 Task: Look for Airbnb options in Enna, Italy from 2nd December, 2023 to 9th December, 2023 for 5 adults. Place can be shared room with 2 bedrooms having 5 beds and 2 bathrooms. Property type can be flat. Look for 4 properties as per requirement.
Action: Mouse moved to (446, 130)
Screenshot: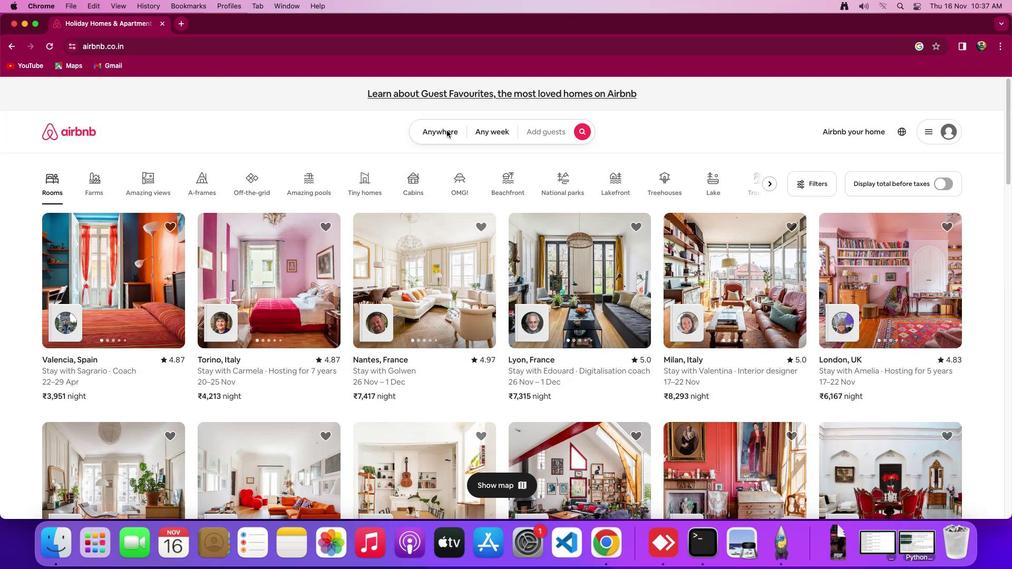 
Action: Mouse pressed left at (446, 130)
Screenshot: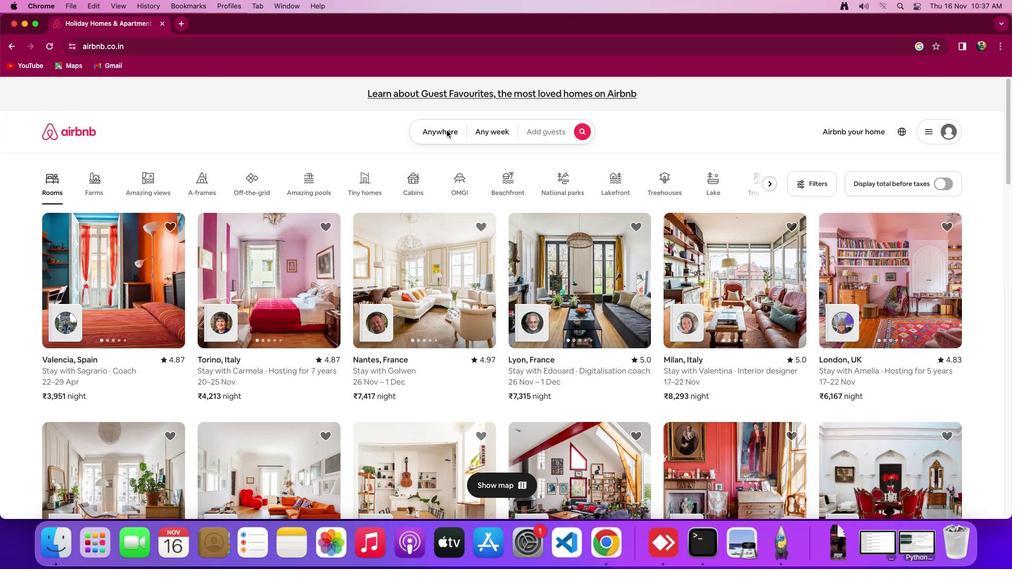 
Action: Mouse moved to (445, 131)
Screenshot: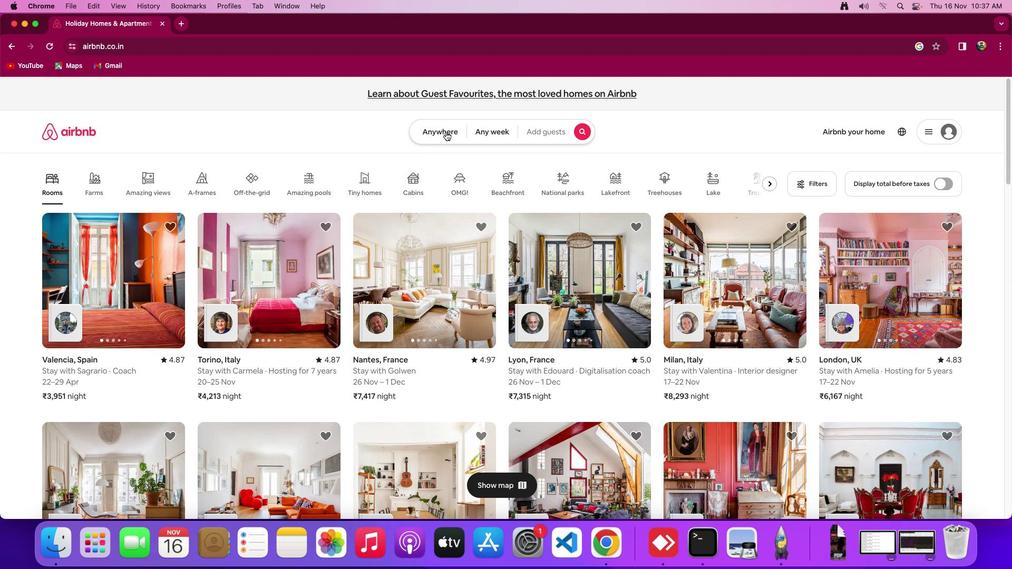 
Action: Mouse pressed left at (445, 131)
Screenshot: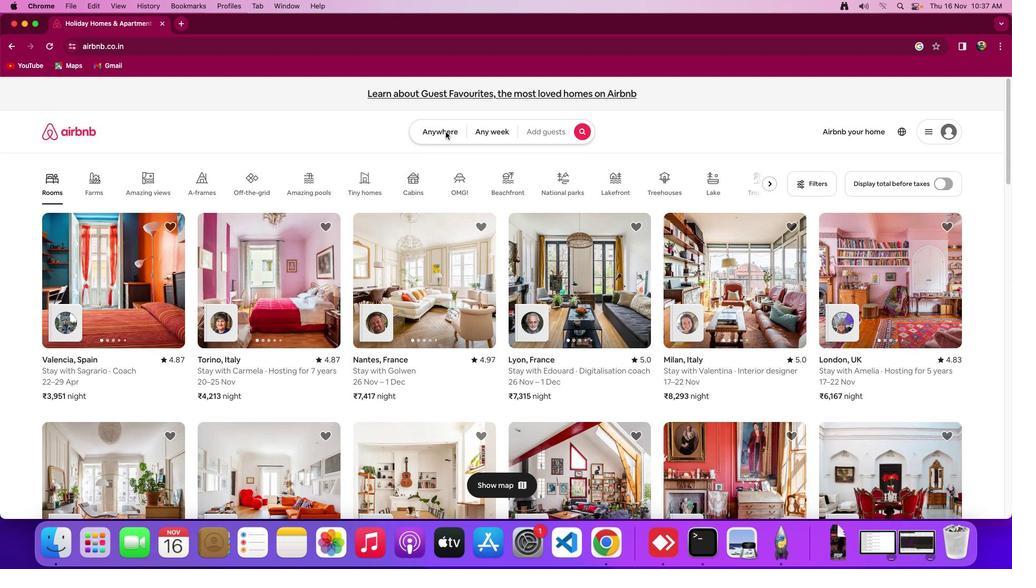 
Action: Mouse moved to (390, 179)
Screenshot: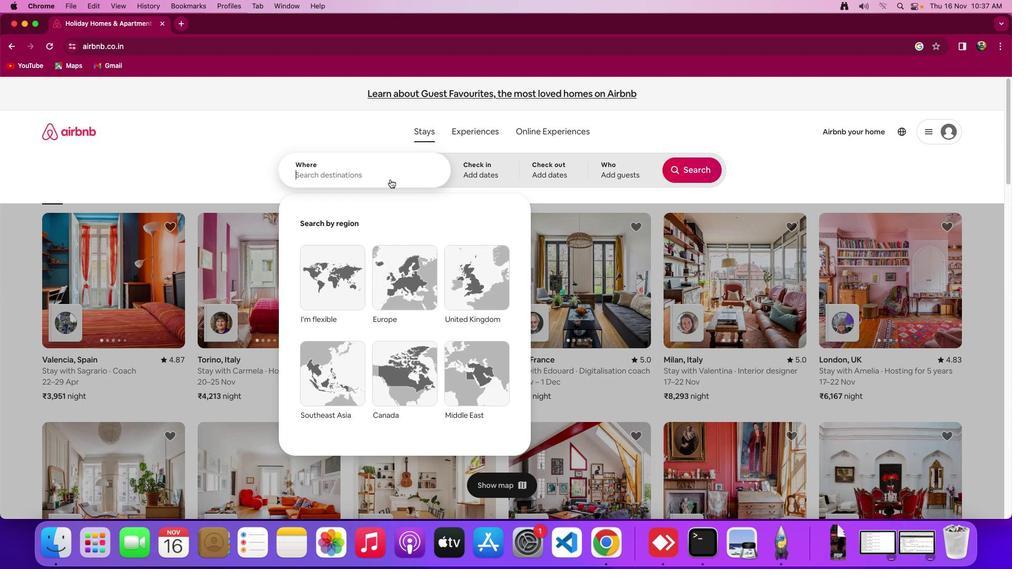 
Action: Mouse pressed left at (390, 179)
Screenshot: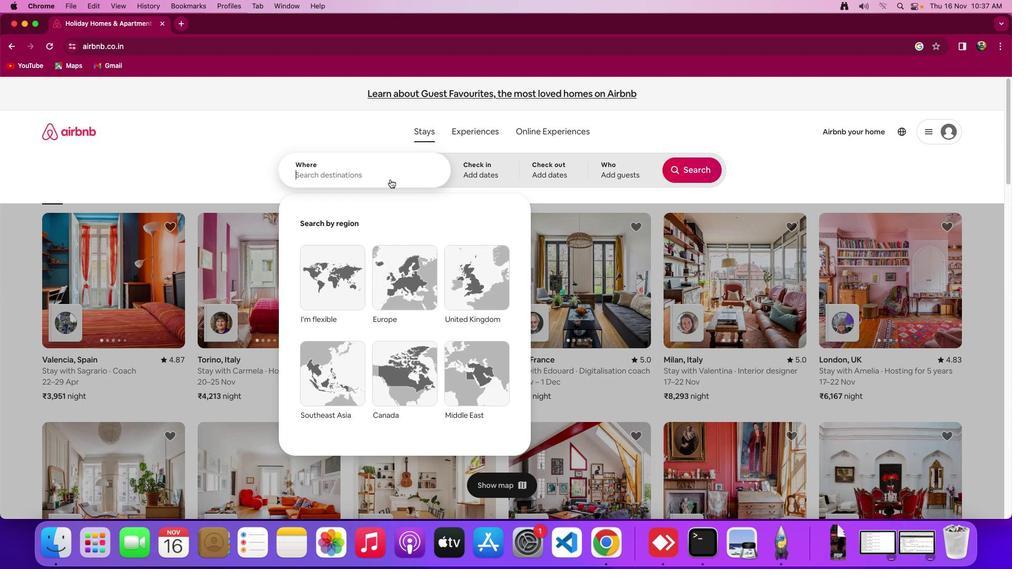 
Action: Mouse moved to (476, 300)
Screenshot: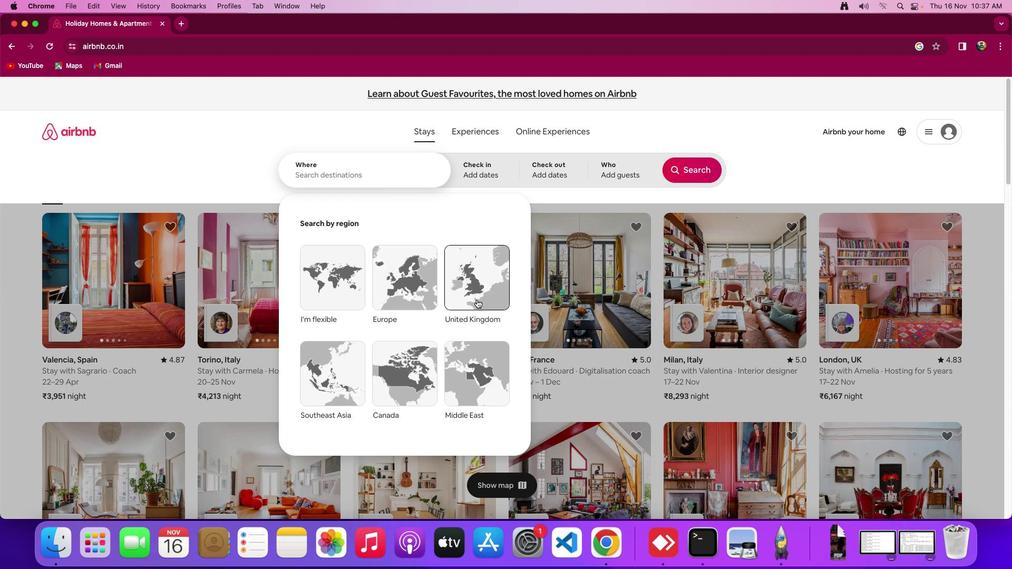 
Action: Key pressed Key.shift_r'E''n''n''a'
Screenshot: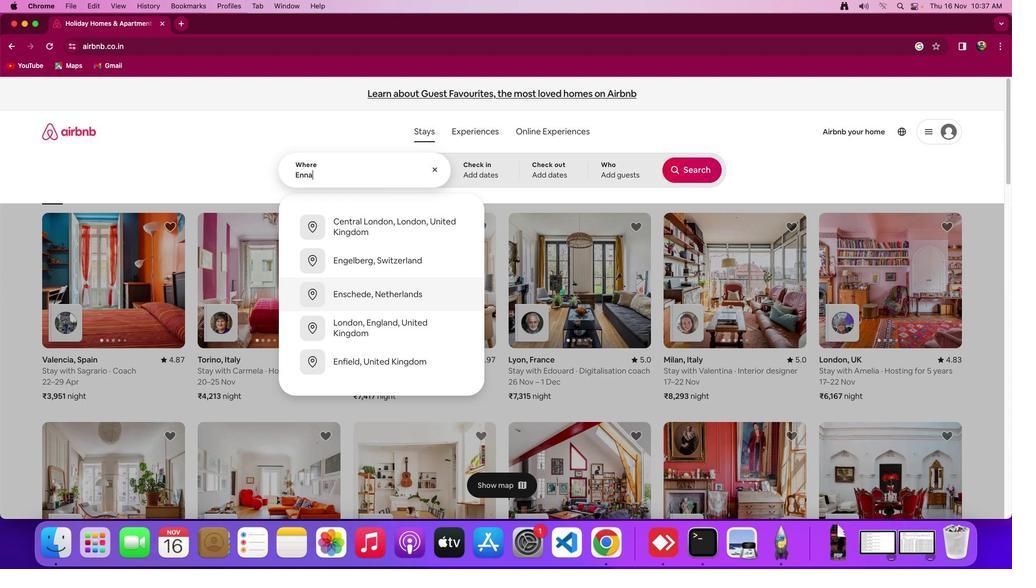 
Action: Mouse moved to (491, 300)
Screenshot: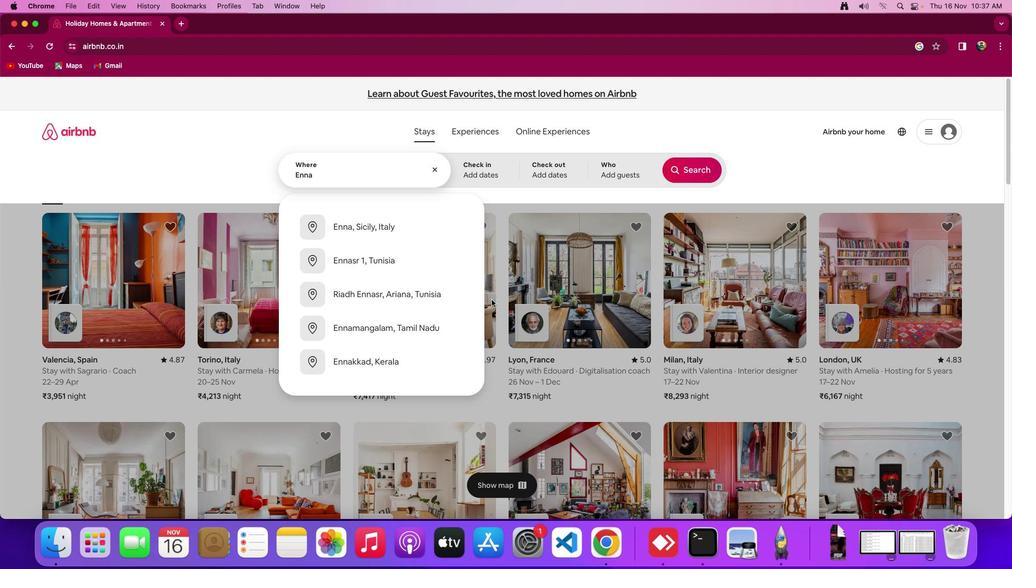 
Action: Key pressed ','Key.spaceKey.shift'I''t''a''l''y'
Screenshot: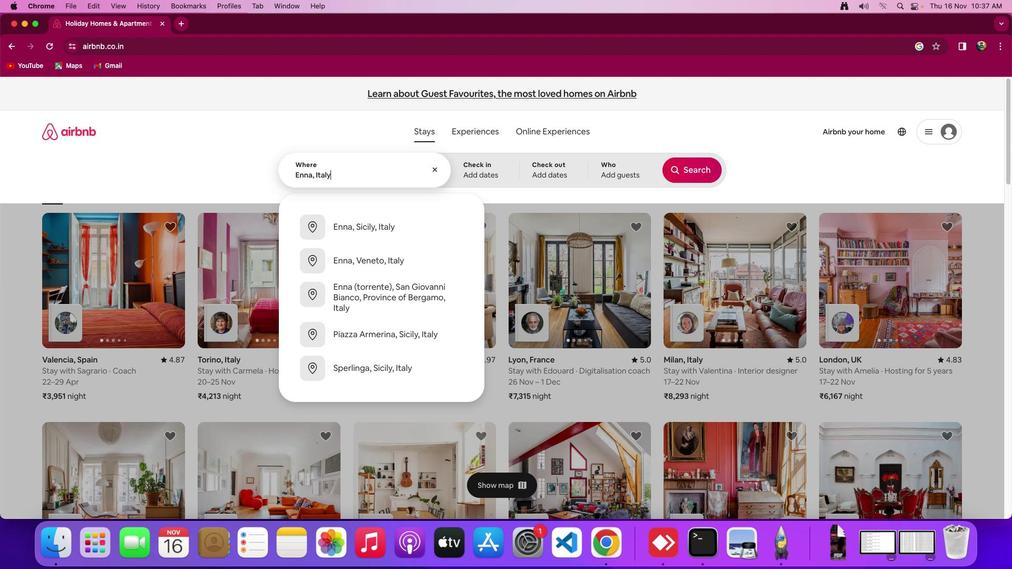 
Action: Mouse moved to (492, 170)
Screenshot: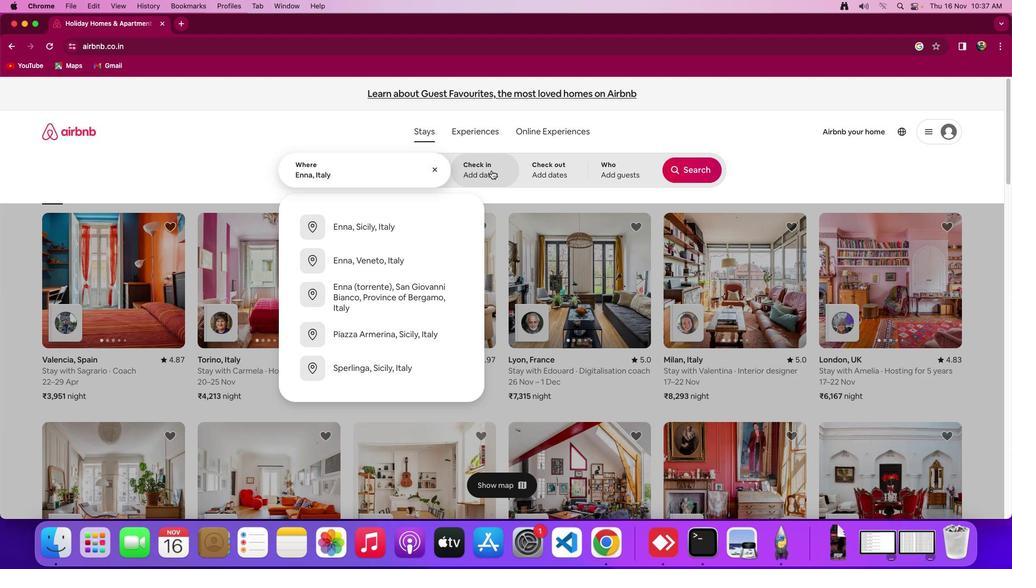 
Action: Mouse pressed left at (492, 170)
Screenshot: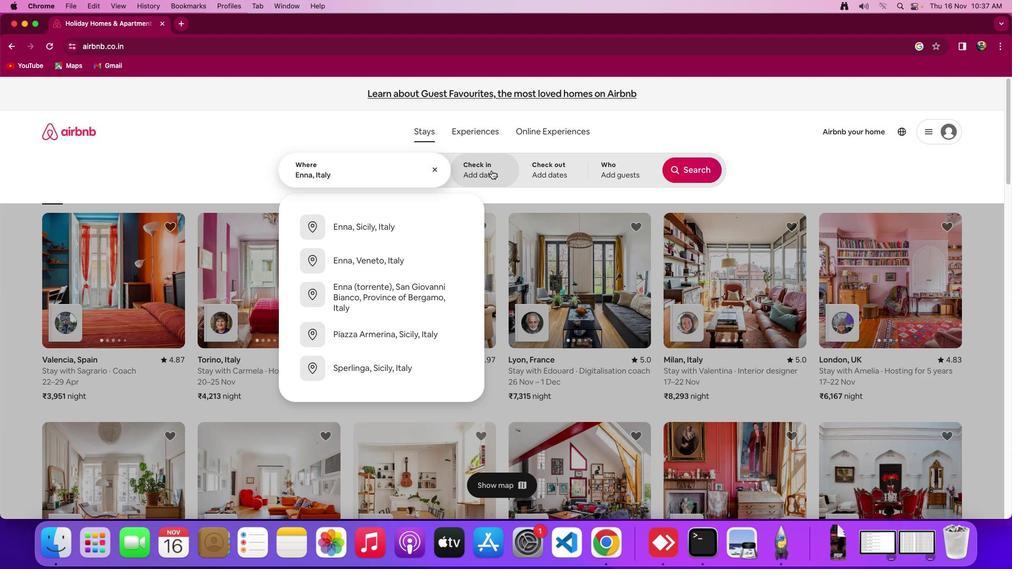
Action: Mouse moved to (674, 302)
Screenshot: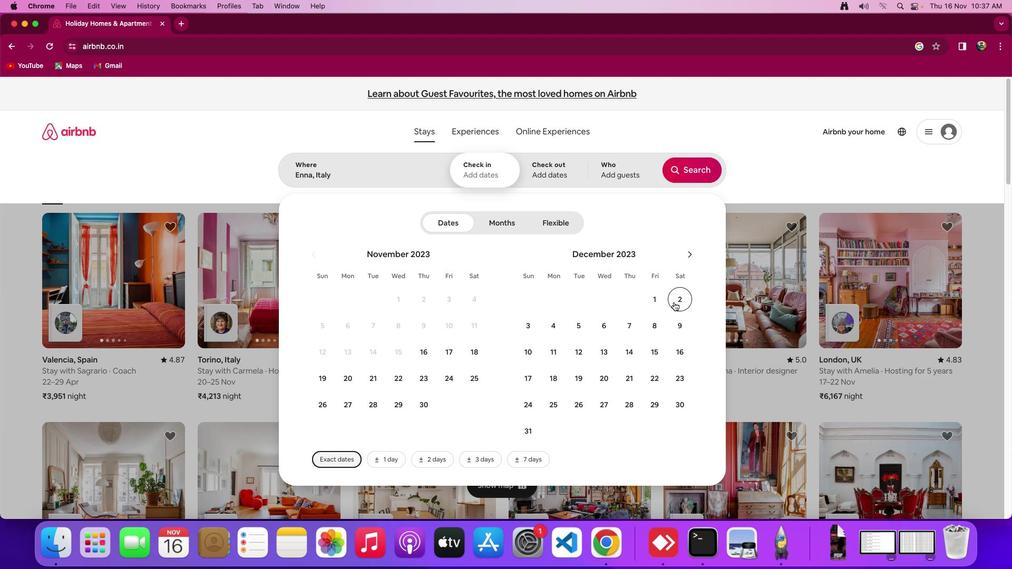 
Action: Mouse pressed left at (674, 302)
Screenshot: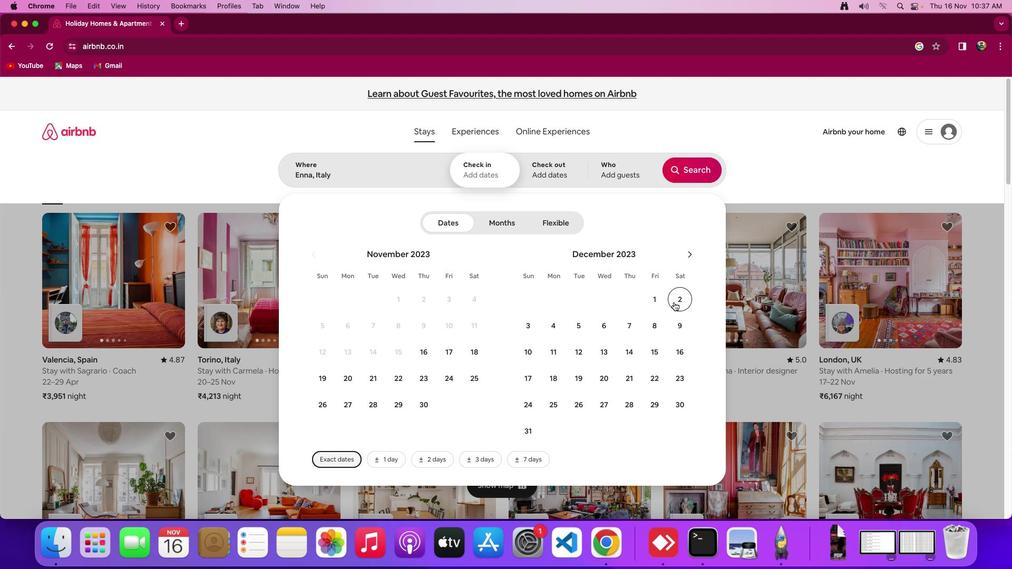
Action: Mouse moved to (675, 326)
Screenshot: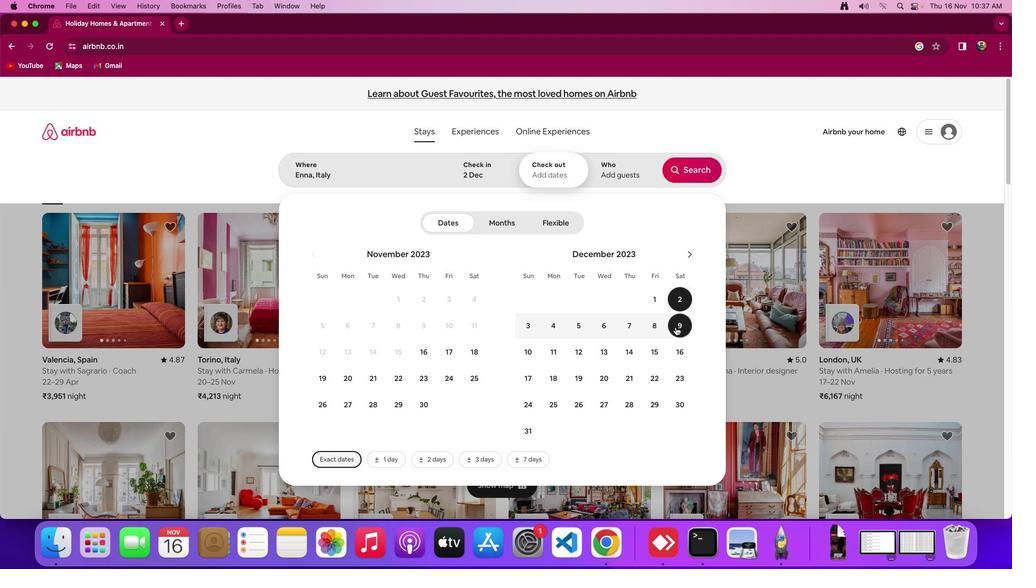 
Action: Mouse pressed left at (675, 326)
Screenshot: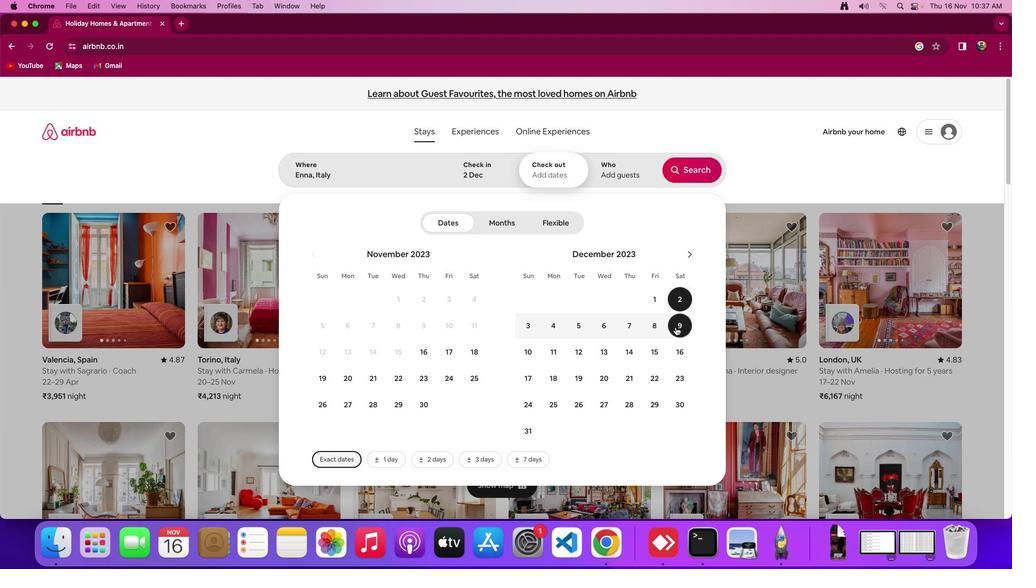 
Action: Mouse moved to (613, 167)
Screenshot: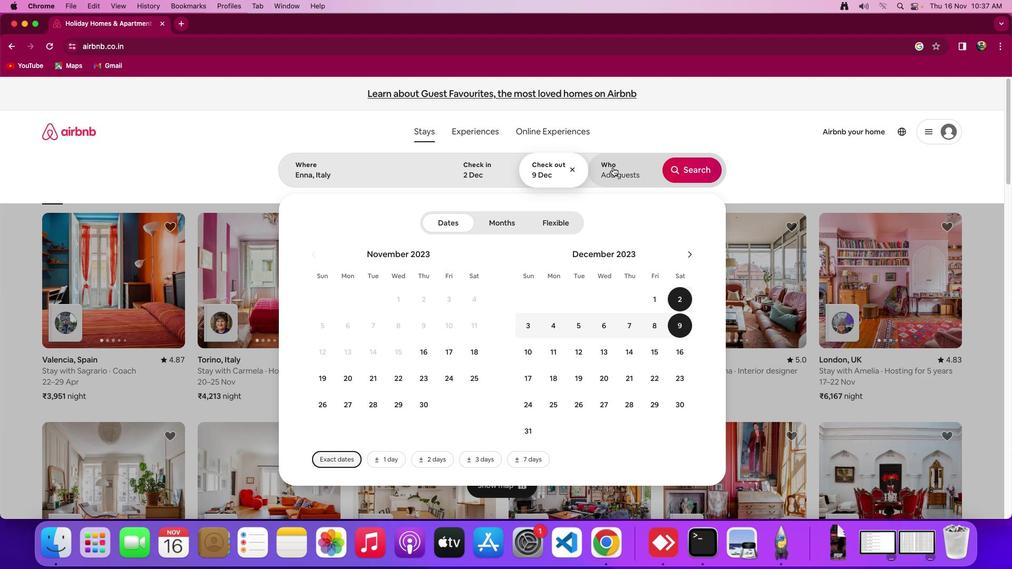 
Action: Mouse pressed left at (613, 167)
Screenshot: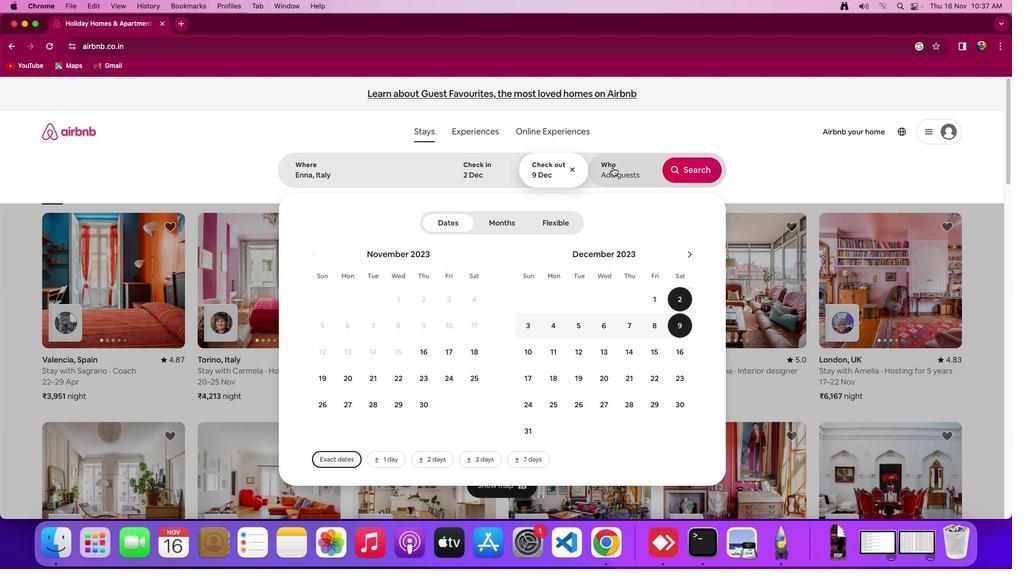 
Action: Mouse moved to (694, 228)
Screenshot: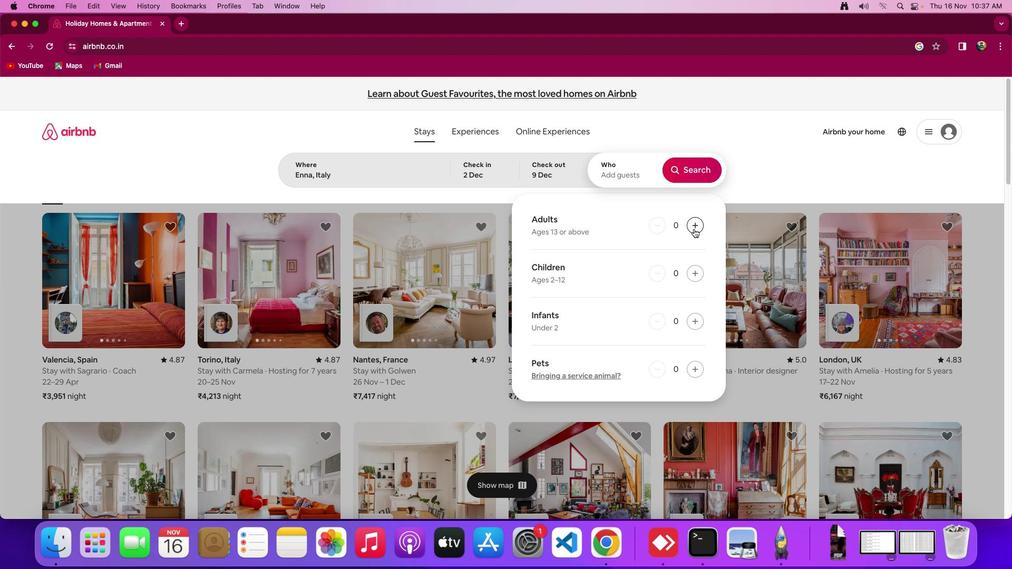 
Action: Mouse pressed left at (694, 228)
Screenshot: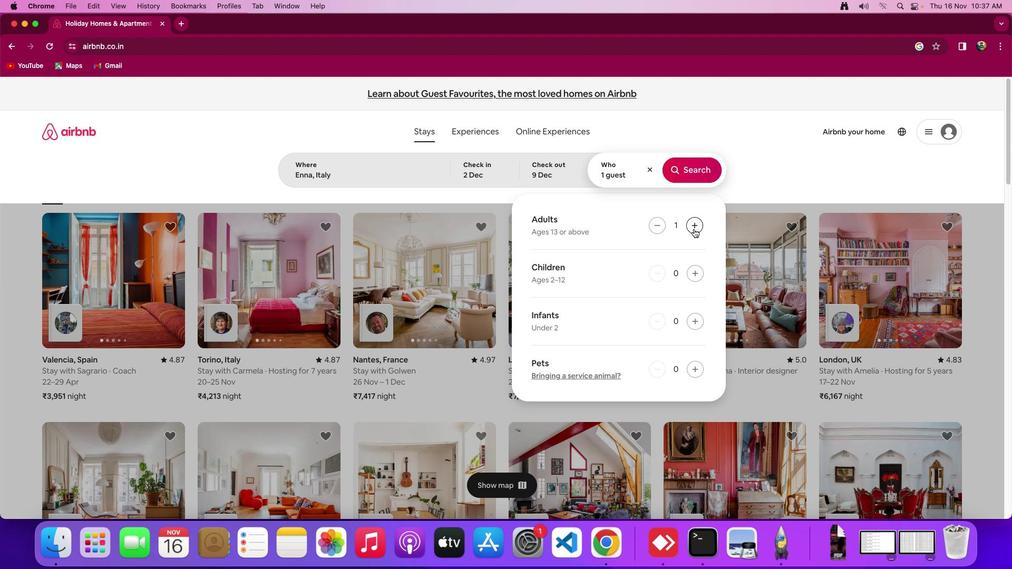
Action: Mouse pressed left at (694, 228)
Screenshot: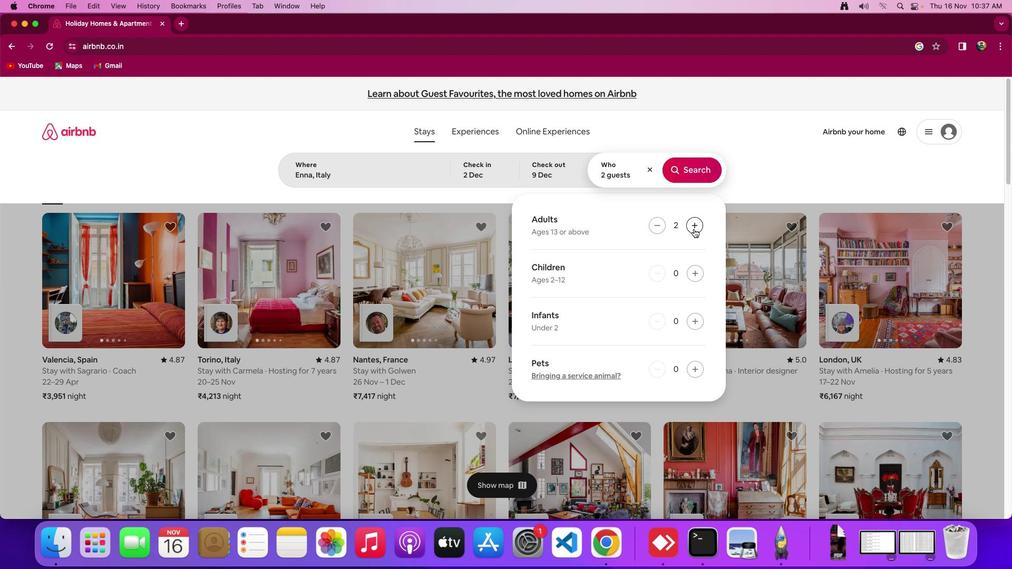 
Action: Mouse pressed left at (694, 228)
Screenshot: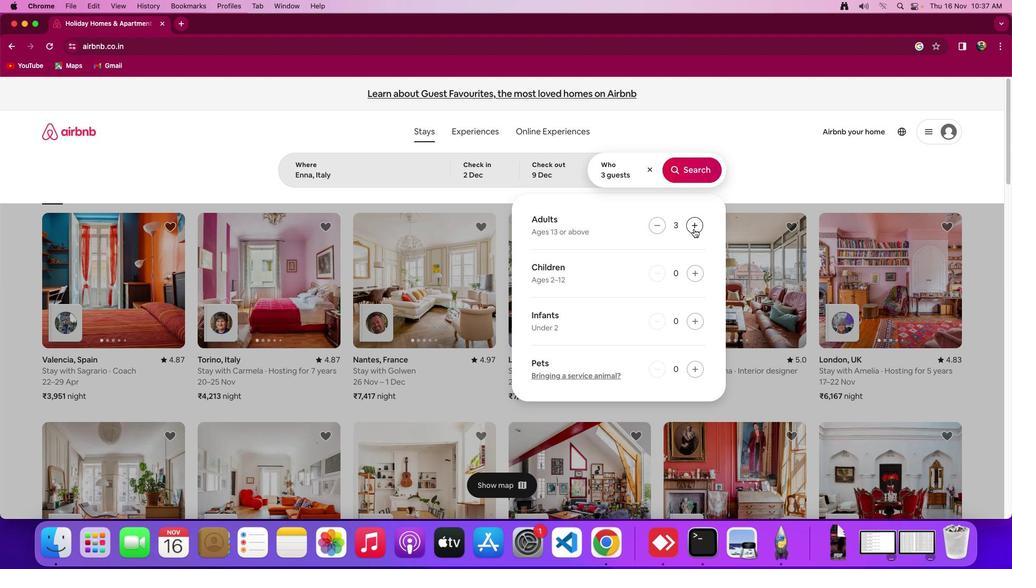 
Action: Mouse pressed left at (694, 228)
Screenshot: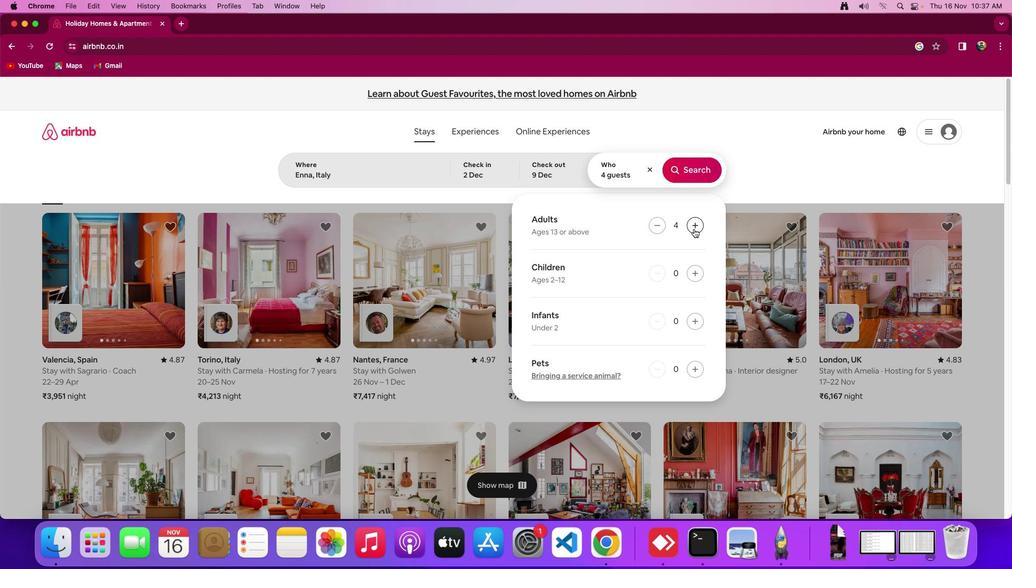 
Action: Mouse pressed left at (694, 228)
Screenshot: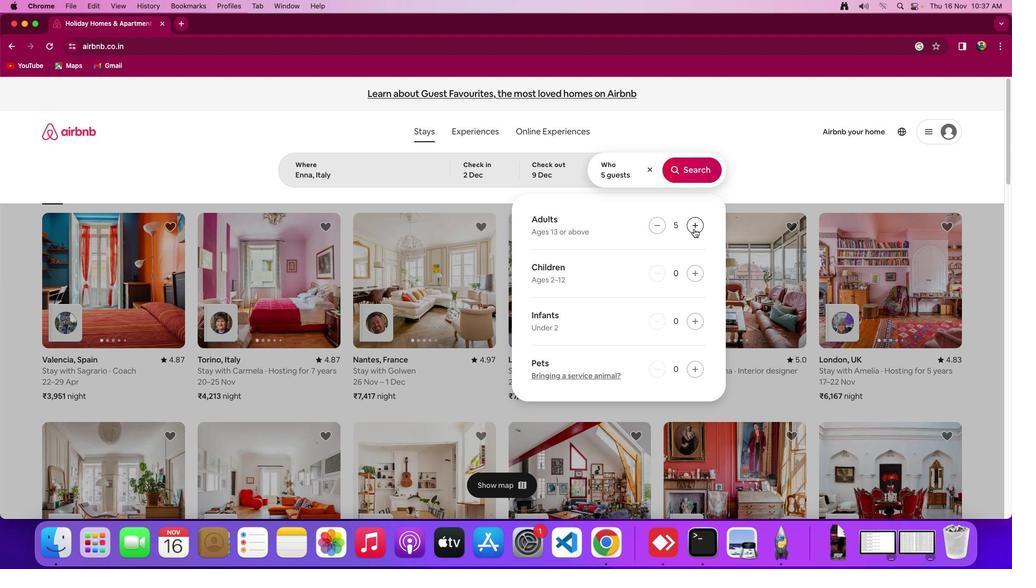 
Action: Mouse moved to (547, 315)
Screenshot: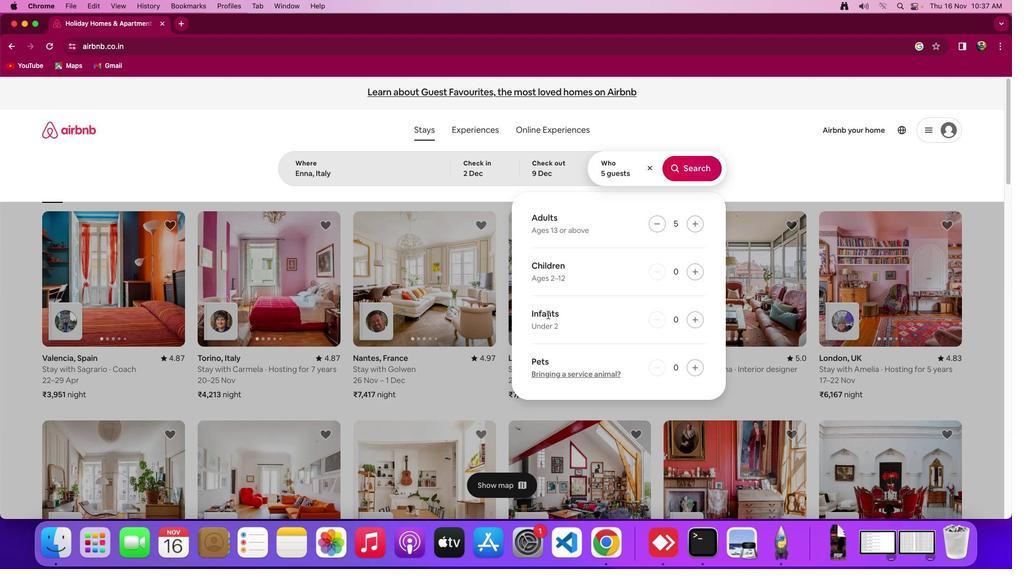 
Action: Mouse scrolled (547, 315) with delta (0, 0)
Screenshot: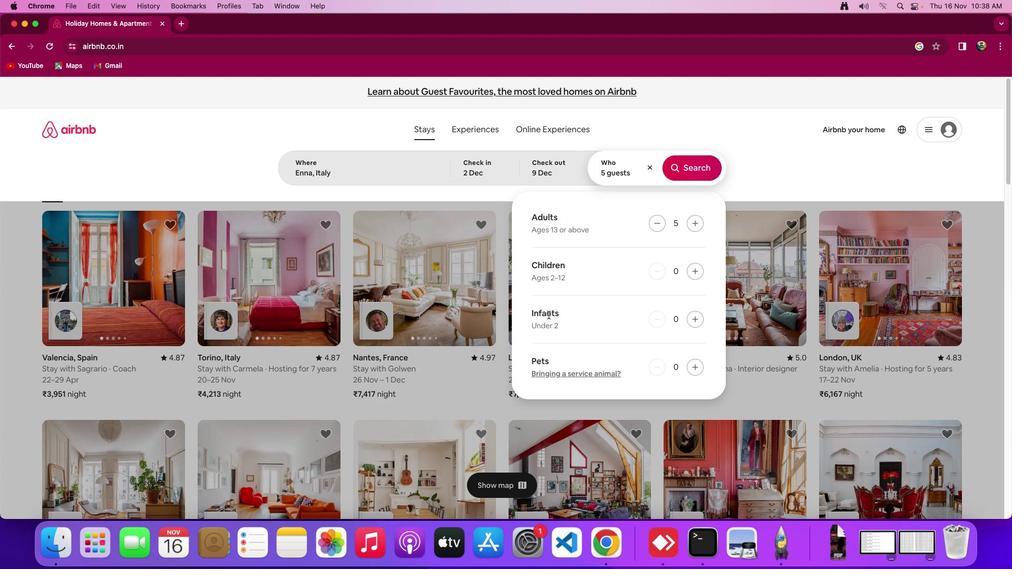 
Action: Mouse moved to (551, 314)
Screenshot: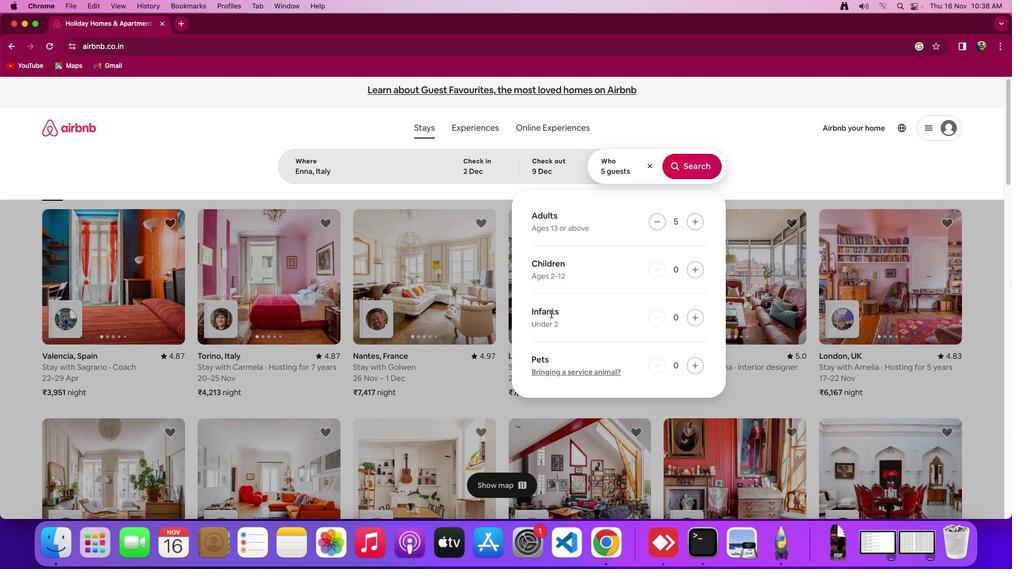 
Action: Mouse scrolled (551, 314) with delta (0, 0)
Screenshot: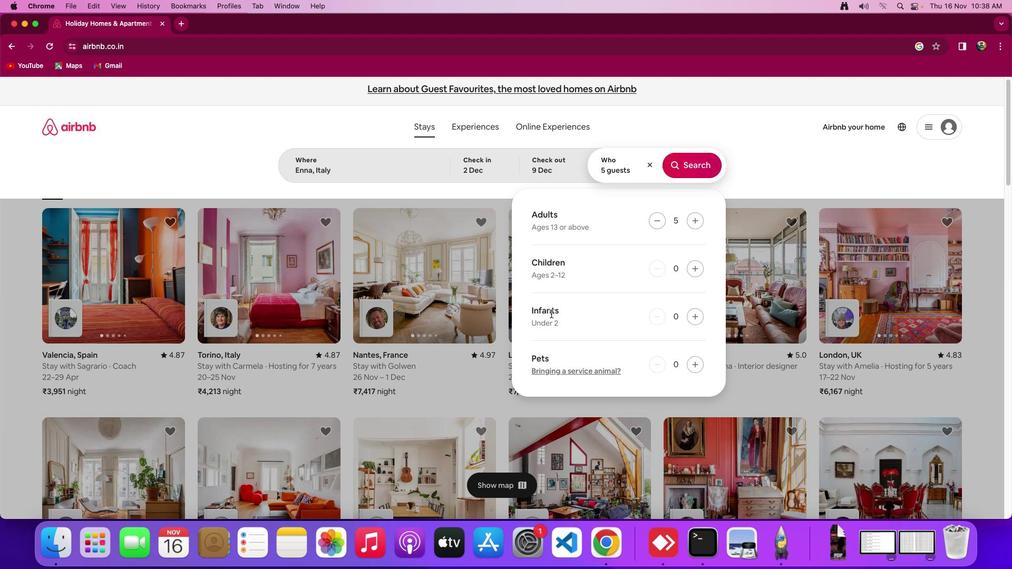 
Action: Mouse moved to (551, 314)
Screenshot: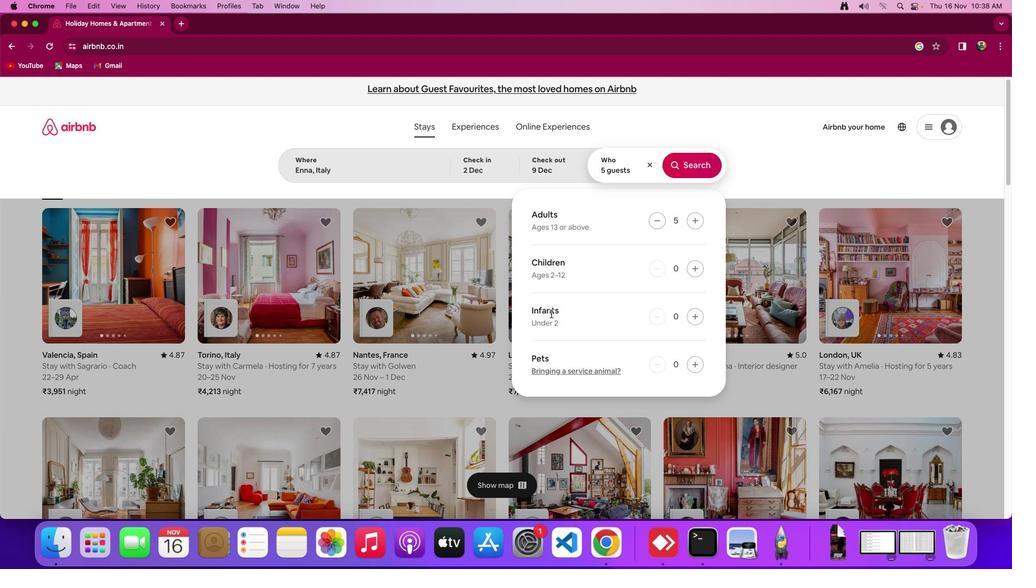 
Action: Mouse scrolled (551, 314) with delta (0, 0)
Screenshot: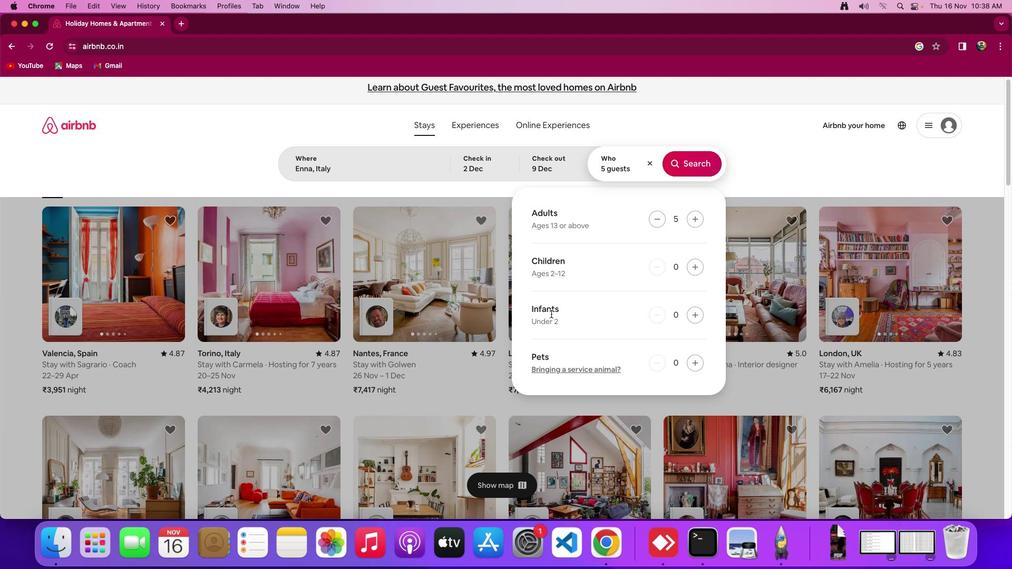 
Action: Mouse moved to (690, 167)
Screenshot: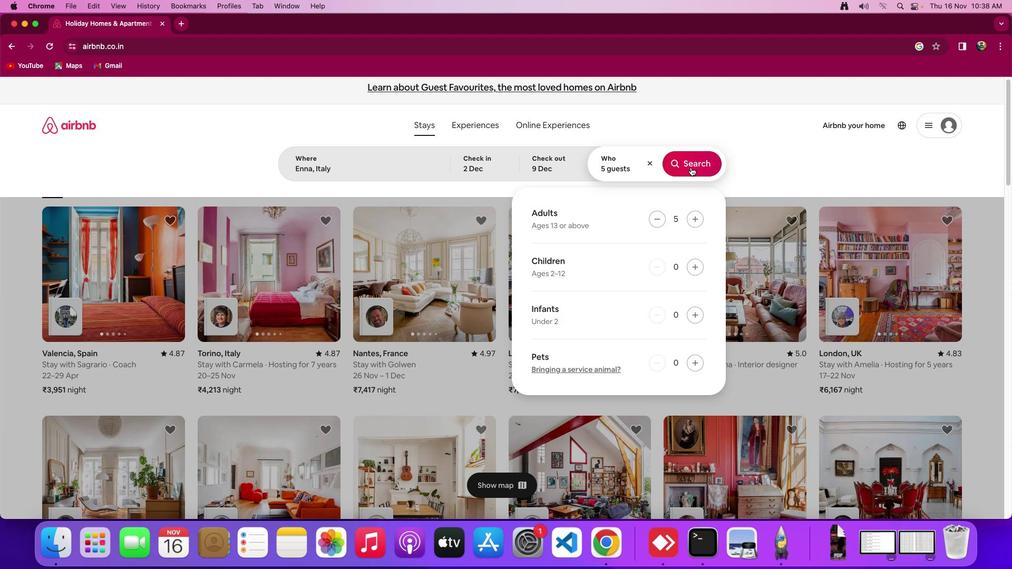 
Action: Mouse pressed left at (690, 167)
Screenshot: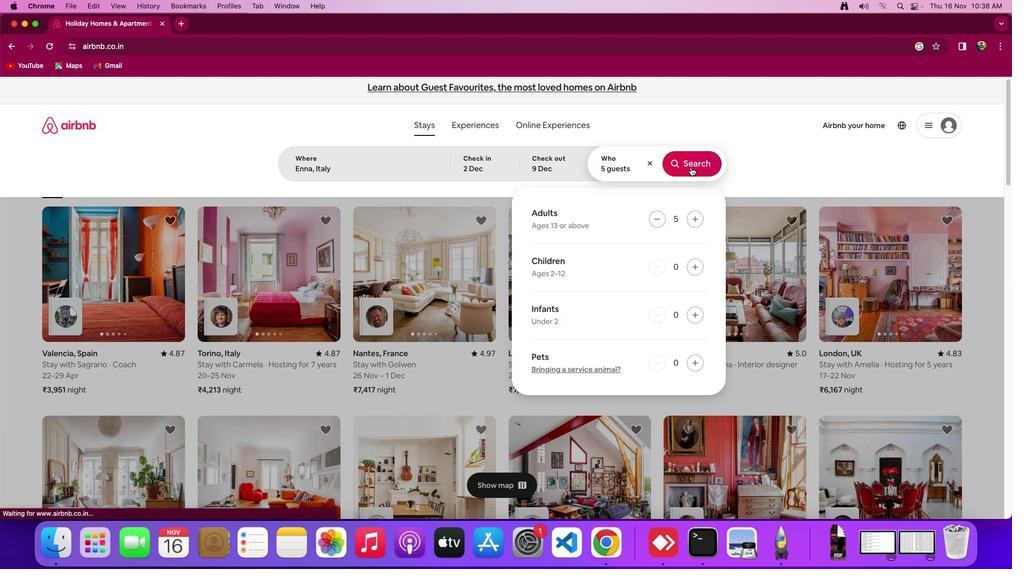 
Action: Mouse moved to (840, 143)
Screenshot: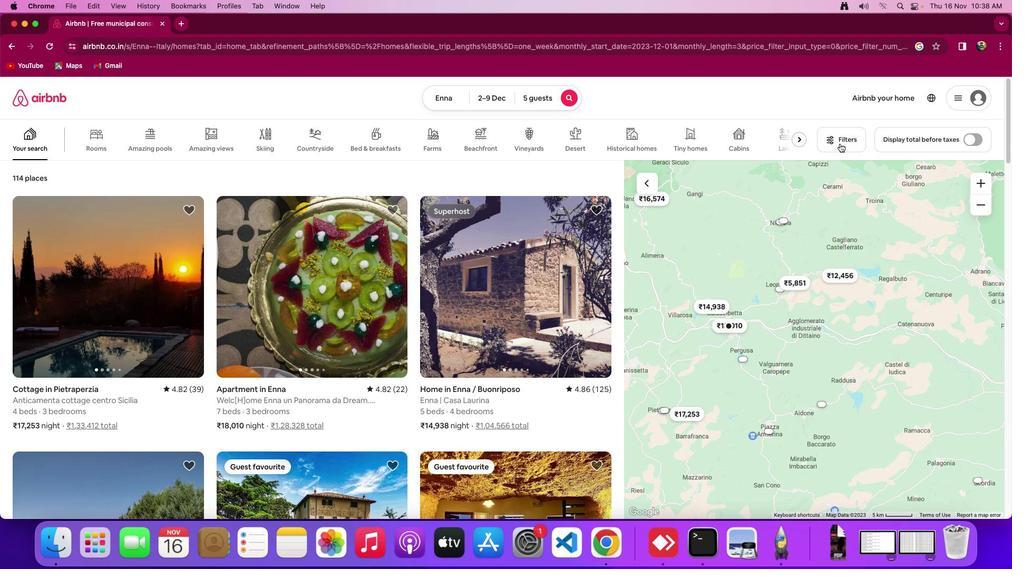 
Action: Mouse pressed left at (840, 143)
Screenshot: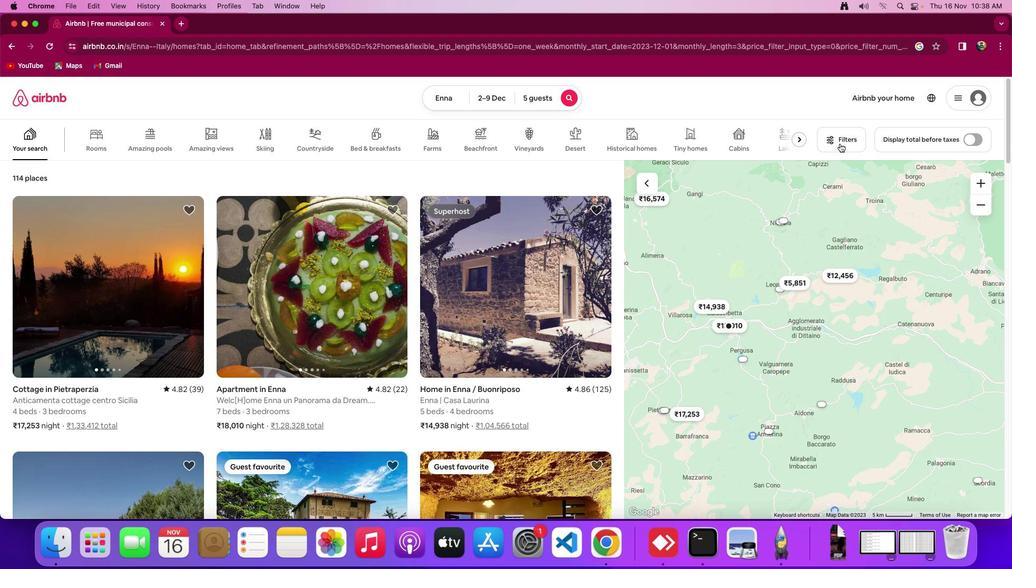 
Action: Mouse moved to (492, 325)
Screenshot: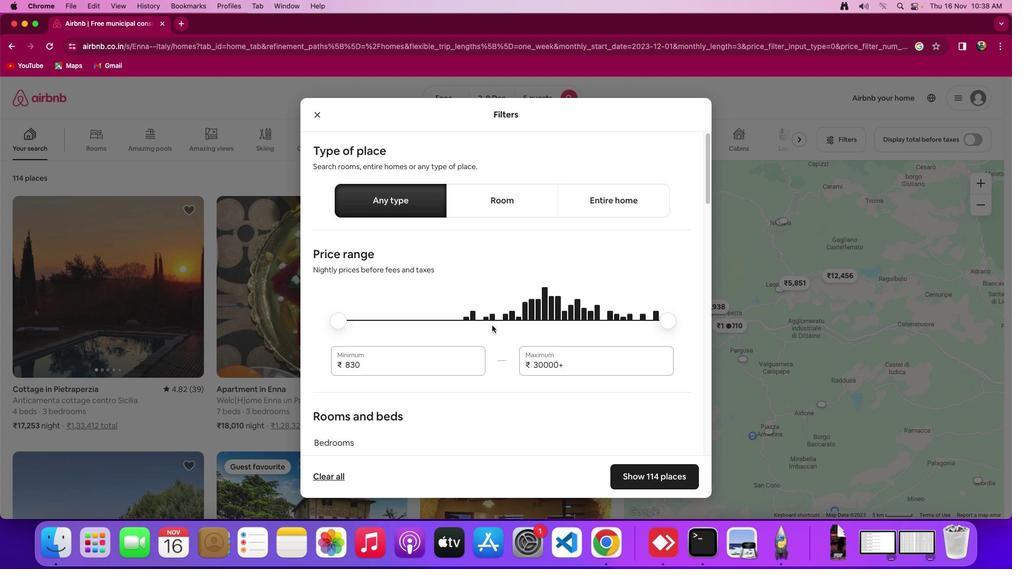
Action: Mouse scrolled (492, 325) with delta (0, 0)
Screenshot: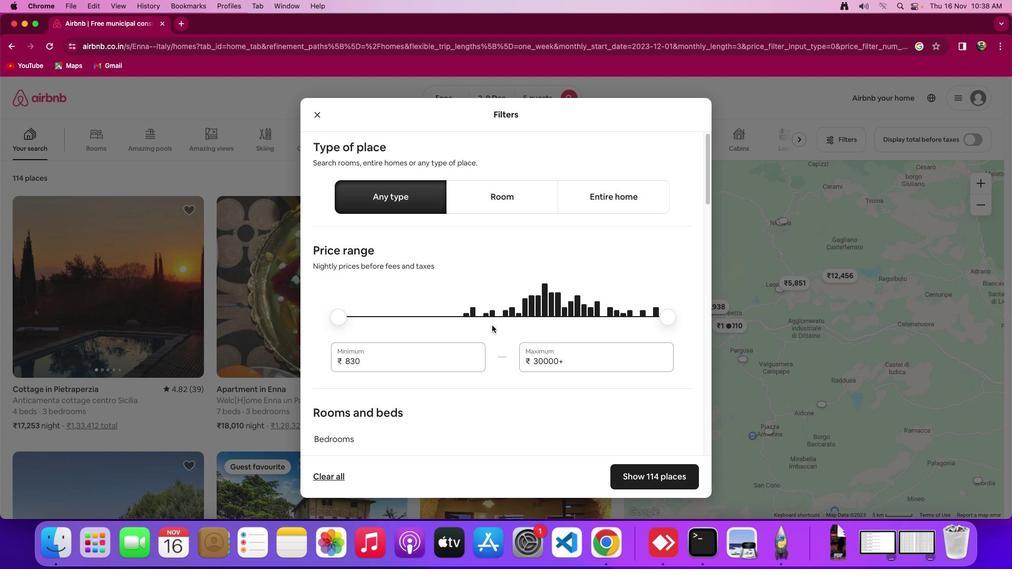 
Action: Mouse scrolled (492, 325) with delta (0, 0)
Screenshot: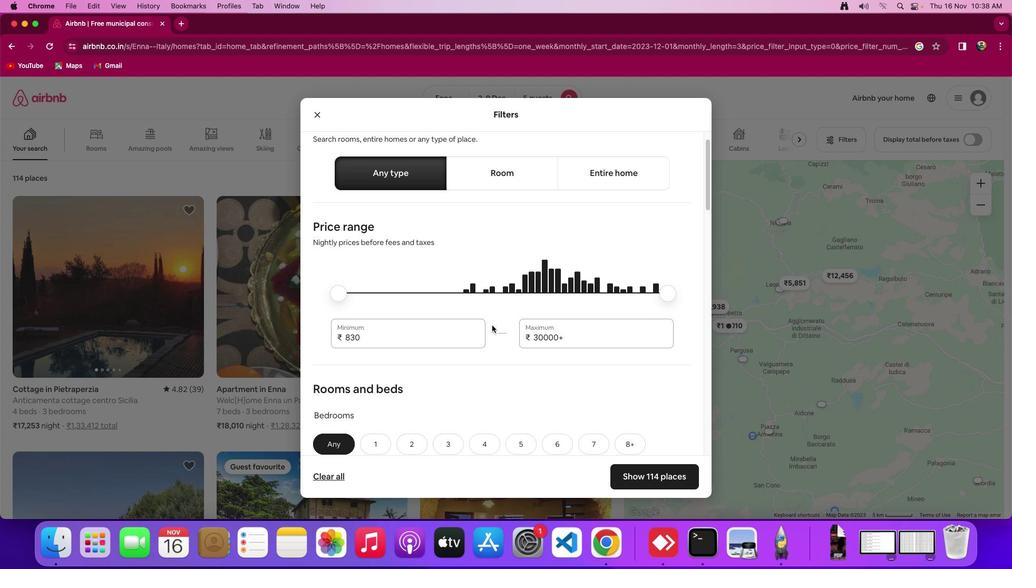 
Action: Mouse scrolled (492, 325) with delta (0, 0)
Screenshot: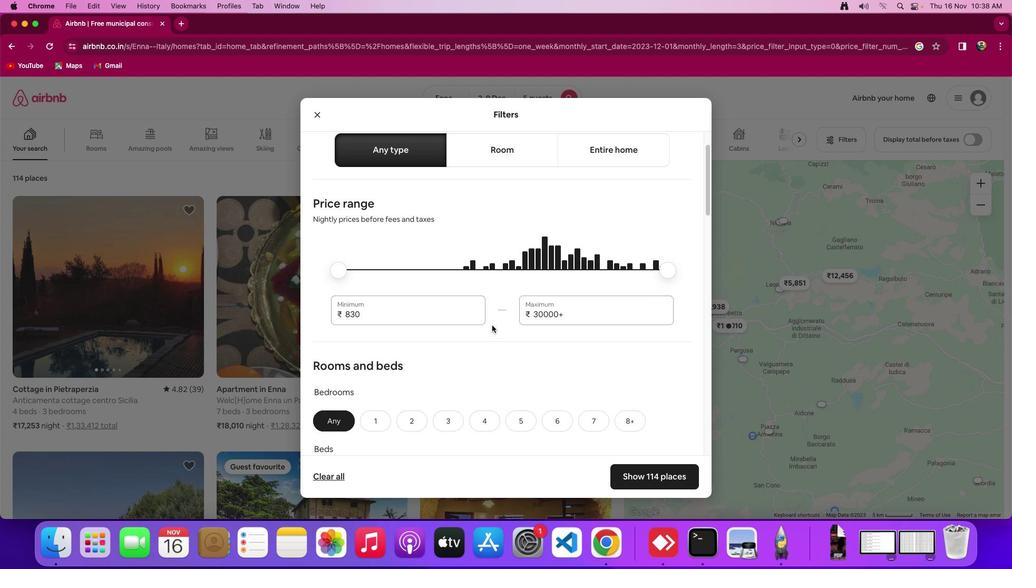
Action: Mouse scrolled (492, 325) with delta (0, -1)
Screenshot: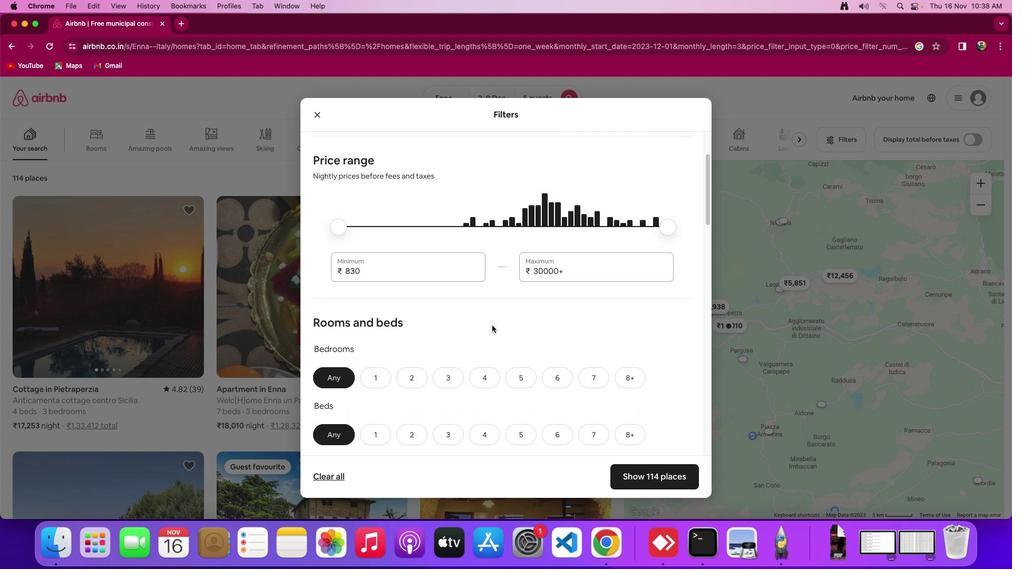 
Action: Mouse moved to (493, 326)
Screenshot: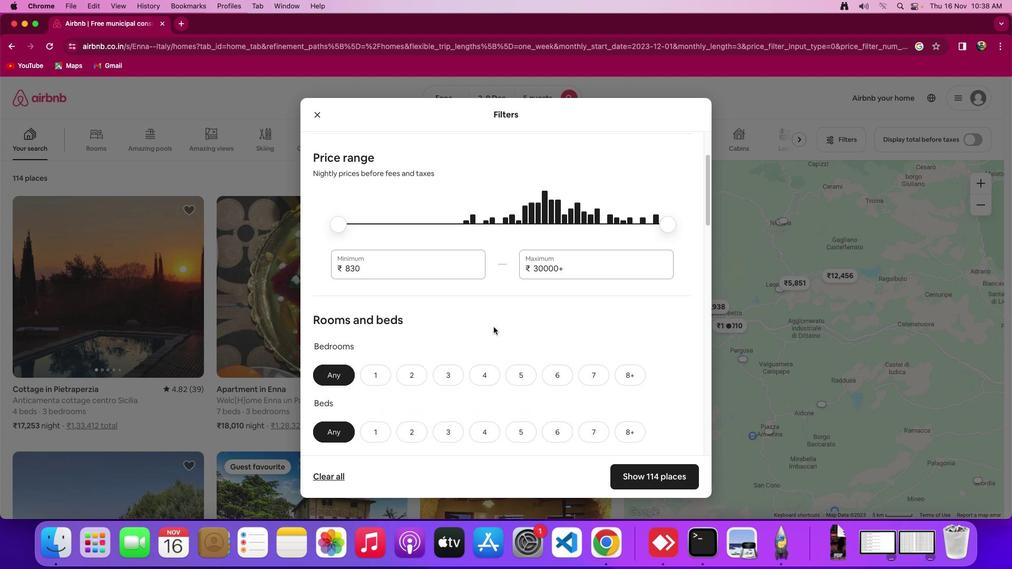 
Action: Mouse scrolled (493, 326) with delta (0, 0)
Screenshot: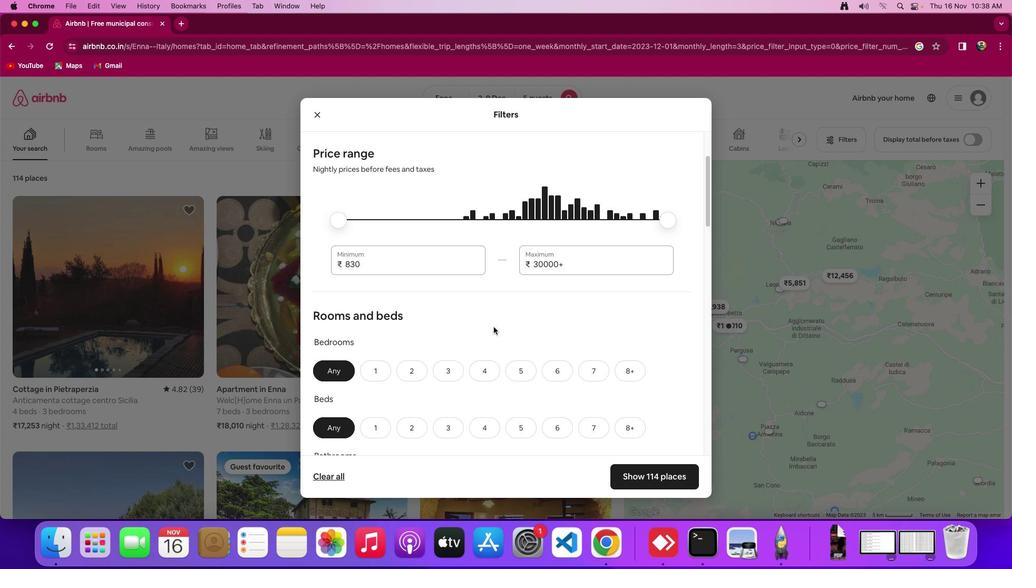 
Action: Mouse scrolled (493, 326) with delta (0, 0)
Screenshot: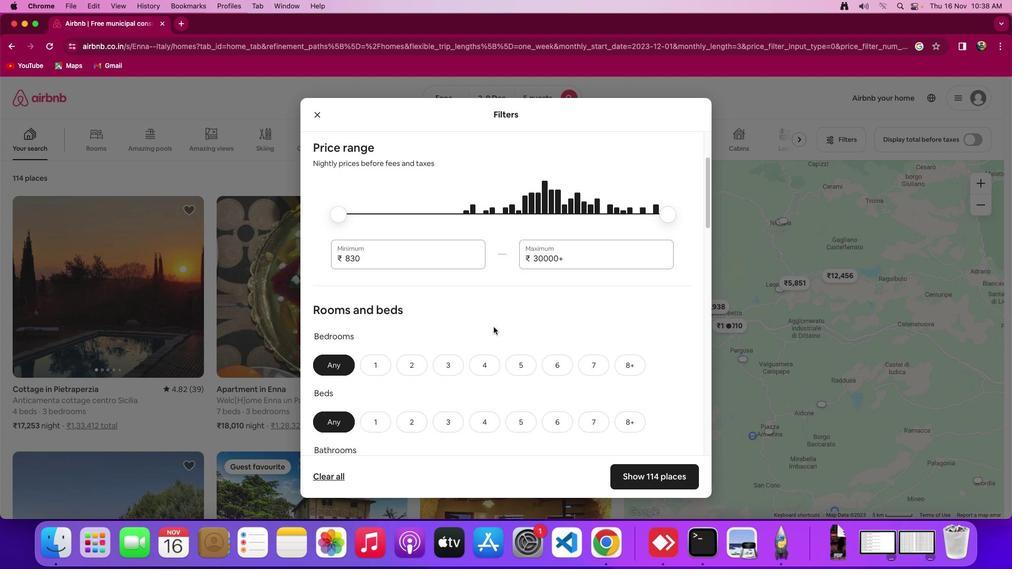 
Action: Mouse moved to (411, 367)
Screenshot: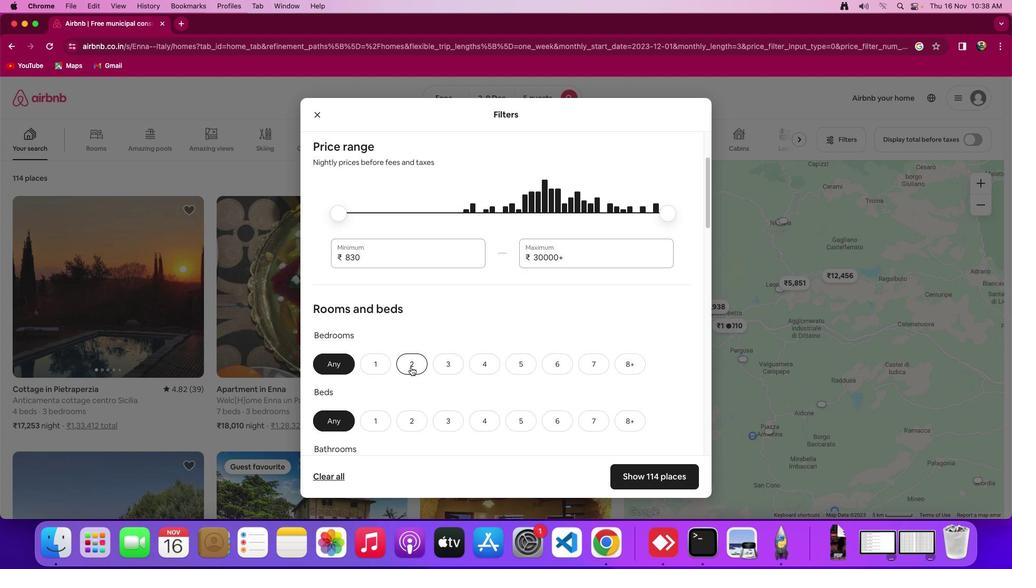 
Action: Mouse pressed left at (411, 367)
Screenshot: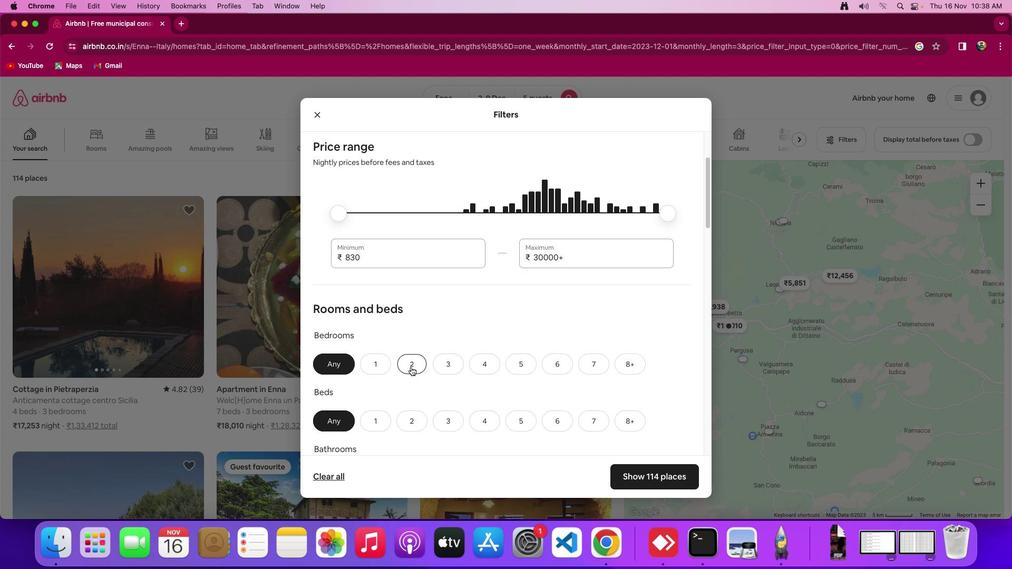 
Action: Mouse moved to (429, 379)
Screenshot: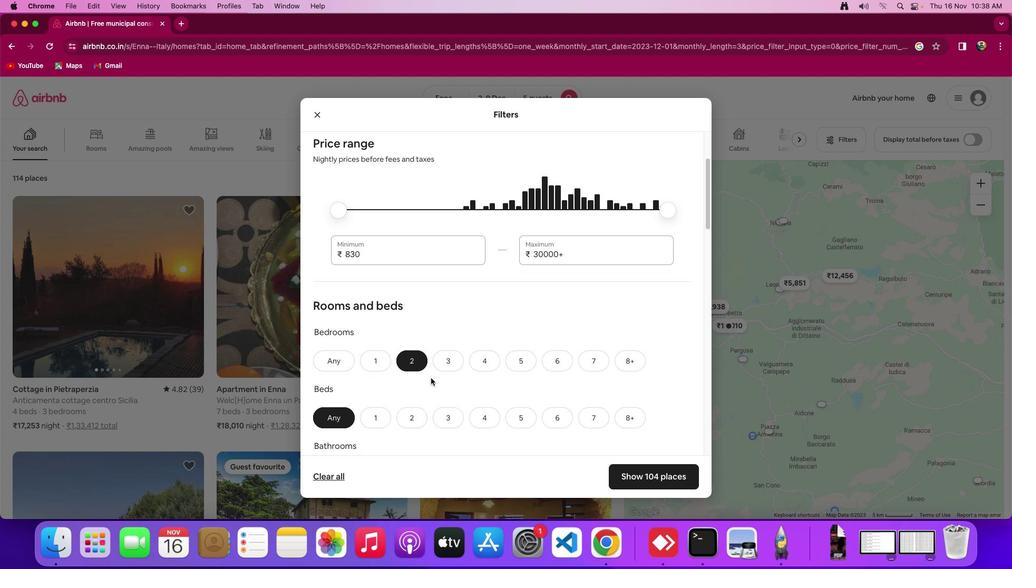 
Action: Mouse scrolled (429, 379) with delta (0, 0)
Screenshot: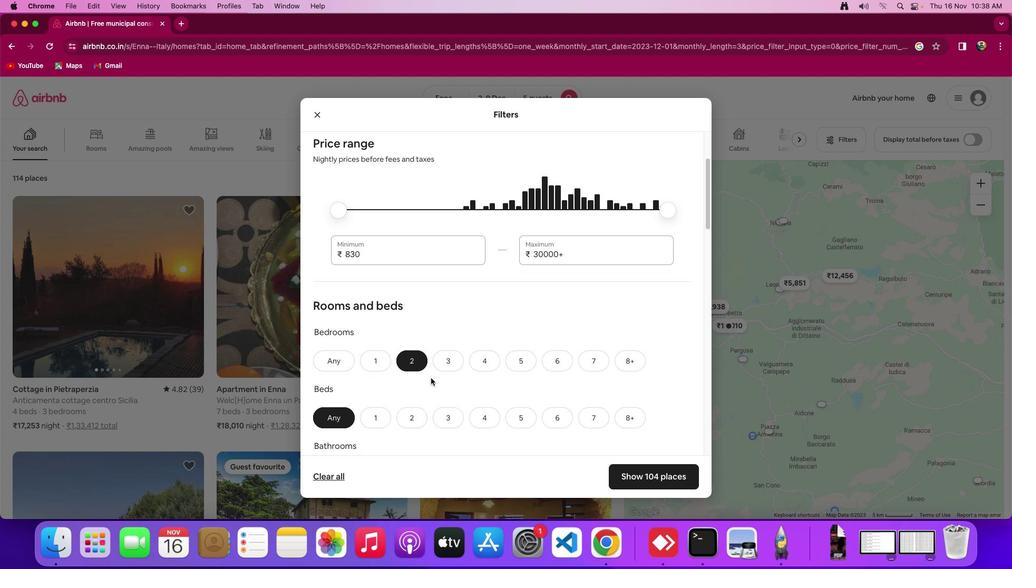 
Action: Mouse moved to (430, 378)
Screenshot: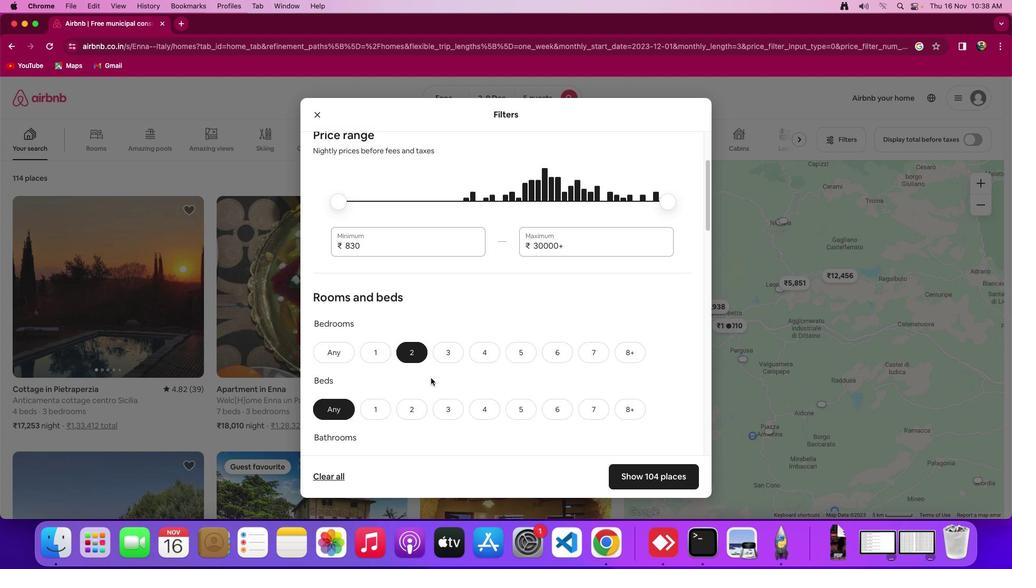 
Action: Mouse scrolled (430, 378) with delta (0, 0)
Screenshot: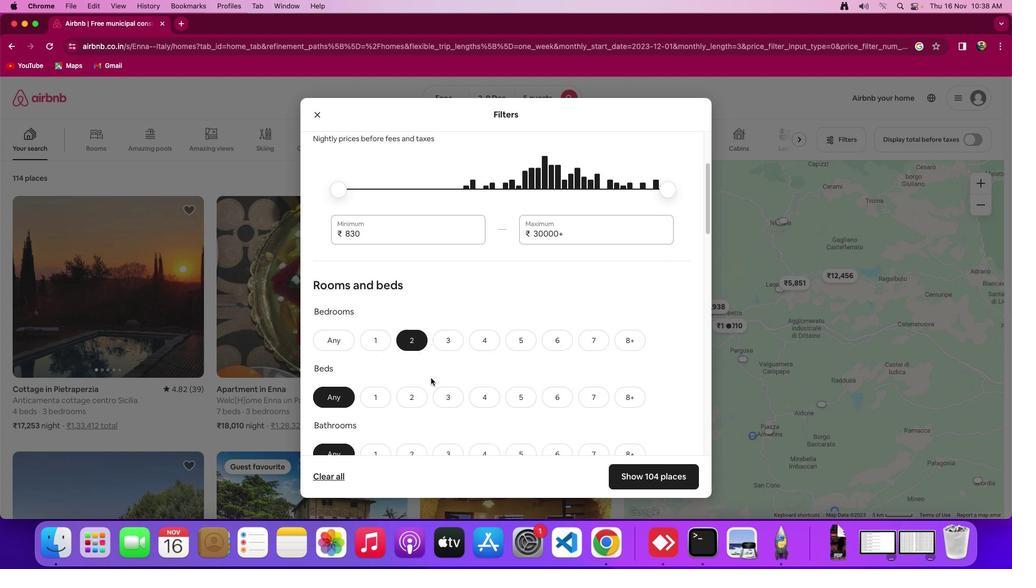 
Action: Mouse moved to (430, 378)
Screenshot: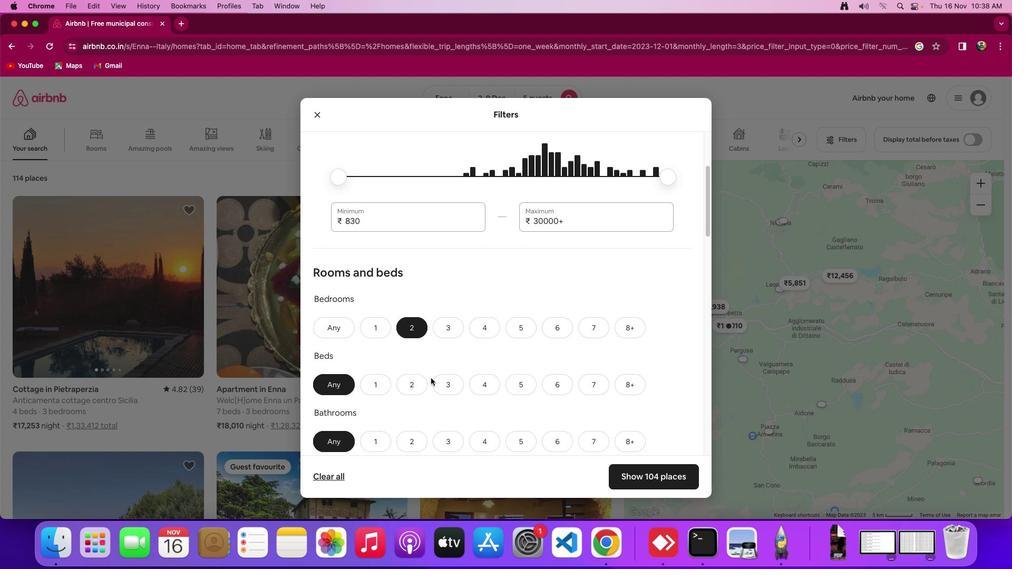 
Action: Mouse scrolled (430, 378) with delta (0, 0)
Screenshot: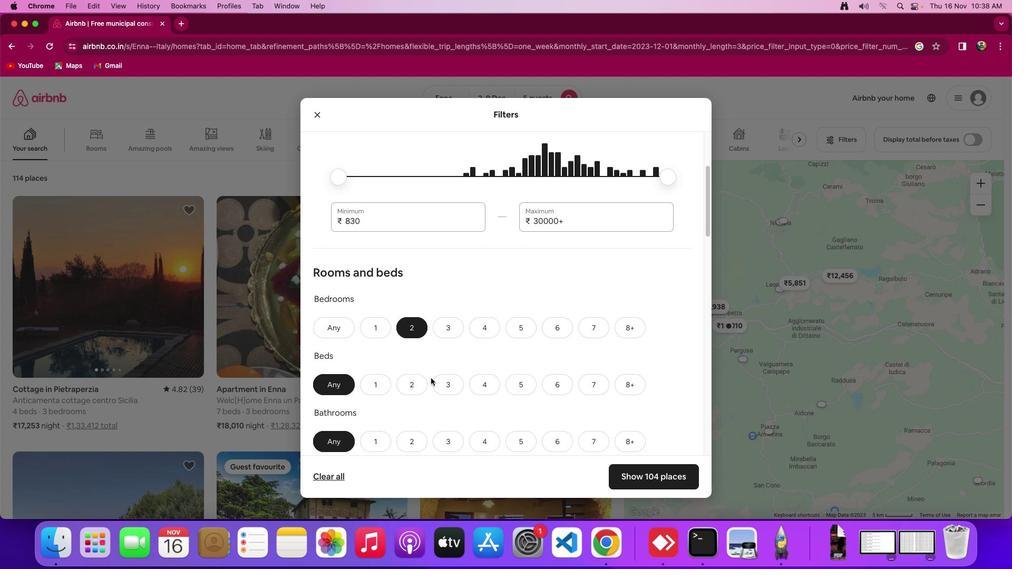 
Action: Mouse moved to (521, 384)
Screenshot: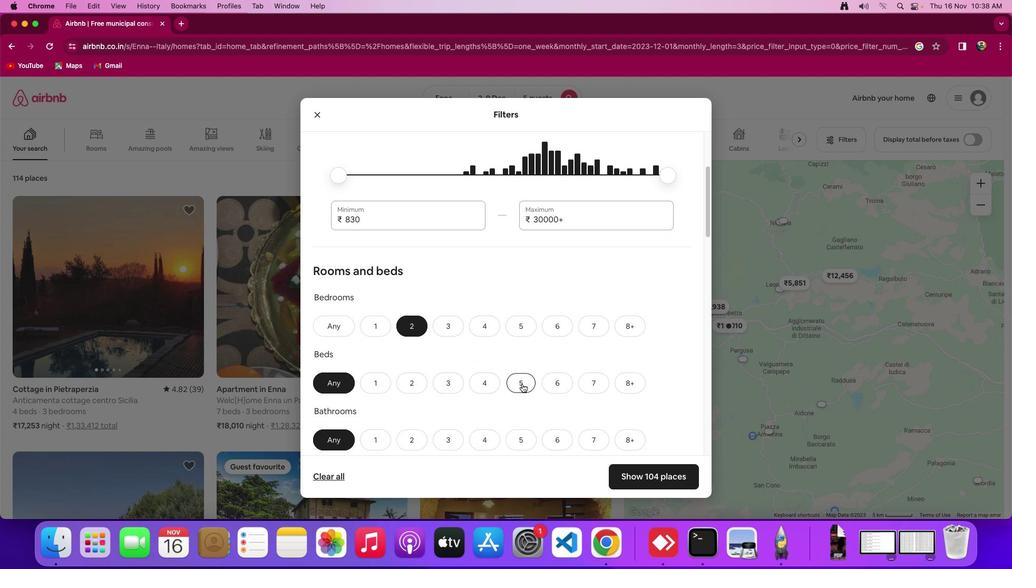 
Action: Mouse pressed left at (521, 384)
Screenshot: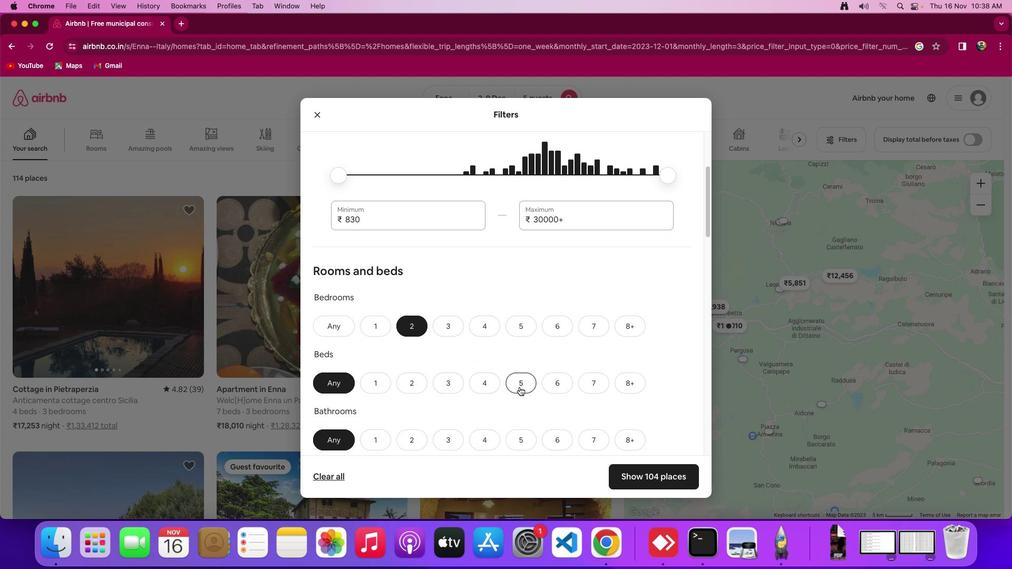 
Action: Mouse moved to (511, 392)
Screenshot: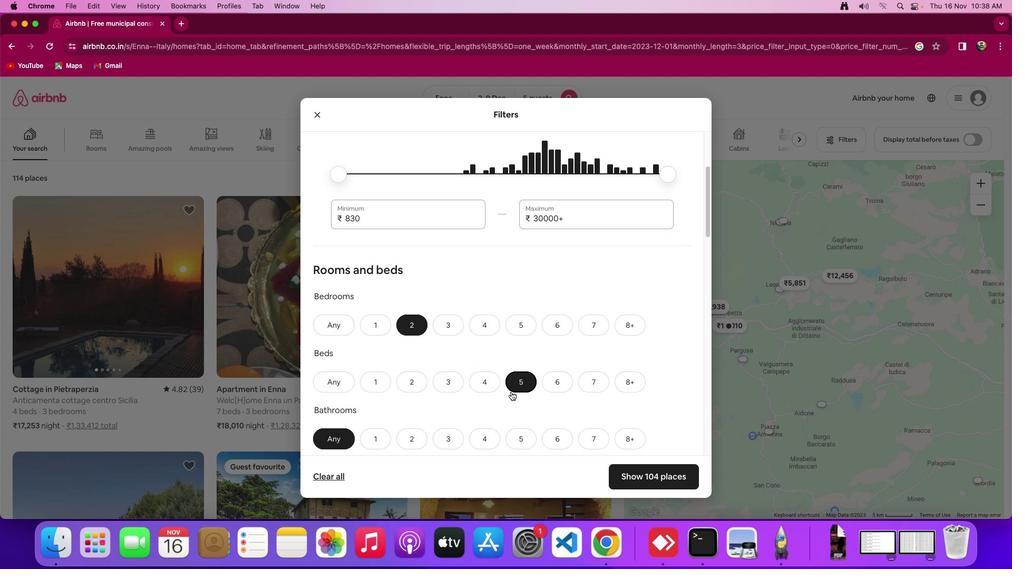 
Action: Mouse scrolled (511, 392) with delta (0, 0)
Screenshot: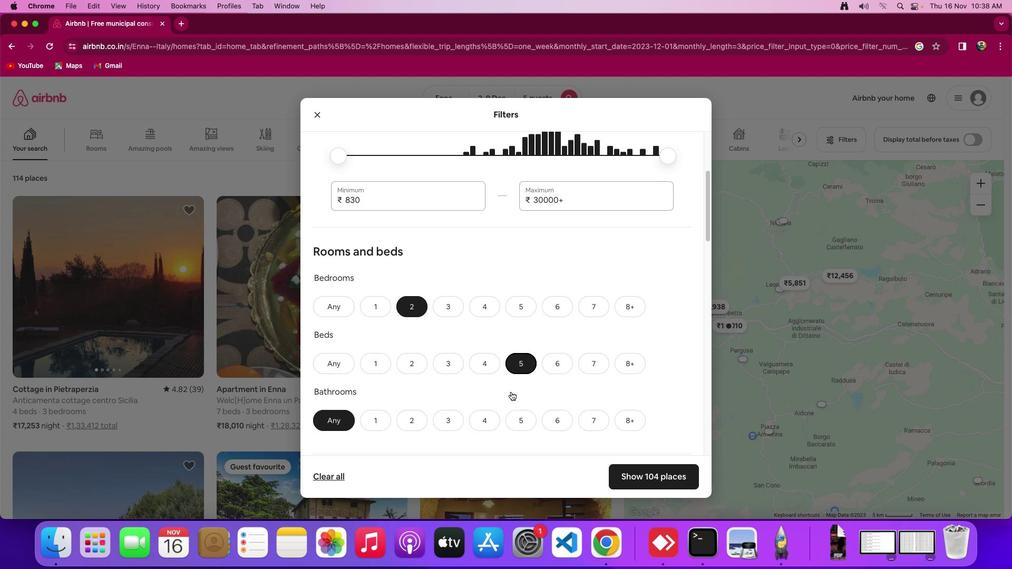 
Action: Mouse scrolled (511, 392) with delta (0, 0)
Screenshot: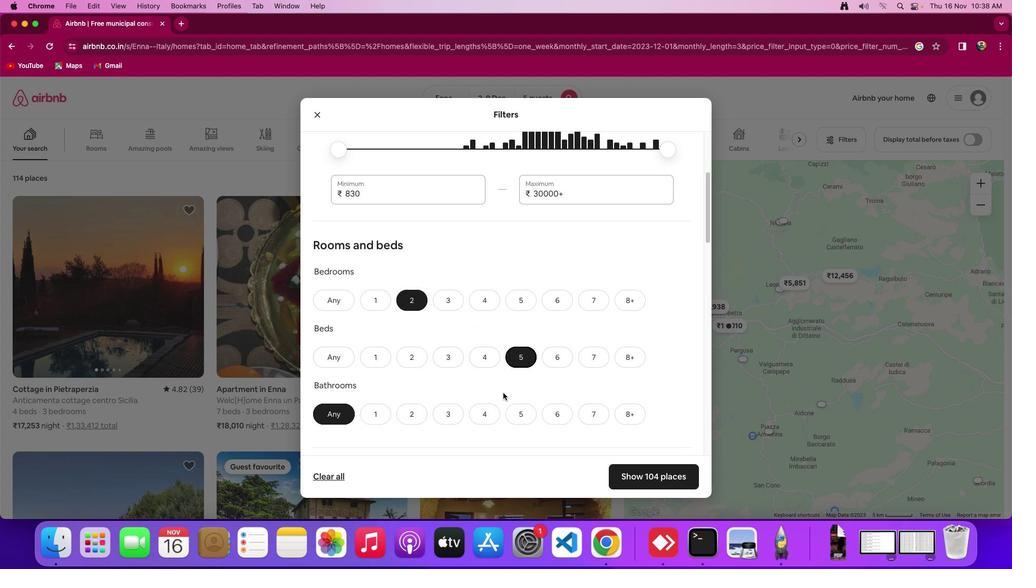 
Action: Mouse scrolled (511, 392) with delta (0, -1)
Screenshot: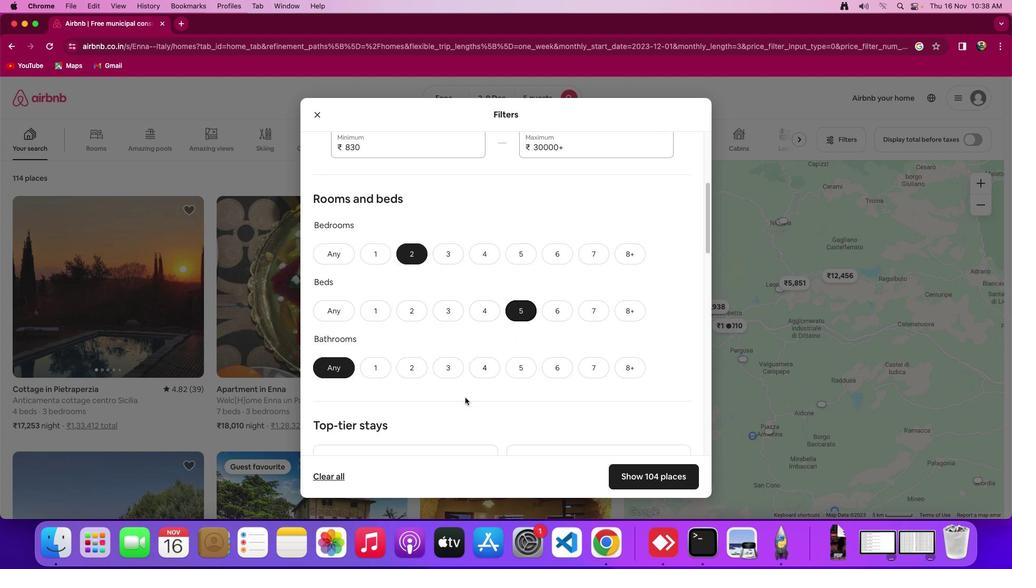 
Action: Mouse moved to (409, 364)
Screenshot: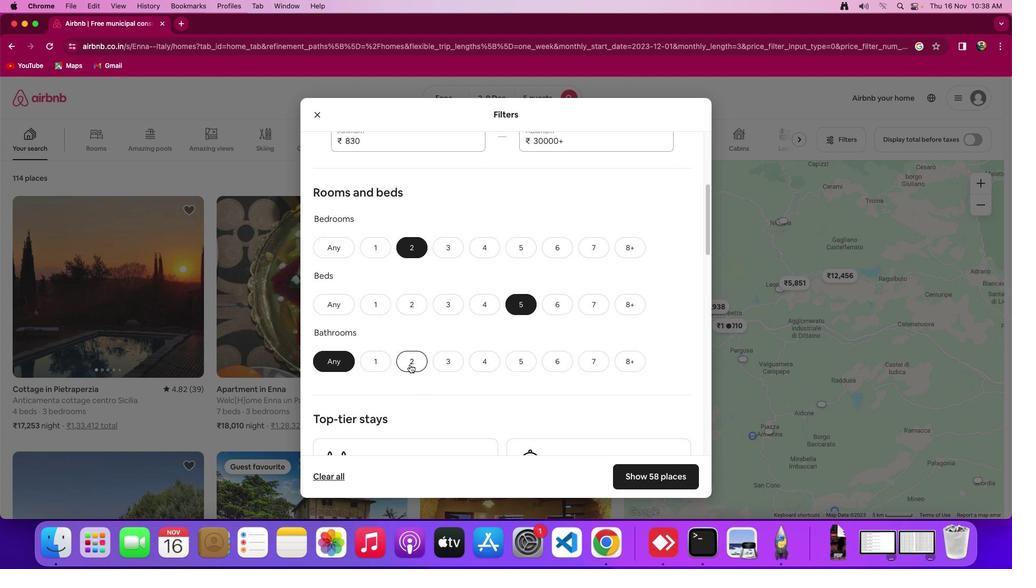 
Action: Mouse pressed left at (409, 364)
Screenshot: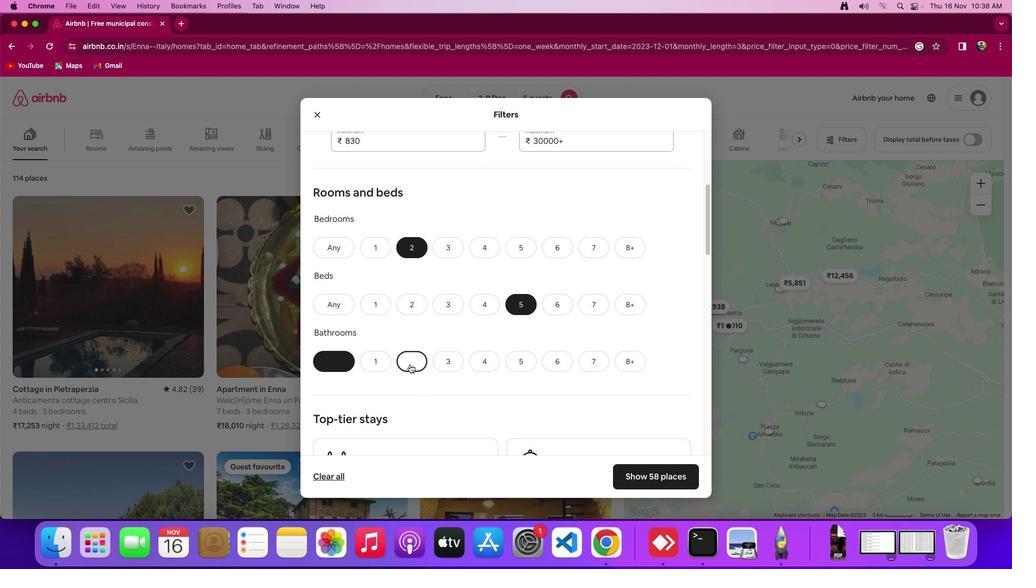 
Action: Mouse moved to (489, 417)
Screenshot: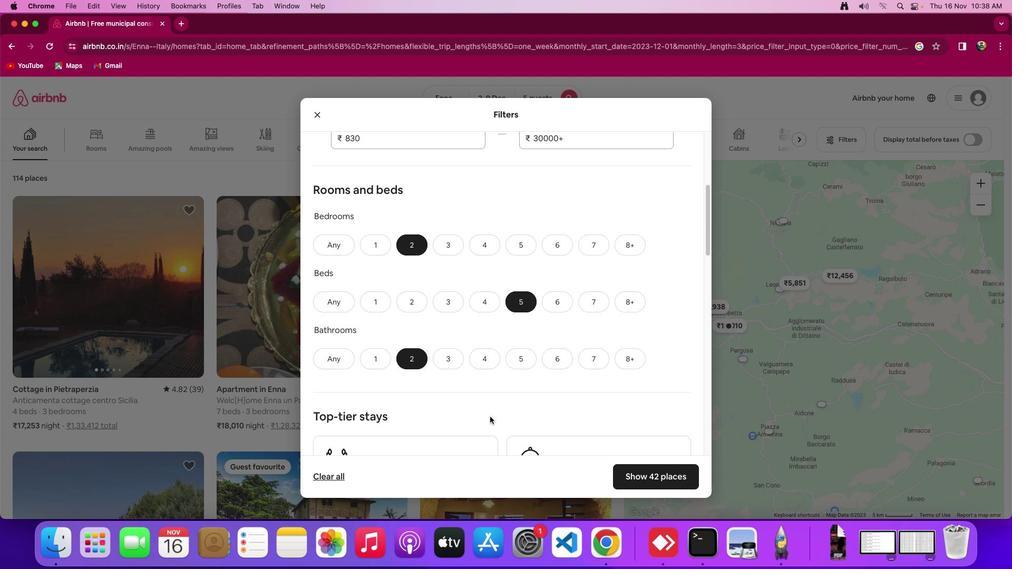 
Action: Mouse scrolled (489, 417) with delta (0, 0)
Screenshot: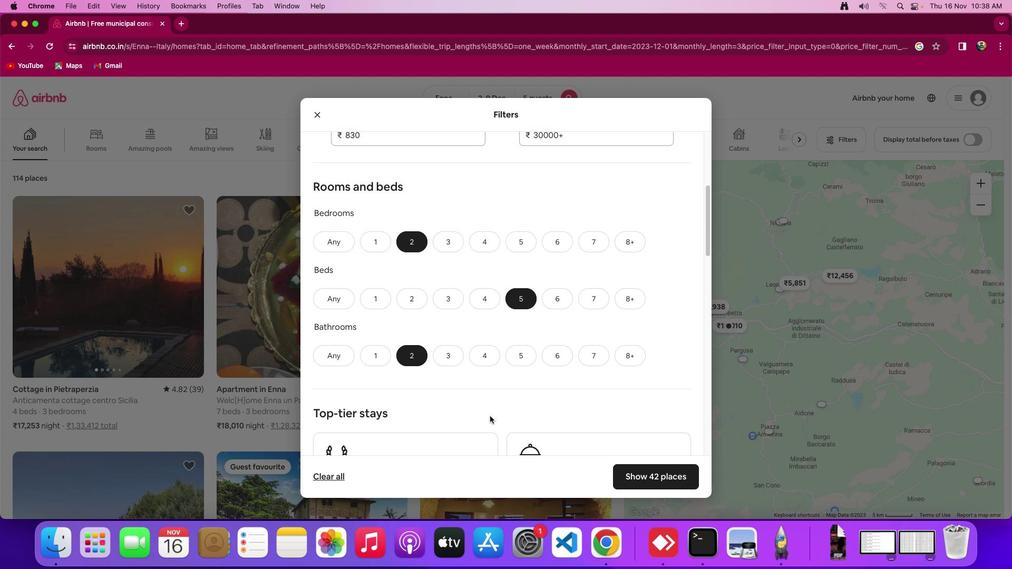 
Action: Mouse moved to (489, 417)
Screenshot: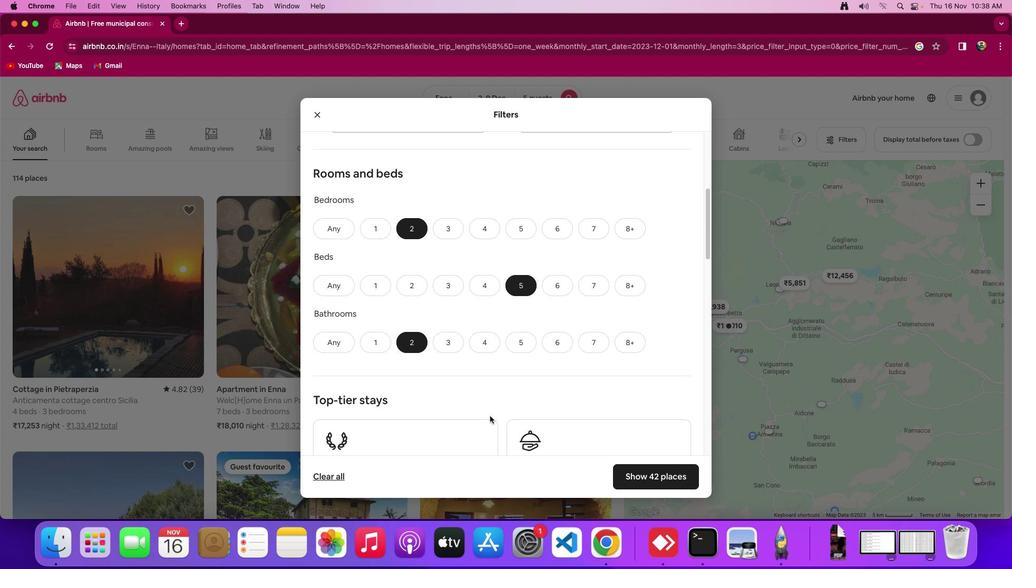 
Action: Mouse scrolled (489, 417) with delta (0, 0)
Screenshot: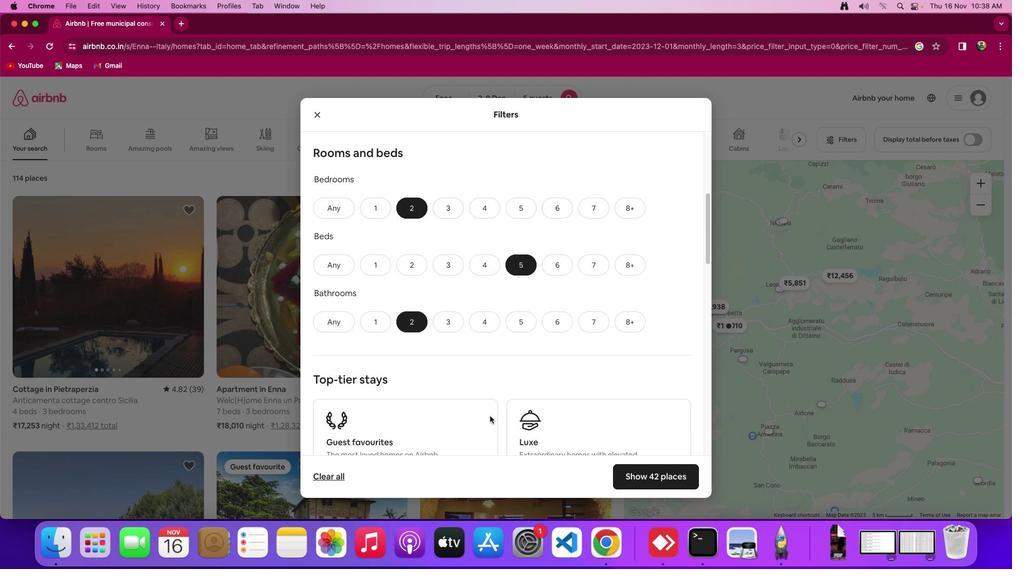 
Action: Mouse moved to (489, 416)
Screenshot: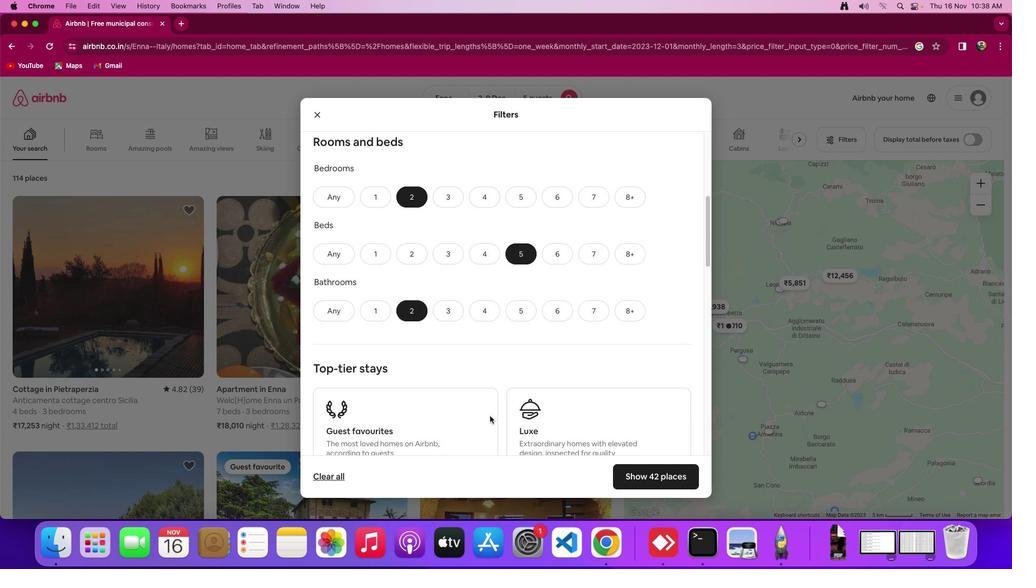 
Action: Mouse scrolled (489, 416) with delta (0, -1)
Screenshot: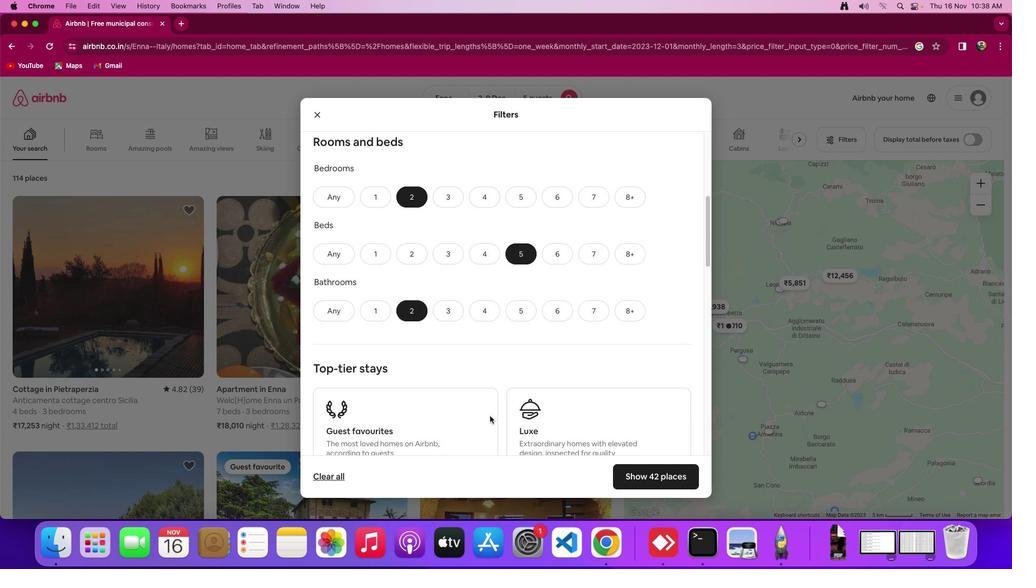 
Action: Mouse moved to (489, 416)
Screenshot: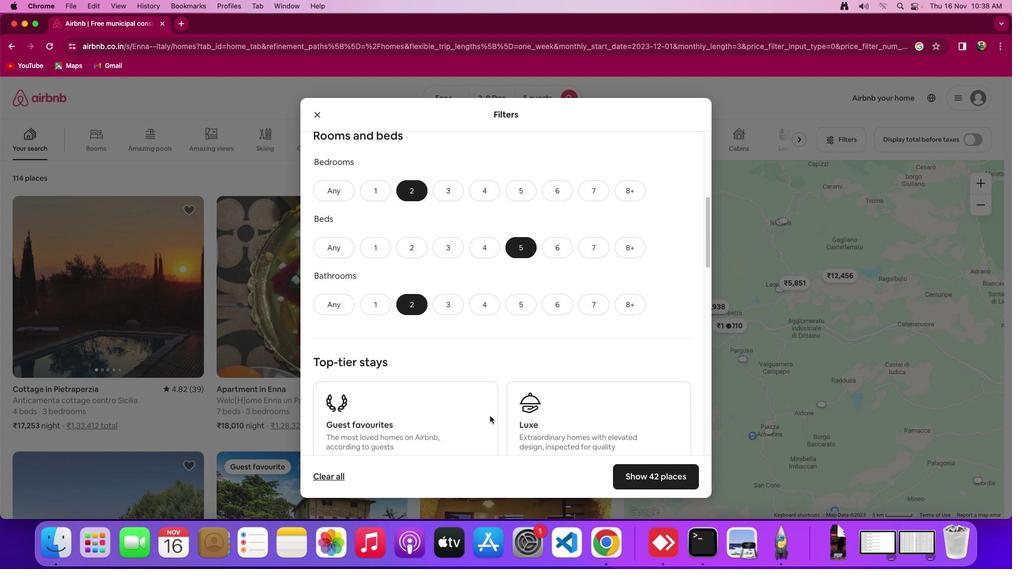 
Action: Mouse scrolled (489, 416) with delta (0, 0)
Screenshot: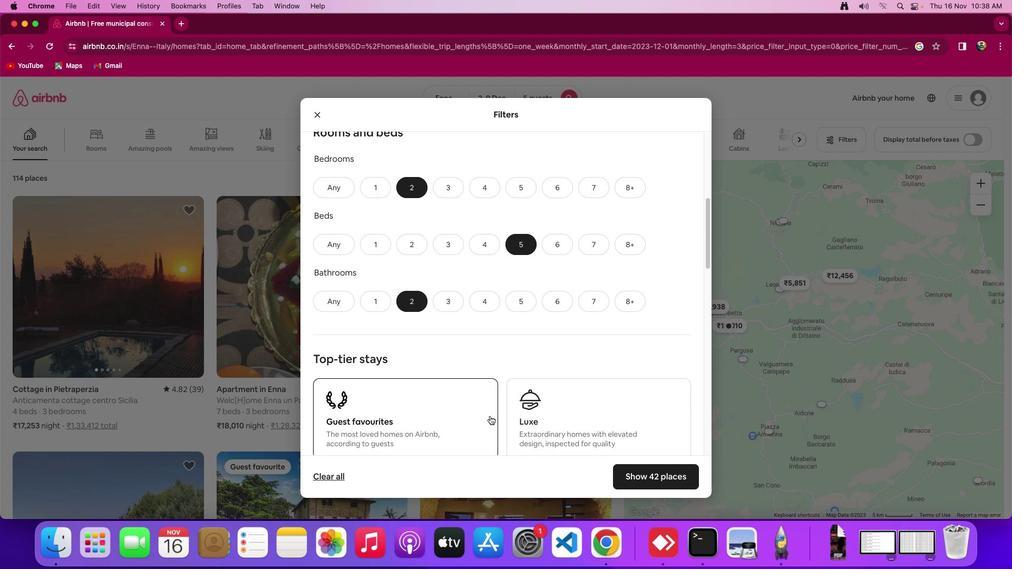 
Action: Mouse scrolled (489, 416) with delta (0, 0)
Screenshot: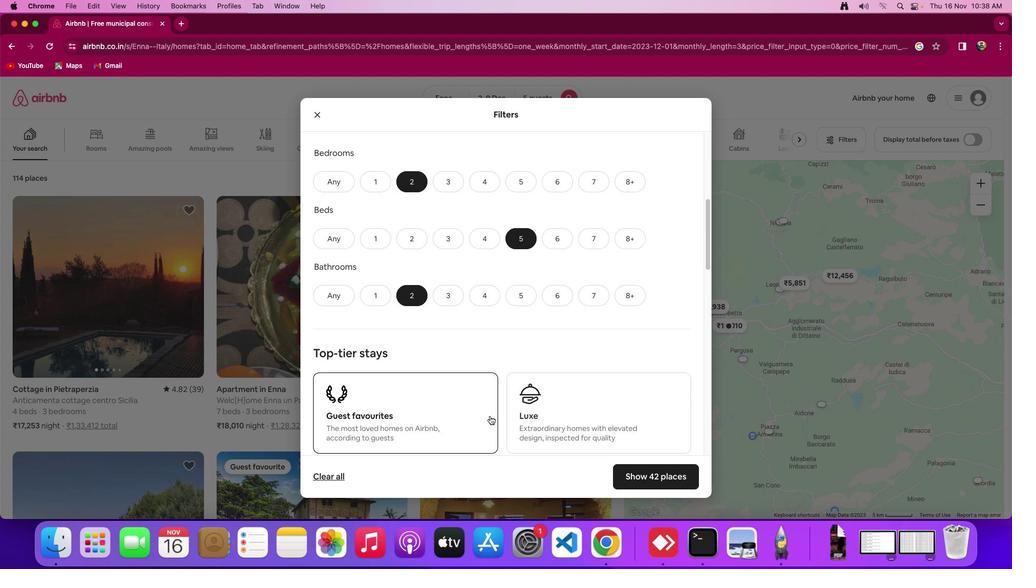 
Action: Mouse scrolled (489, 416) with delta (0, 0)
Screenshot: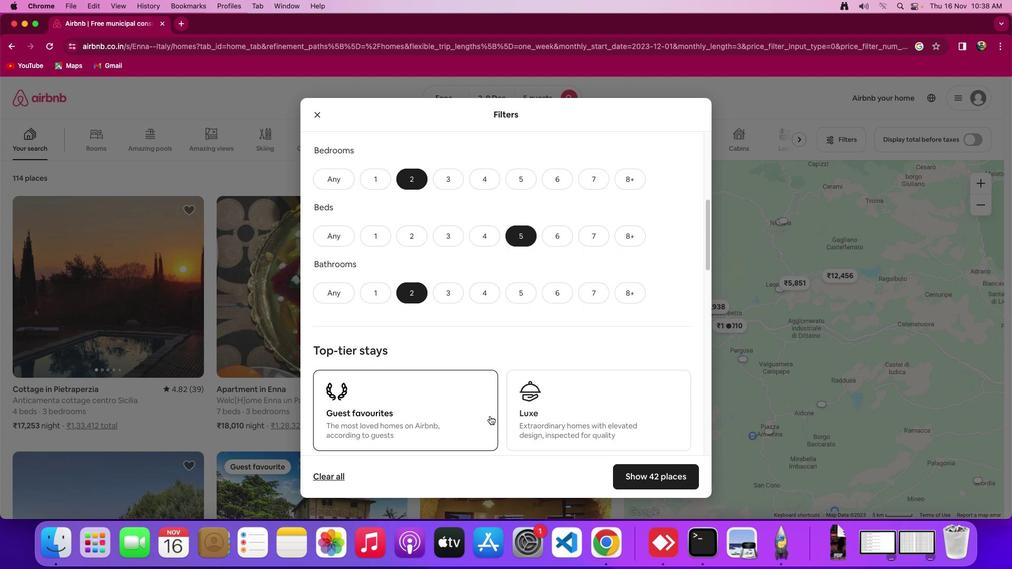 
Action: Mouse scrolled (489, 416) with delta (0, 0)
Screenshot: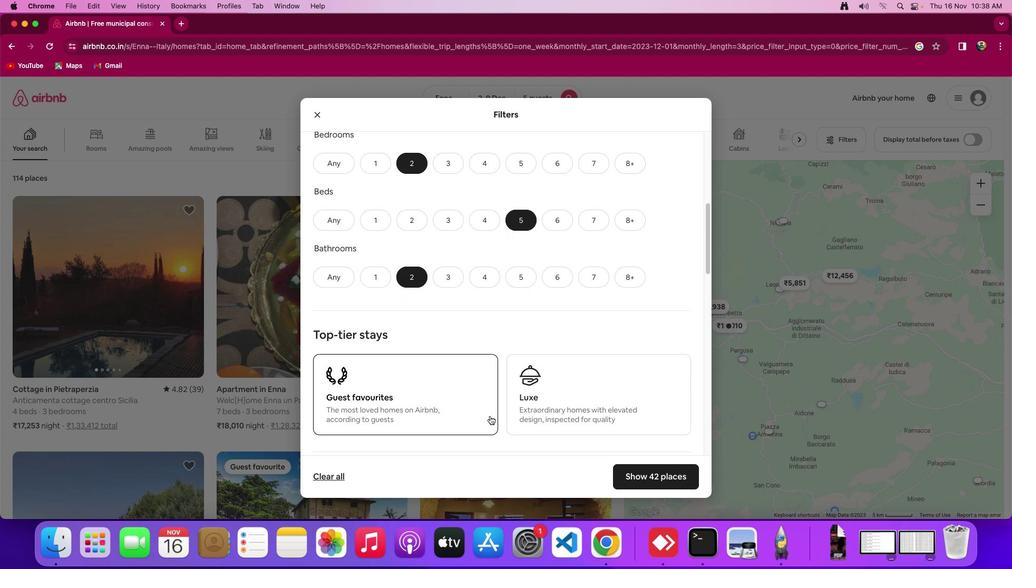 
Action: Mouse scrolled (489, 416) with delta (0, 0)
Screenshot: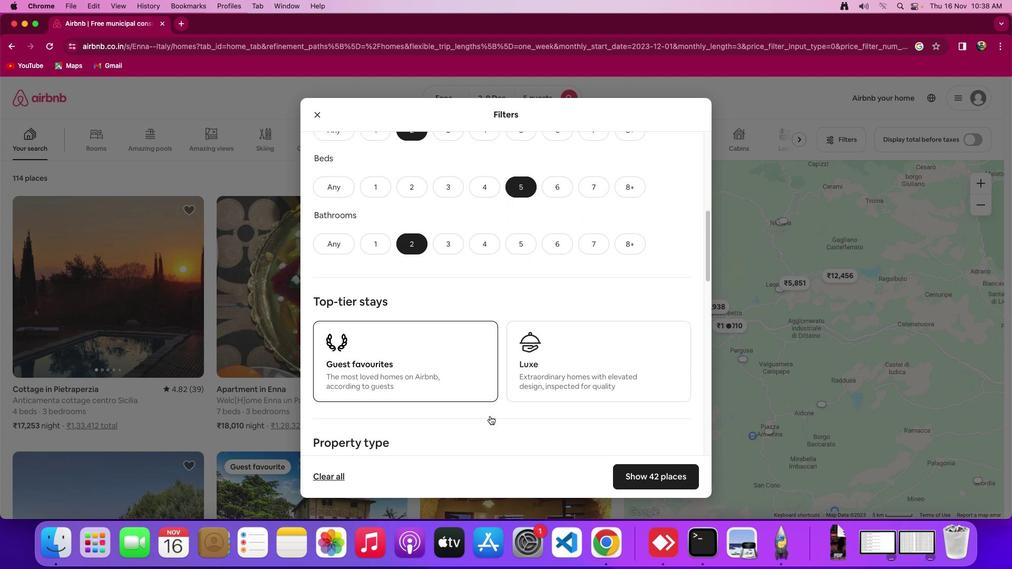 
Action: Mouse scrolled (489, 416) with delta (0, -1)
Screenshot: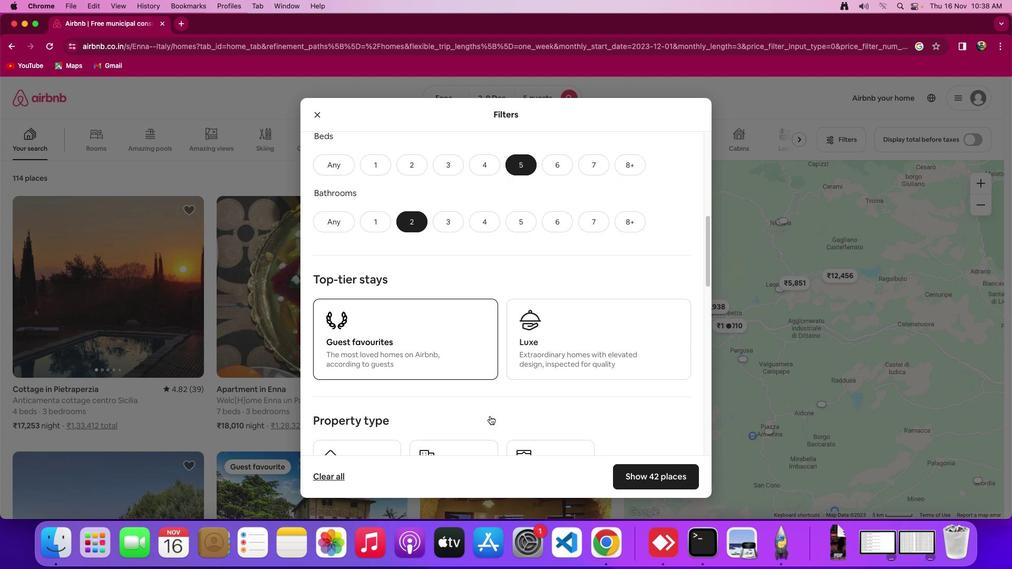 
Action: Mouse scrolled (489, 416) with delta (0, 0)
Screenshot: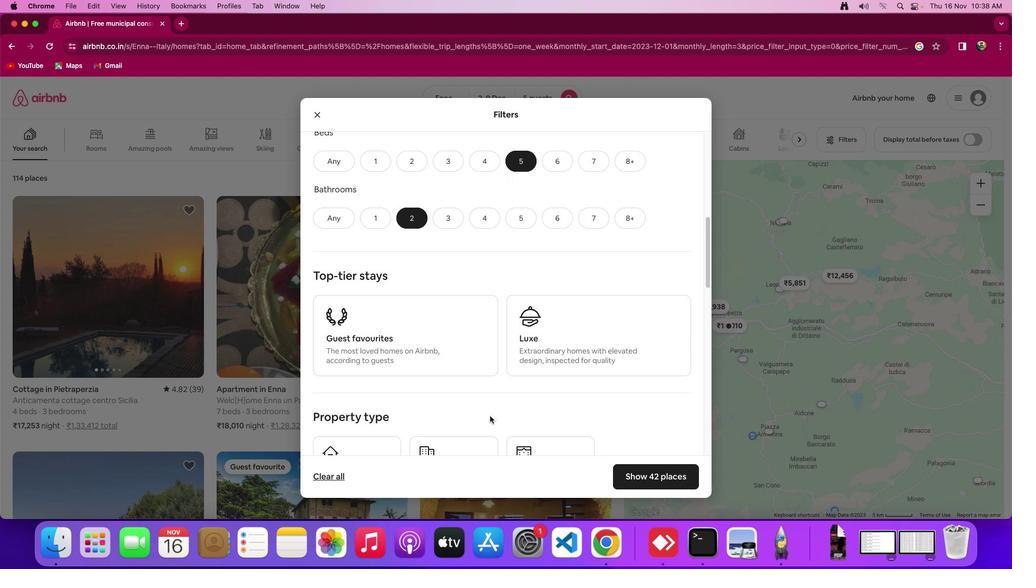 
Action: Mouse scrolled (489, 416) with delta (0, 0)
Screenshot: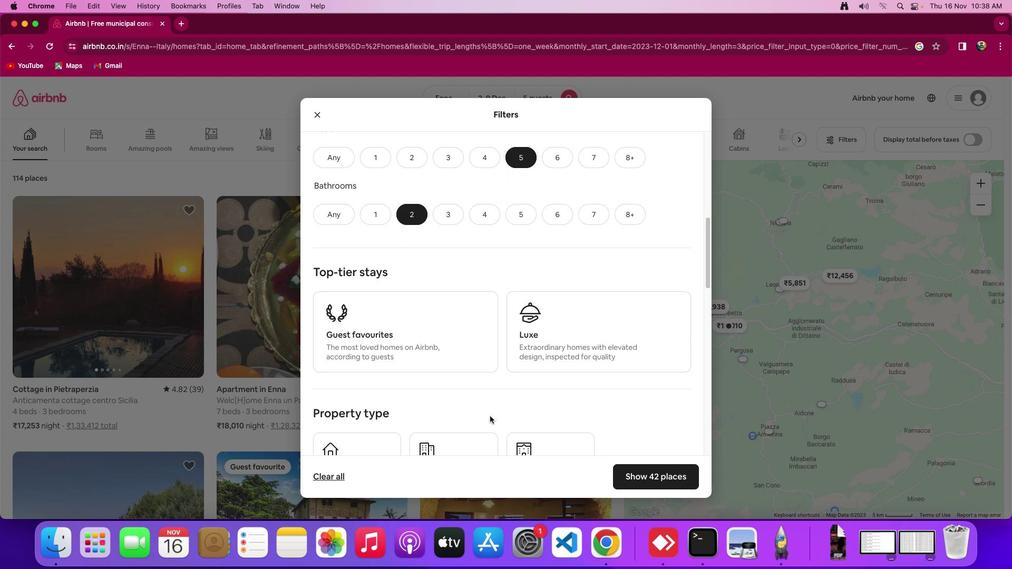 
Action: Mouse scrolled (489, 416) with delta (0, 0)
Screenshot: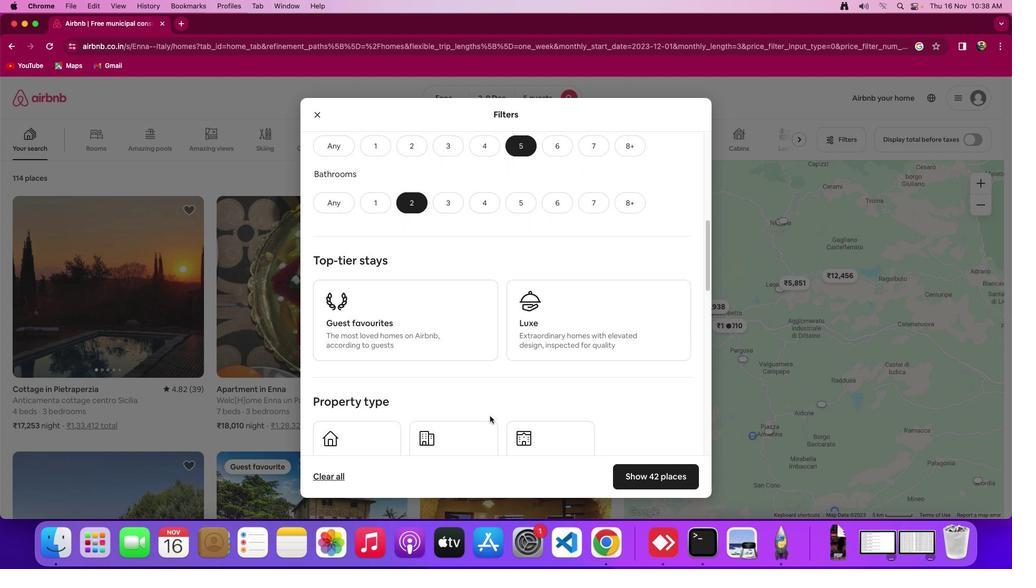 
Action: Mouse scrolled (489, 416) with delta (0, 0)
Screenshot: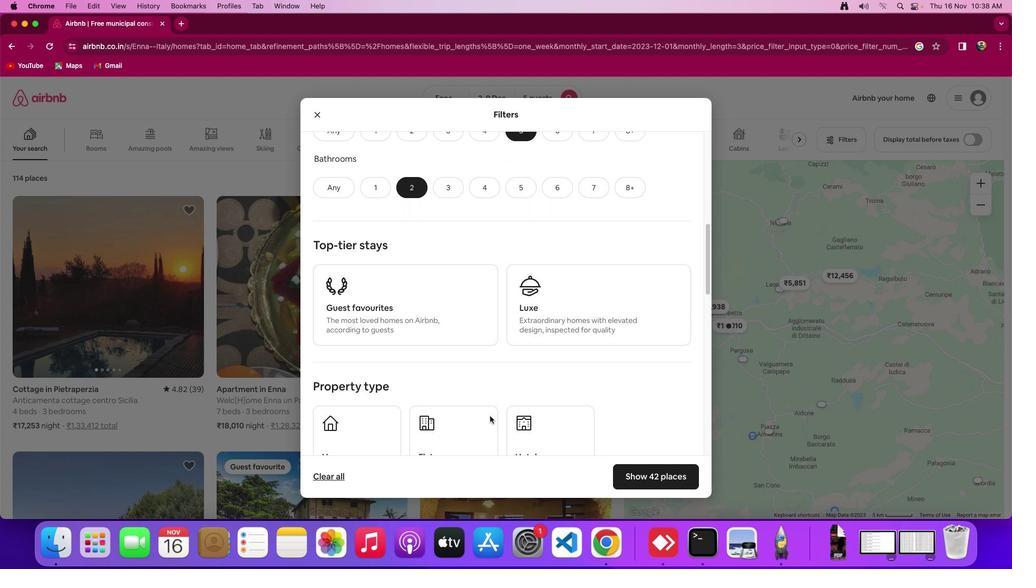 
Action: Mouse moved to (489, 415)
Screenshot: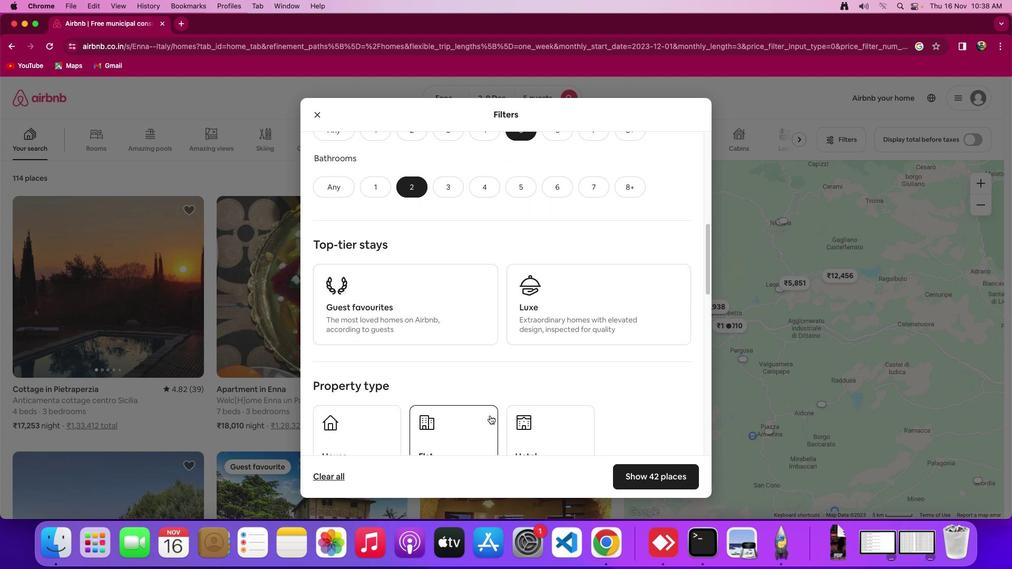 
Action: Mouse scrolled (489, 415) with delta (0, 0)
Screenshot: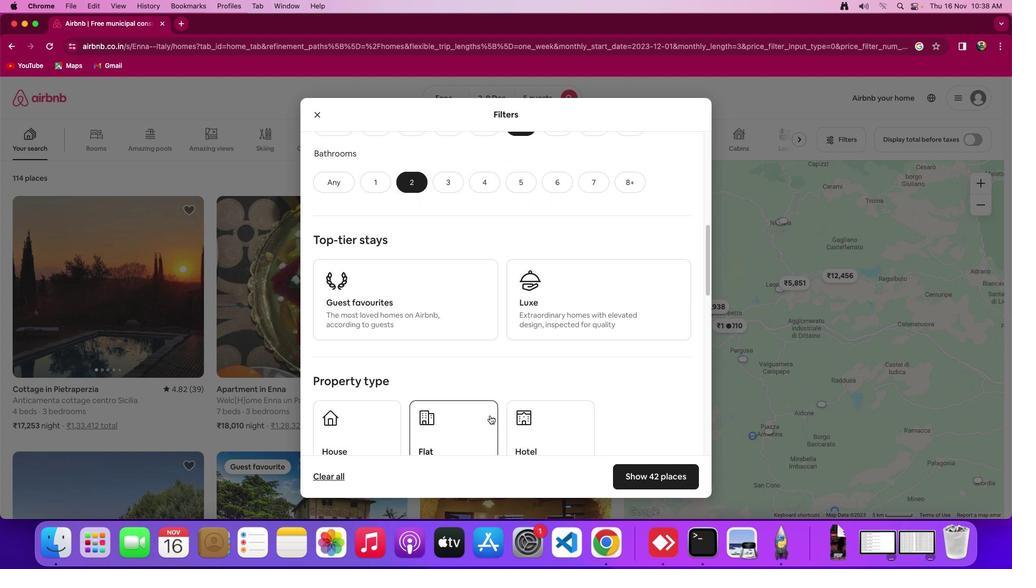 
Action: Mouse scrolled (489, 415) with delta (0, 0)
Screenshot: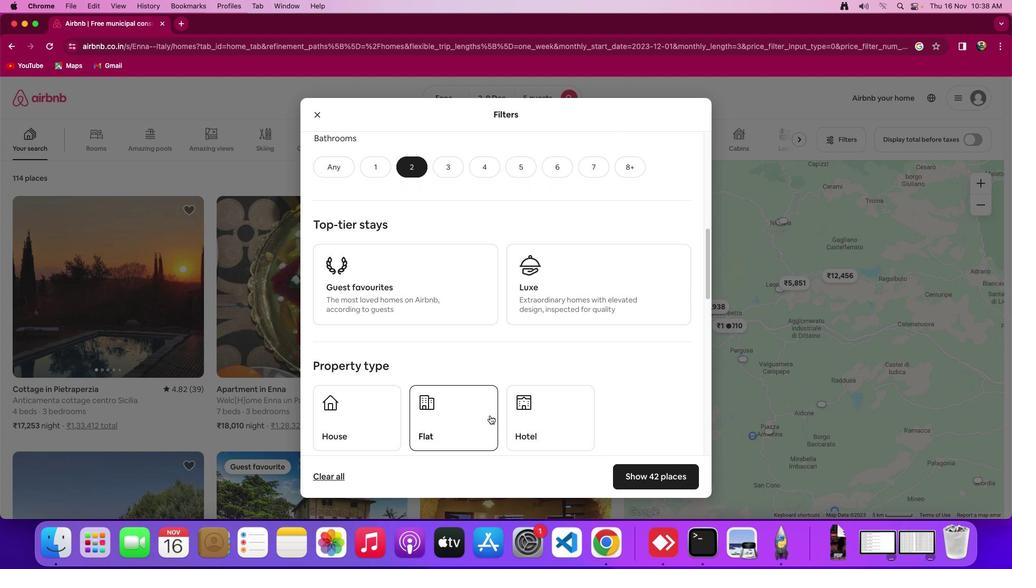 
Action: Mouse scrolled (489, 415) with delta (0, 0)
Screenshot: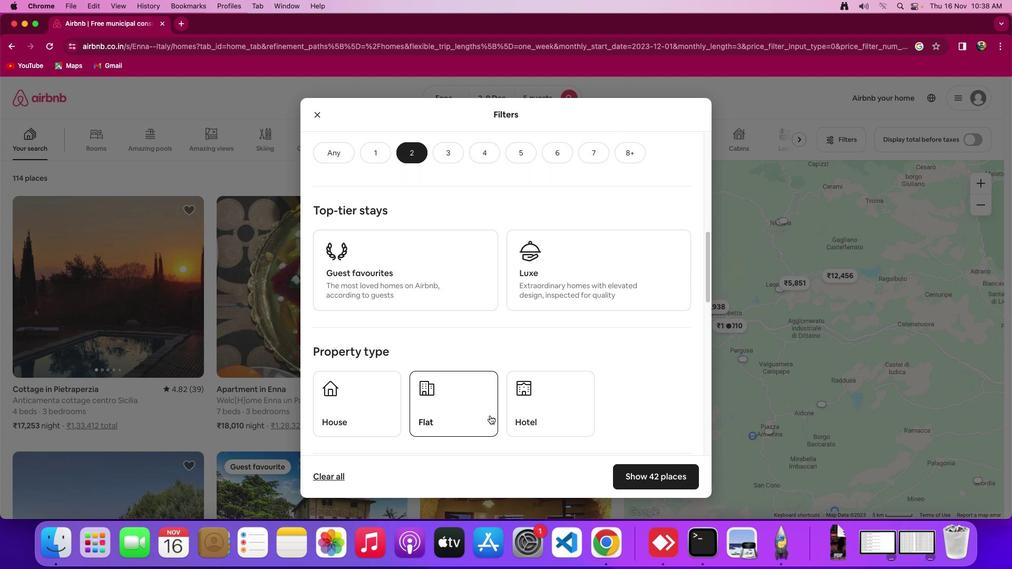 
Action: Mouse scrolled (489, 415) with delta (0, 0)
Screenshot: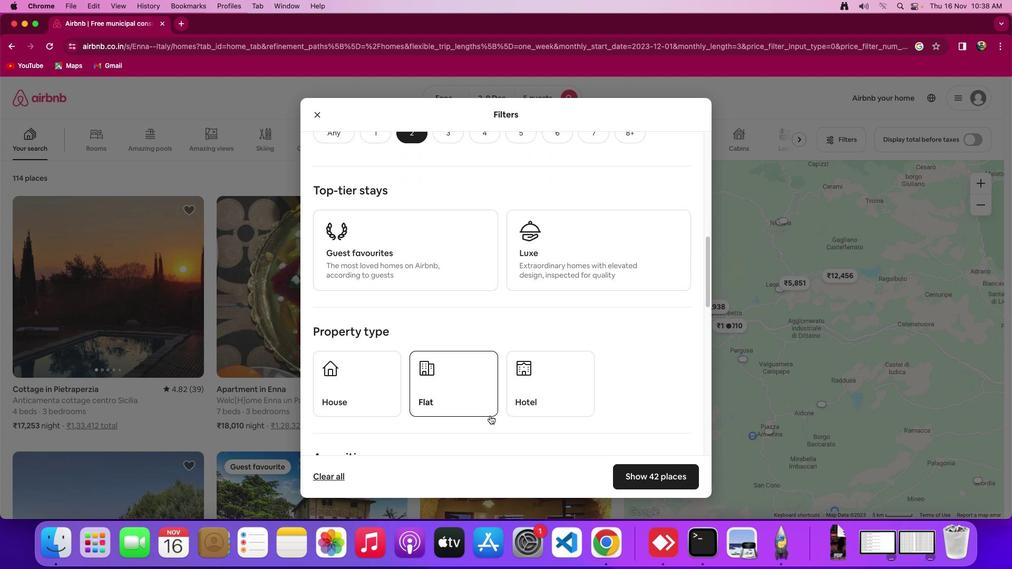 
Action: Mouse scrolled (489, 415) with delta (0, 0)
Screenshot: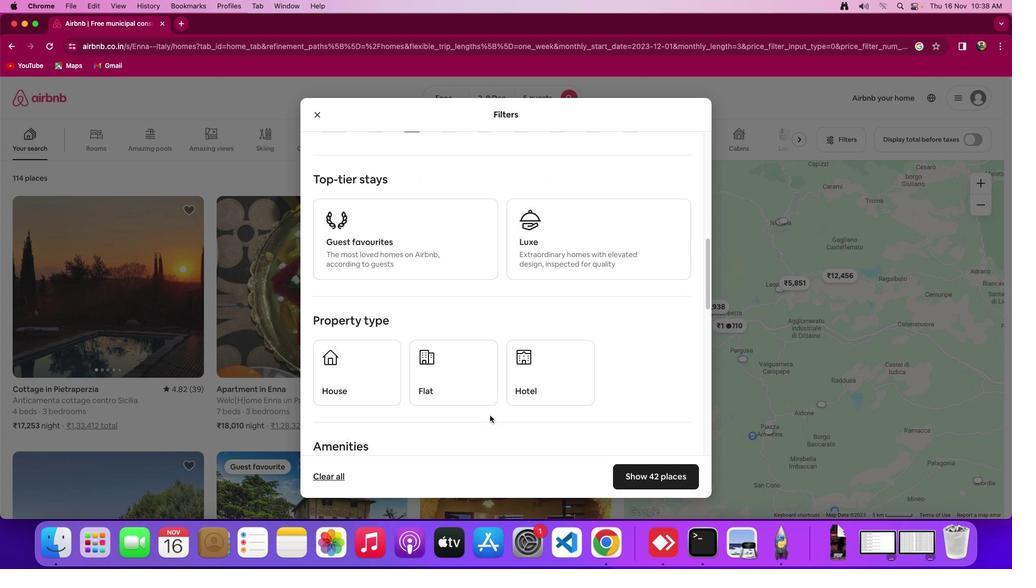 
Action: Mouse scrolled (489, 415) with delta (0, 0)
Screenshot: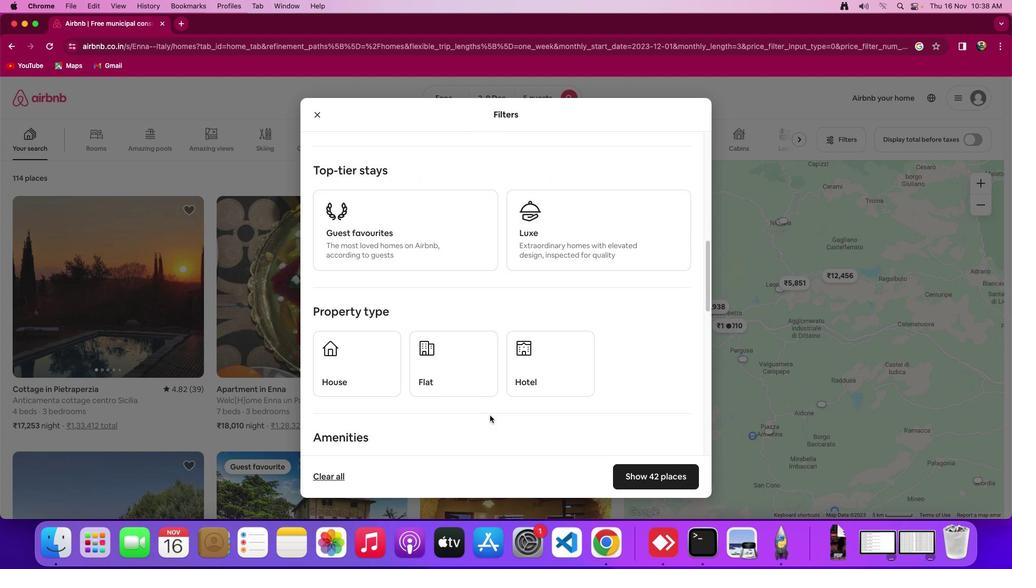 
Action: Mouse scrolled (489, 415) with delta (0, 0)
Screenshot: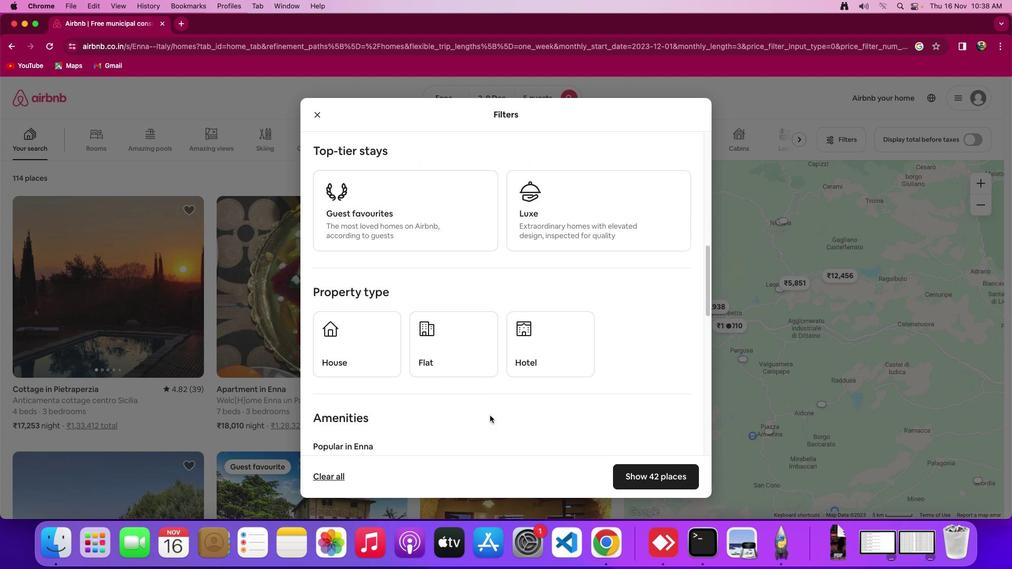 
Action: Mouse scrolled (489, 415) with delta (0, 0)
Screenshot: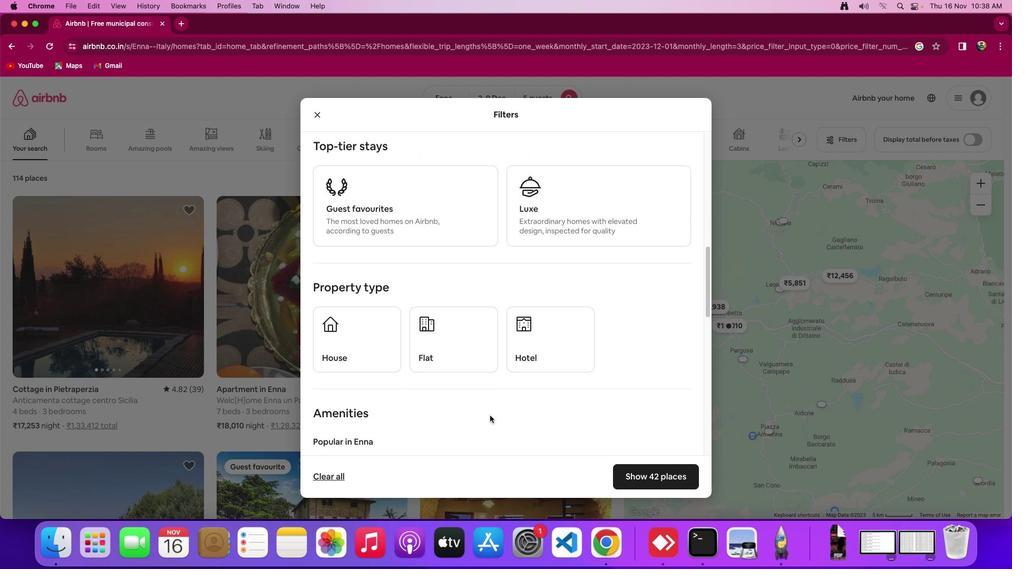 
Action: Mouse scrolled (489, 415) with delta (0, 0)
Screenshot: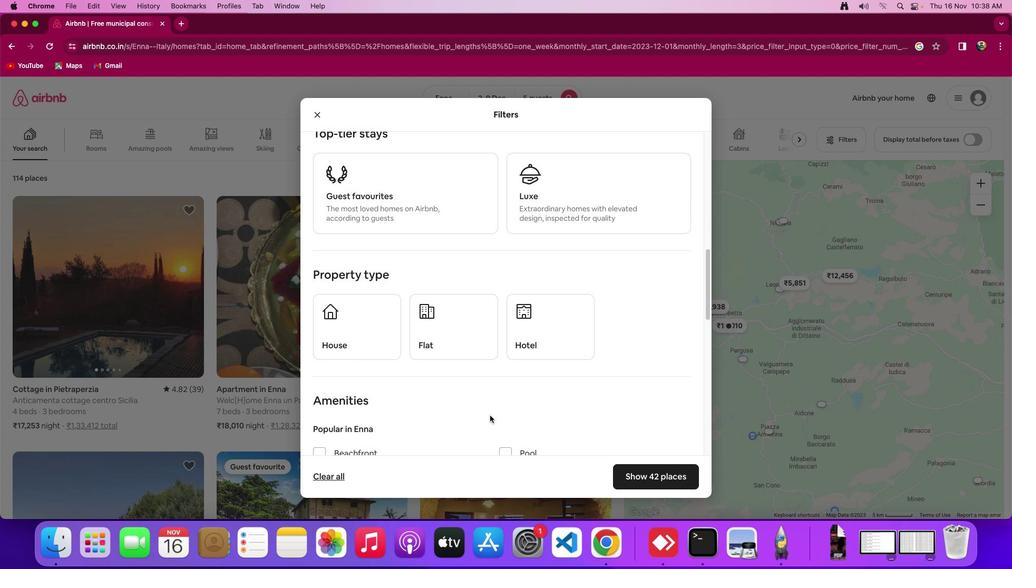
Action: Mouse scrolled (489, 415) with delta (0, 0)
Screenshot: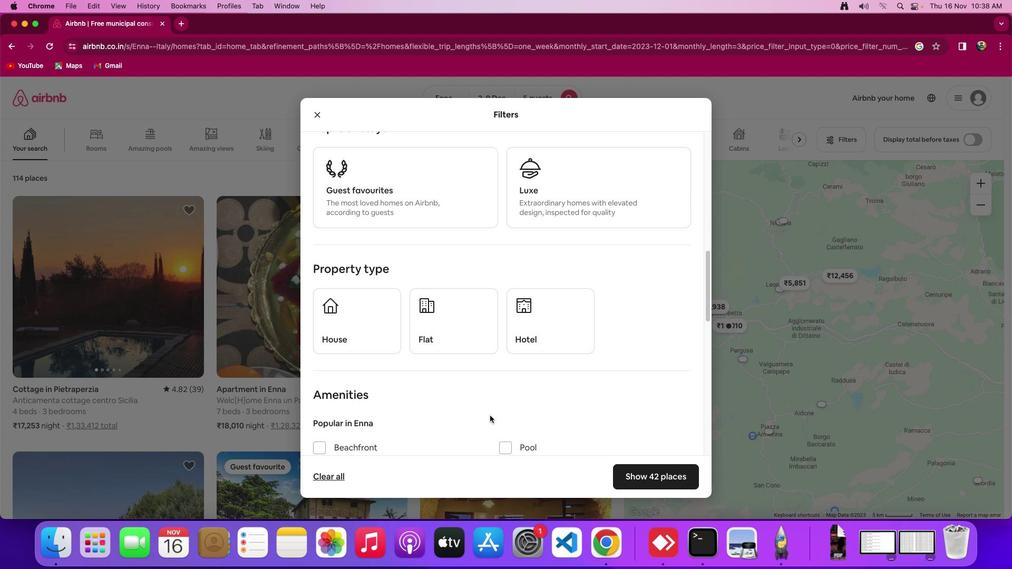 
Action: Mouse moved to (489, 415)
Screenshot: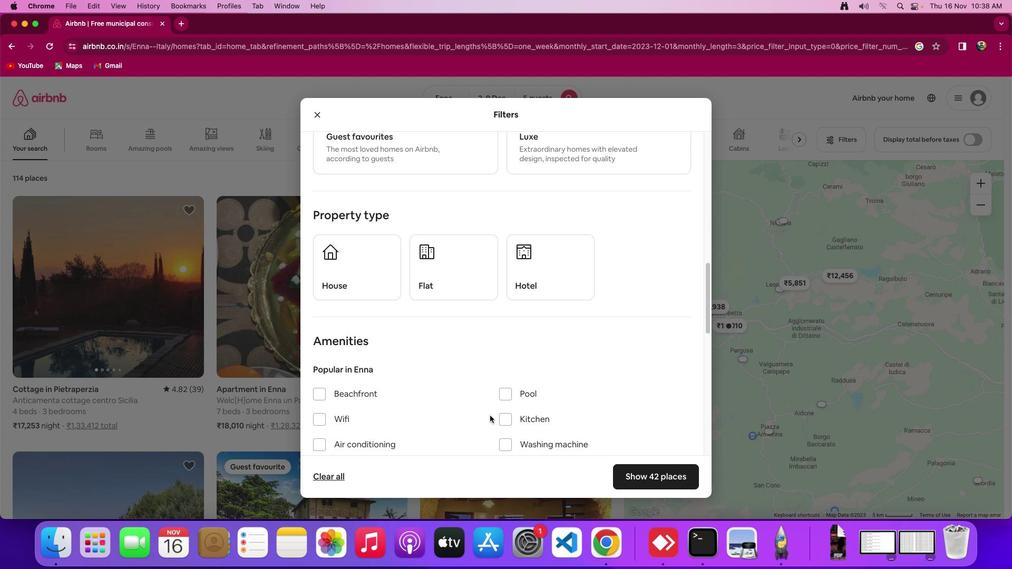
Action: Mouse scrolled (489, 415) with delta (0, 0)
Screenshot: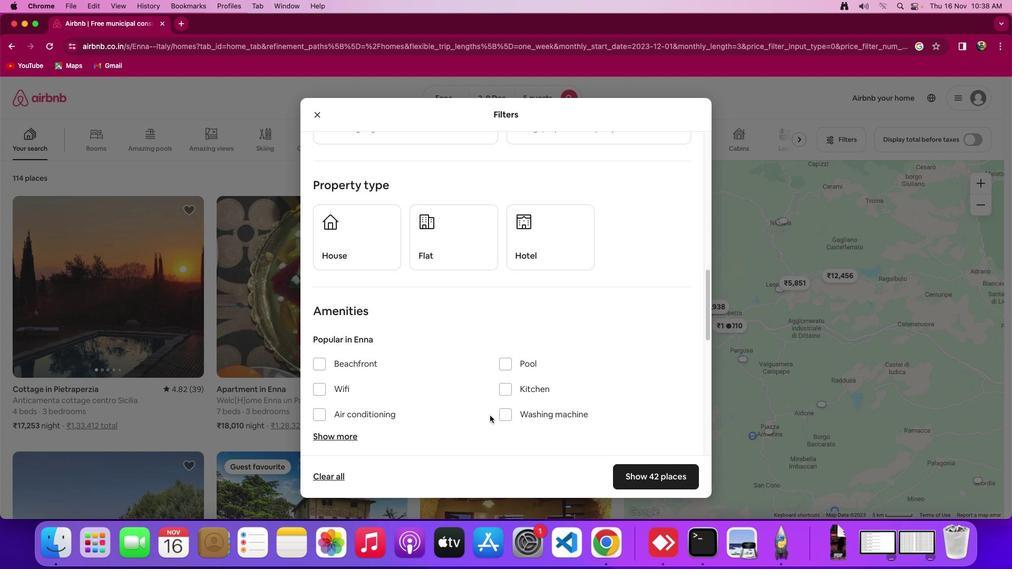 
Action: Mouse scrolled (489, 415) with delta (0, 0)
Screenshot: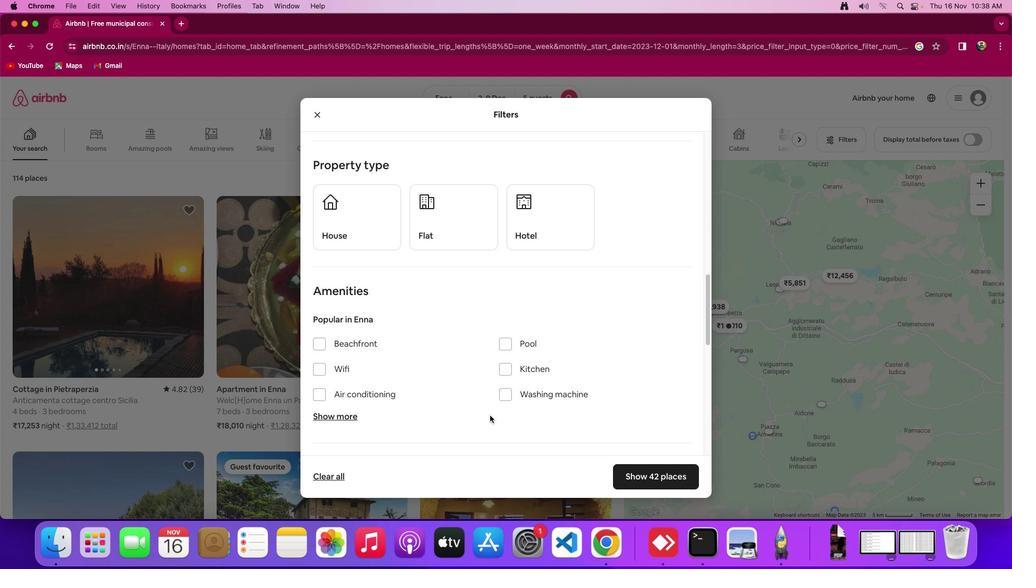 
Action: Mouse scrolled (489, 415) with delta (0, -1)
Screenshot: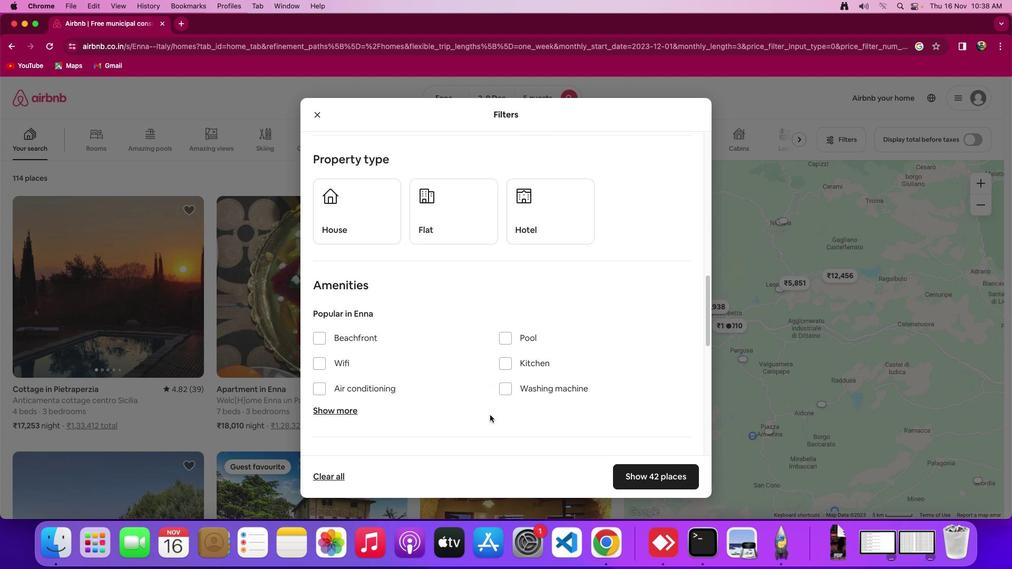
Action: Mouse moved to (460, 220)
Screenshot: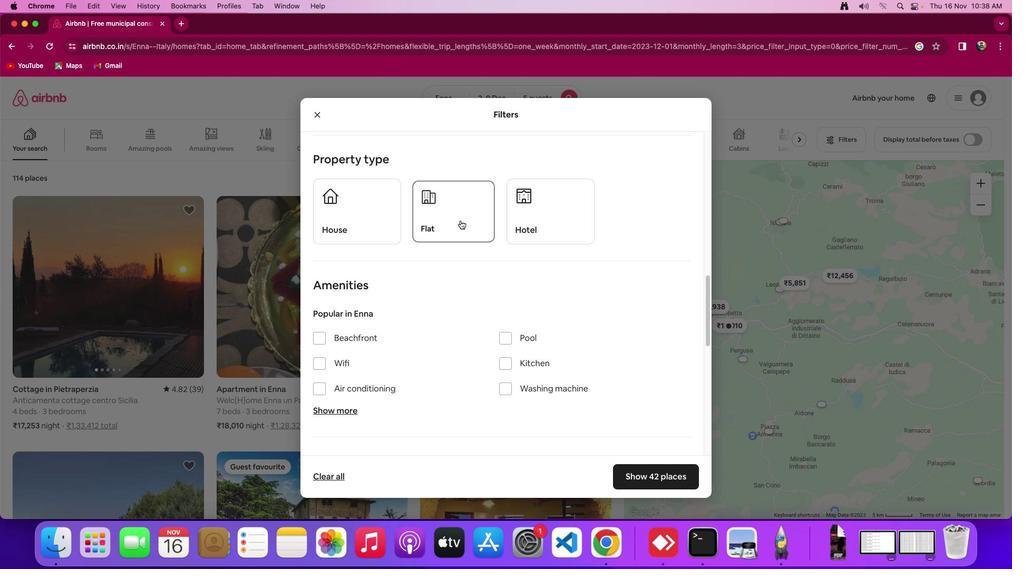
Action: Mouse pressed left at (460, 220)
Screenshot: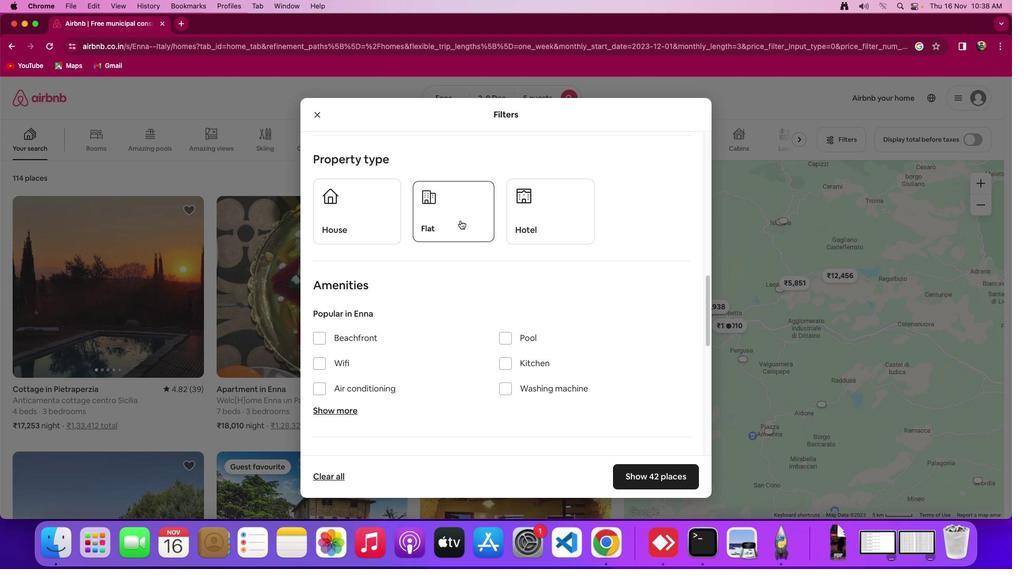 
Action: Mouse moved to (488, 313)
Screenshot: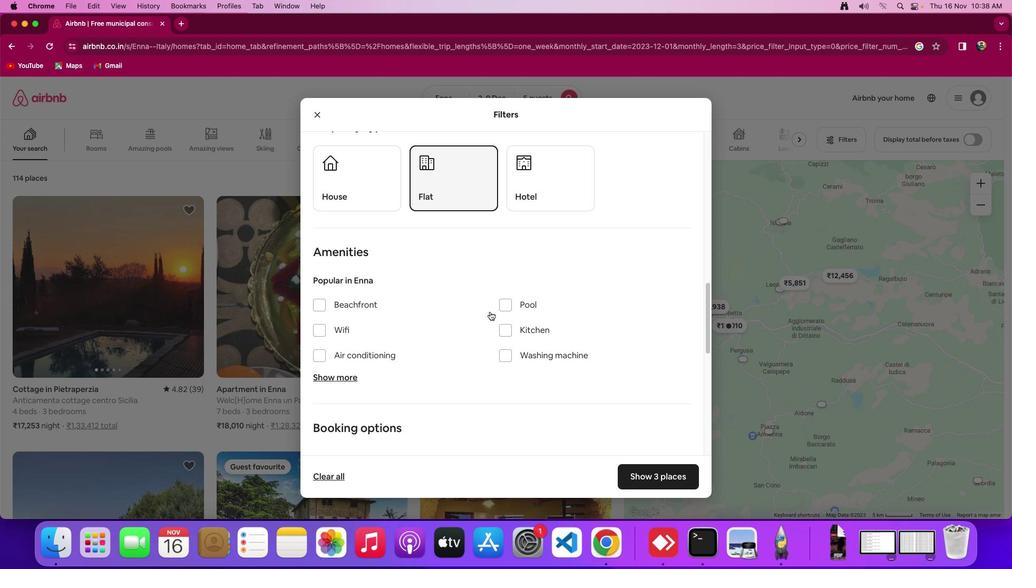 
Action: Mouse scrolled (488, 313) with delta (0, 0)
Screenshot: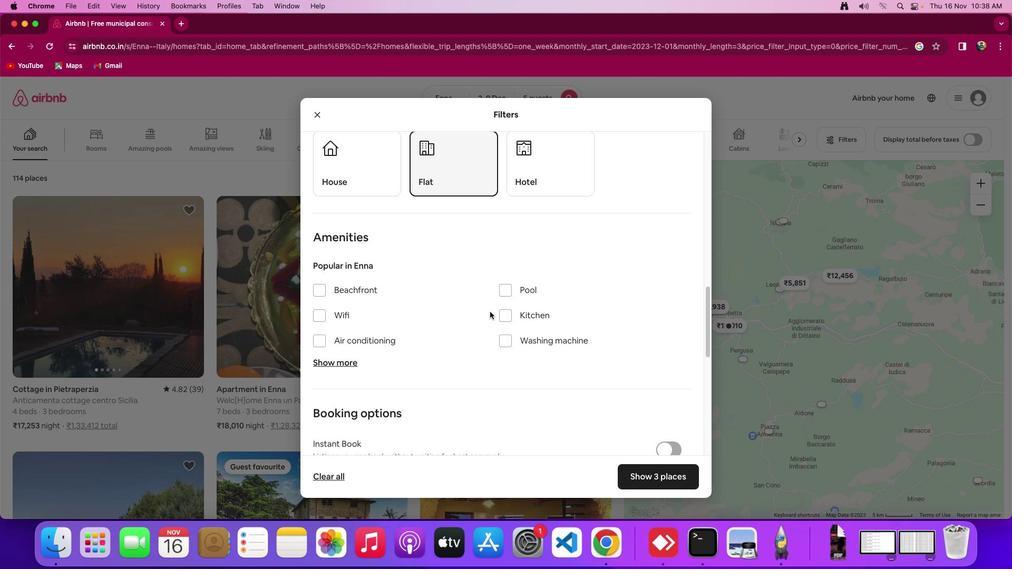 
Action: Mouse scrolled (488, 313) with delta (0, 0)
Screenshot: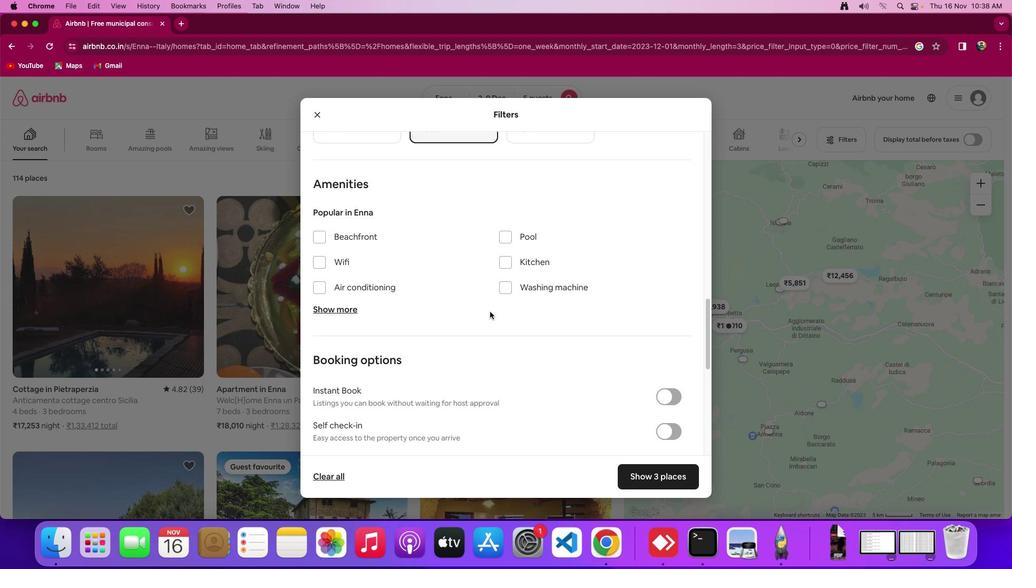 
Action: Mouse scrolled (488, 313) with delta (0, -1)
Screenshot: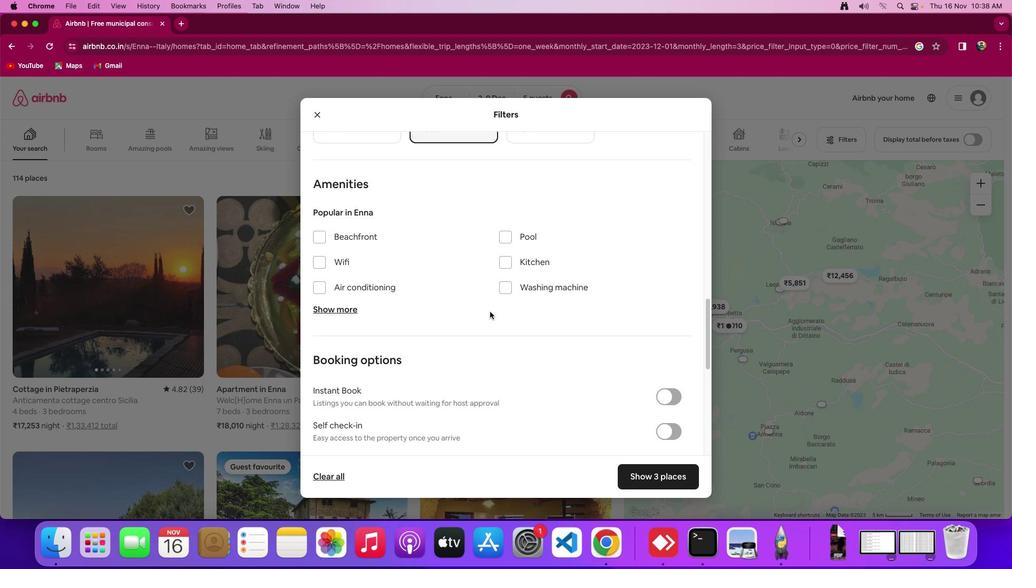 
Action: Mouse moved to (596, 354)
Screenshot: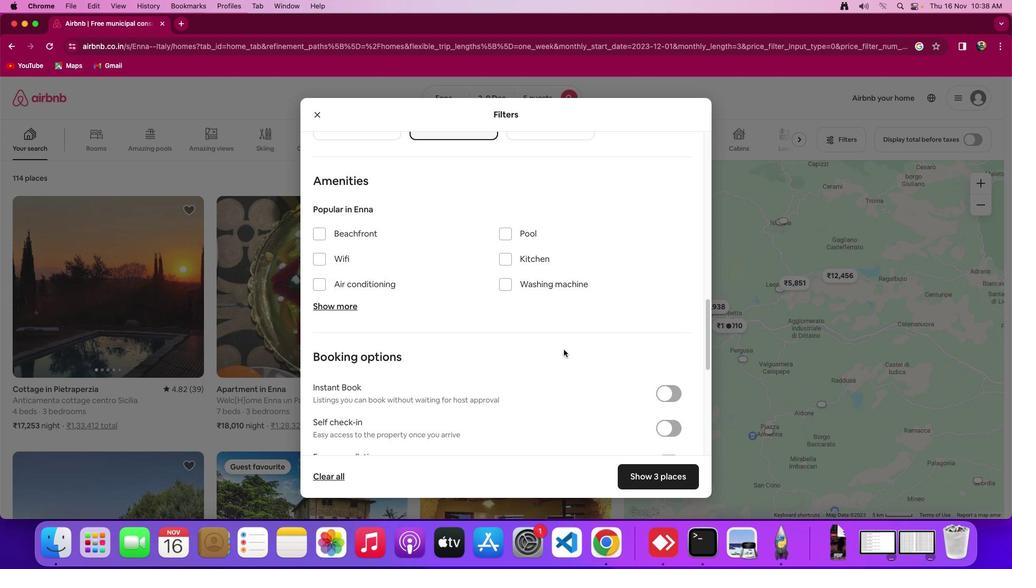 
Action: Mouse scrolled (596, 354) with delta (0, 0)
Screenshot: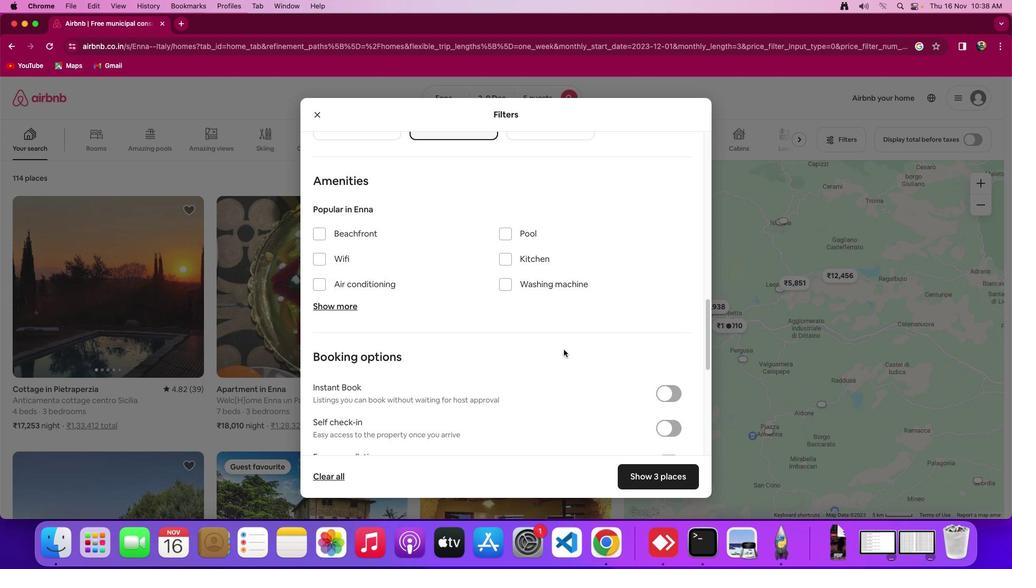 
Action: Mouse moved to (563, 349)
Screenshot: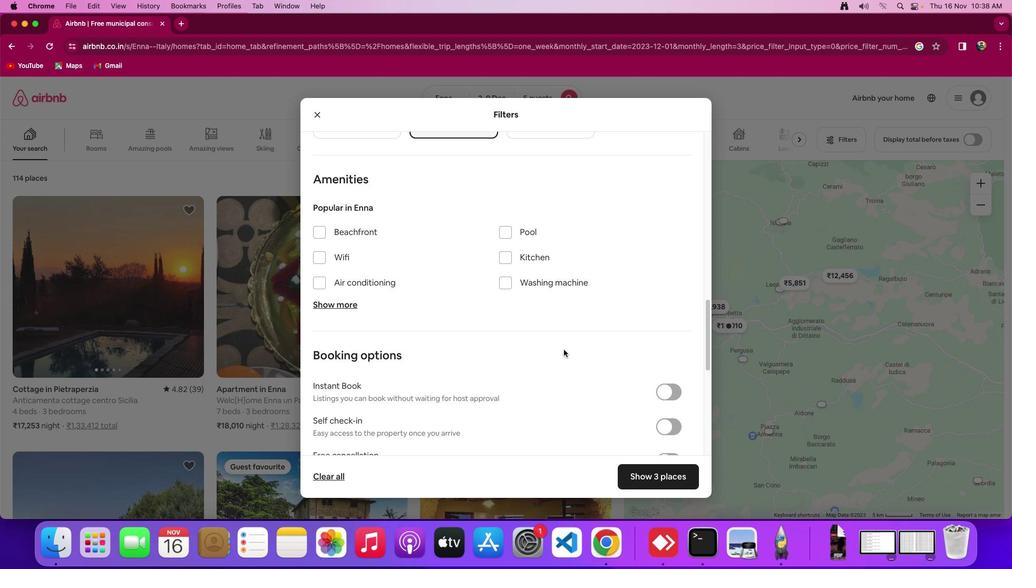 
Action: Mouse scrolled (563, 349) with delta (0, 0)
Screenshot: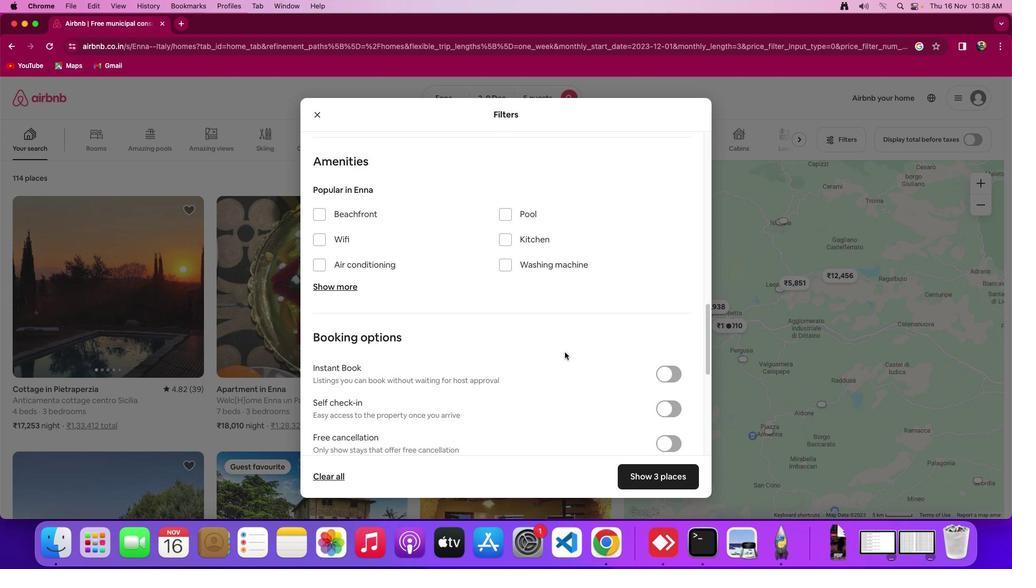 
Action: Mouse scrolled (563, 349) with delta (0, 0)
Screenshot: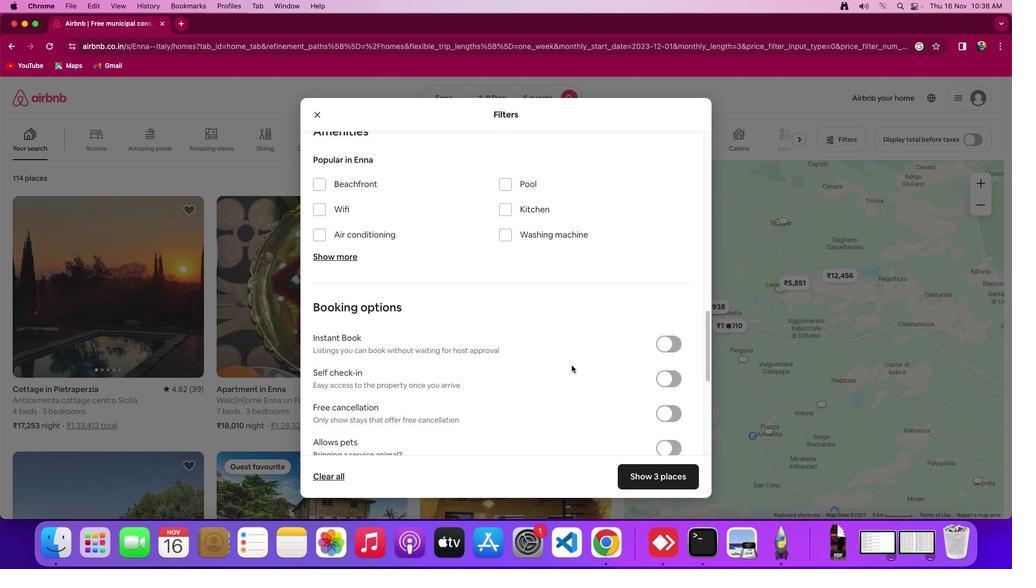 
Action: Mouse scrolled (563, 349) with delta (0, -1)
Screenshot: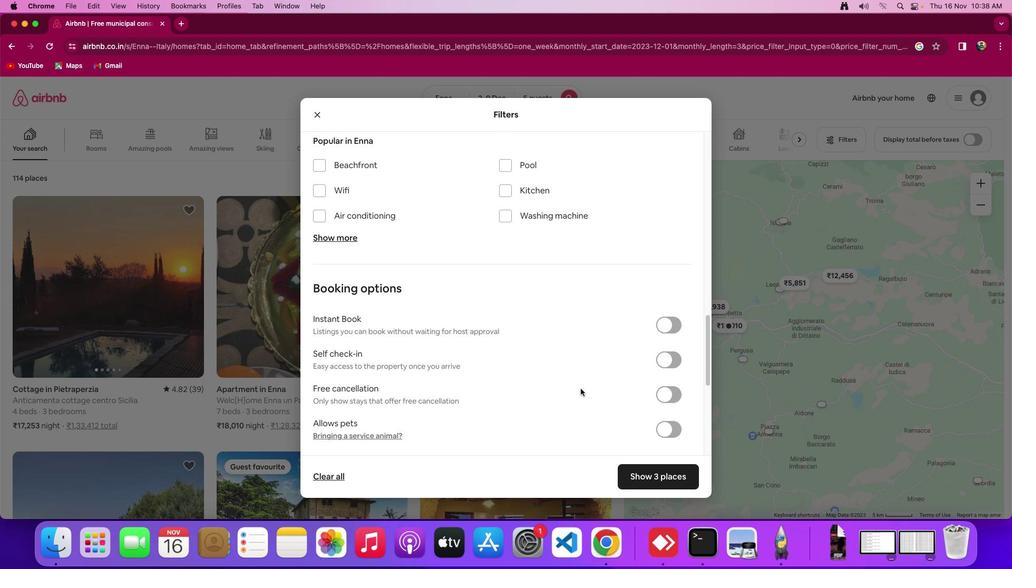 
Action: Mouse moved to (653, 474)
Screenshot: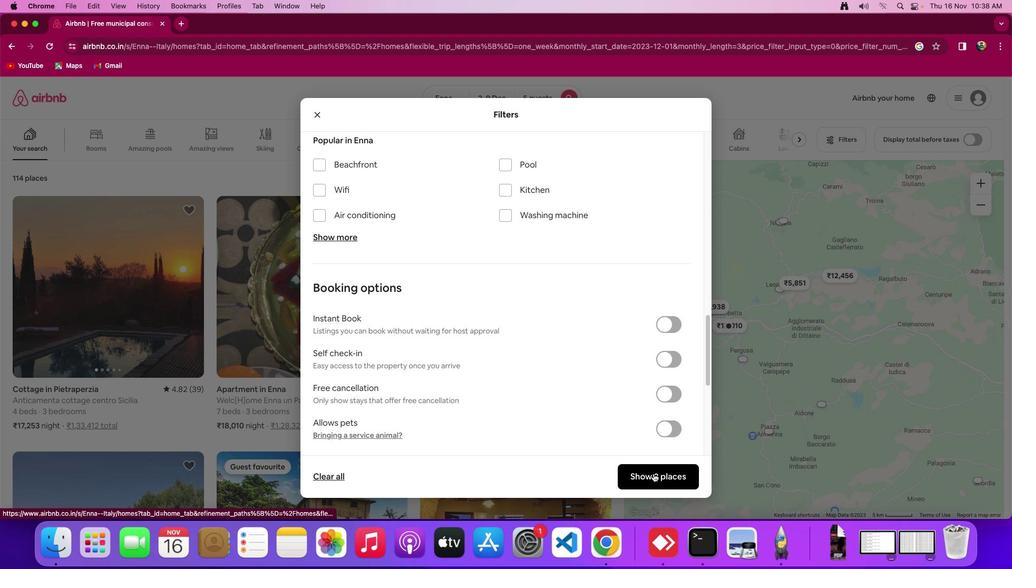 
Action: Mouse pressed left at (653, 474)
Screenshot: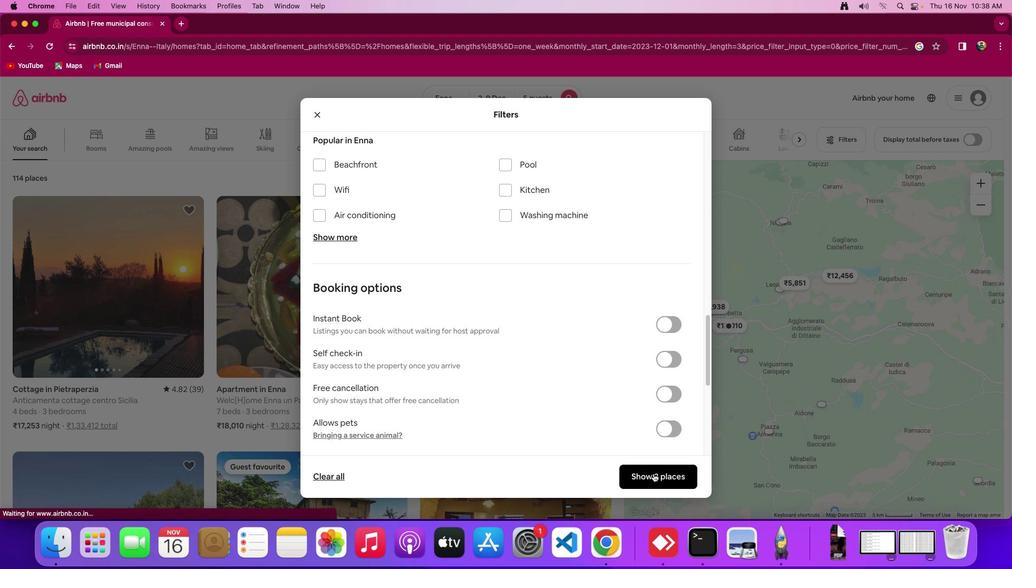 
Action: Mouse moved to (84, 300)
Screenshot: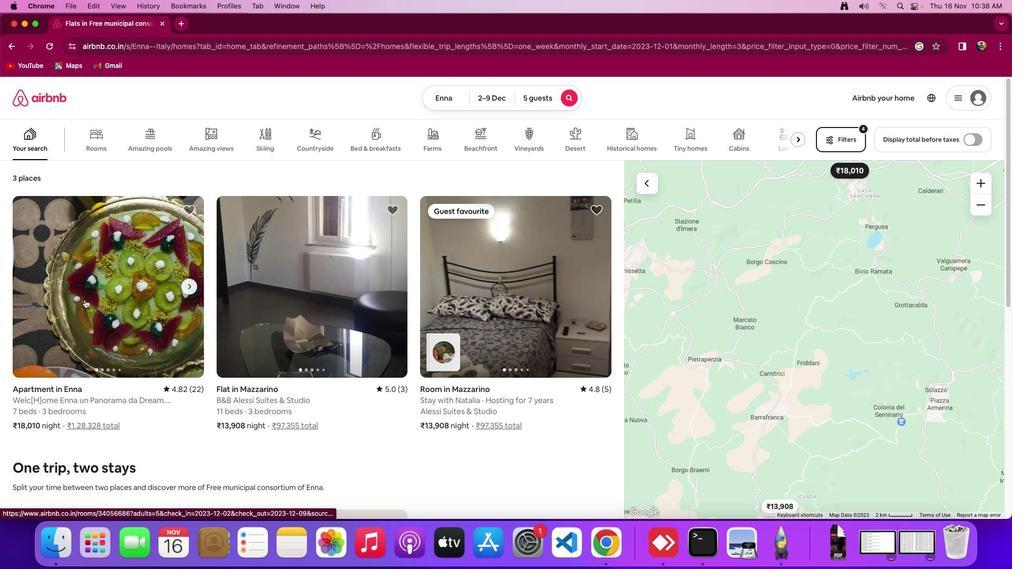 
Action: Mouse pressed left at (84, 300)
Screenshot: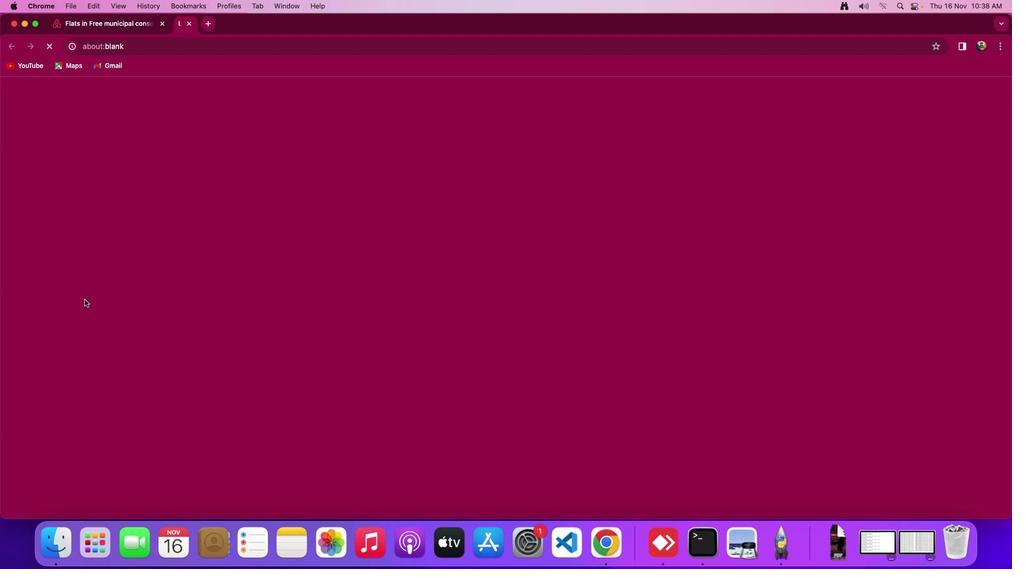 
Action: Mouse moved to (744, 371)
Screenshot: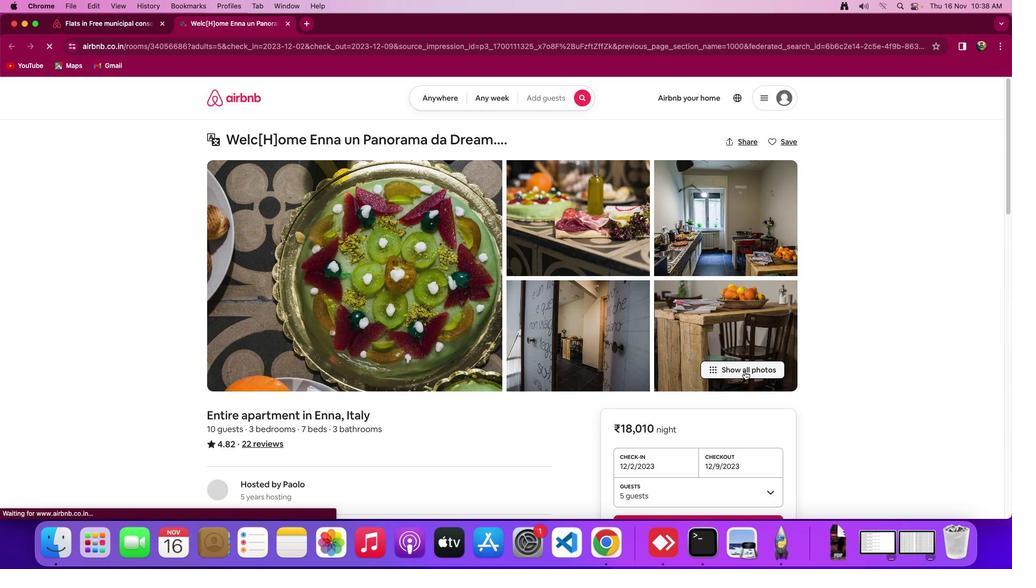 
Action: Mouse pressed left at (744, 371)
Screenshot: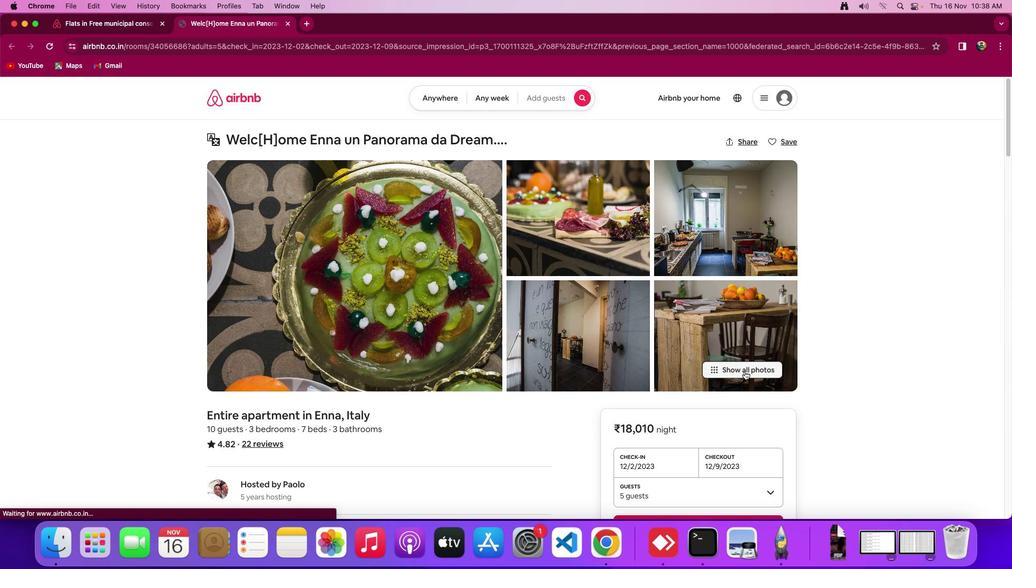 
Action: Mouse moved to (499, 297)
Screenshot: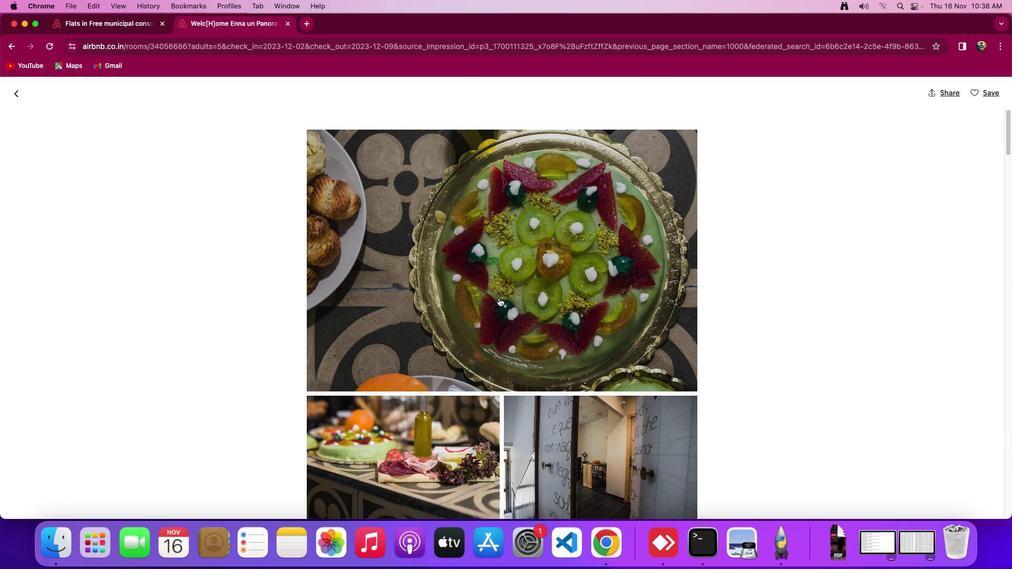 
Action: Mouse pressed left at (499, 297)
Screenshot: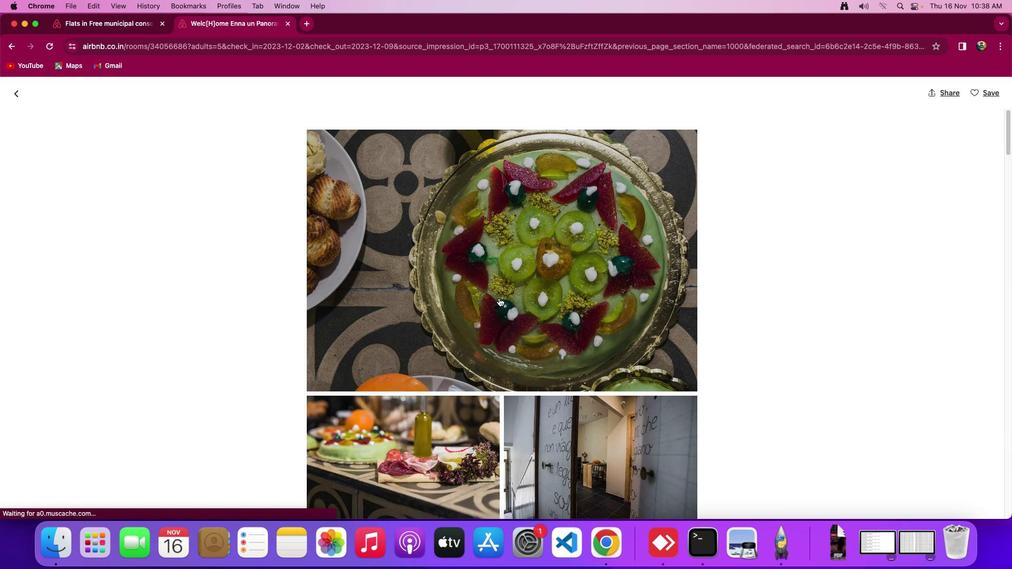
Action: Mouse moved to (639, 272)
Screenshot: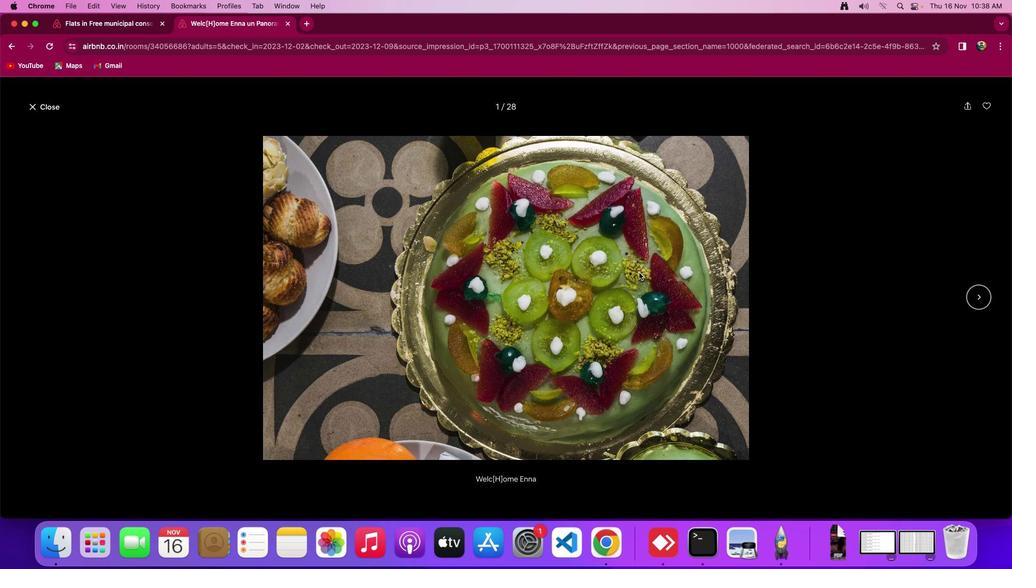 
Action: Key pressed Key.right
Screenshot: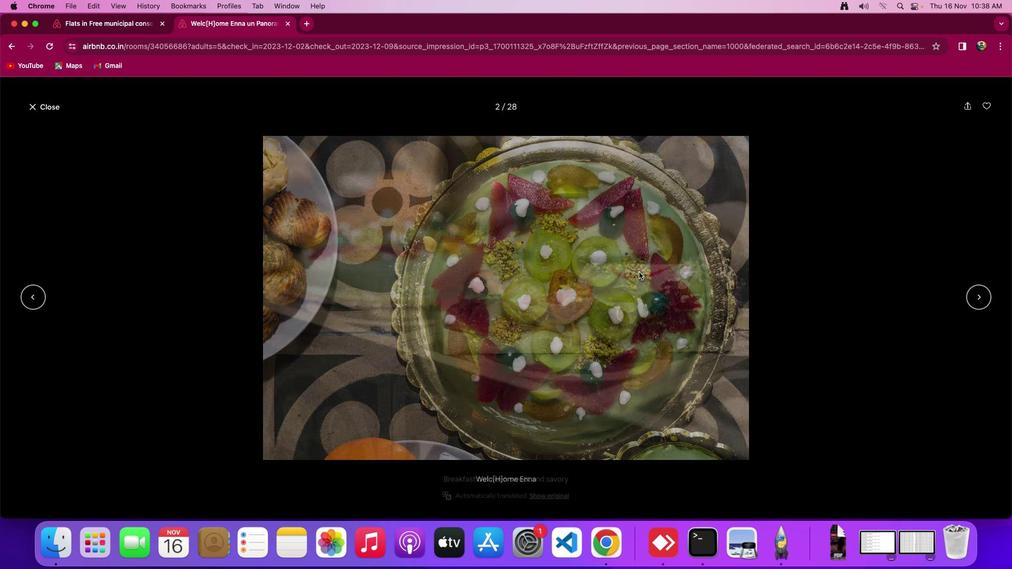 
Action: Mouse moved to (665, 248)
Screenshot: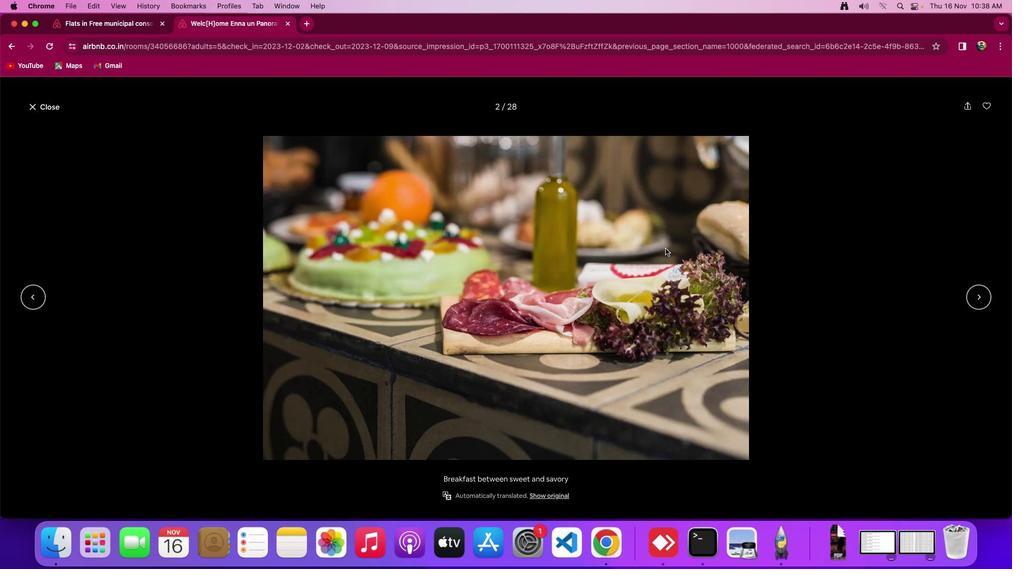 
Action: Key pressed Key.right
Screenshot: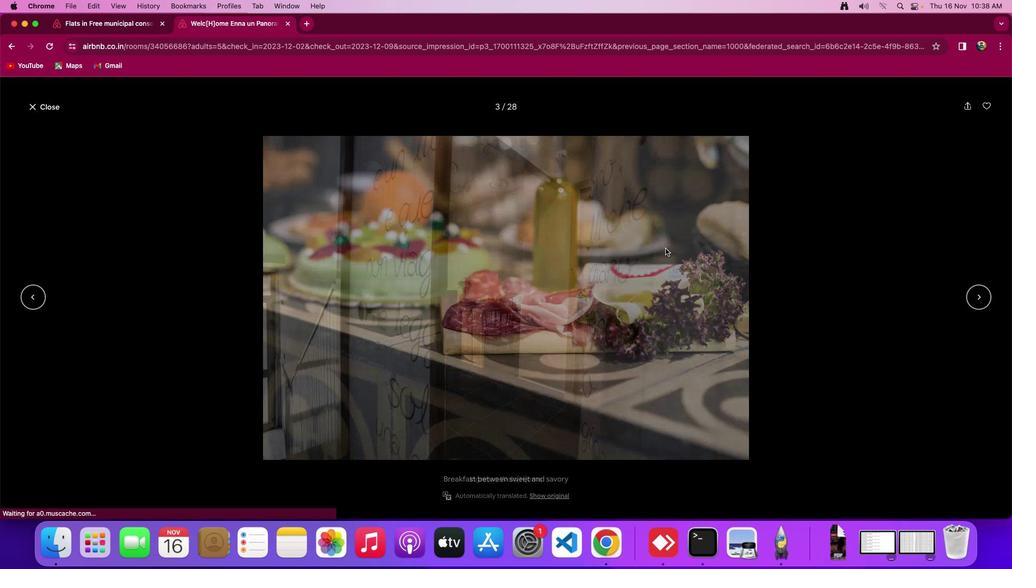 
Action: Mouse moved to (661, 311)
Screenshot: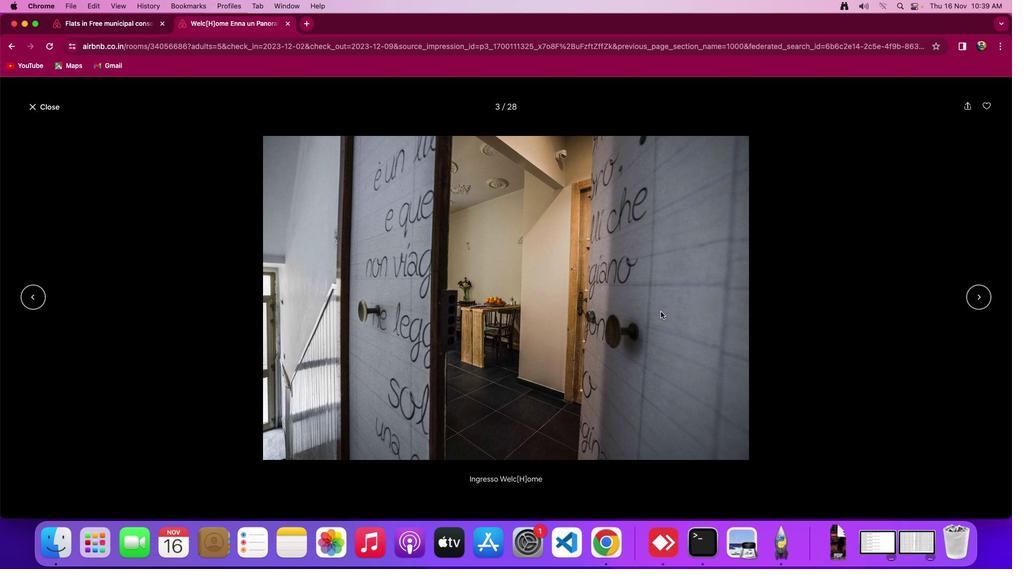 
Action: Key pressed Key.right
Screenshot: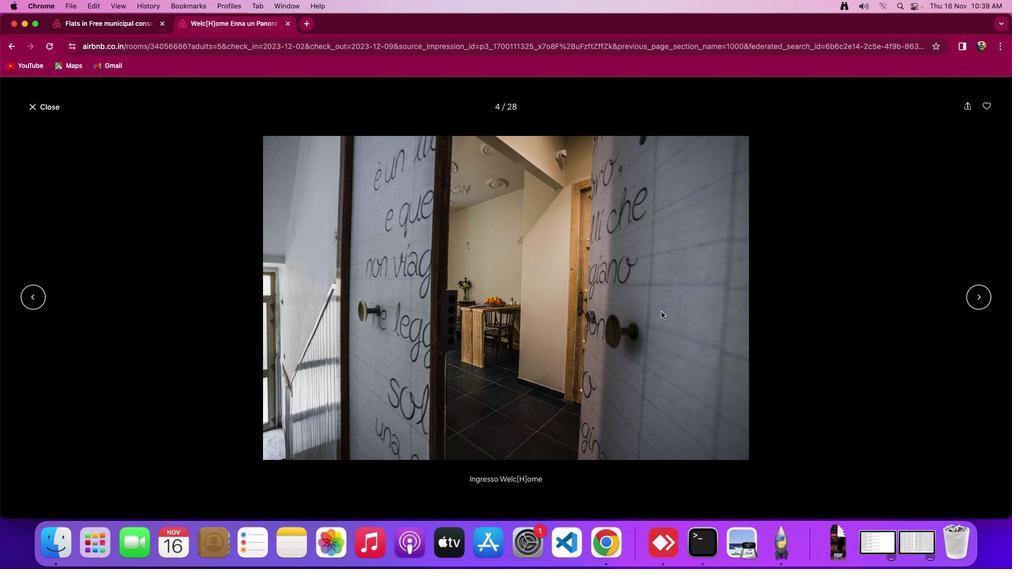 
Action: Mouse moved to (662, 311)
Screenshot: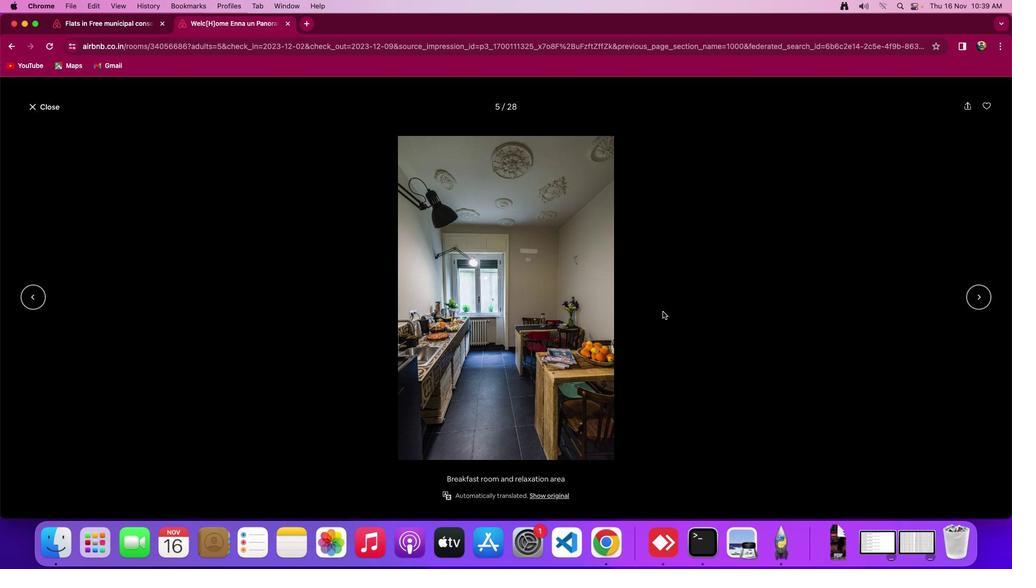 
Action: Key pressed Key.right
Screenshot: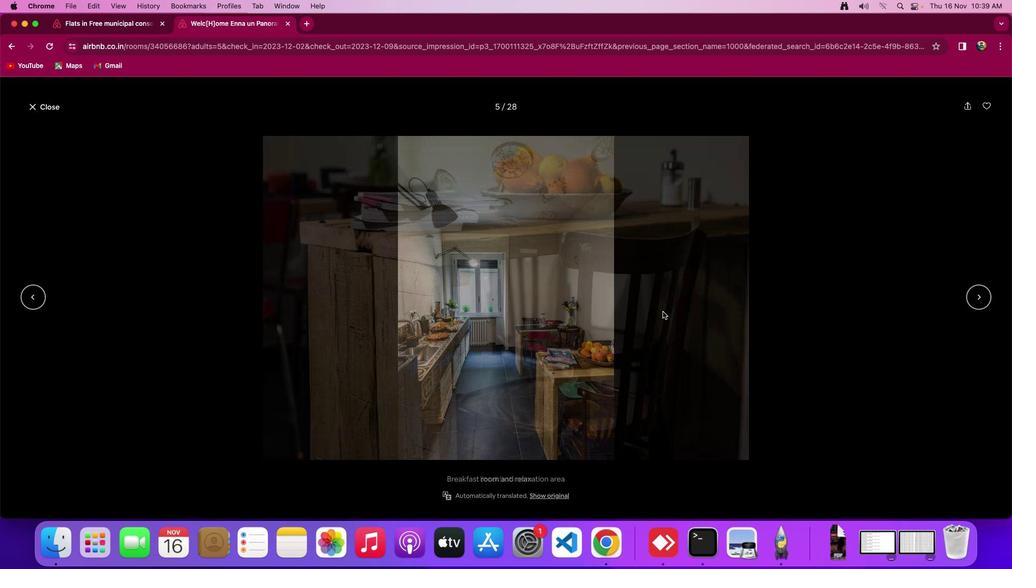 
Action: Mouse moved to (662, 311)
Screenshot: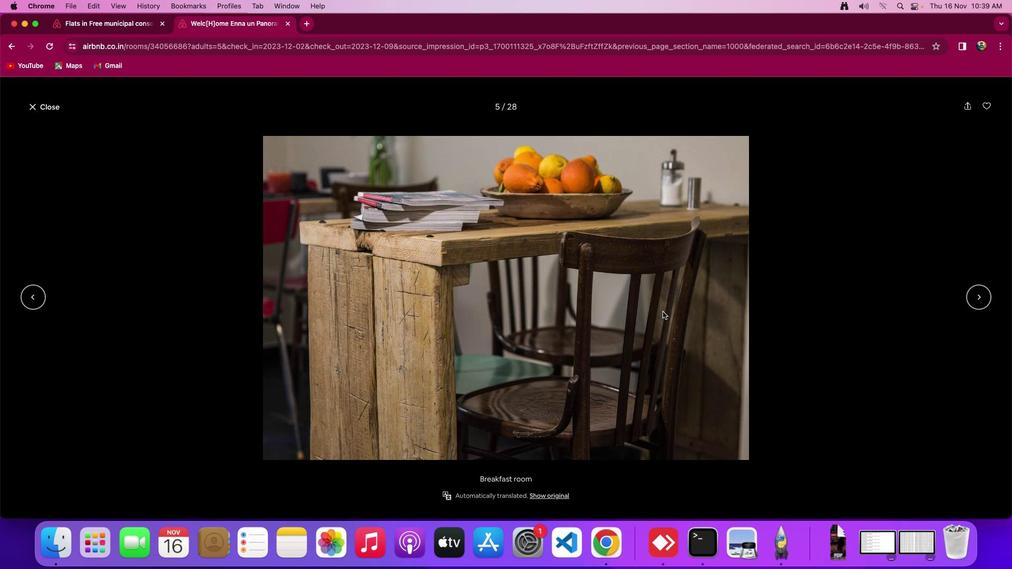 
Action: Key pressed Key.rightKey.right
Screenshot: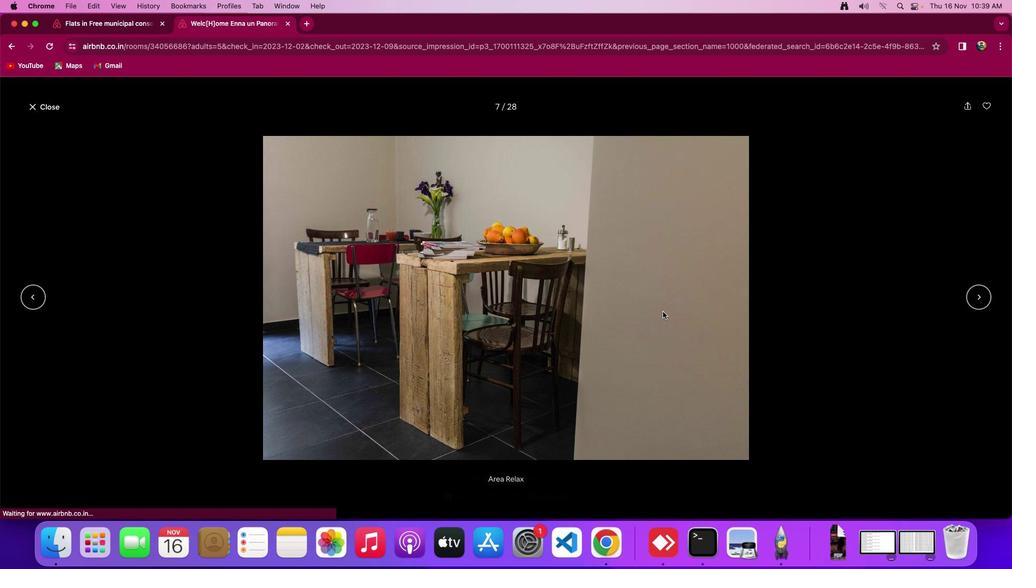 
Action: Mouse moved to (663, 311)
Screenshot: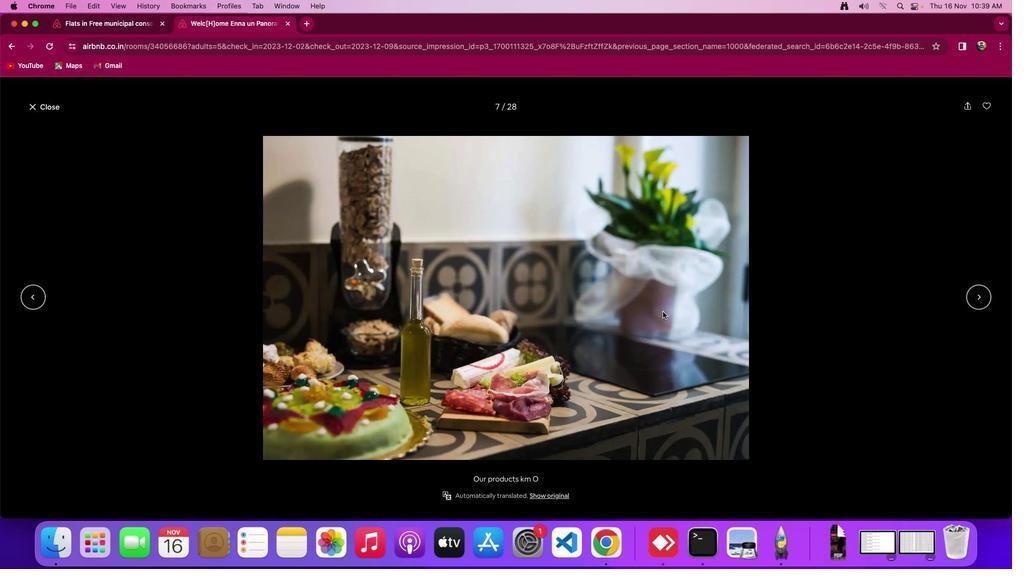 
Action: Key pressed Key.rightKey.rightKey.rightKey.rightKey.rightKey.rightKey.rightKey.rightKey.rightKey.rightKey.rightKey.rightKey.rightKey.rightKey.right
Screenshot: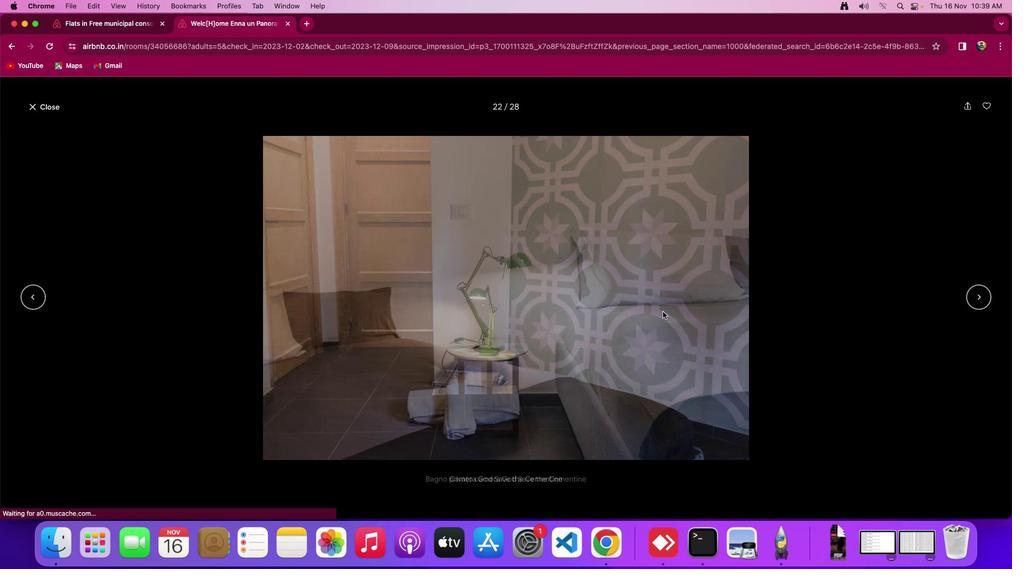 
Action: Mouse moved to (663, 311)
Screenshot: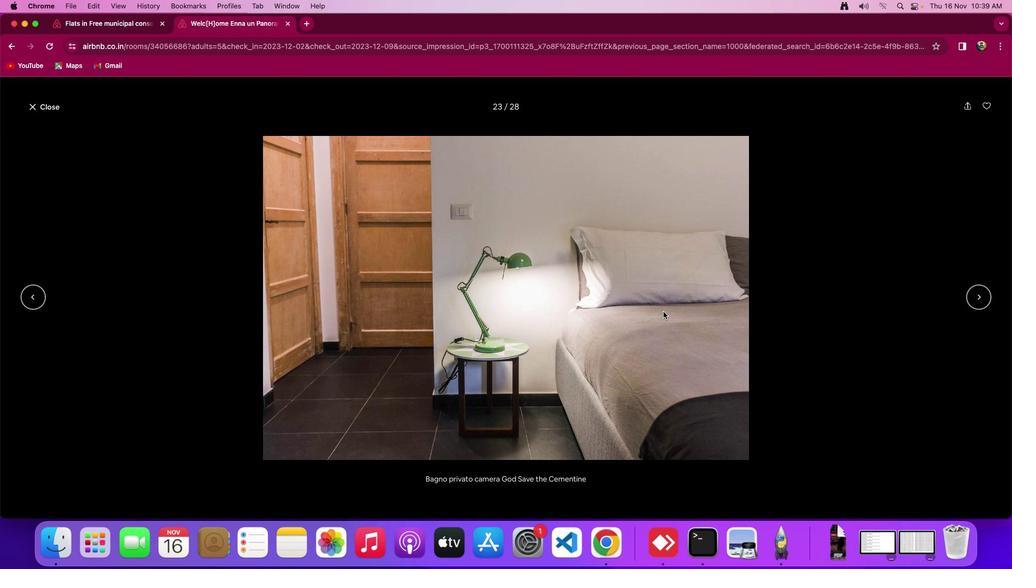 
Action: Key pressed Key.right
Screenshot: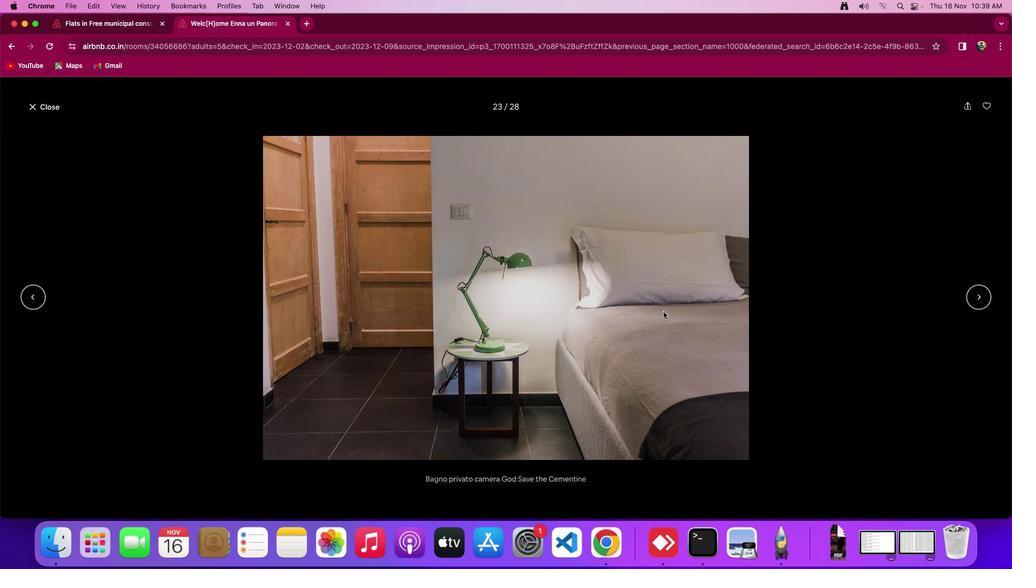 
Action: Mouse moved to (665, 311)
Screenshot: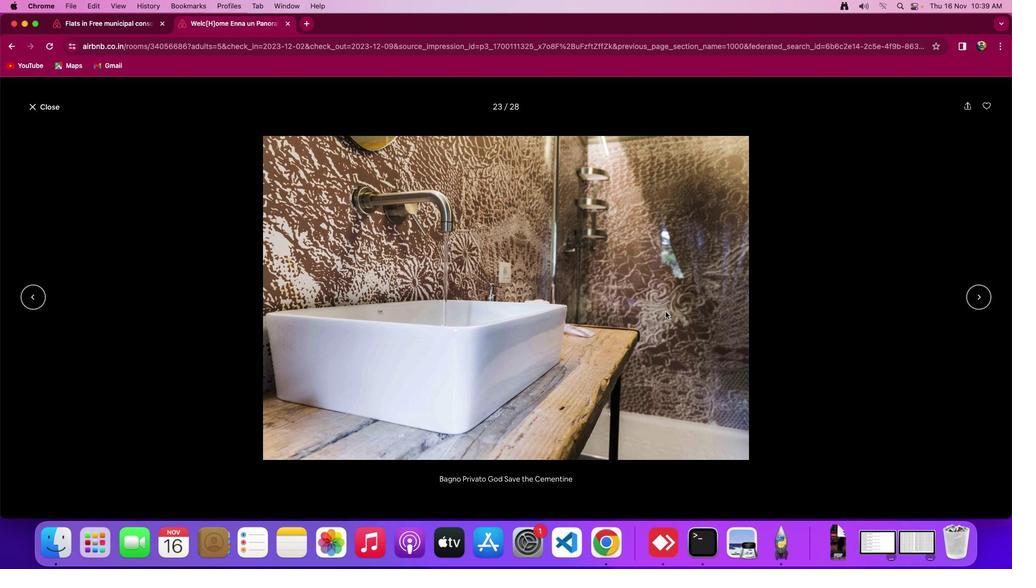 
Action: Key pressed Key.right
Screenshot: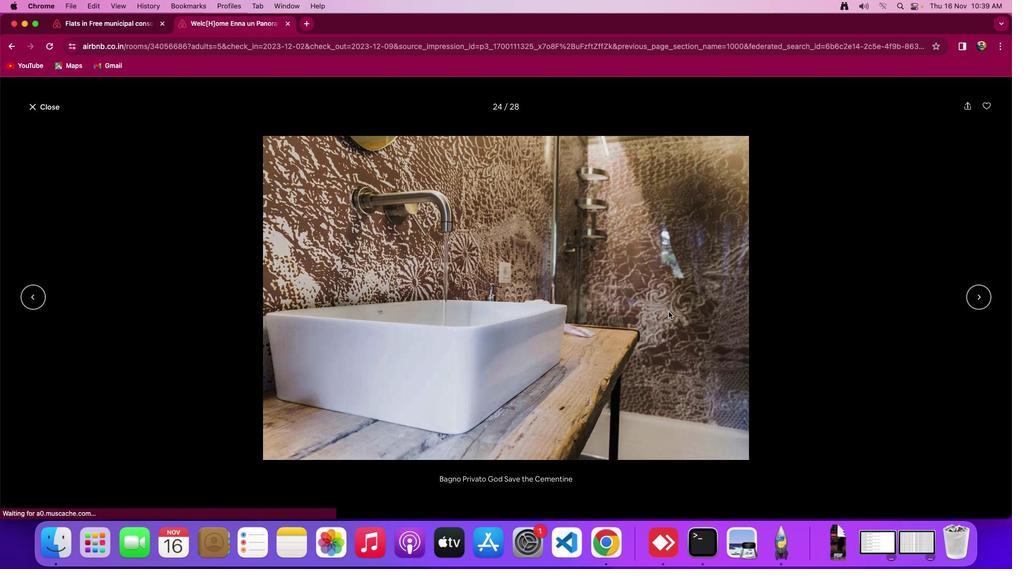
Action: Mouse moved to (669, 311)
Screenshot: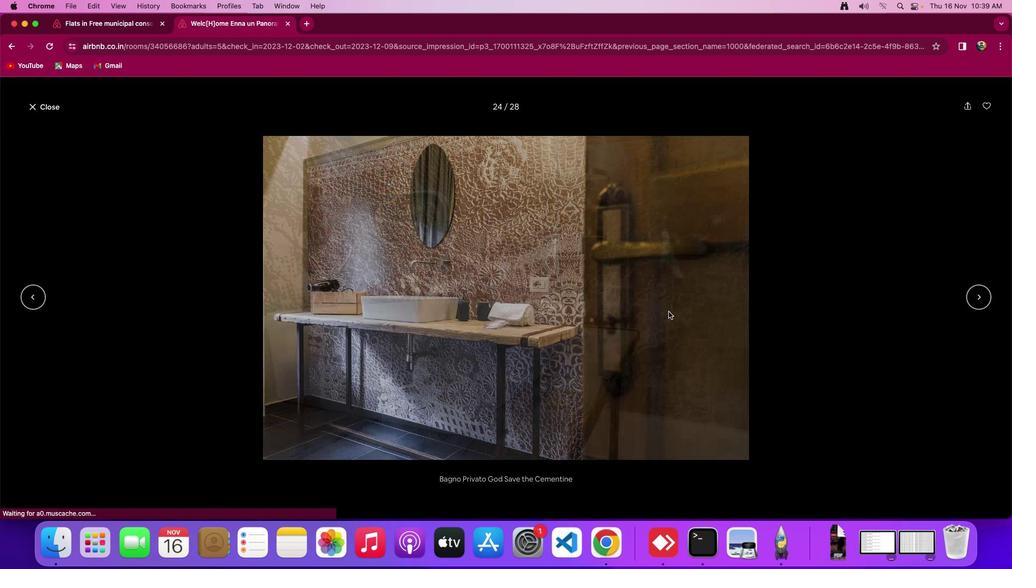 
Action: Key pressed Key.right
Screenshot: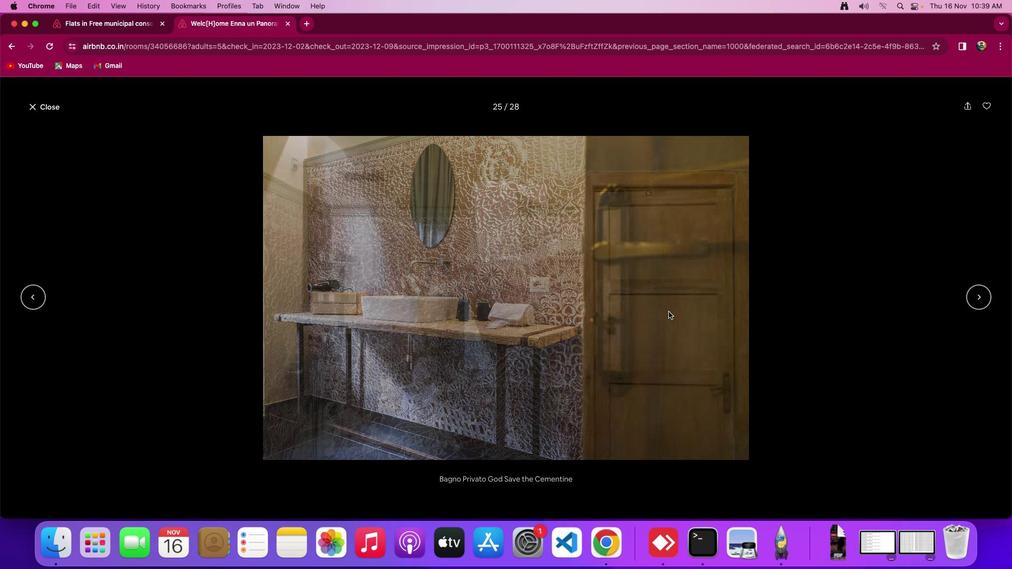
Action: Mouse moved to (669, 311)
Screenshot: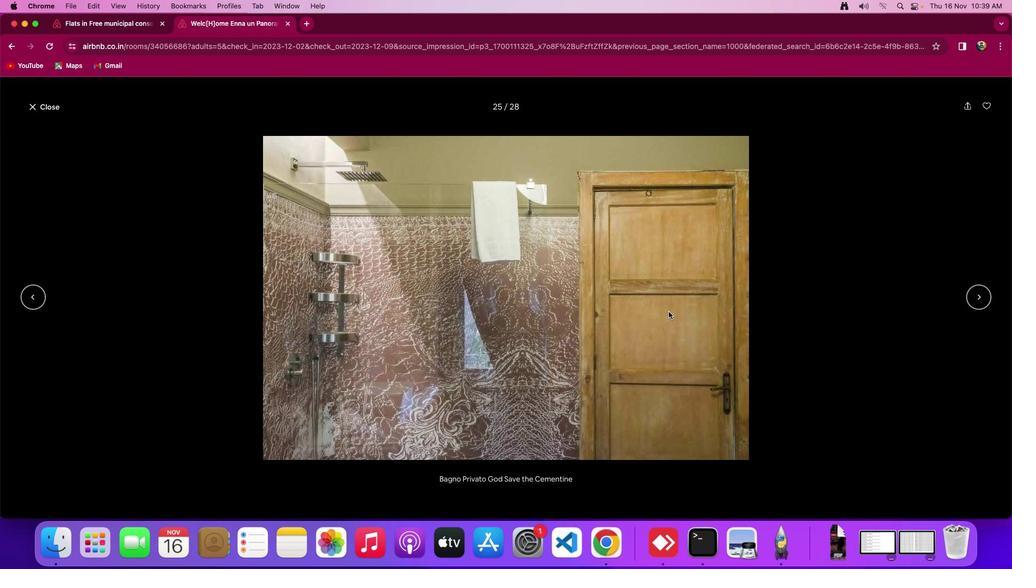 
Action: Key pressed Key.rightKey.rightKey.rightKey.rightKey.rightKey.rightKey.rightKey.rightKey.rightKey.rightKey.rightKey.rightKey.right
Screenshot: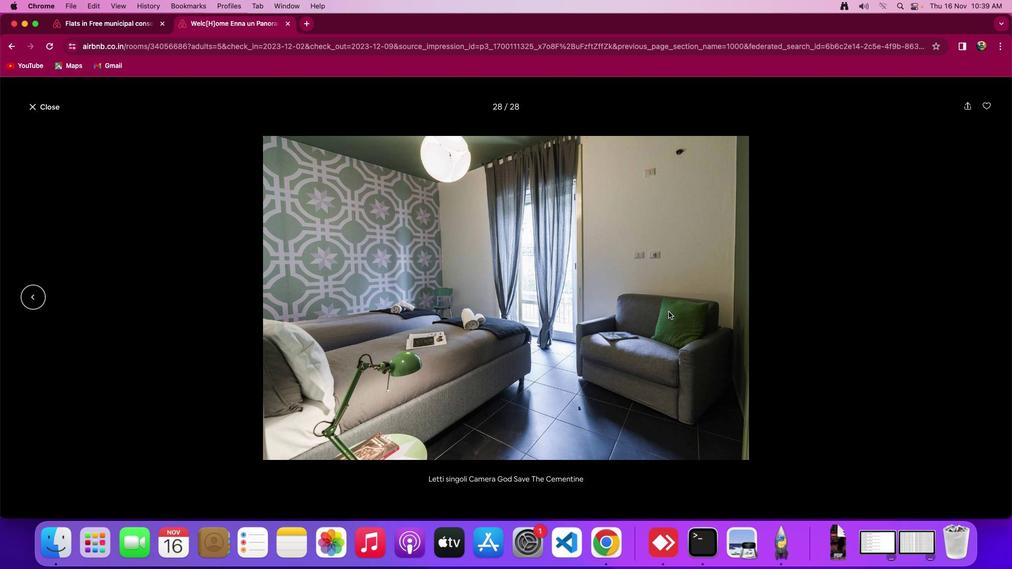 
Action: Mouse moved to (47, 105)
Screenshot: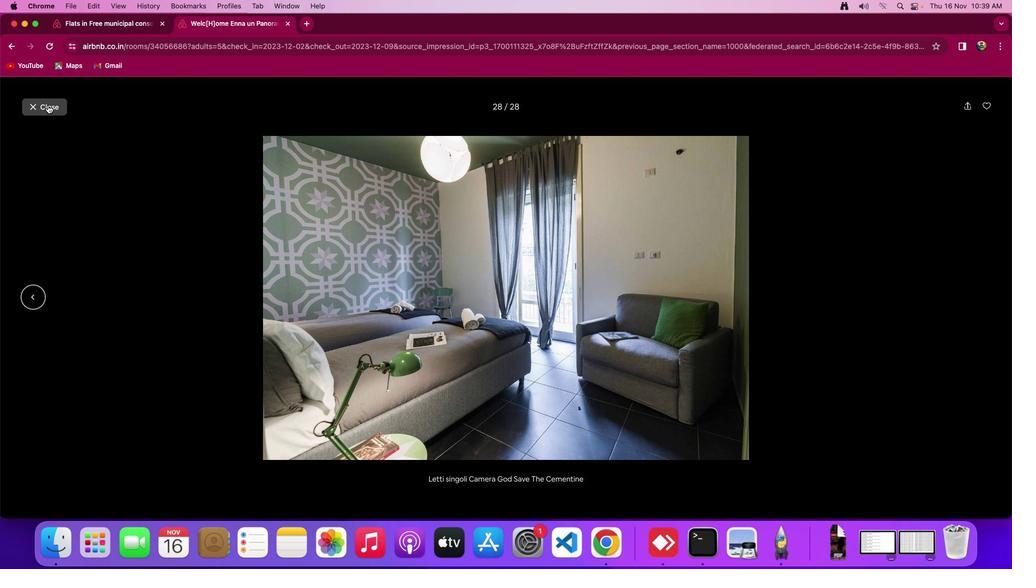 
Action: Mouse pressed left at (47, 105)
Screenshot: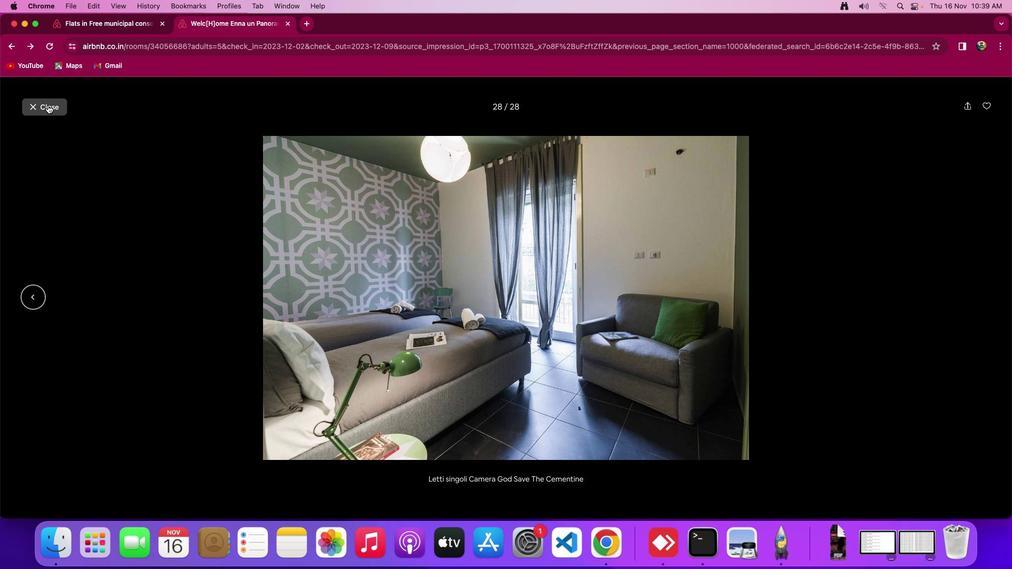 
Action: Mouse moved to (11, 95)
Screenshot: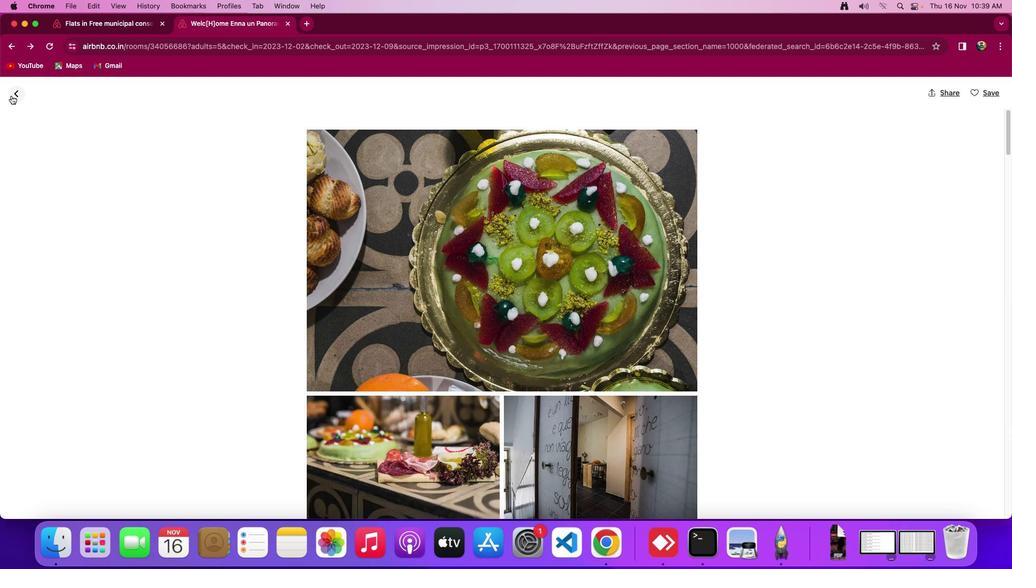 
Action: Mouse pressed left at (11, 95)
Screenshot: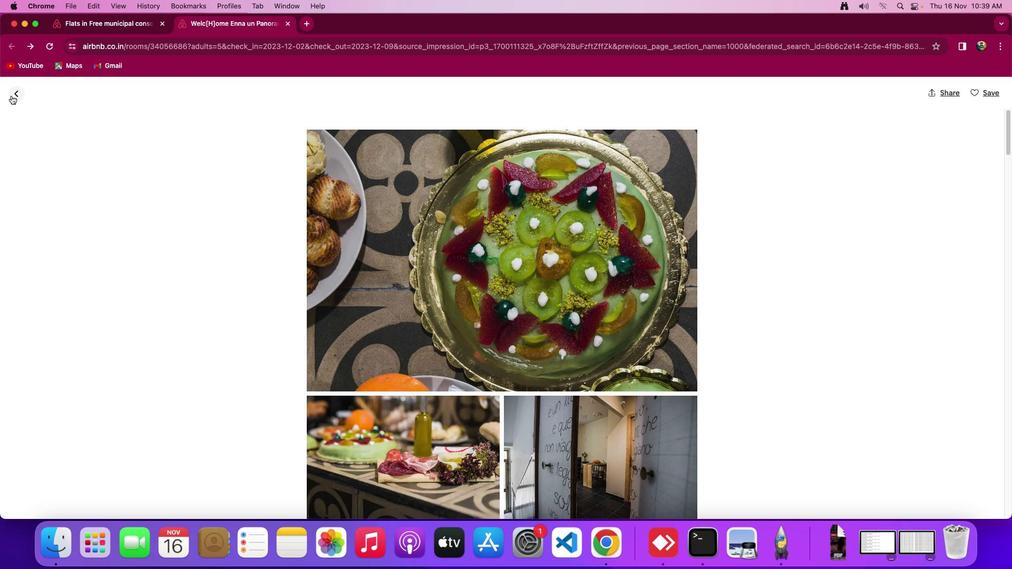 
Action: Mouse moved to (384, 250)
Screenshot: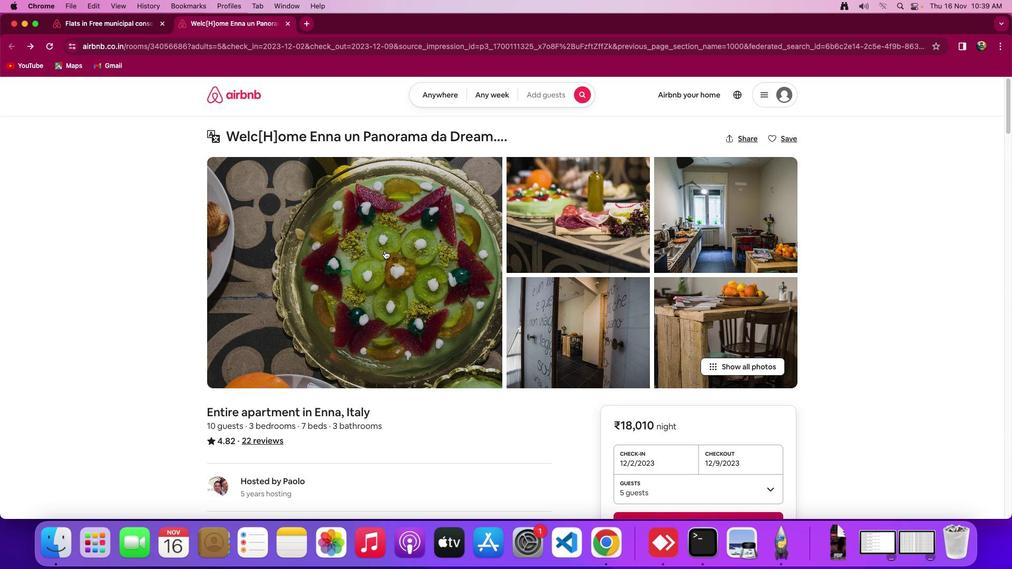 
Action: Mouse scrolled (384, 250) with delta (0, 0)
Screenshot: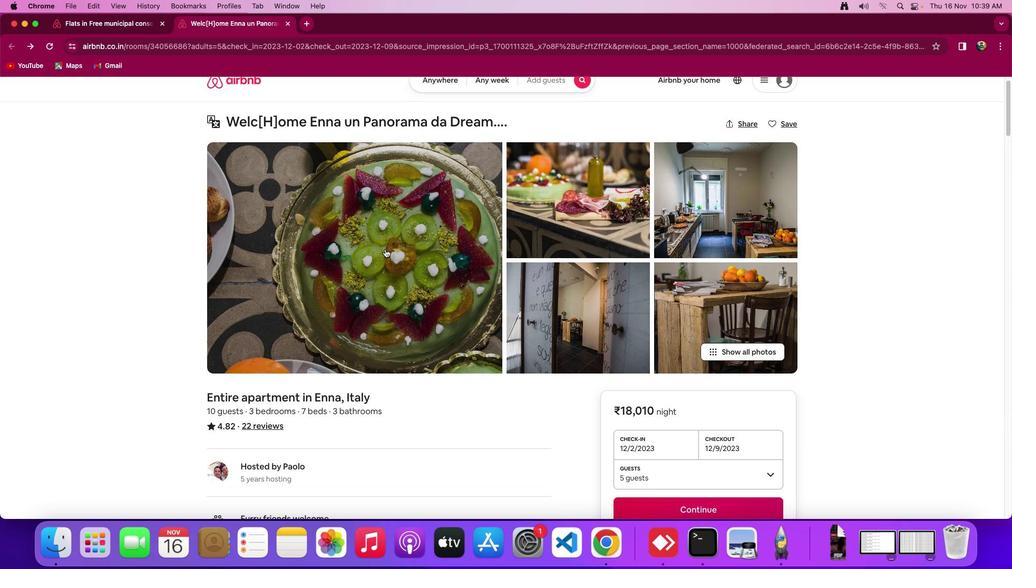 
Action: Mouse scrolled (384, 250) with delta (0, 0)
Screenshot: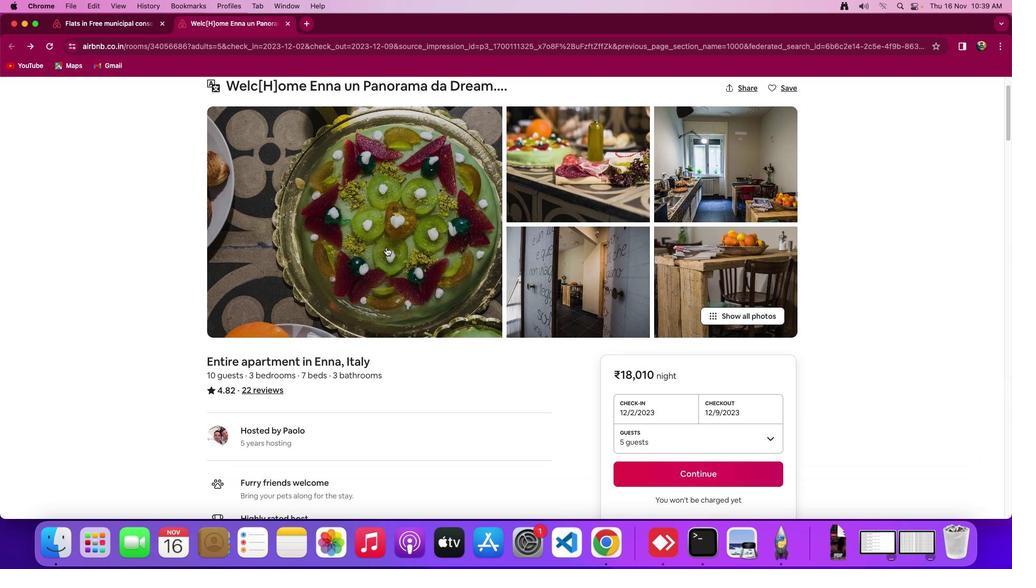 
Action: Mouse scrolled (384, 250) with delta (0, -1)
Screenshot: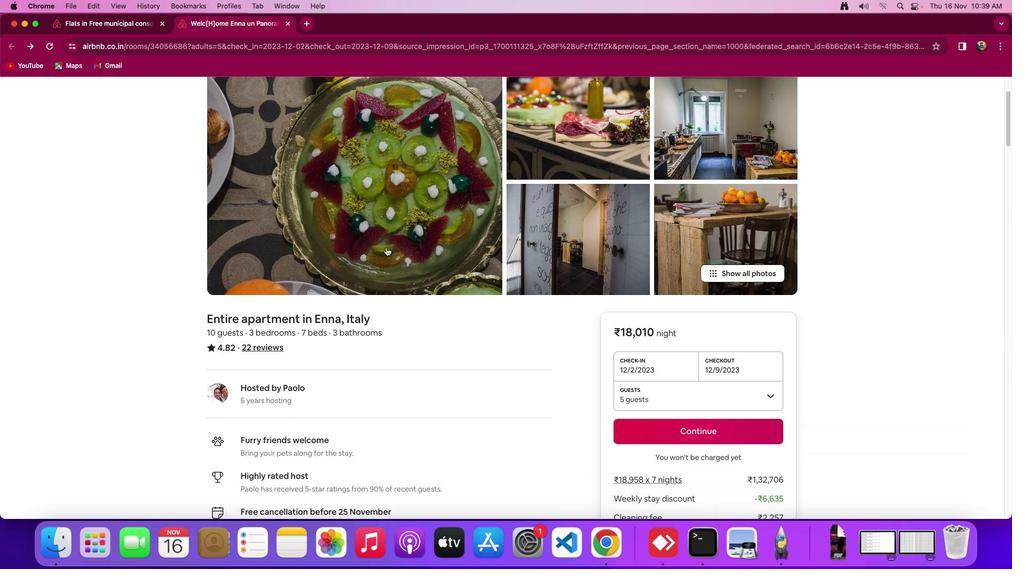 
Action: Mouse moved to (385, 248)
Screenshot: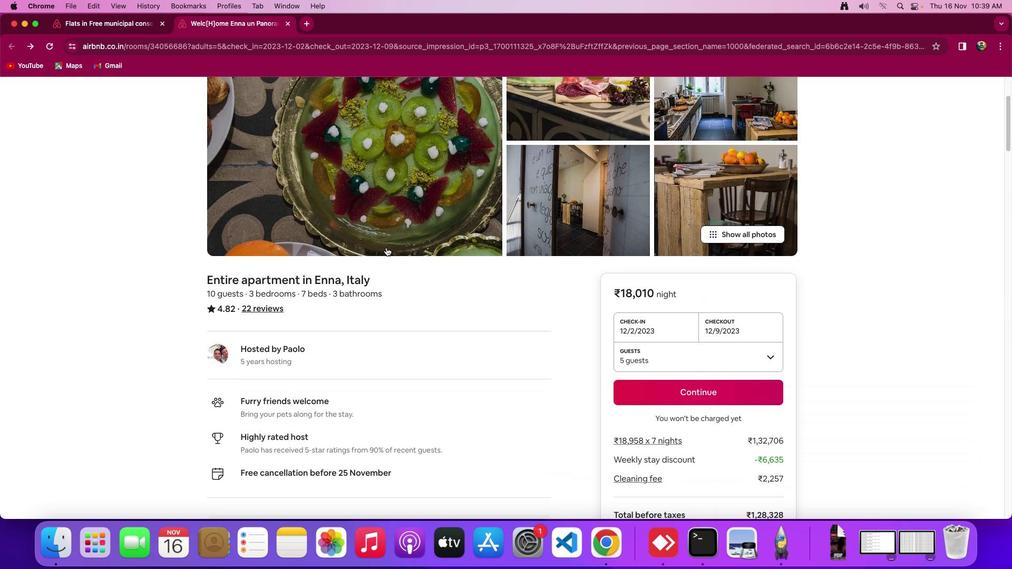 
Action: Mouse scrolled (385, 248) with delta (0, -1)
Screenshot: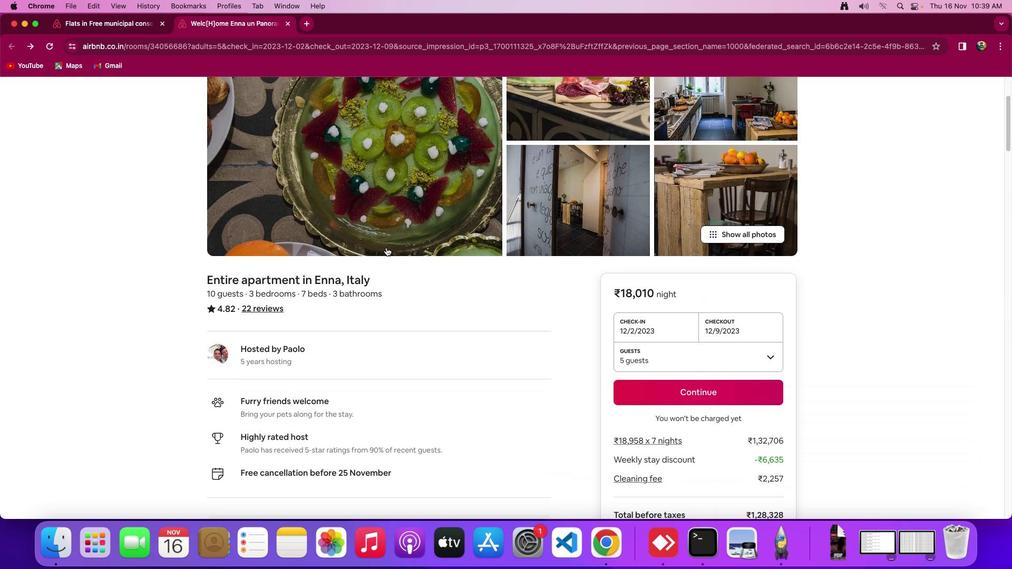 
Action: Mouse moved to (387, 247)
Screenshot: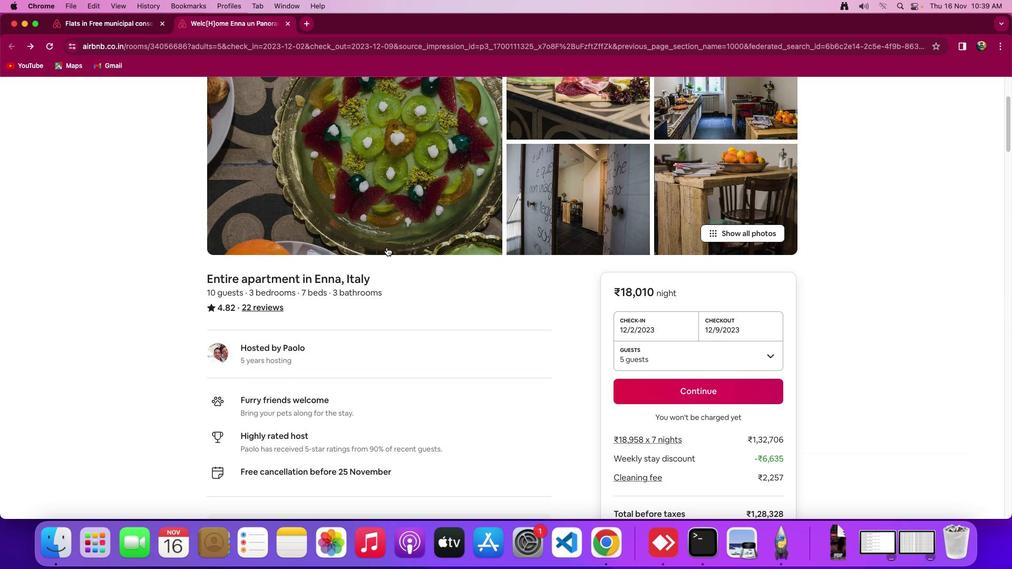 
Action: Mouse scrolled (387, 247) with delta (0, 0)
Screenshot: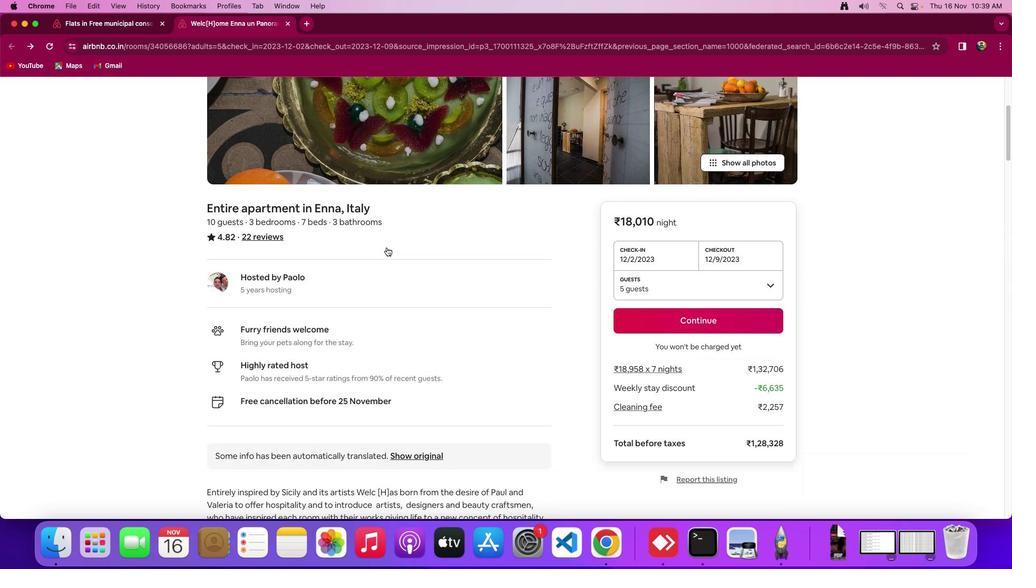 
Action: Mouse scrolled (387, 247) with delta (0, 0)
Screenshot: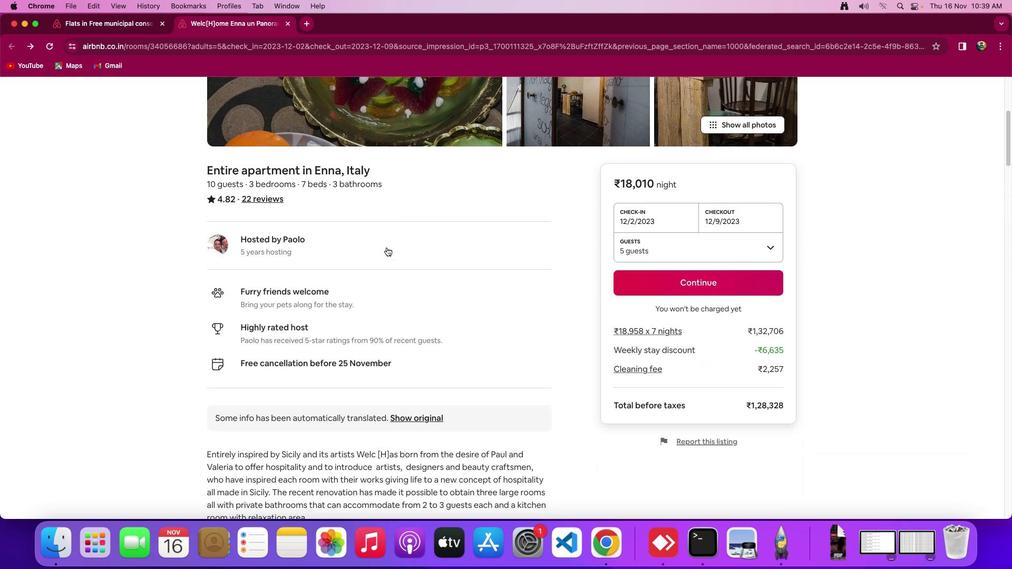 
Action: Mouse scrolled (387, 247) with delta (0, -1)
Screenshot: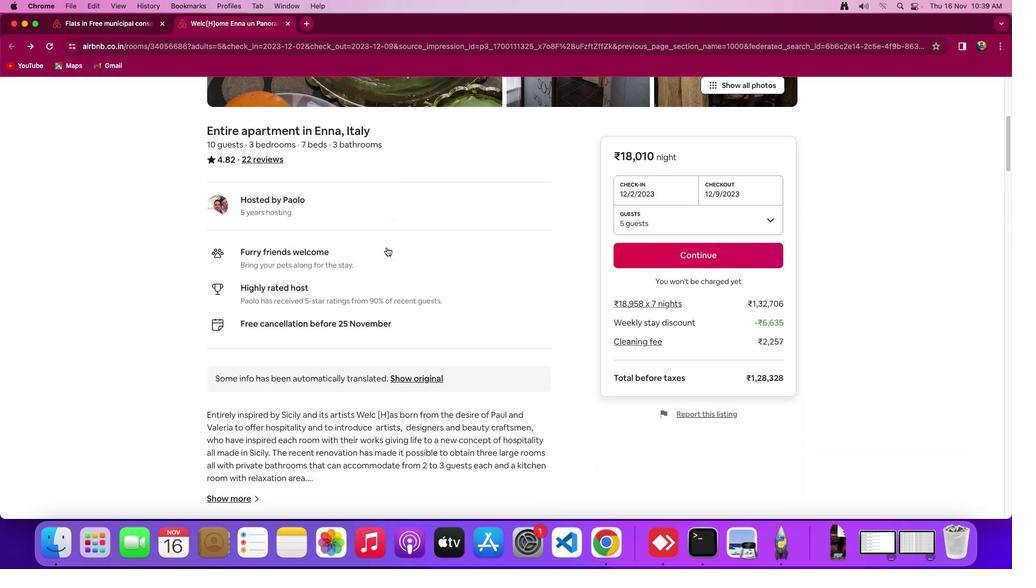 
Action: Mouse scrolled (387, 247) with delta (0, -2)
Screenshot: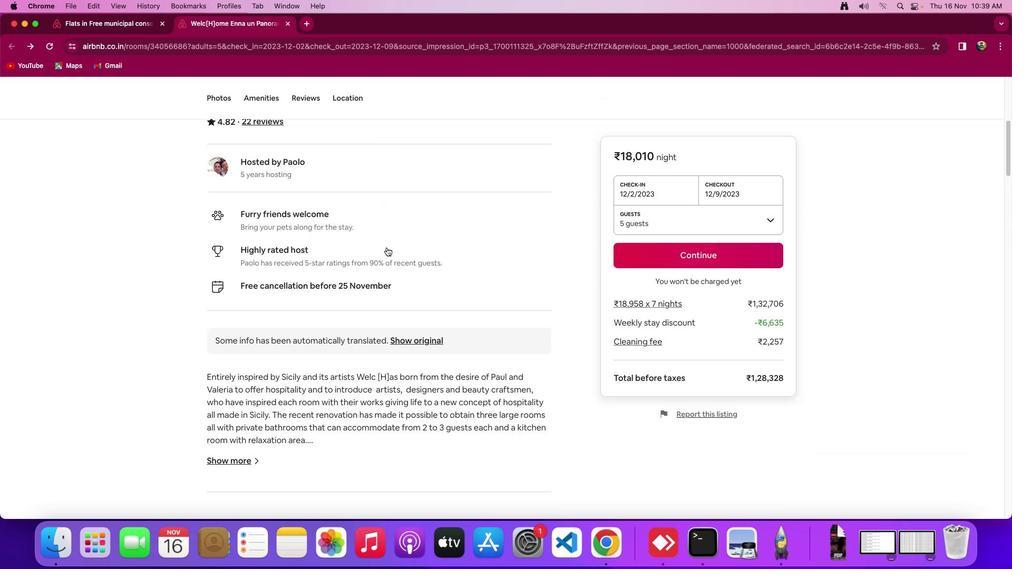 
Action: Mouse moved to (387, 247)
Screenshot: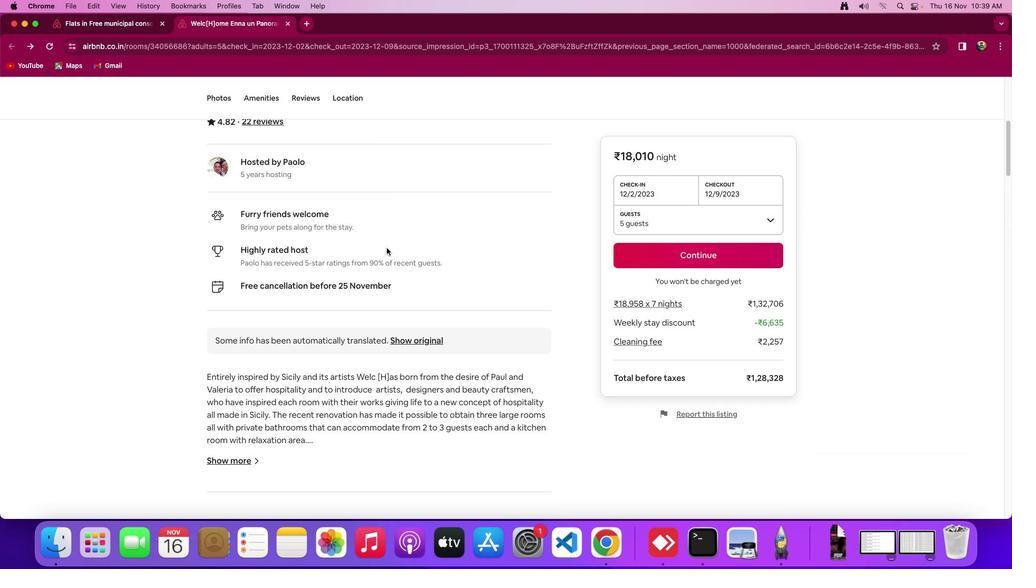 
Action: Mouse scrolled (387, 247) with delta (0, 0)
Screenshot: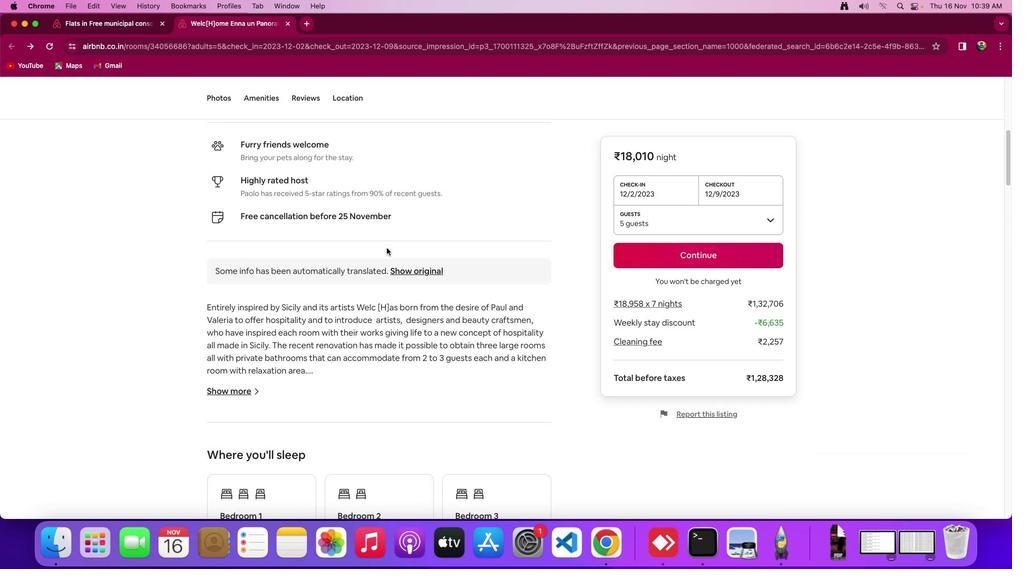 
Action: Mouse scrolled (387, 247) with delta (0, 0)
Screenshot: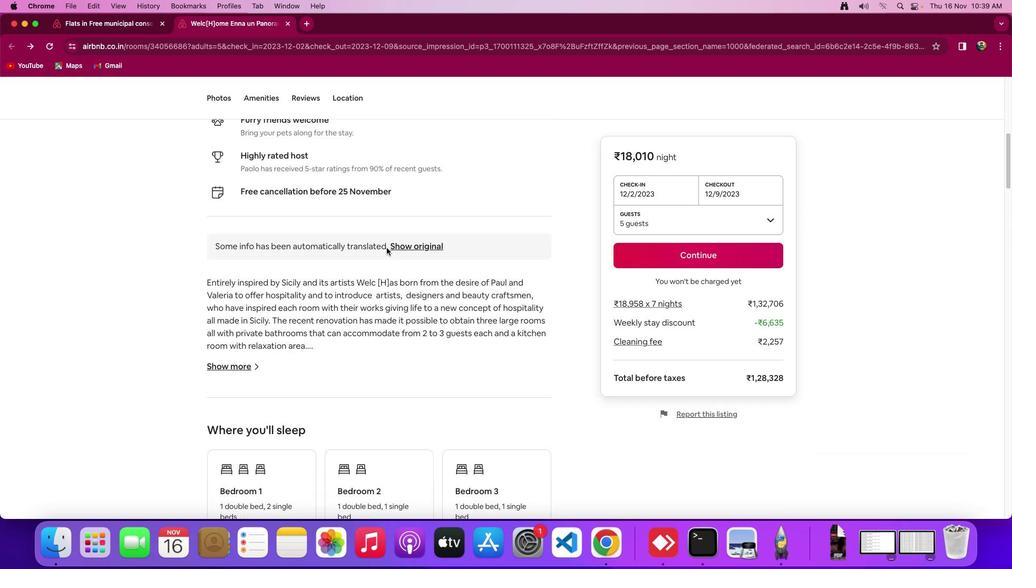 
Action: Mouse scrolled (387, 247) with delta (0, -1)
Screenshot: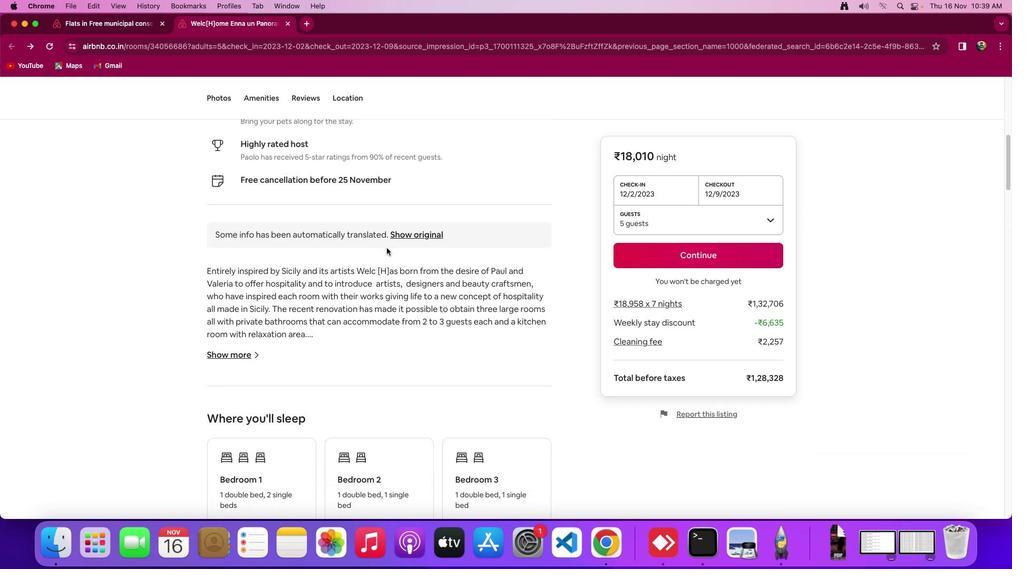
Action: Mouse moved to (378, 252)
Screenshot: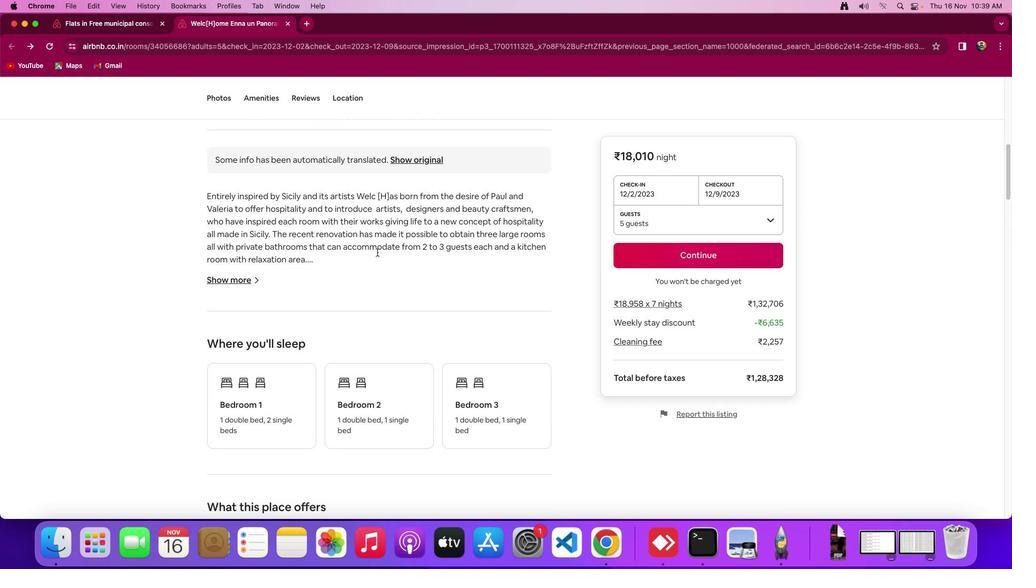 
Action: Mouse scrolled (378, 252) with delta (0, 0)
Screenshot: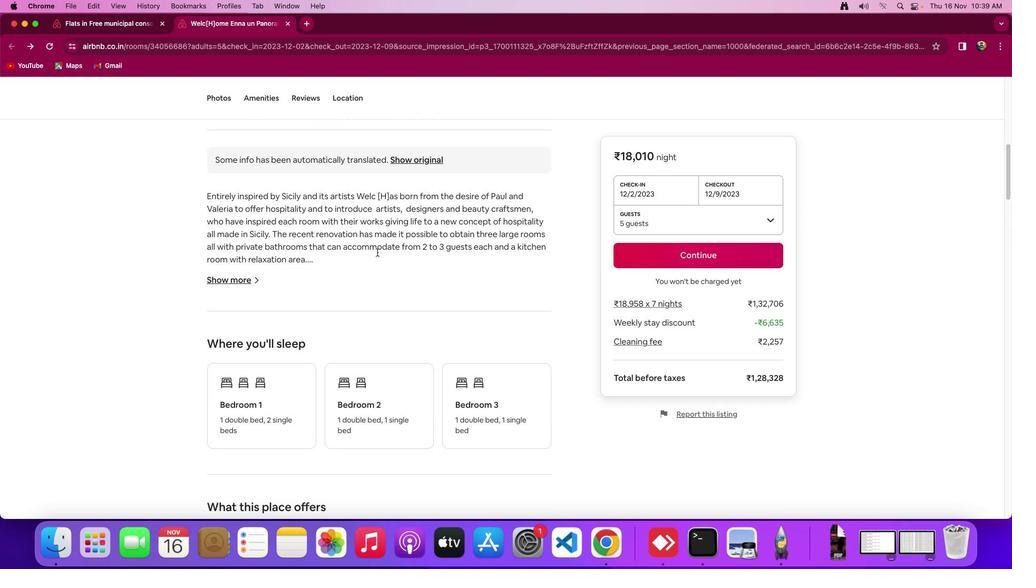 
Action: Mouse scrolled (378, 252) with delta (0, 0)
Screenshot: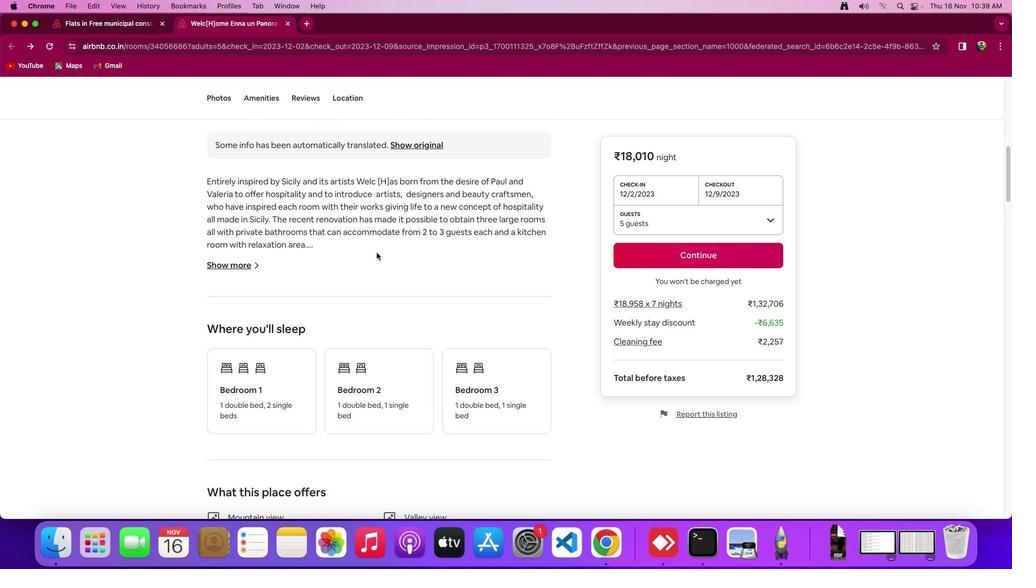 
Action: Mouse moved to (377, 252)
Screenshot: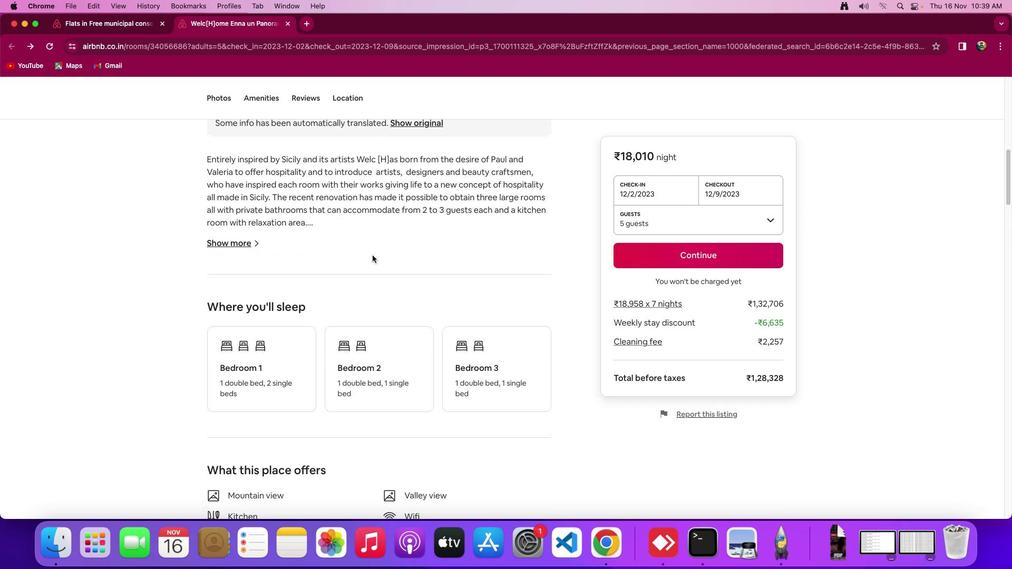 
Action: Mouse scrolled (377, 252) with delta (0, -2)
Screenshot: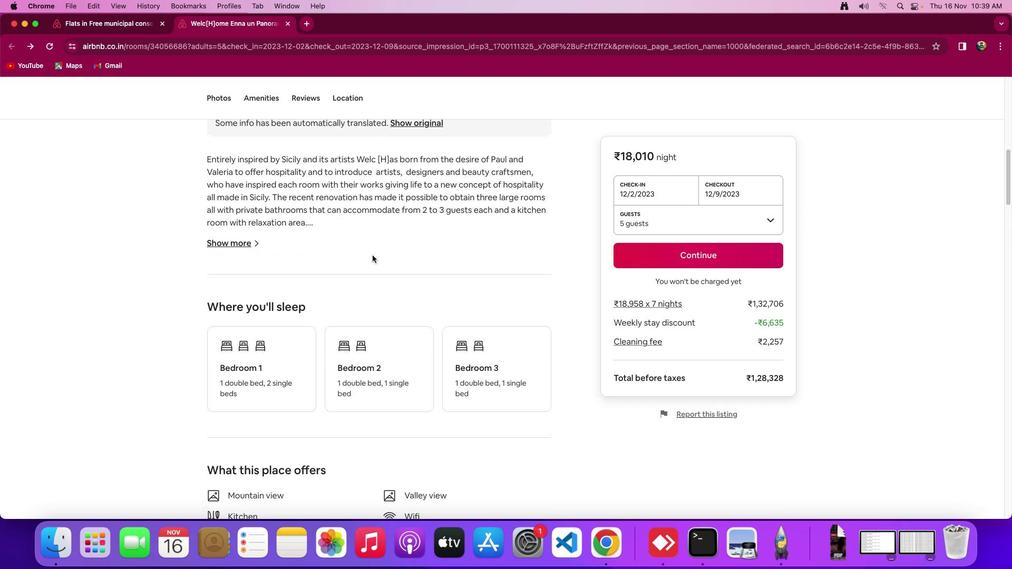 
Action: Mouse moved to (312, 261)
Screenshot: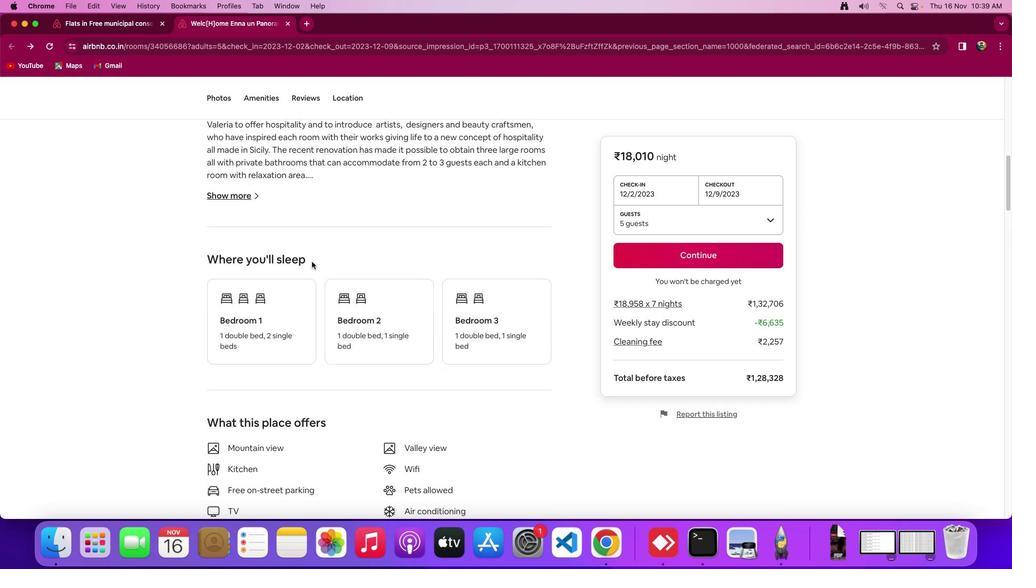 
Action: Mouse scrolled (312, 261) with delta (0, 0)
Screenshot: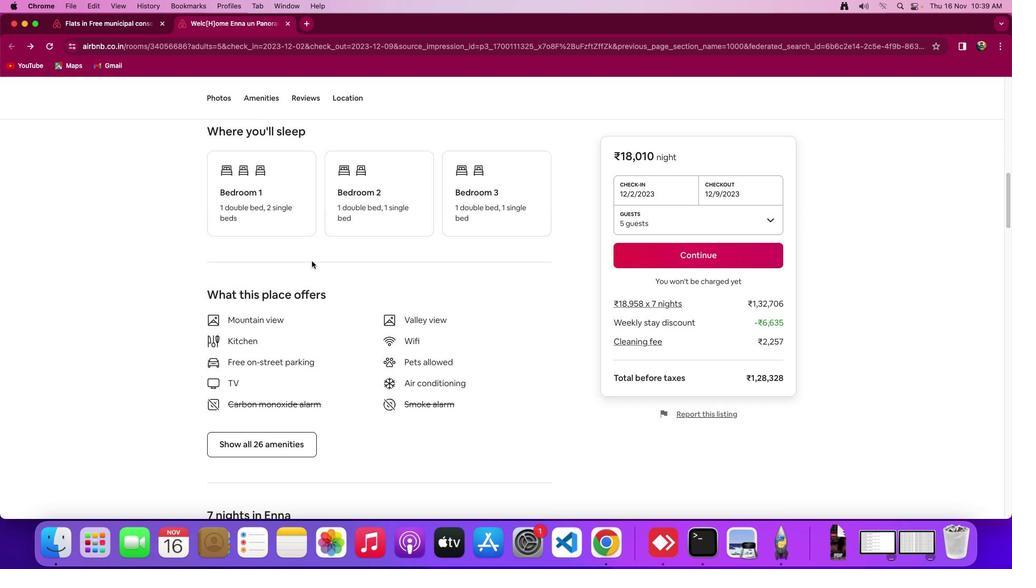 
Action: Mouse scrolled (312, 261) with delta (0, 0)
Screenshot: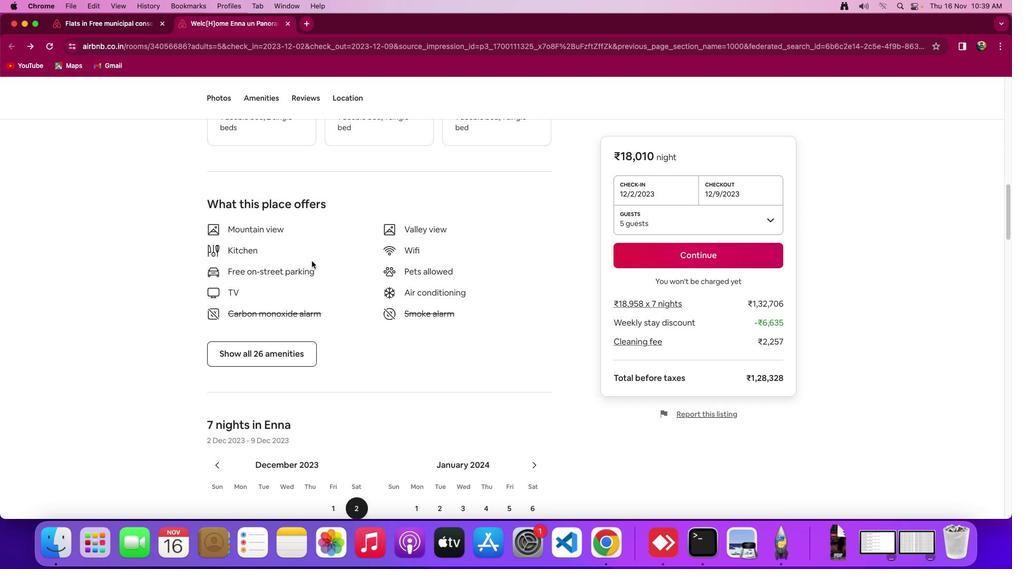 
Action: Mouse scrolled (312, 261) with delta (0, -2)
Screenshot: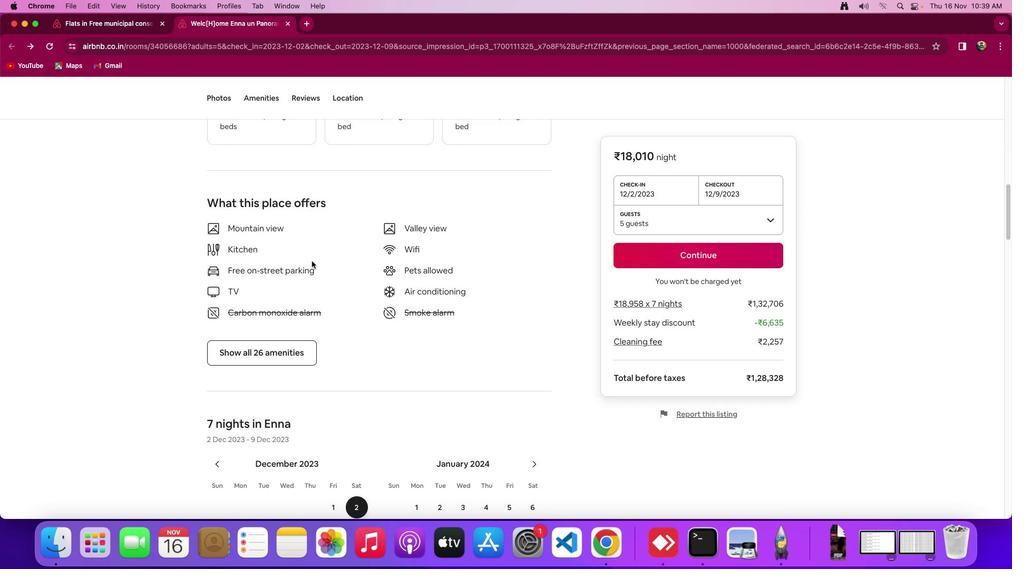 
Action: Mouse scrolled (312, 261) with delta (0, -3)
Screenshot: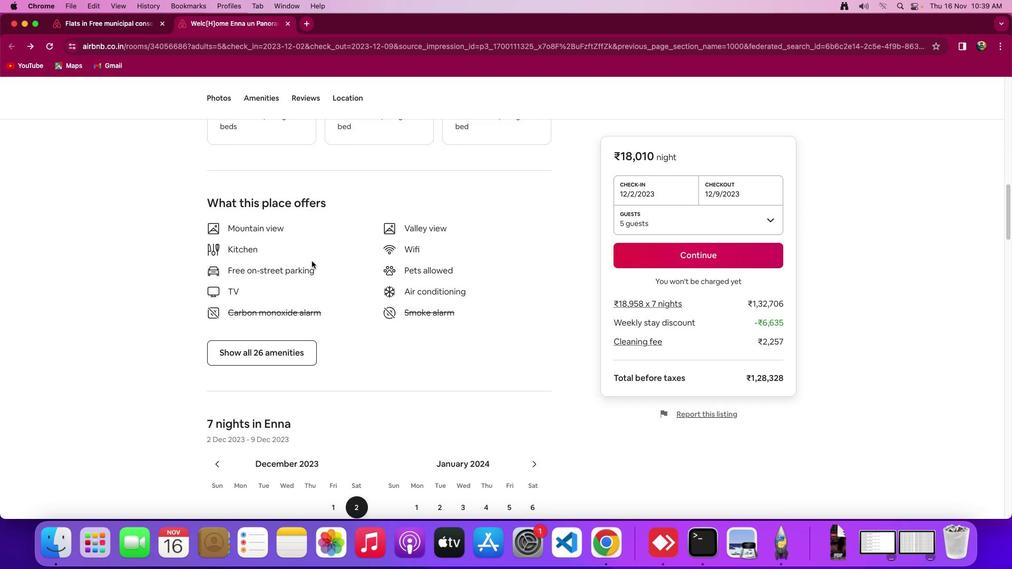 
Action: Mouse moved to (263, 357)
Screenshot: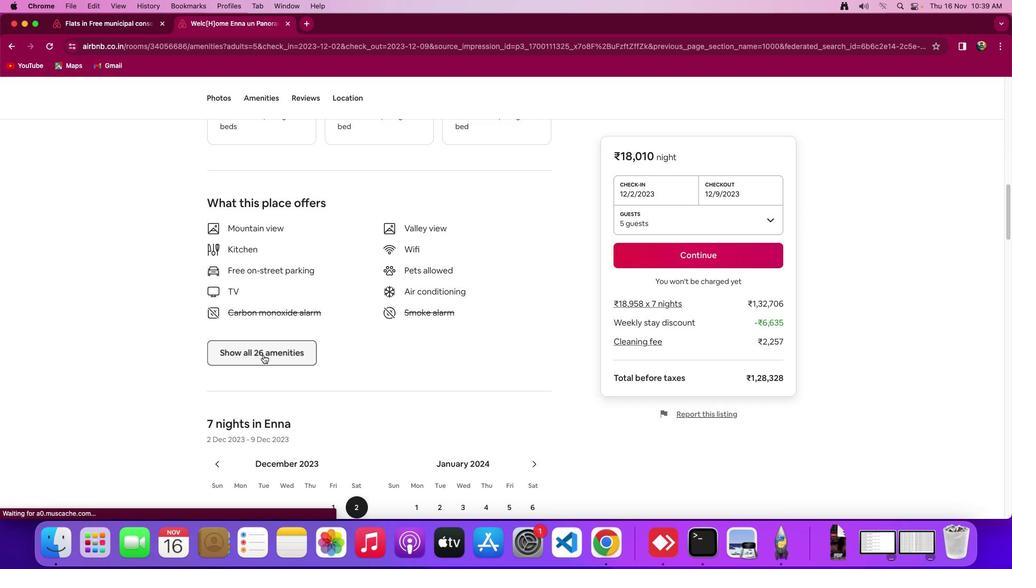 
Action: Mouse pressed left at (263, 357)
Screenshot: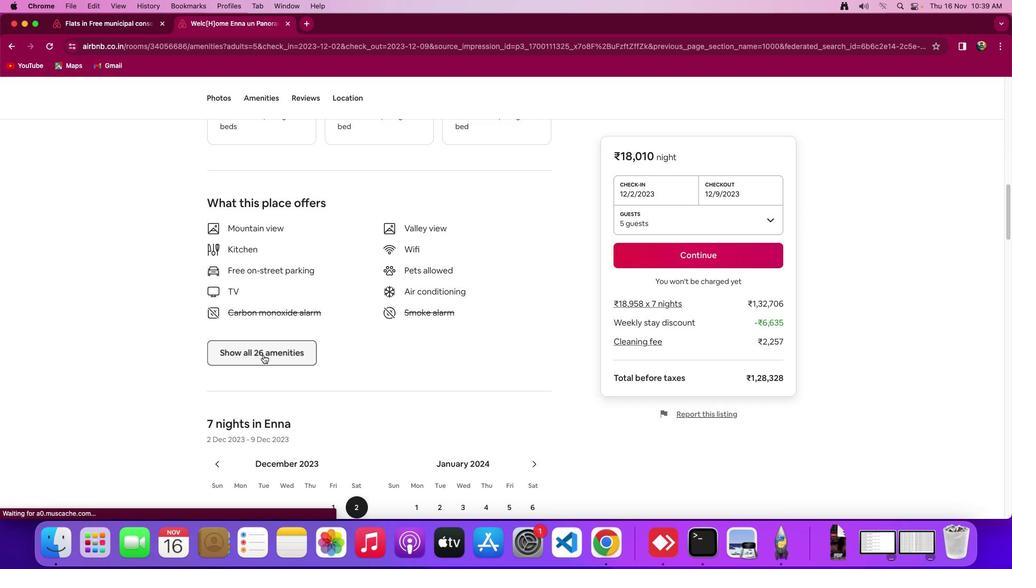 
Action: Mouse moved to (418, 321)
Screenshot: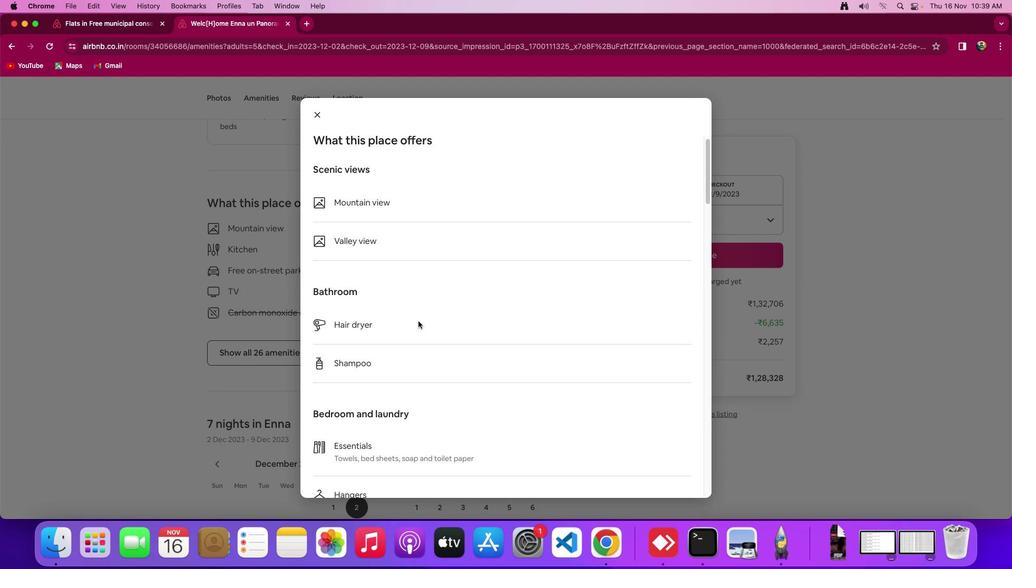 
Action: Mouse scrolled (418, 321) with delta (0, 0)
Screenshot: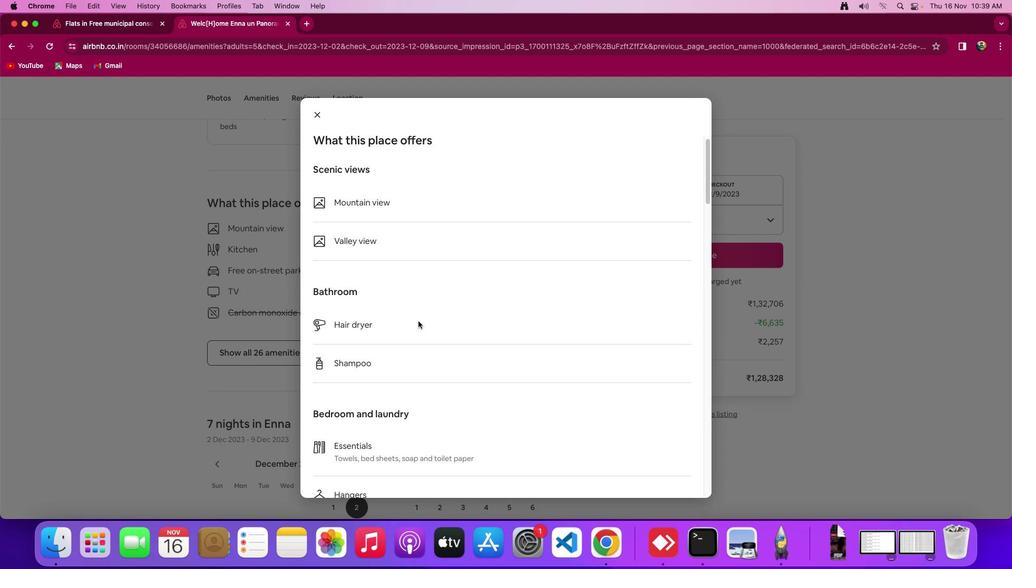 
Action: Mouse moved to (418, 321)
Screenshot: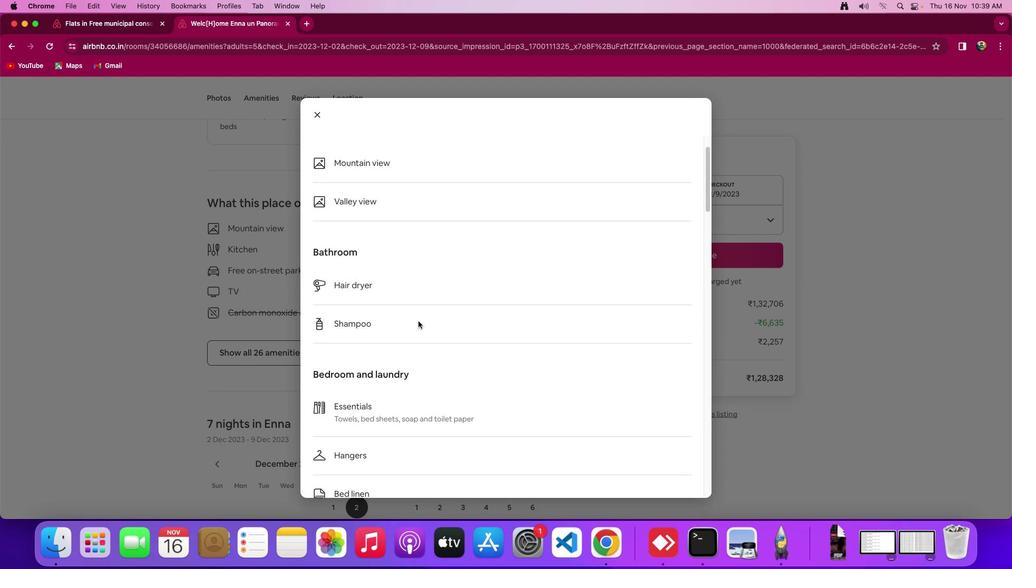 
Action: Mouse scrolled (418, 321) with delta (0, 0)
Screenshot: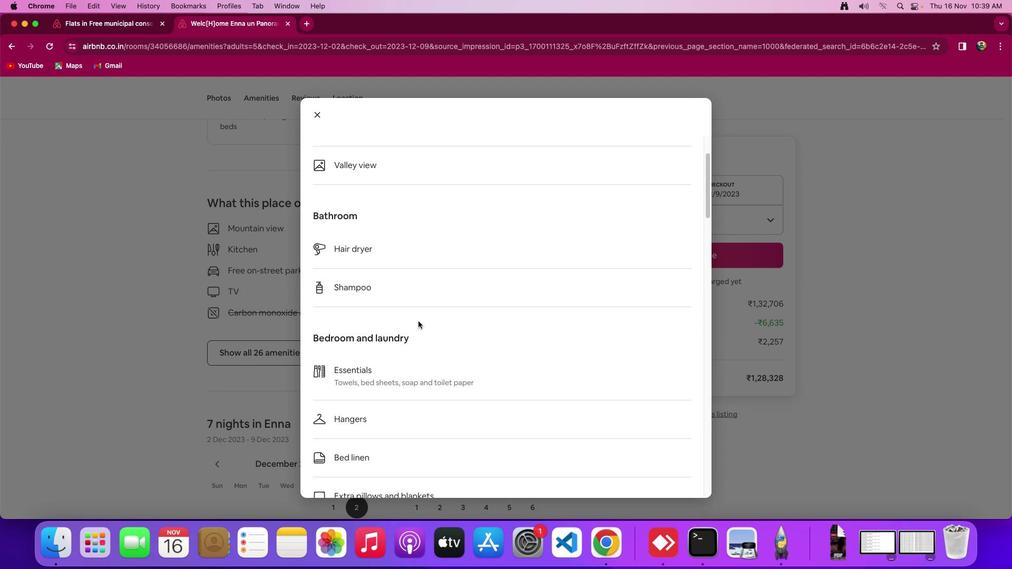 
Action: Mouse moved to (418, 321)
Screenshot: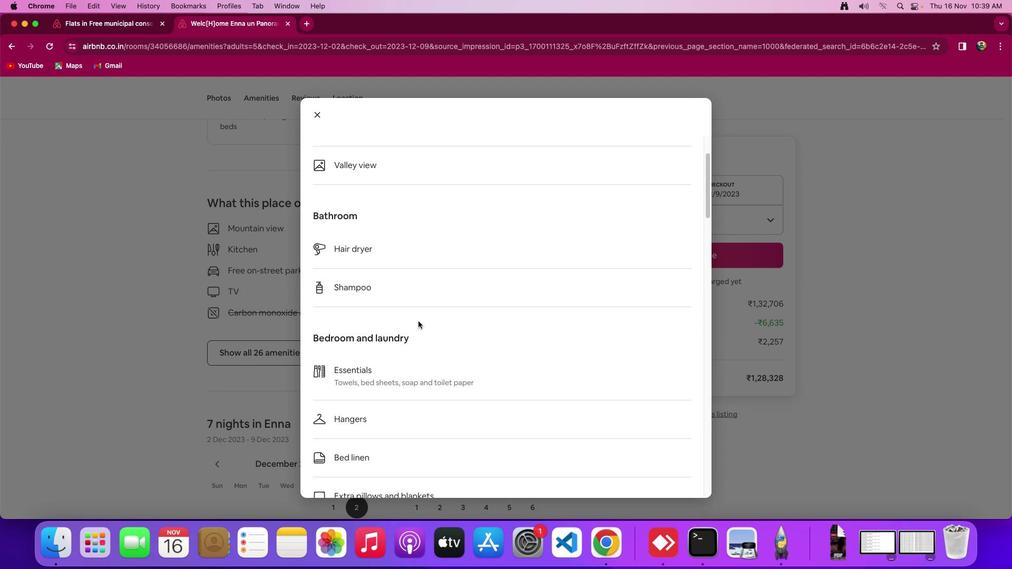 
Action: Mouse scrolled (418, 321) with delta (0, -1)
Screenshot: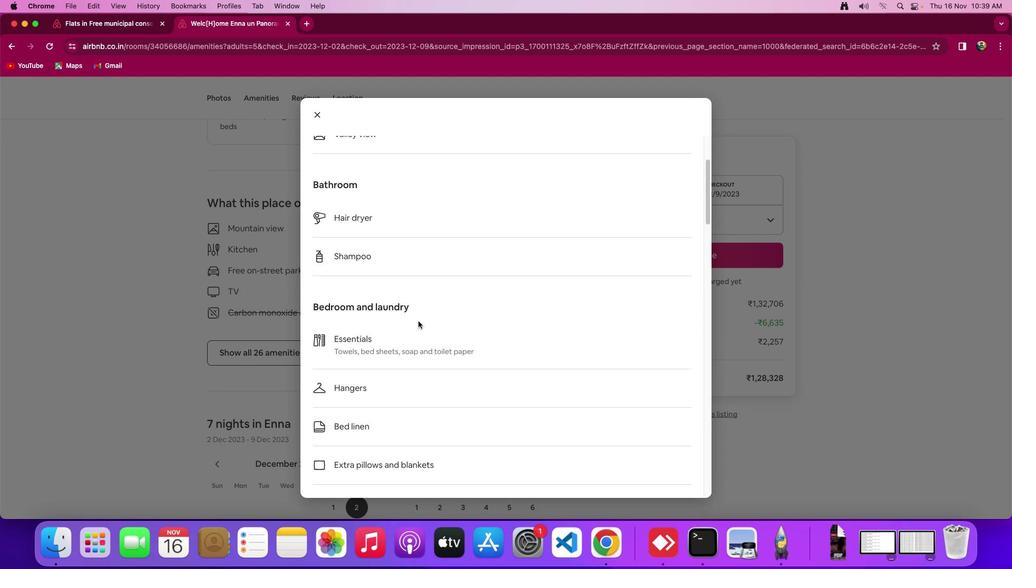 
Action: Mouse moved to (418, 321)
Screenshot: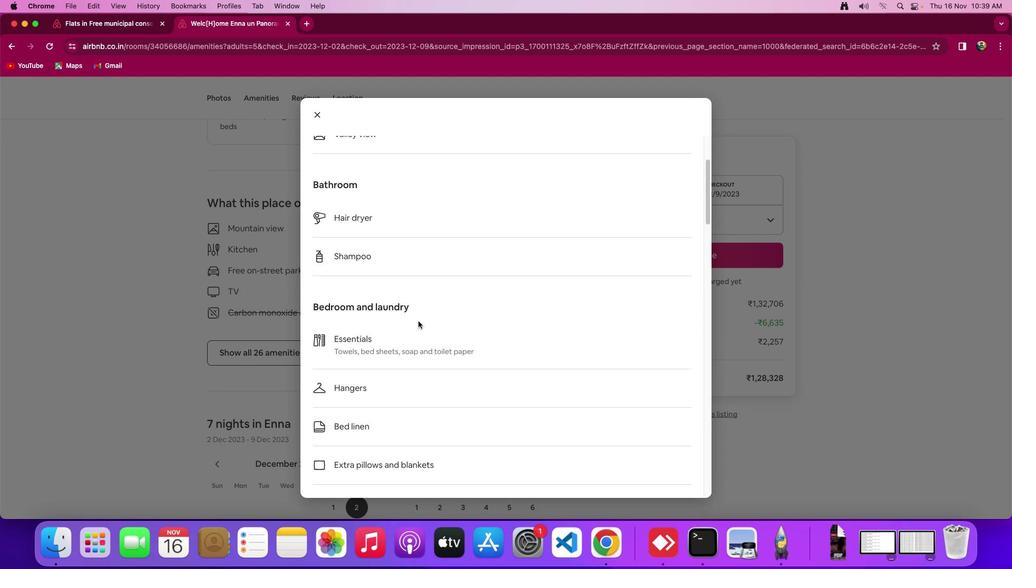 
Action: Mouse scrolled (418, 321) with delta (0, -1)
Screenshot: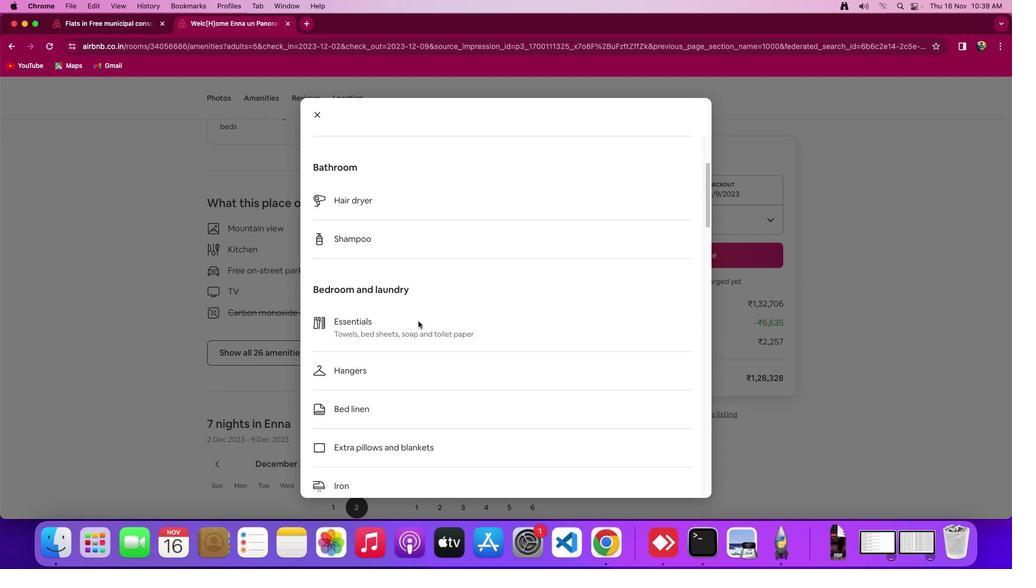 
Action: Mouse scrolled (418, 321) with delta (0, 0)
Screenshot: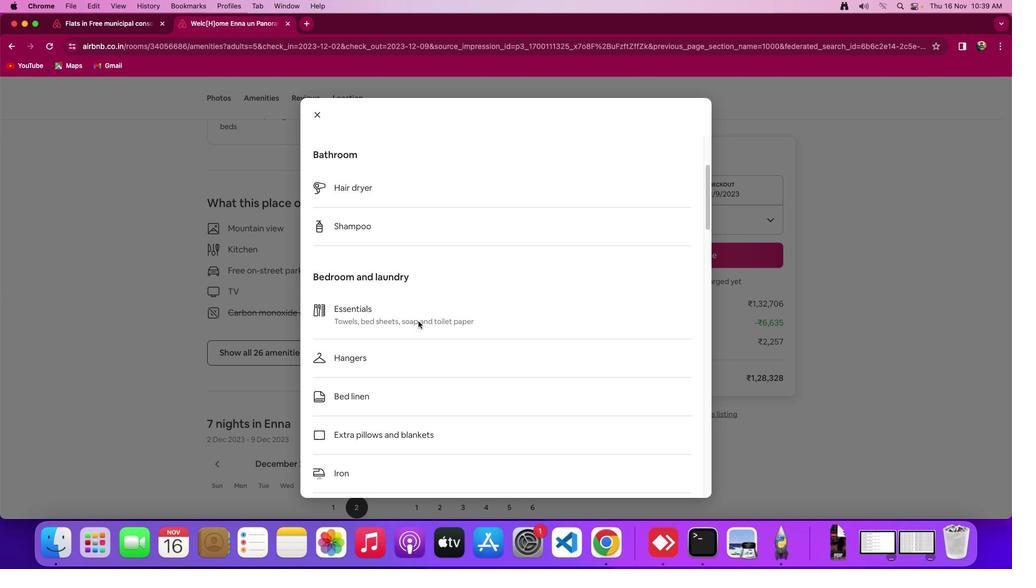 
Action: Mouse scrolled (418, 321) with delta (0, 0)
Screenshot: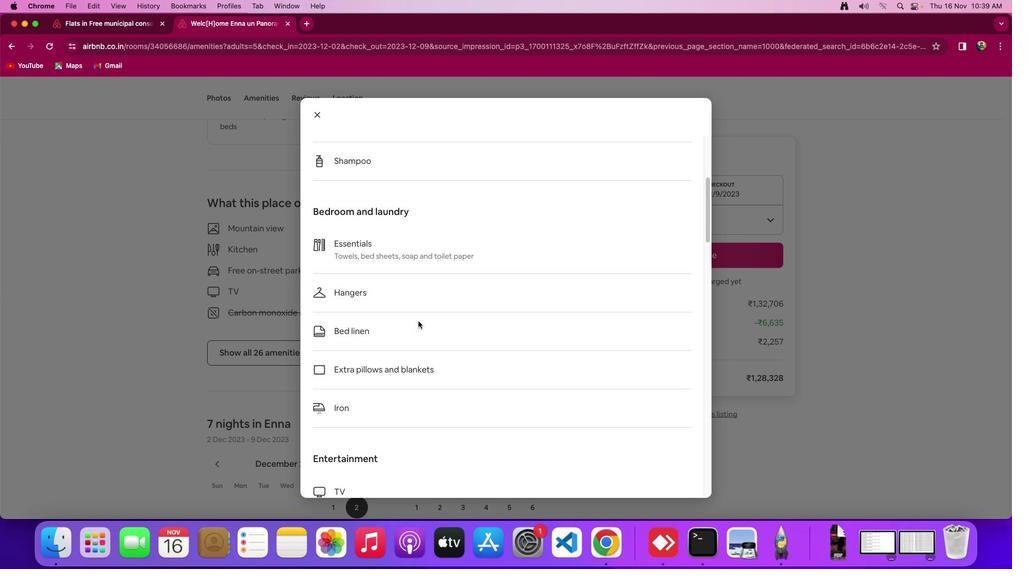 
Action: Mouse scrolled (418, 321) with delta (0, -1)
Screenshot: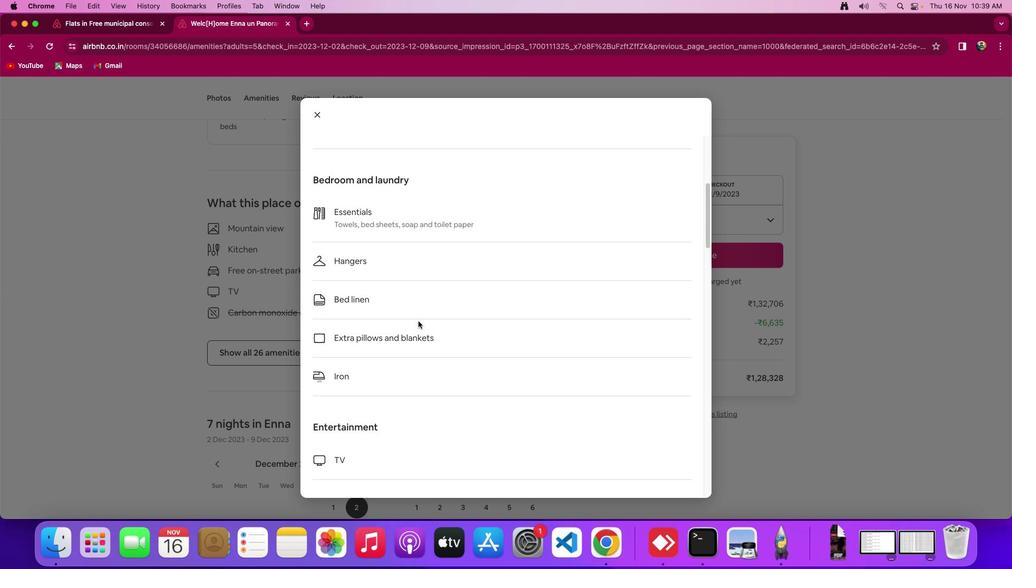 
Action: Mouse scrolled (418, 321) with delta (0, -1)
Screenshot: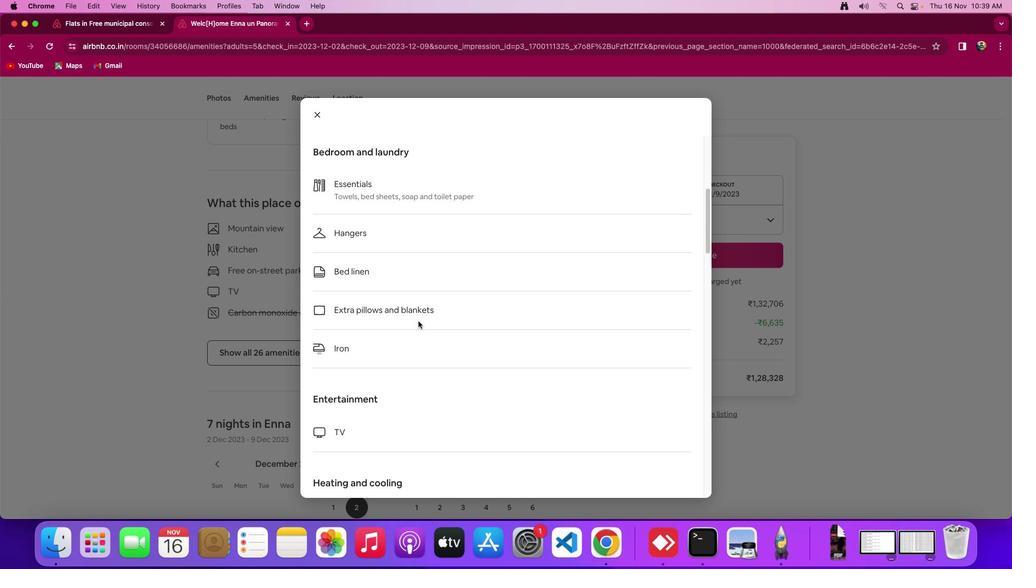 
Action: Mouse scrolled (418, 321) with delta (0, 0)
Screenshot: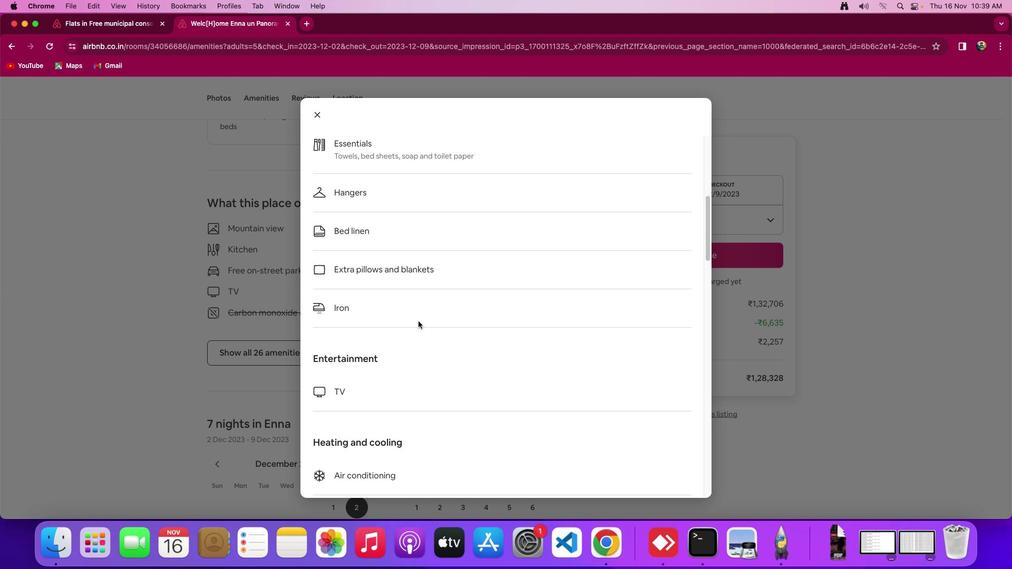 
Action: Mouse scrolled (418, 321) with delta (0, 0)
Screenshot: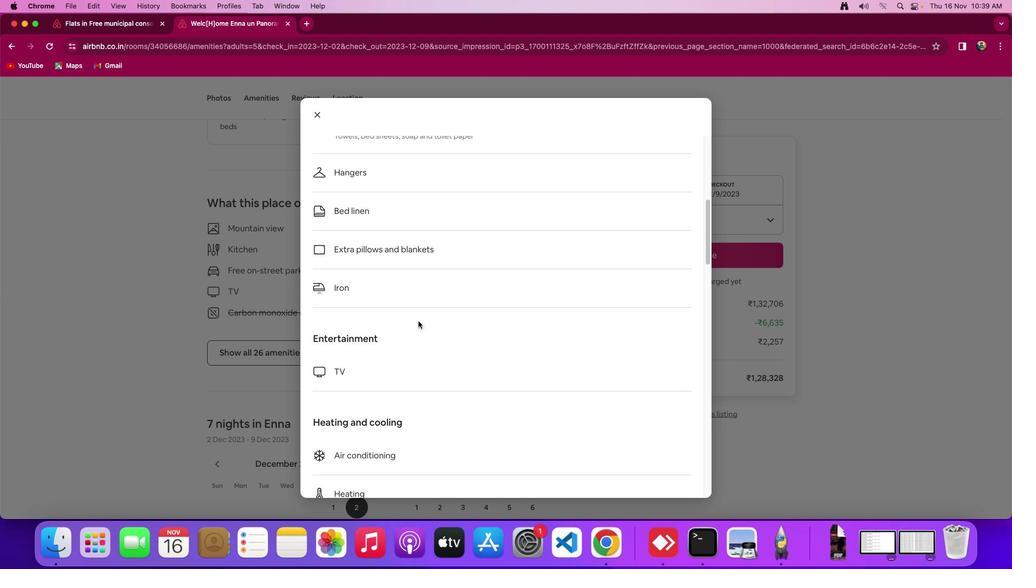 
Action: Mouse scrolled (418, 321) with delta (0, -1)
Screenshot: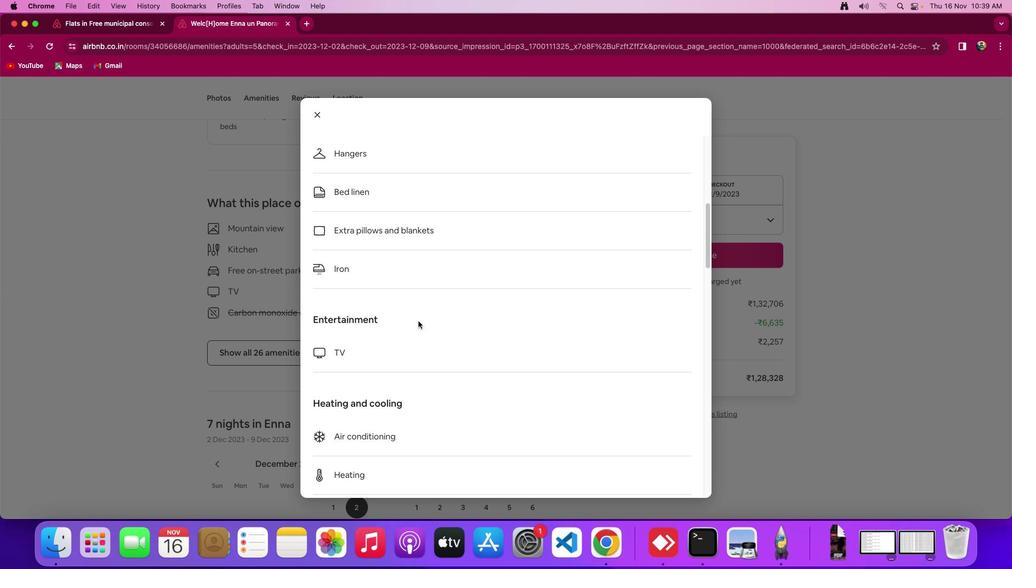 
Action: Mouse scrolled (418, 321) with delta (0, 0)
Screenshot: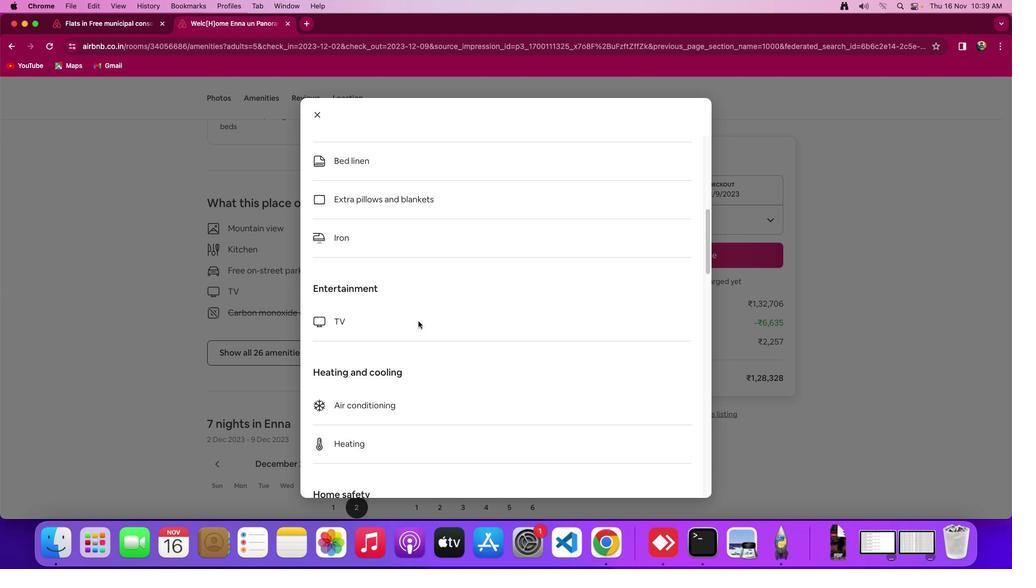 
Action: Mouse scrolled (418, 321) with delta (0, 0)
Screenshot: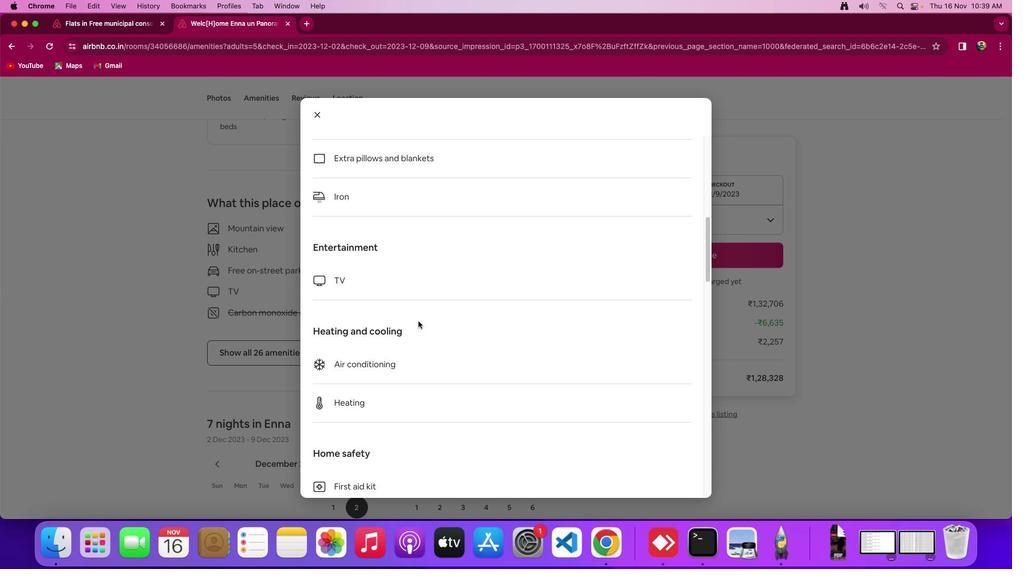 
Action: Mouse scrolled (418, 321) with delta (0, -1)
Screenshot: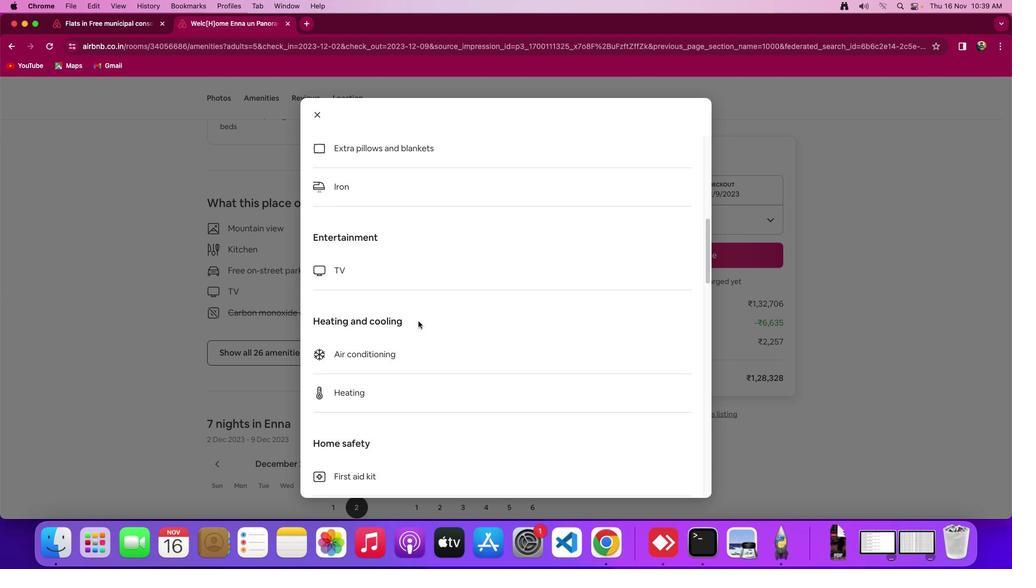 
Action: Mouse scrolled (418, 321) with delta (0, 0)
Screenshot: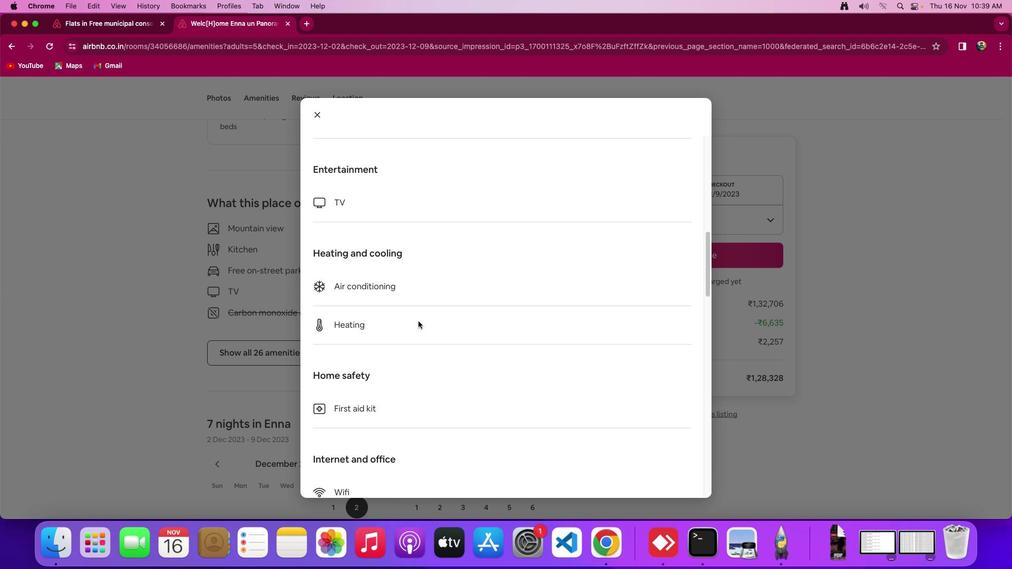 
Action: Mouse scrolled (418, 321) with delta (0, 0)
Screenshot: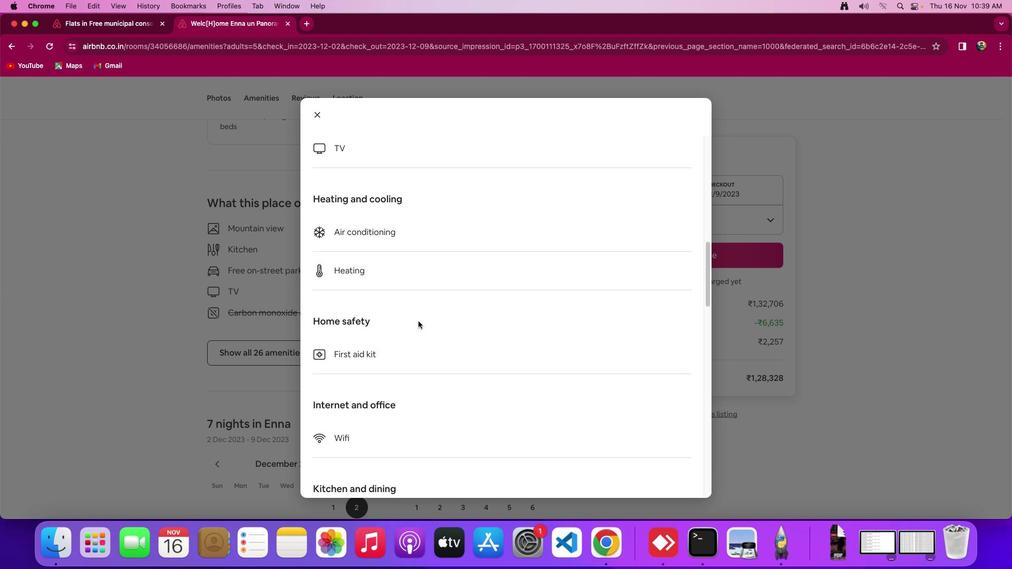 
Action: Mouse scrolled (418, 321) with delta (0, -1)
Screenshot: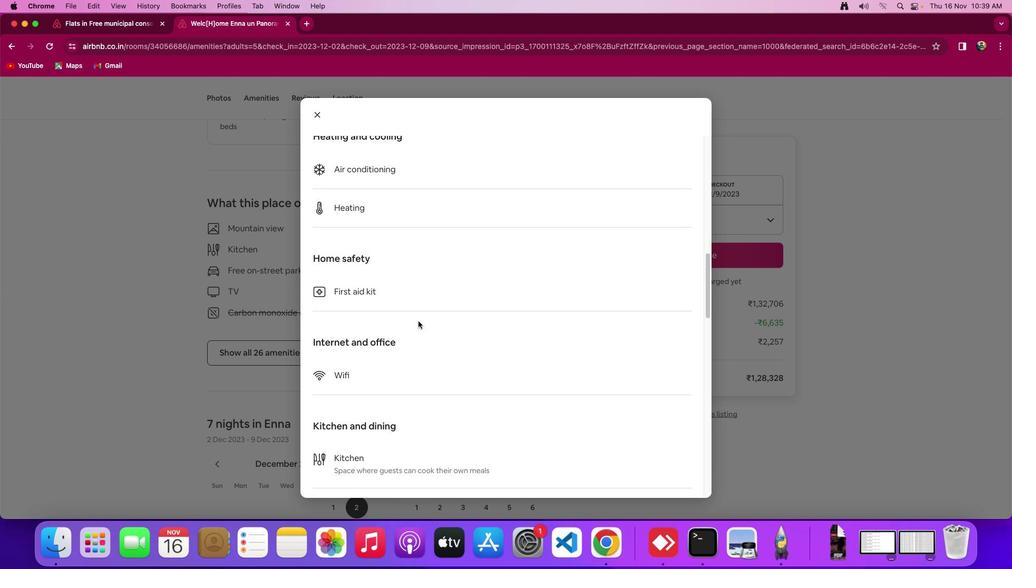 
Action: Mouse scrolled (418, 321) with delta (0, -2)
Screenshot: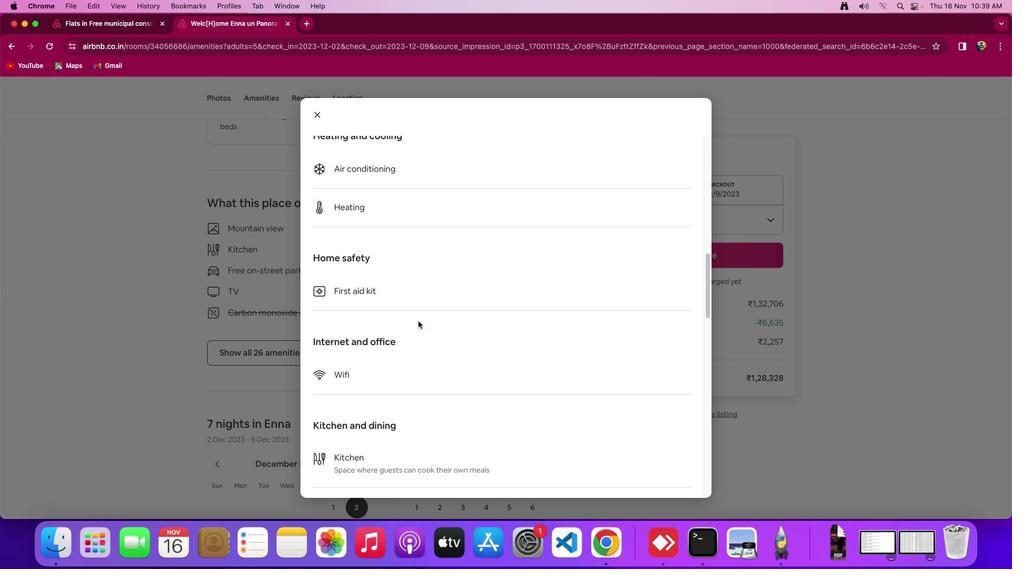 
Action: Mouse moved to (418, 320)
Screenshot: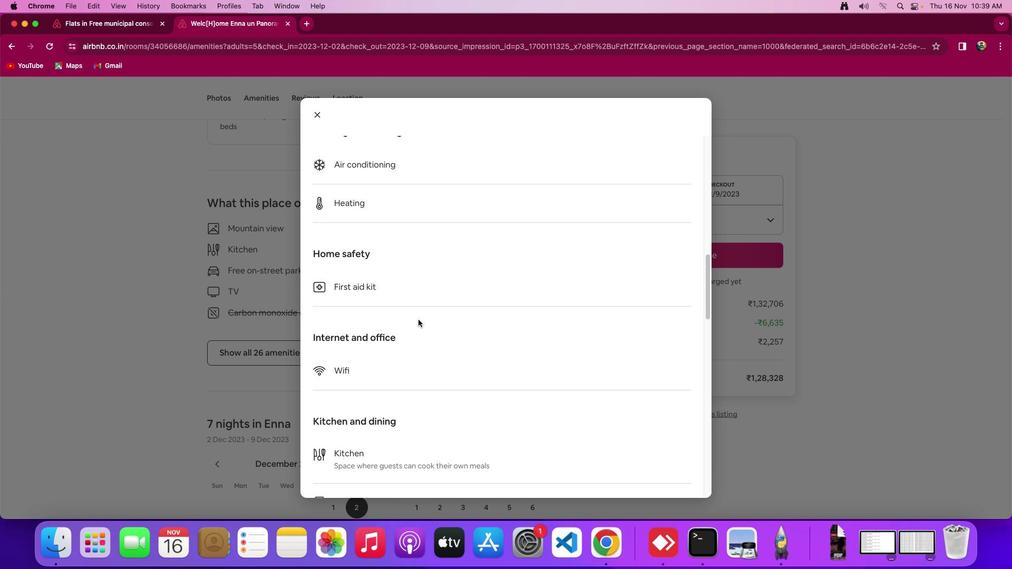 
Action: Mouse scrolled (418, 320) with delta (0, 0)
Screenshot: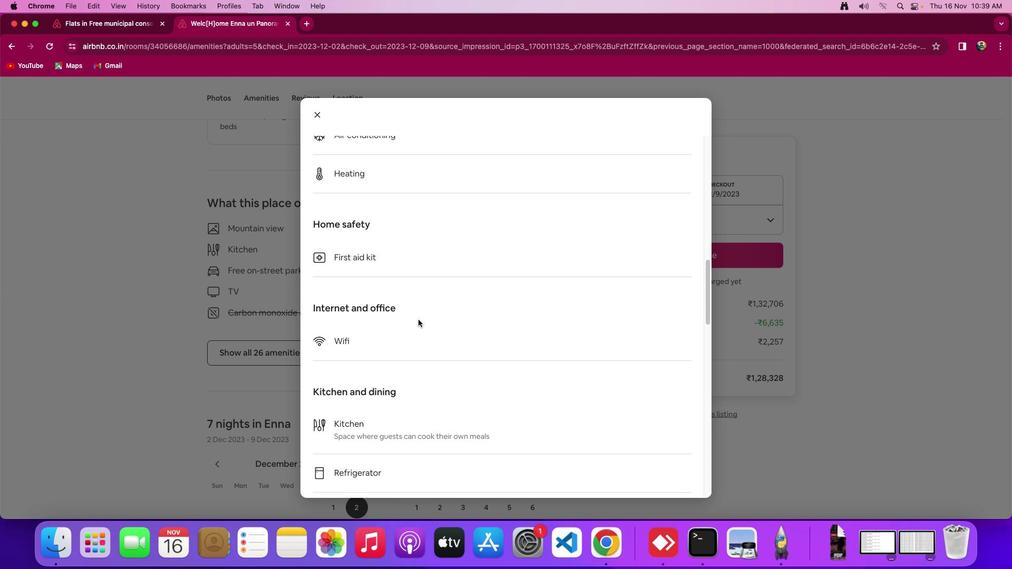 
Action: Mouse scrolled (418, 320) with delta (0, 0)
Screenshot: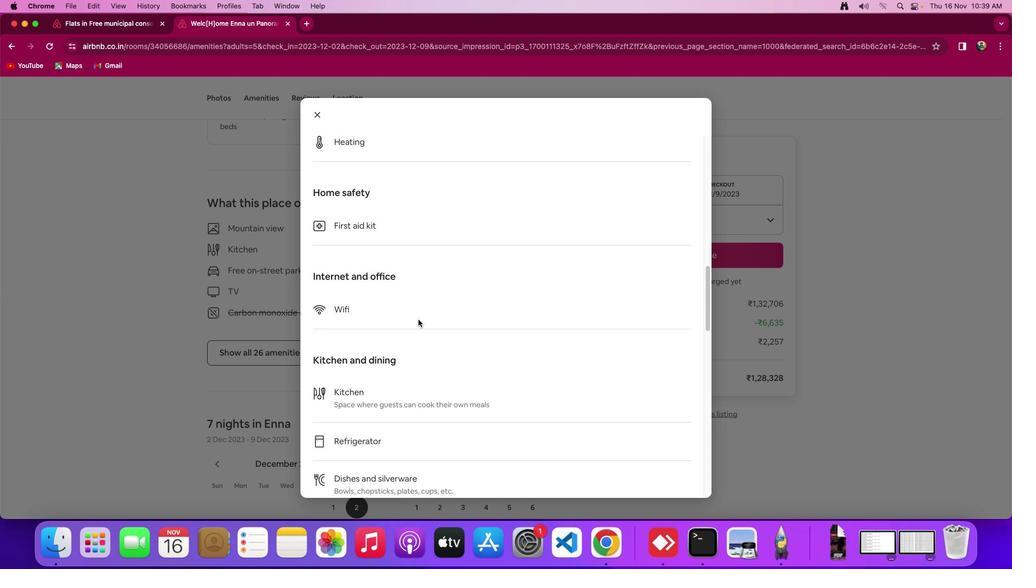 
Action: Mouse scrolled (418, 320) with delta (0, -1)
Screenshot: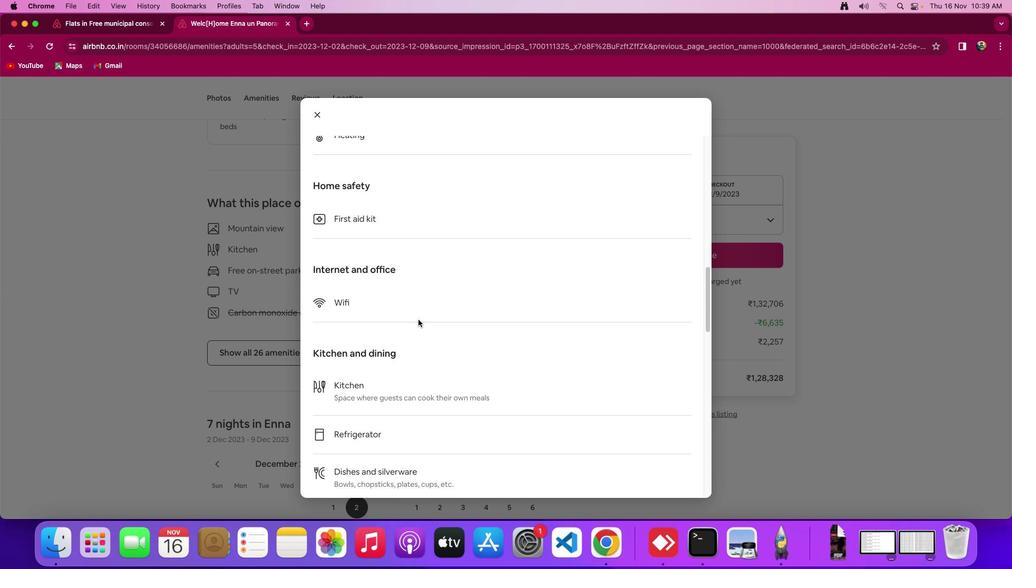 
Action: Mouse moved to (418, 319)
Screenshot: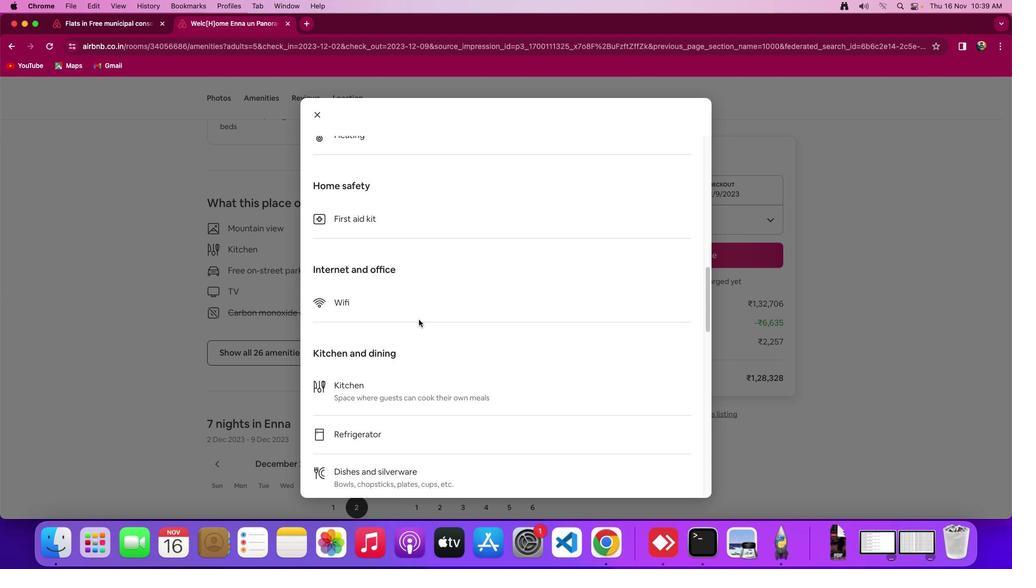 
Action: Mouse scrolled (418, 319) with delta (0, 0)
Screenshot: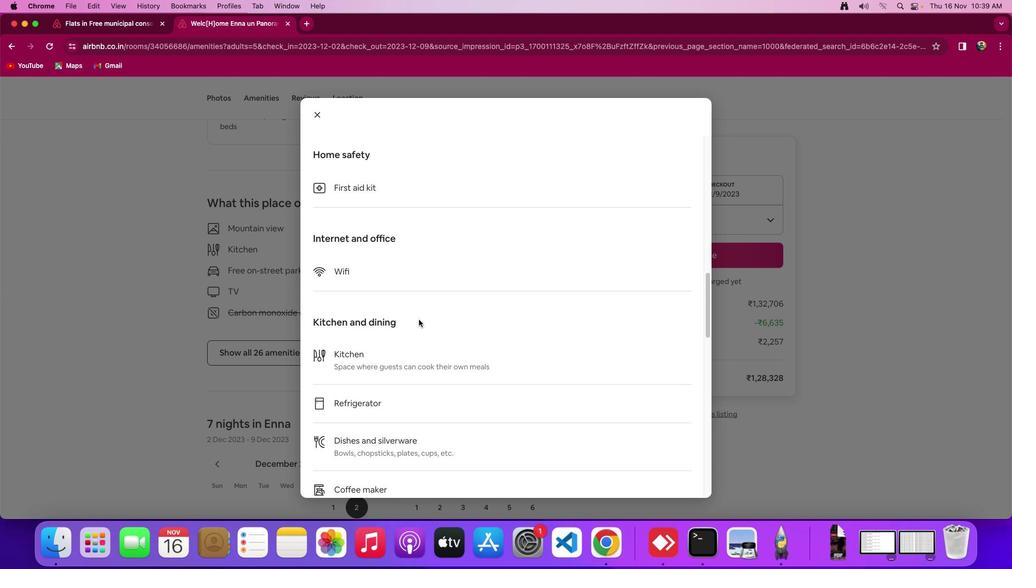 
Action: Mouse scrolled (418, 319) with delta (0, 0)
Screenshot: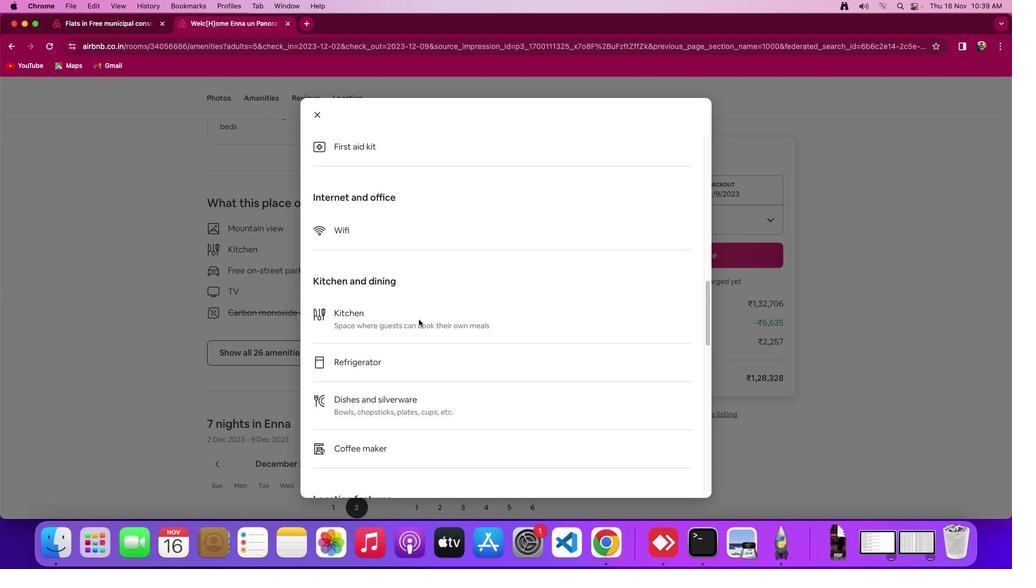 
Action: Mouse scrolled (418, 319) with delta (0, -1)
Screenshot: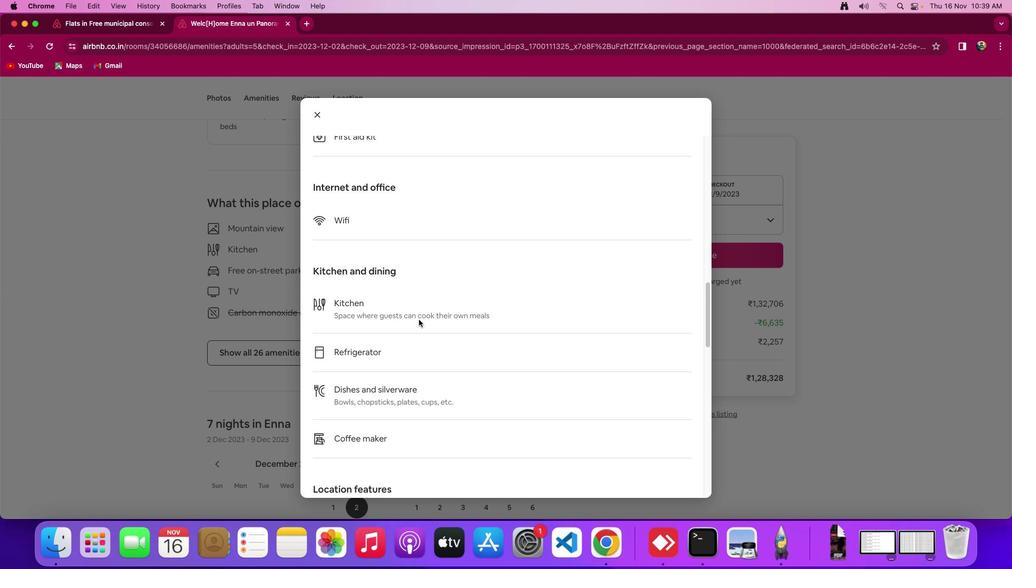
Action: Mouse scrolled (418, 319) with delta (0, 0)
Screenshot: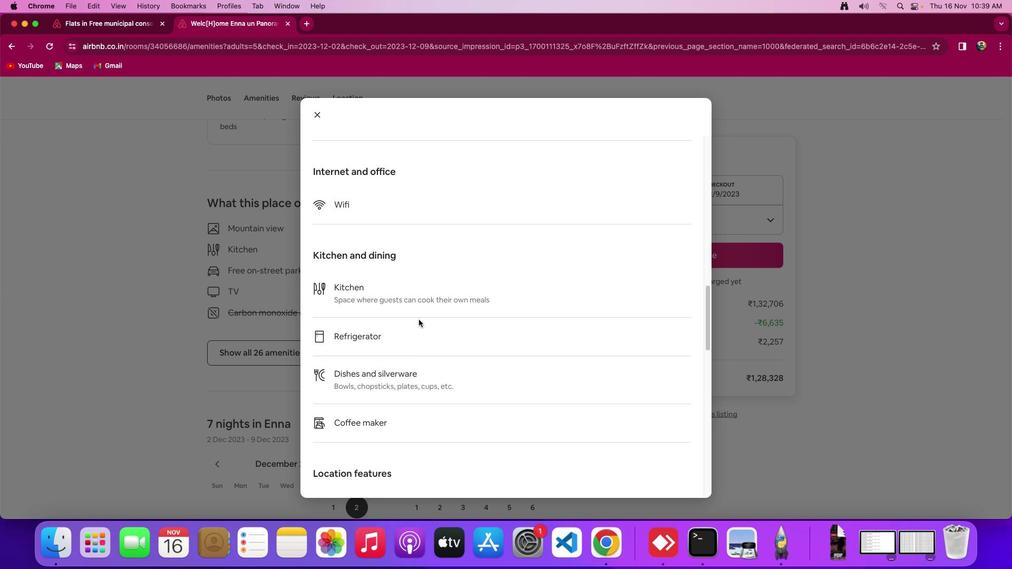 
Action: Mouse scrolled (418, 319) with delta (0, 0)
Screenshot: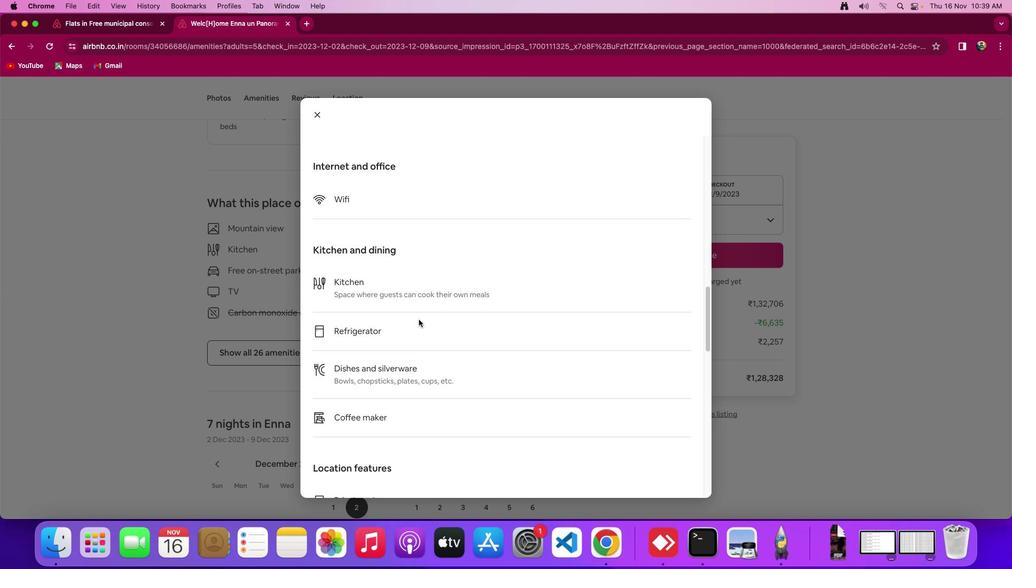 
Action: Mouse scrolled (418, 319) with delta (0, 0)
Screenshot: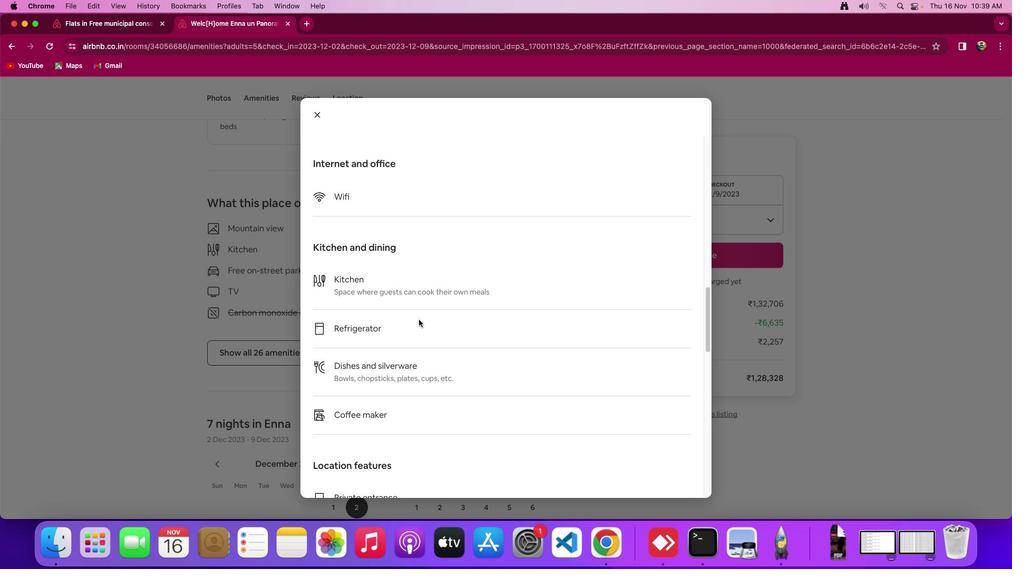 
Action: Mouse moved to (418, 319)
Screenshot: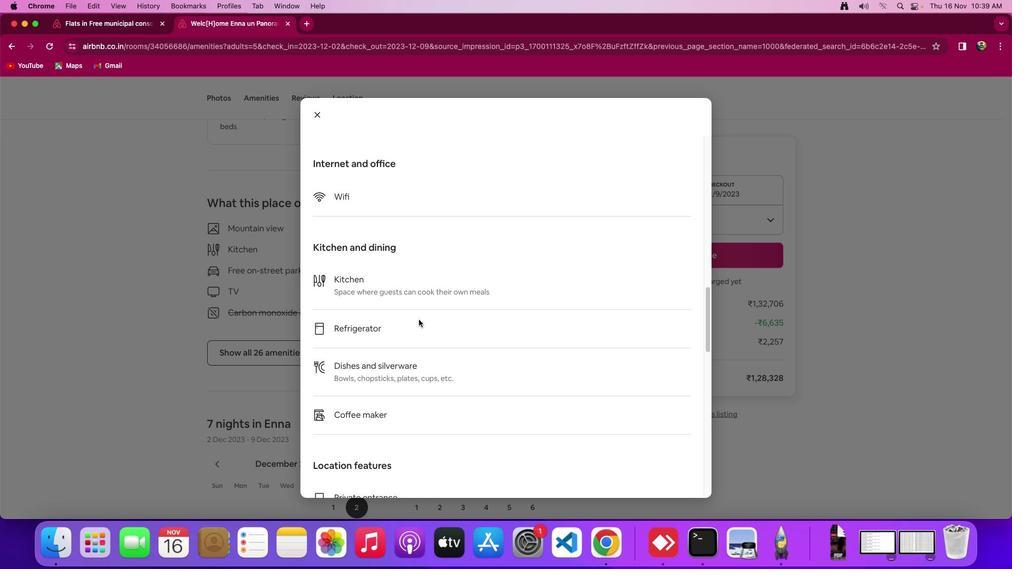 
Action: Mouse scrolled (418, 319) with delta (0, 0)
Screenshot: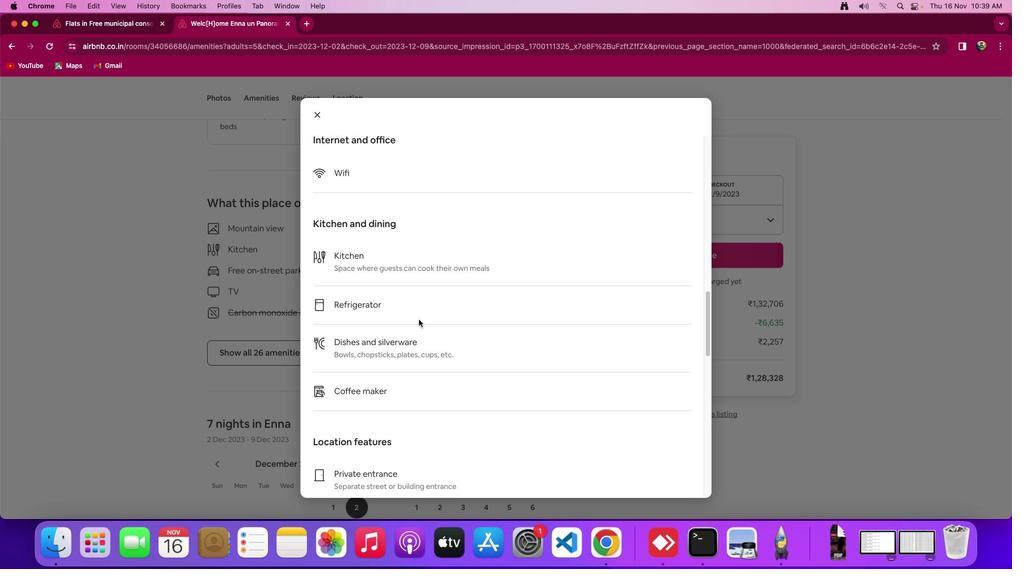 
Action: Mouse scrolled (418, 319) with delta (0, 0)
Screenshot: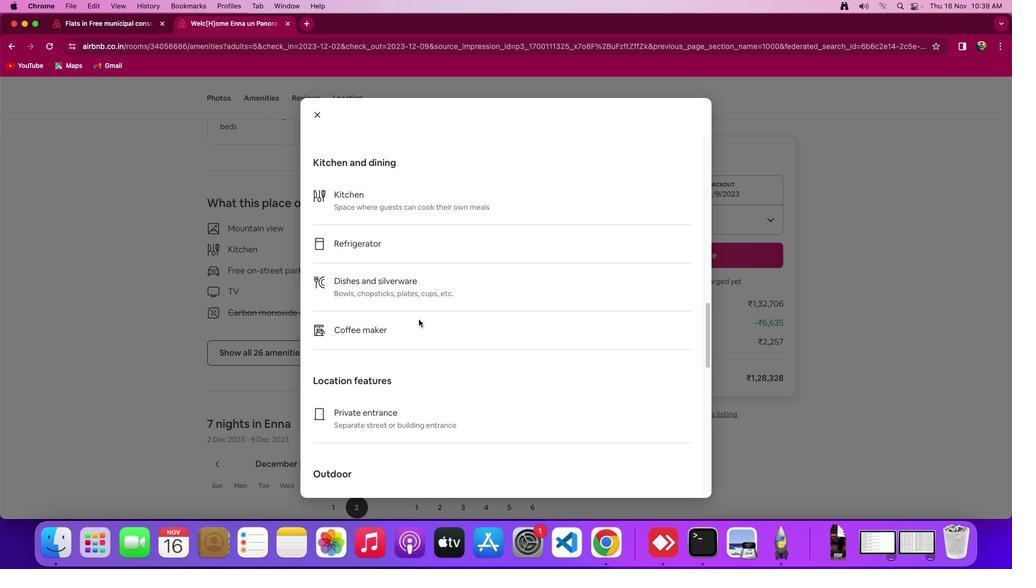 
Action: Mouse scrolled (418, 319) with delta (0, -1)
Screenshot: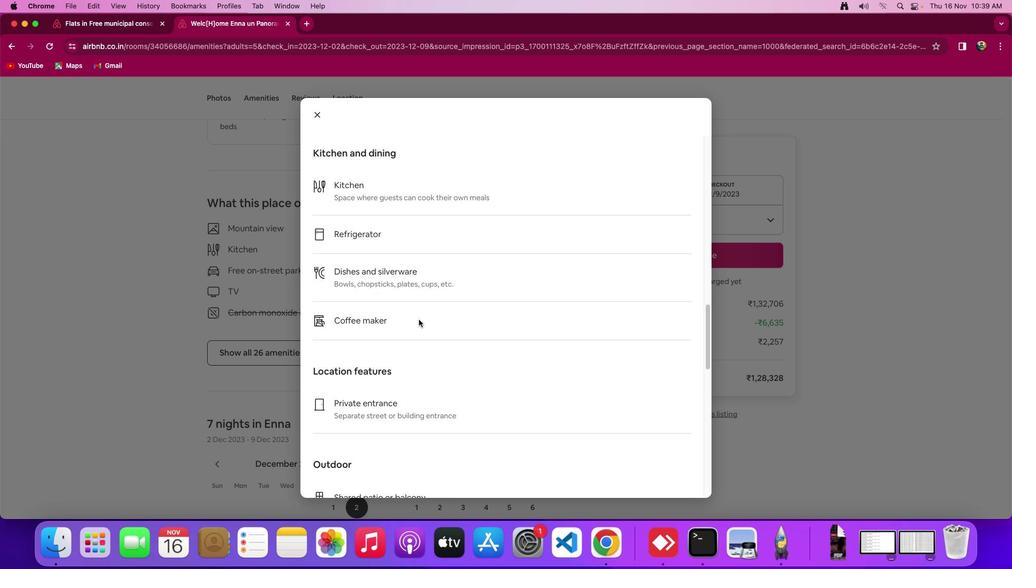 
Action: Mouse scrolled (418, 319) with delta (0, 0)
Screenshot: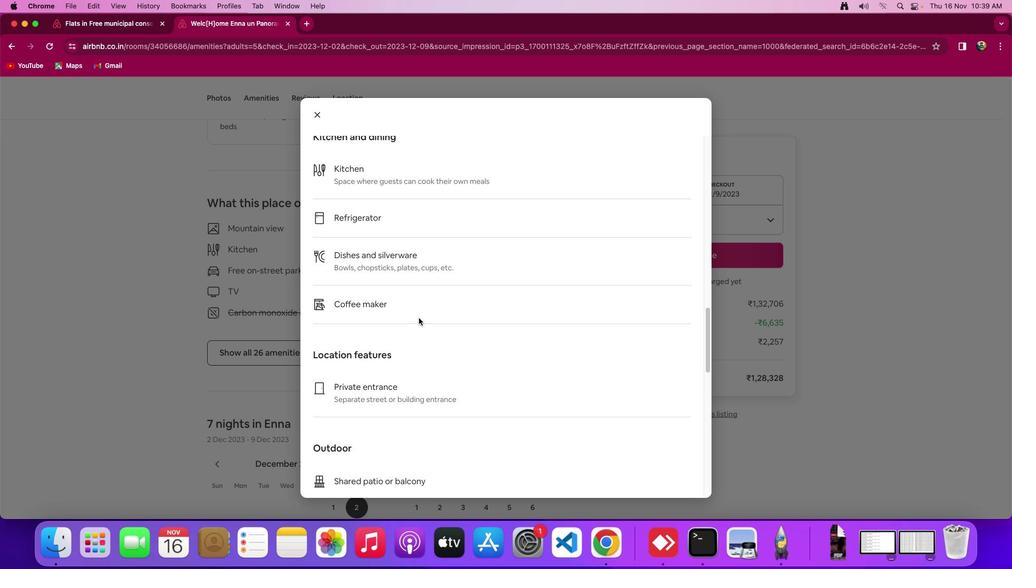 
Action: Mouse scrolled (418, 319) with delta (0, 0)
Screenshot: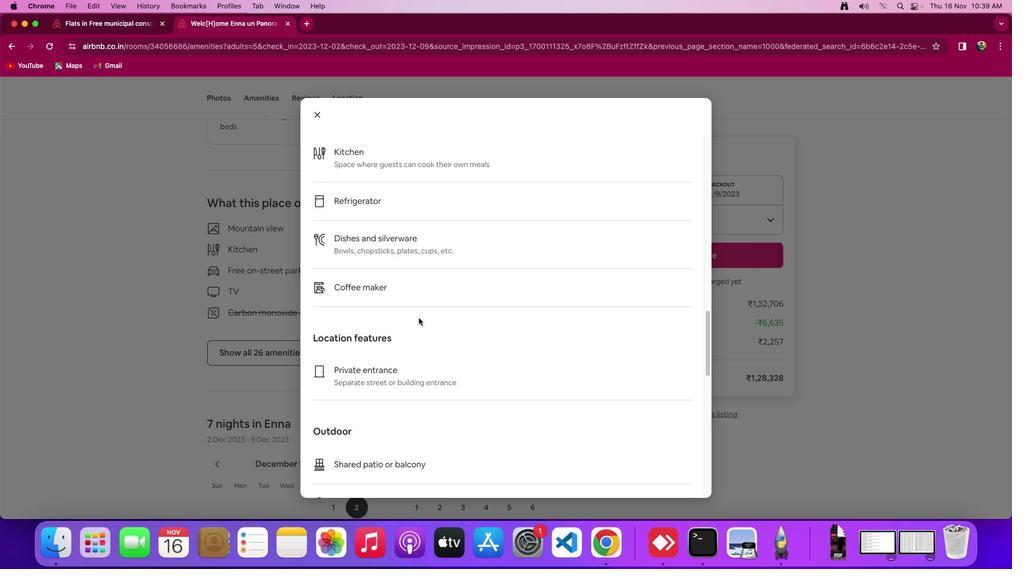 
Action: Mouse scrolled (418, 319) with delta (0, -1)
Screenshot: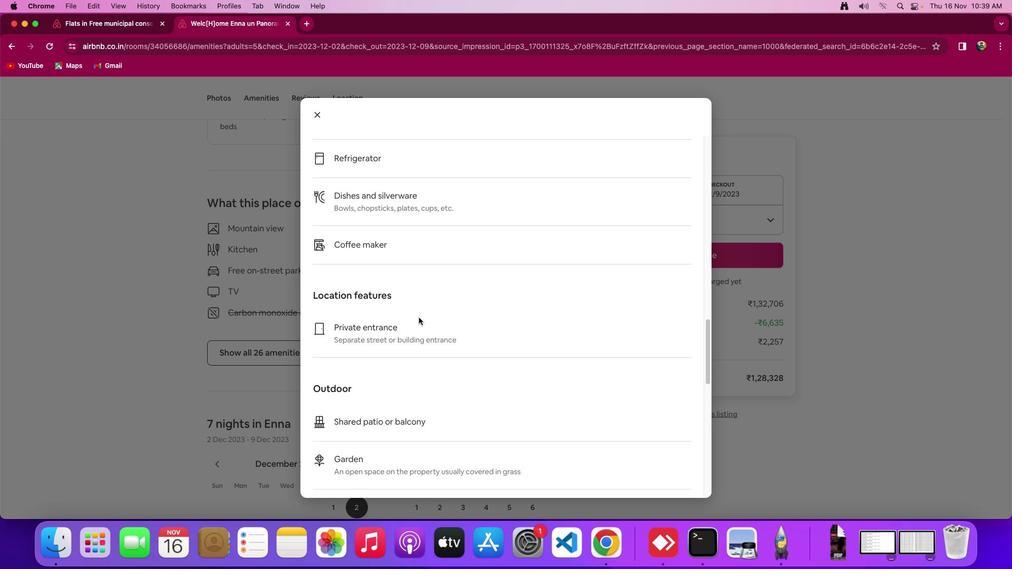 
Action: Mouse moved to (419, 317)
Screenshot: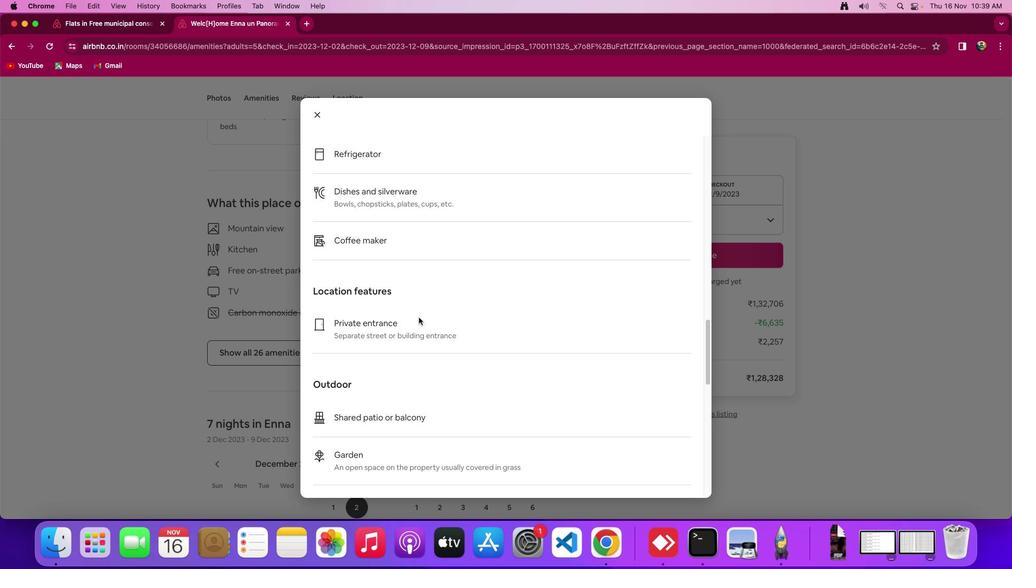 
Action: Mouse scrolled (419, 317) with delta (0, 0)
Screenshot: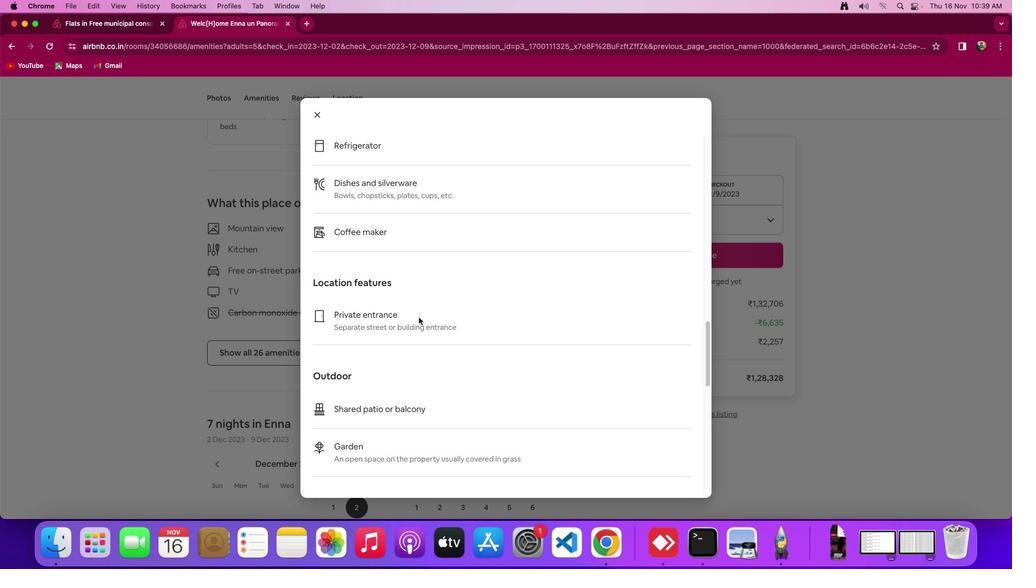 
Action: Mouse scrolled (419, 317) with delta (0, 0)
Screenshot: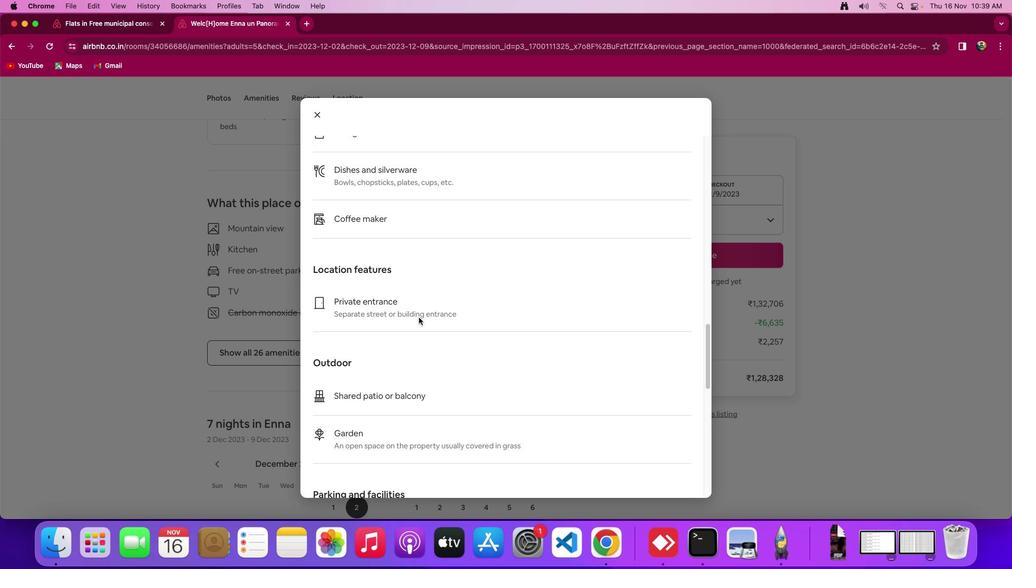 
Action: Mouse scrolled (419, 317) with delta (0, 0)
Screenshot: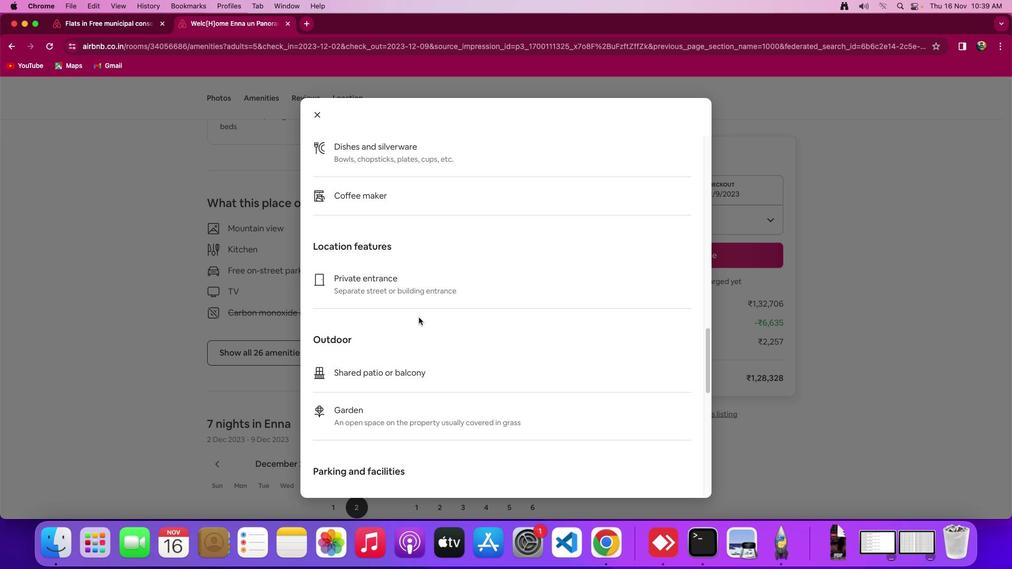 
Action: Mouse scrolled (419, 317) with delta (0, 0)
Screenshot: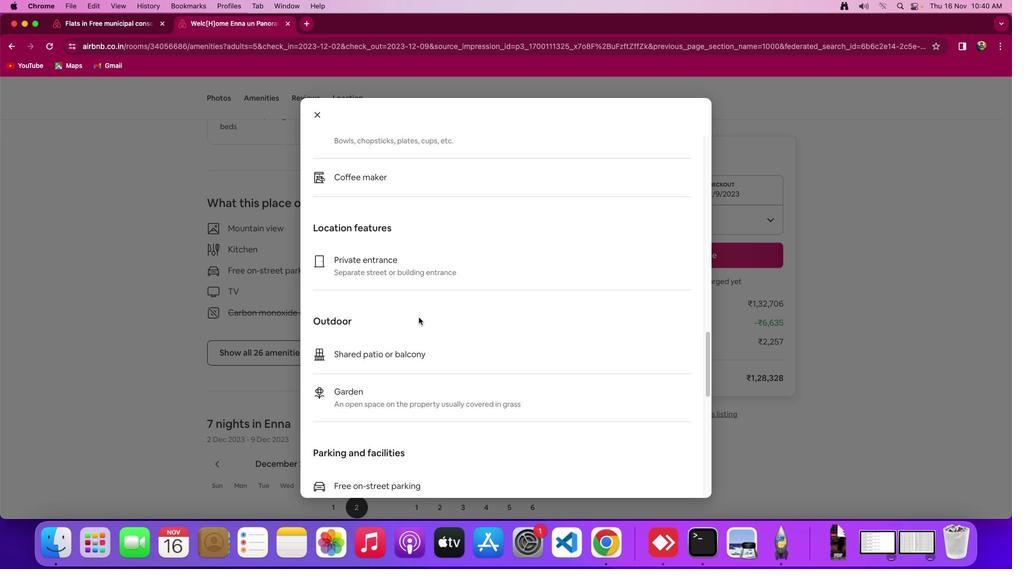 
Action: Mouse scrolled (419, 317) with delta (0, 0)
Screenshot: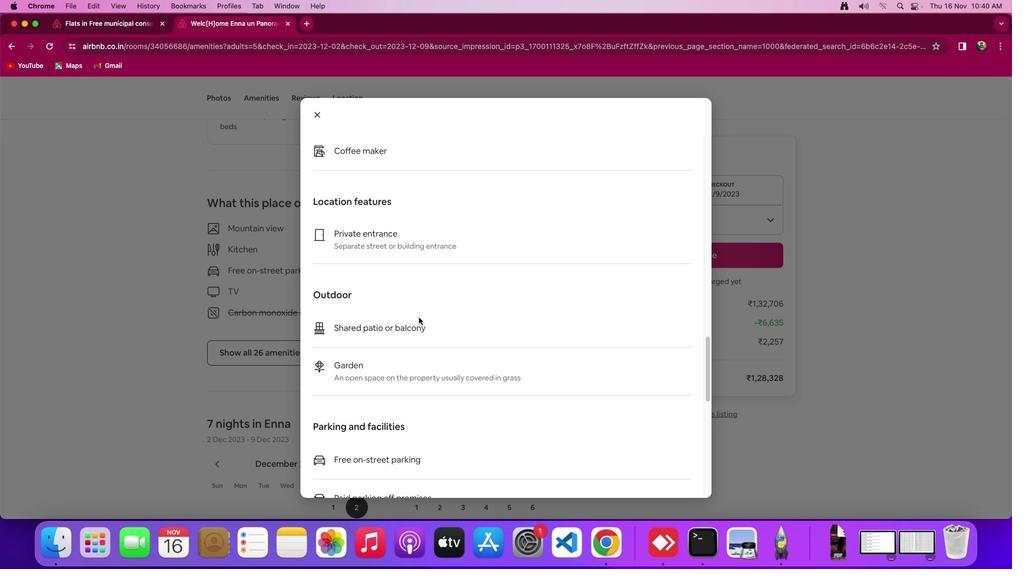 
Action: Mouse scrolled (419, 317) with delta (0, -1)
Screenshot: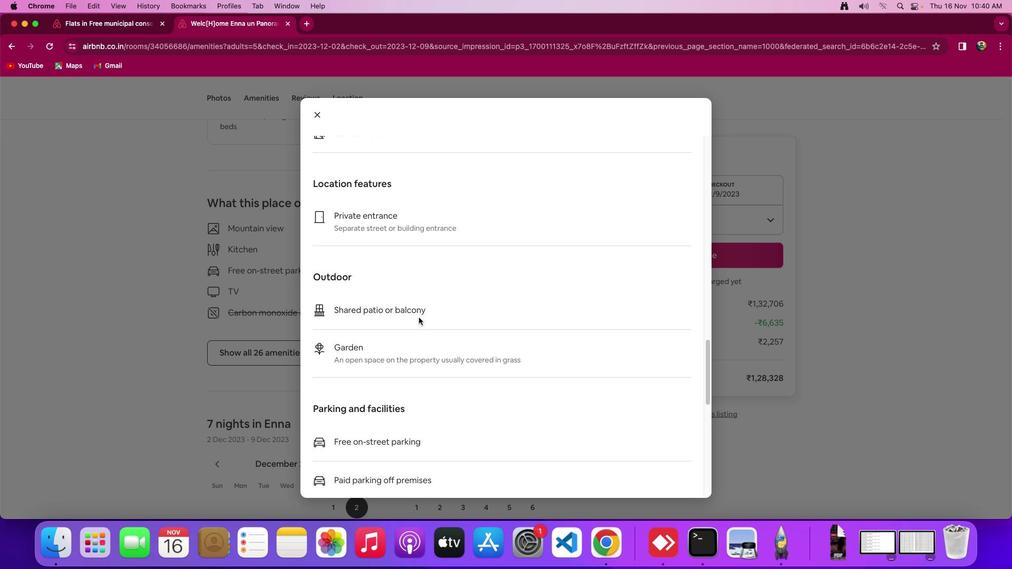 
Action: Mouse scrolled (419, 317) with delta (0, 0)
Screenshot: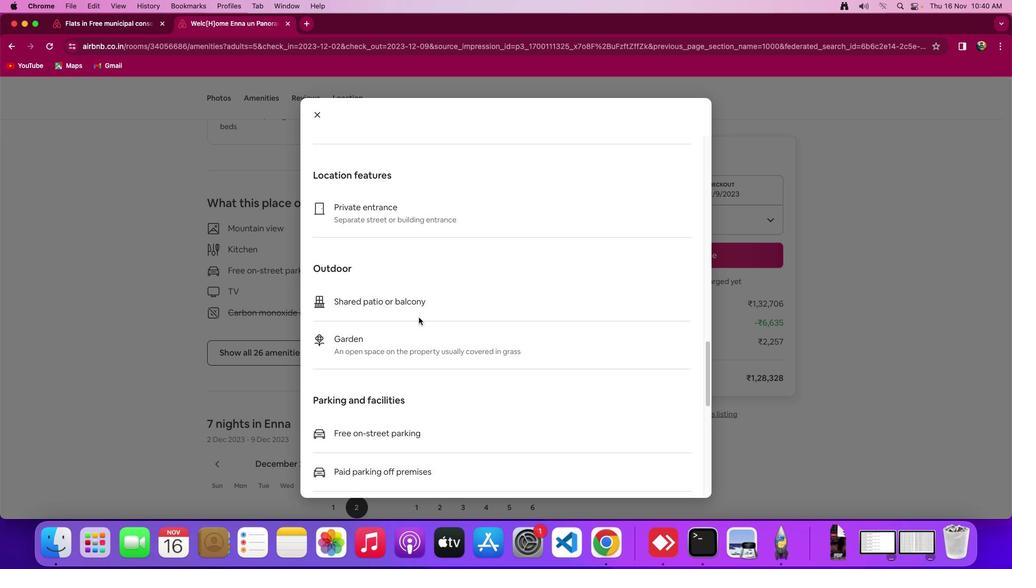 
Action: Mouse scrolled (419, 317) with delta (0, 0)
Screenshot: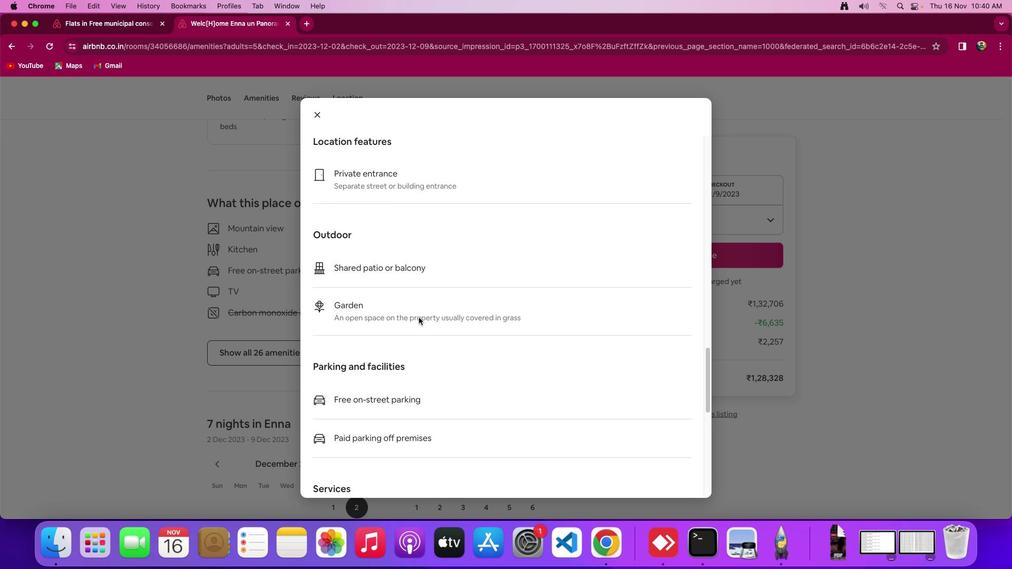 
Action: Mouse scrolled (419, 317) with delta (0, 0)
Screenshot: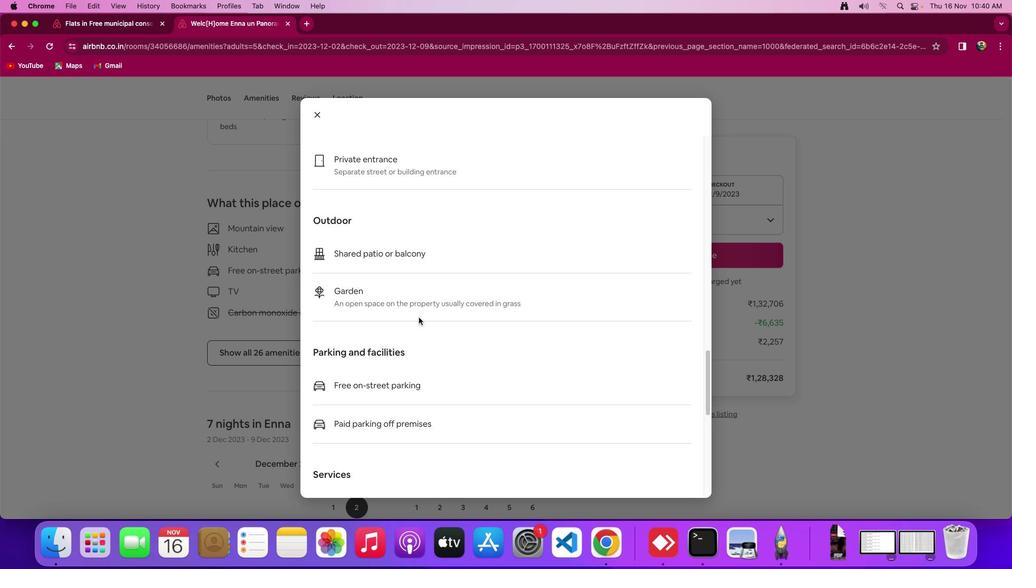 
Action: Mouse scrolled (419, 317) with delta (0, -1)
Screenshot: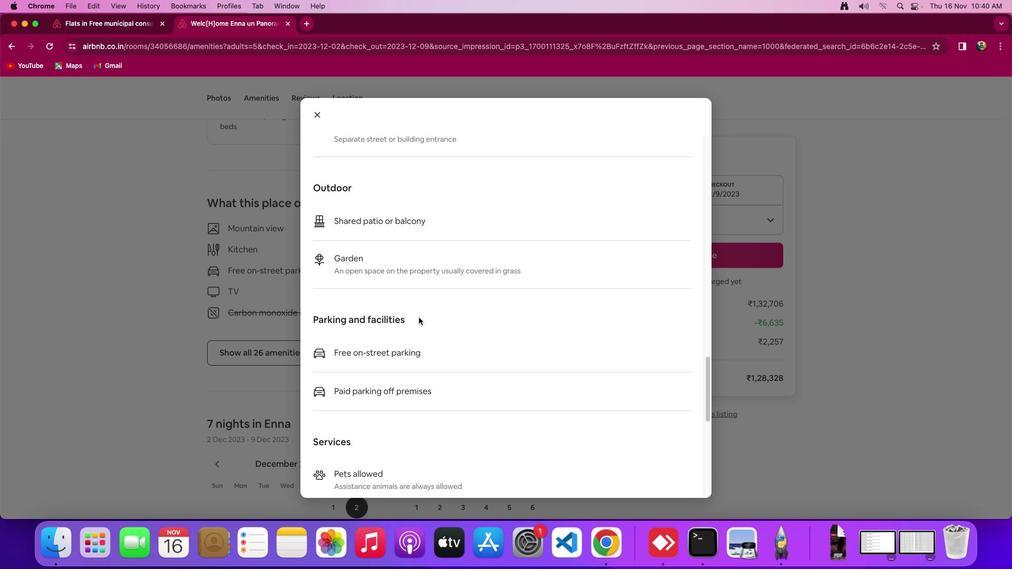 
Action: Mouse scrolled (419, 317) with delta (0, 0)
Screenshot: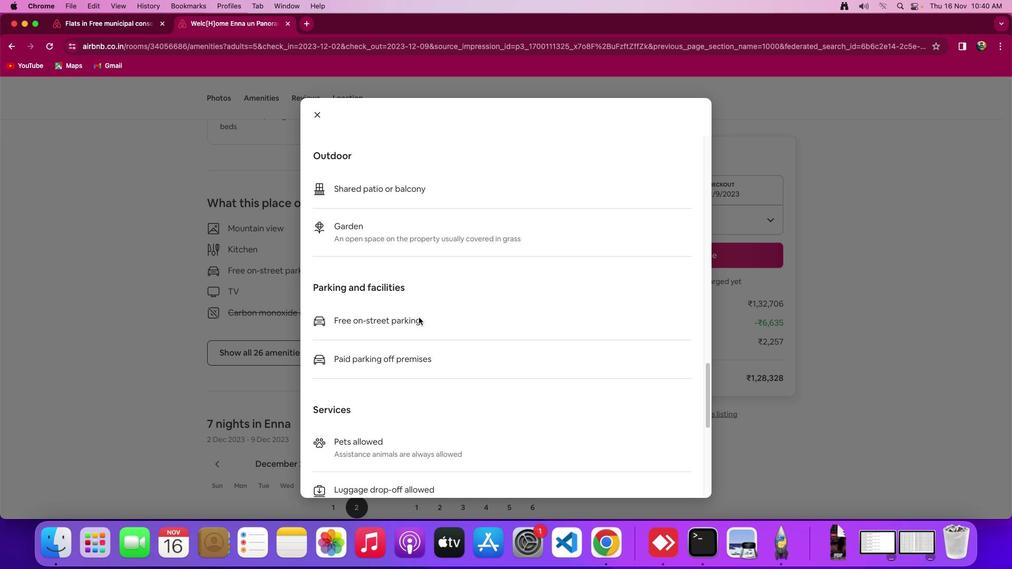 
Action: Mouse scrolled (419, 317) with delta (0, 0)
Screenshot: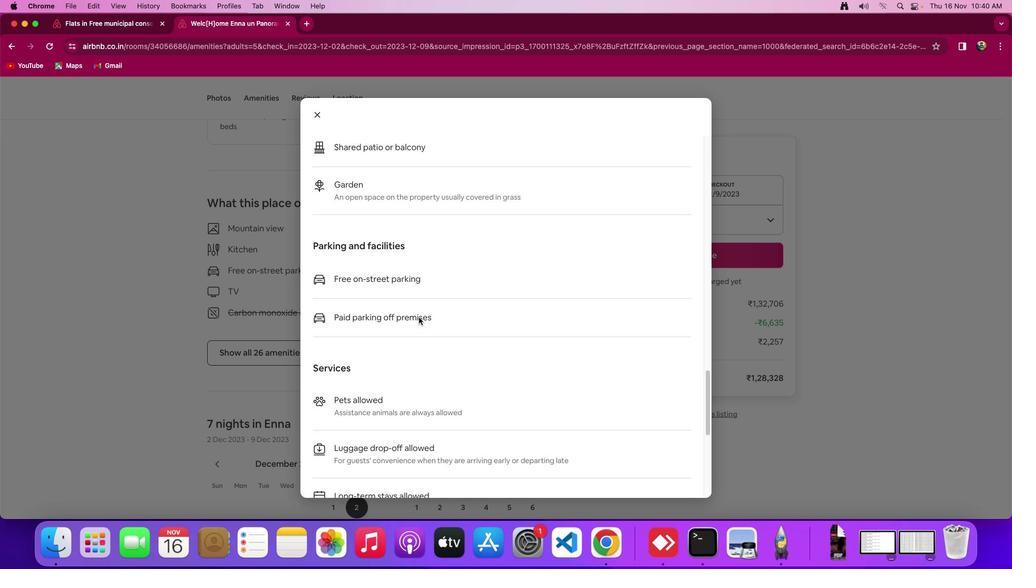 
Action: Mouse scrolled (419, 317) with delta (0, -1)
Screenshot: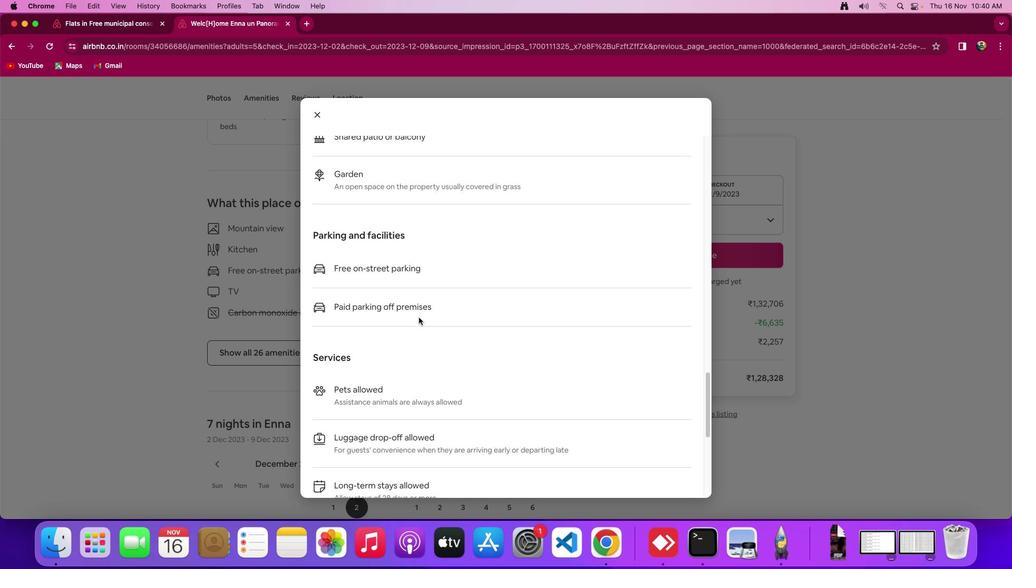 
Action: Mouse scrolled (419, 317) with delta (0, 0)
Screenshot: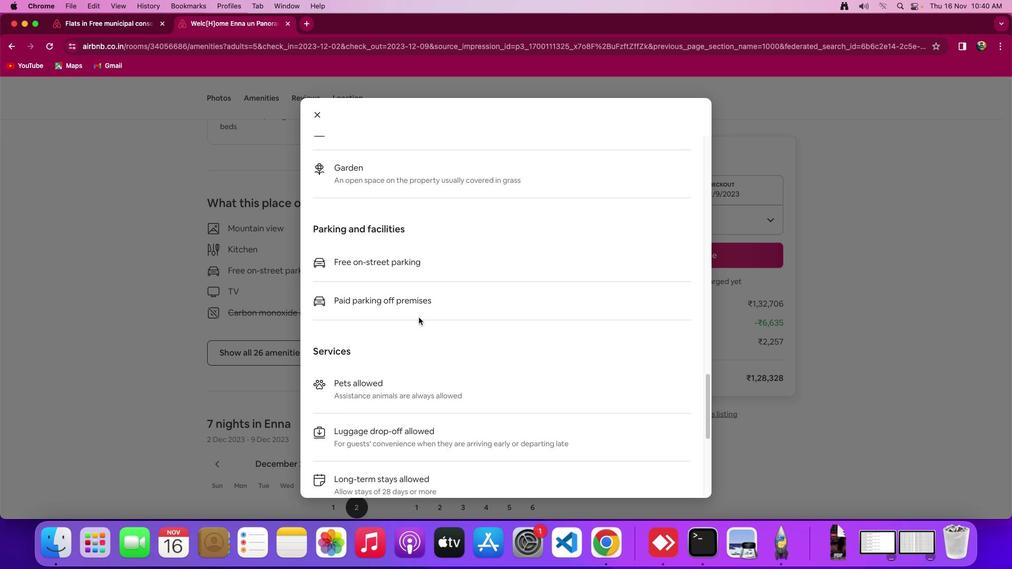 
Action: Mouse scrolled (419, 317) with delta (0, 0)
Screenshot: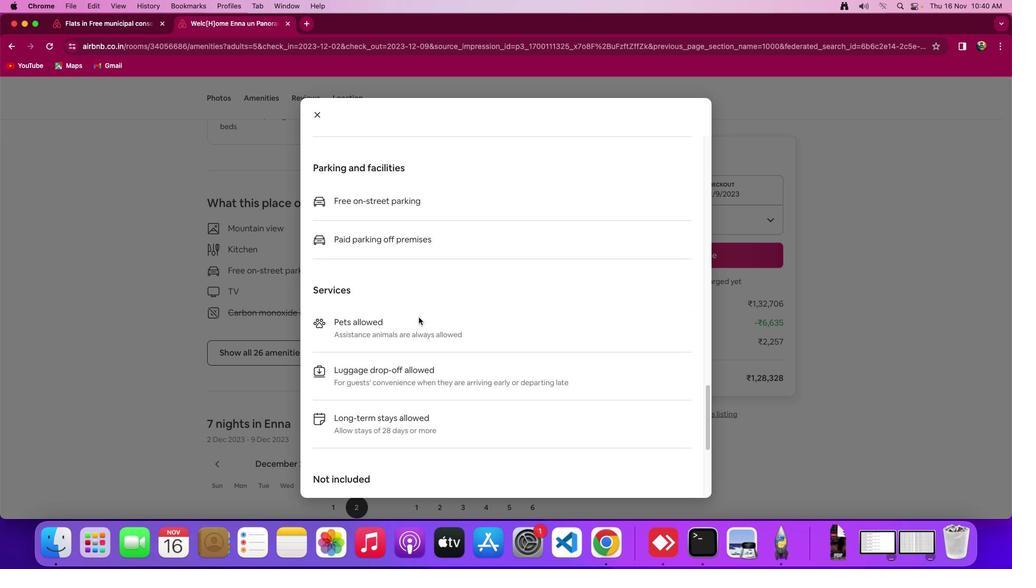 
Action: Mouse scrolled (419, 317) with delta (0, 0)
Screenshot: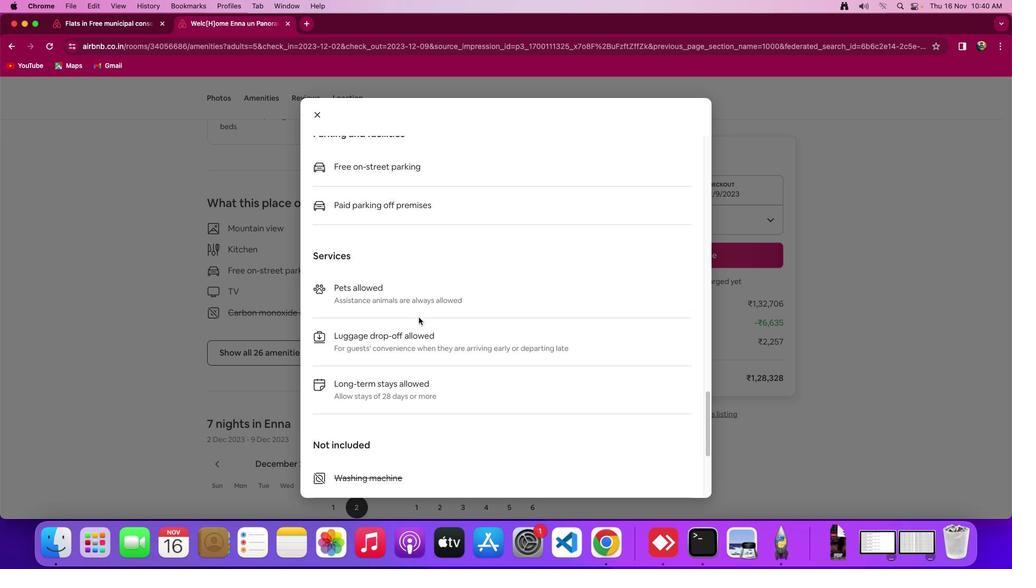 
Action: Mouse scrolled (419, 317) with delta (0, -1)
Screenshot: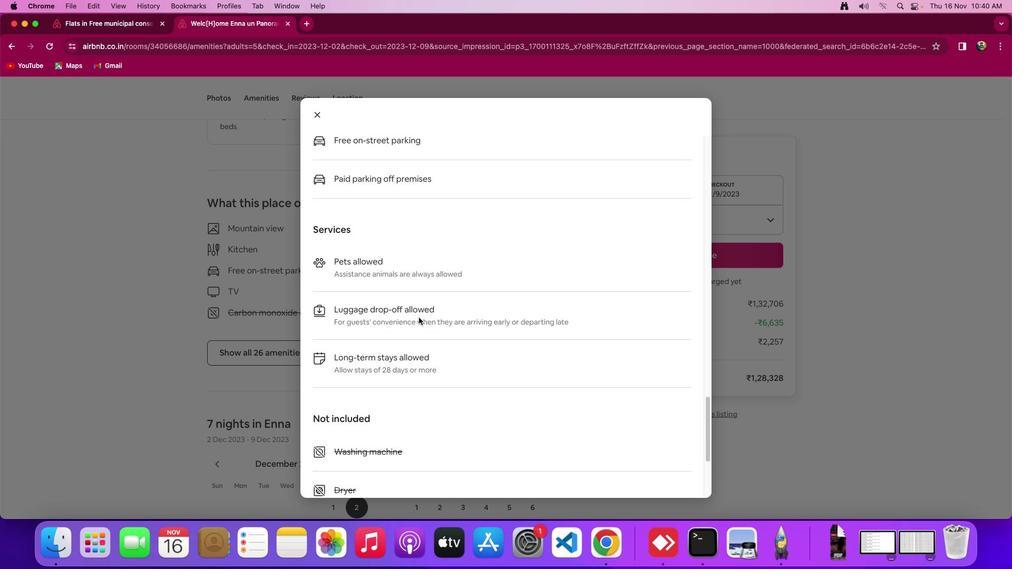 
Action: Mouse scrolled (419, 317) with delta (0, 0)
Screenshot: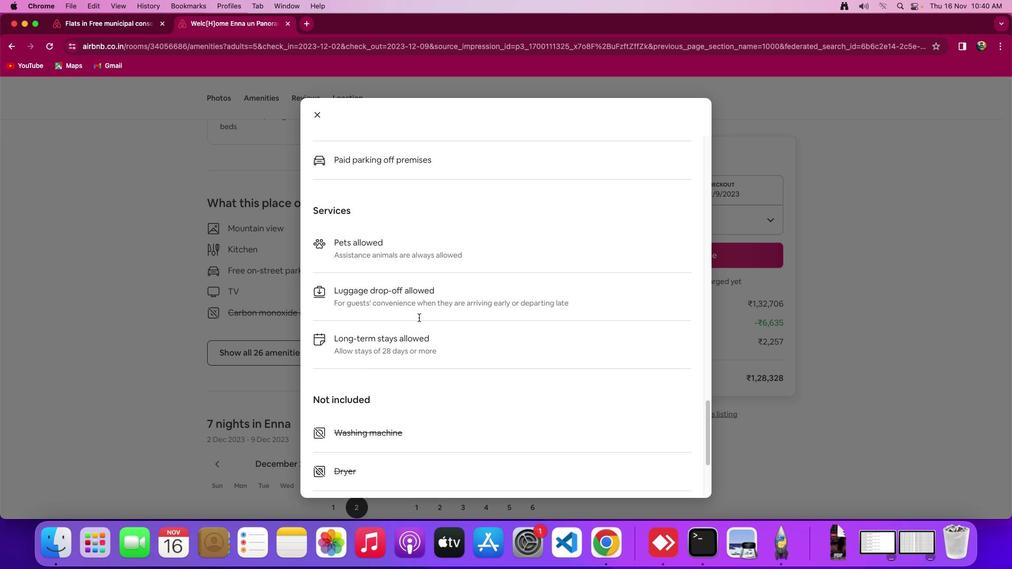 
Action: Mouse scrolled (419, 317) with delta (0, 0)
Screenshot: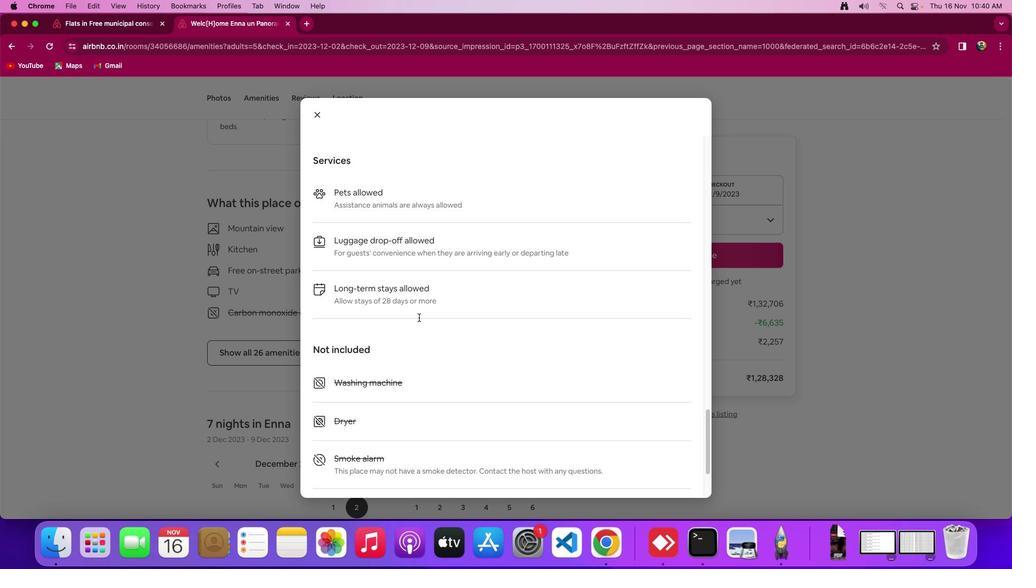 
Action: Mouse scrolled (419, 317) with delta (0, -1)
Screenshot: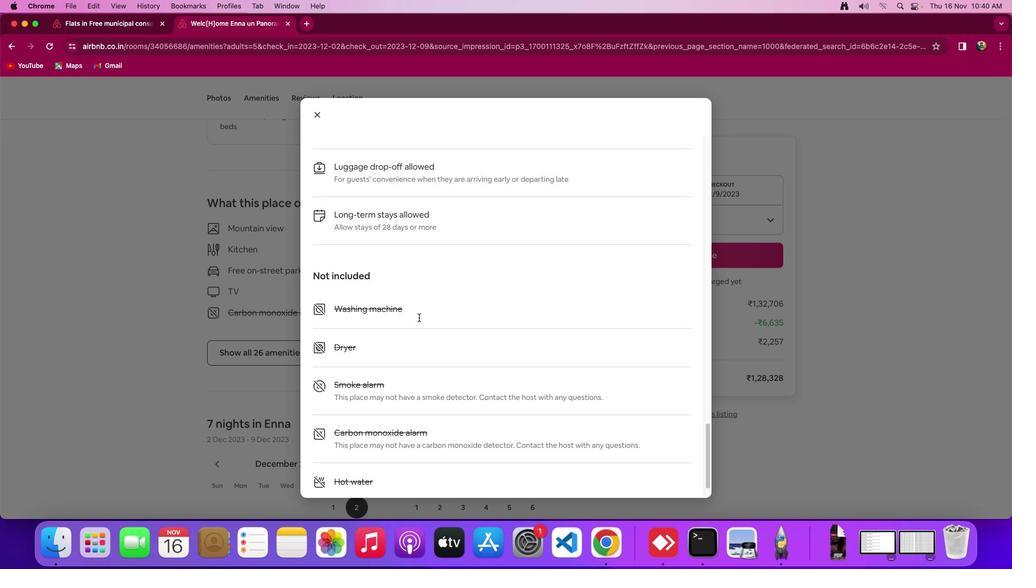 
Action: Mouse scrolled (419, 317) with delta (0, -1)
Screenshot: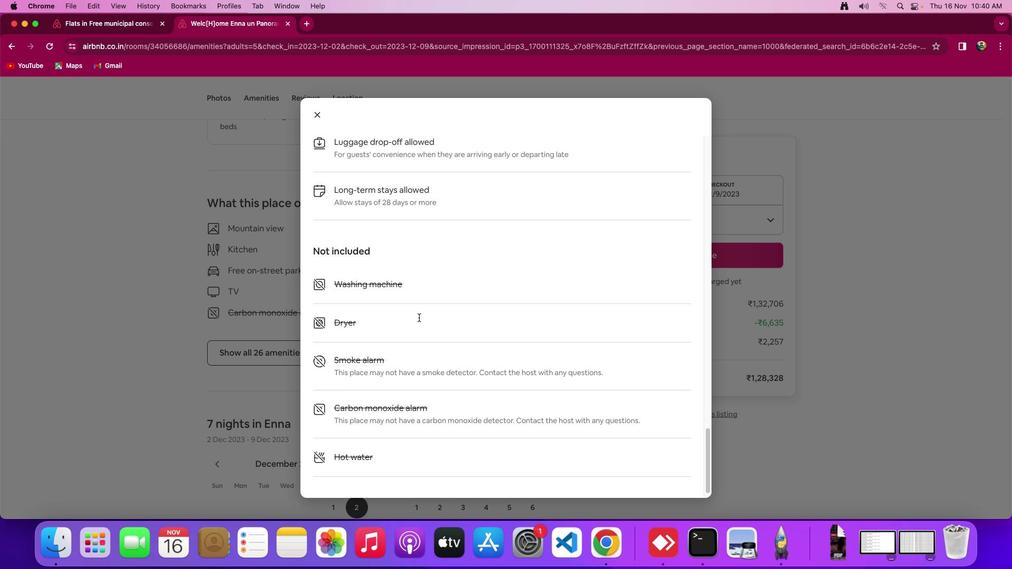 
Action: Mouse scrolled (419, 317) with delta (0, 0)
Screenshot: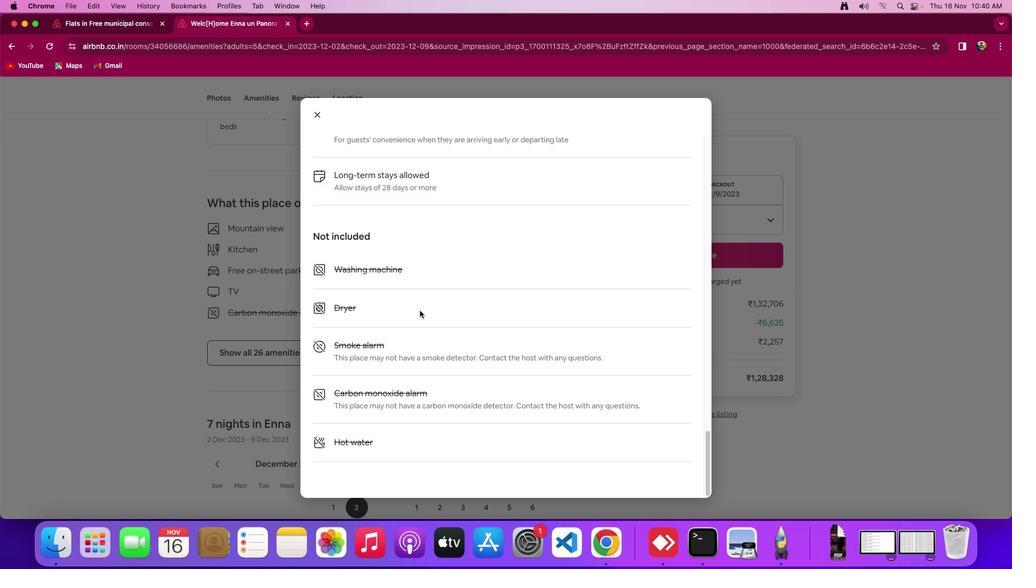 
Action: Mouse scrolled (419, 317) with delta (0, 0)
Screenshot: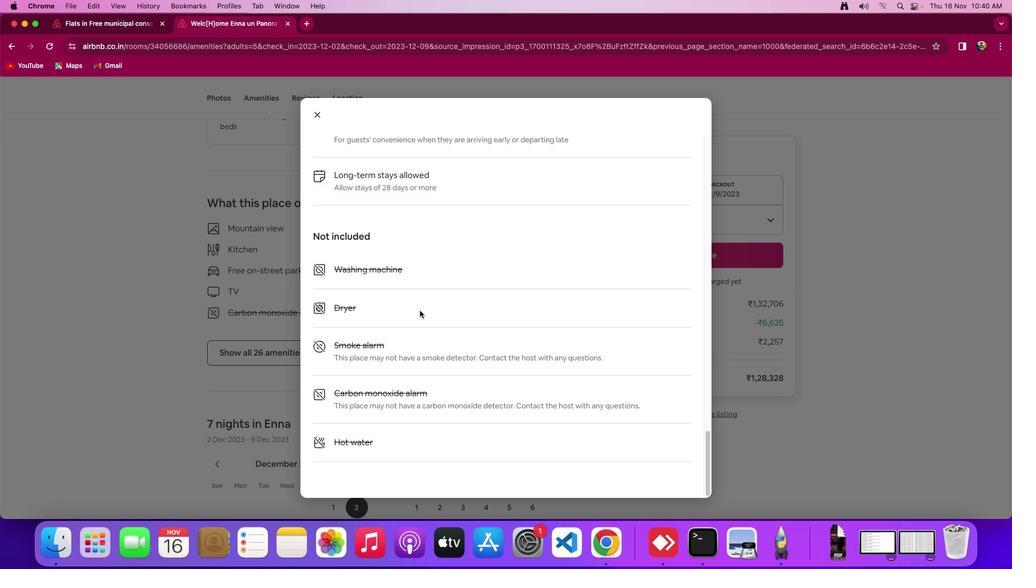 
Action: Mouse scrolled (419, 317) with delta (0, -2)
Screenshot: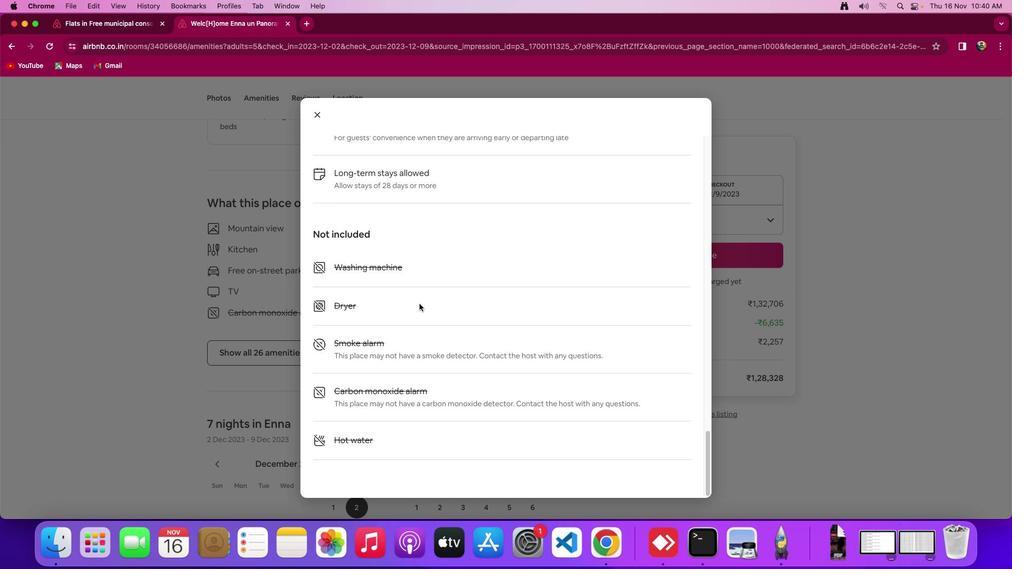 
Action: Mouse scrolled (419, 317) with delta (0, -3)
Screenshot: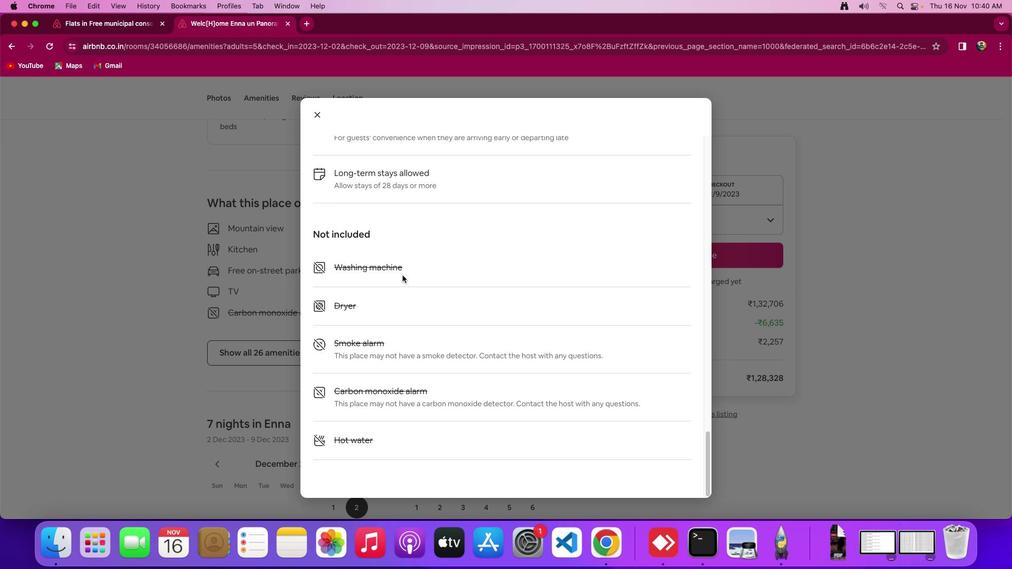 
Action: Mouse moved to (314, 111)
Screenshot: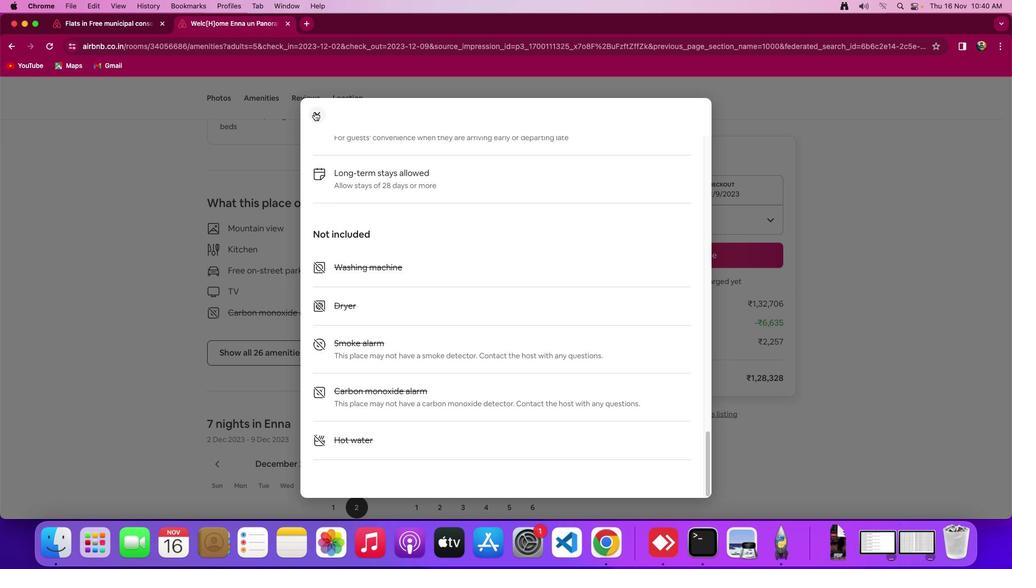 
Action: Mouse pressed left at (314, 111)
Screenshot: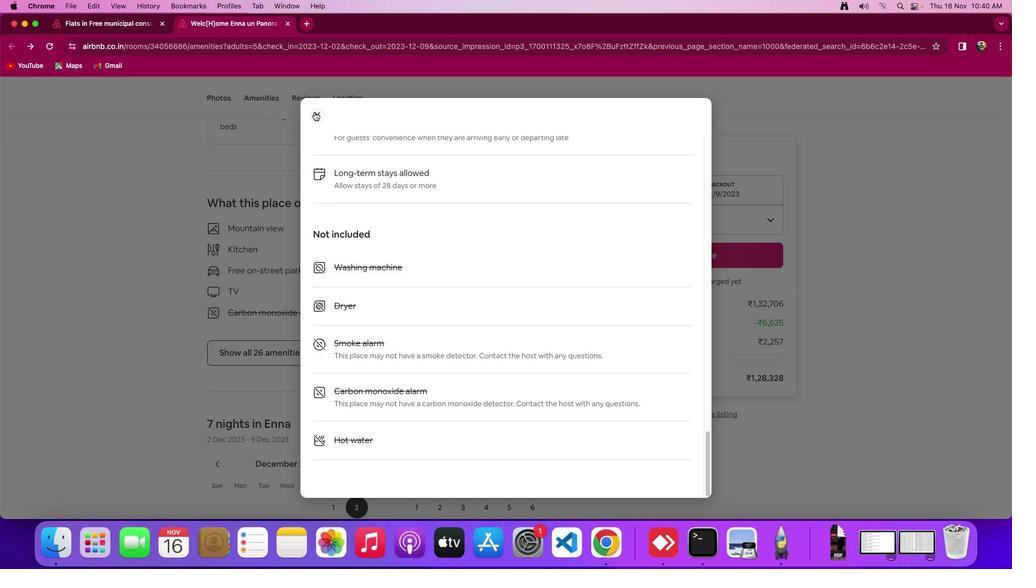 
Action: Mouse moved to (402, 297)
Screenshot: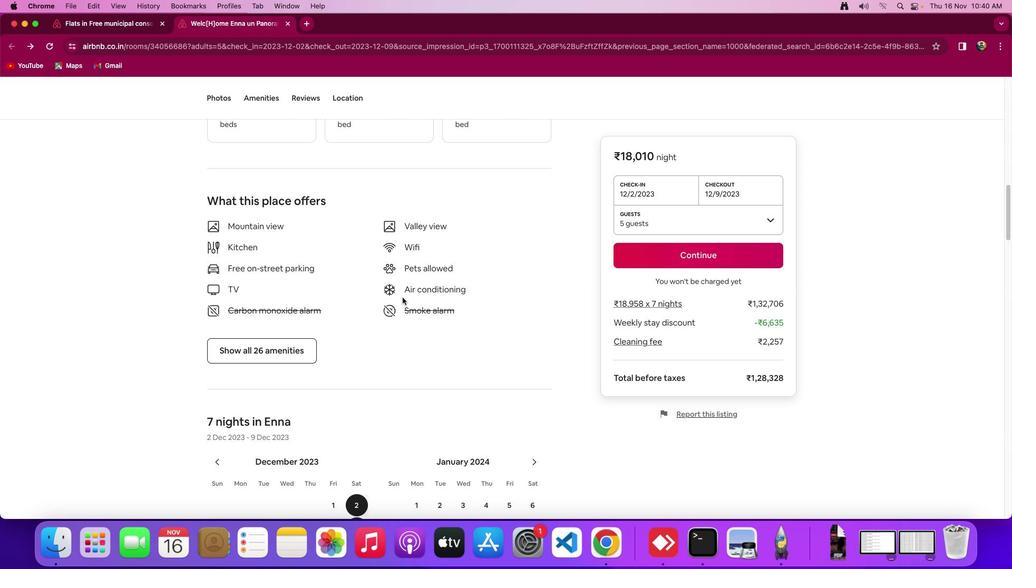 
Action: Mouse scrolled (402, 297) with delta (0, 0)
Screenshot: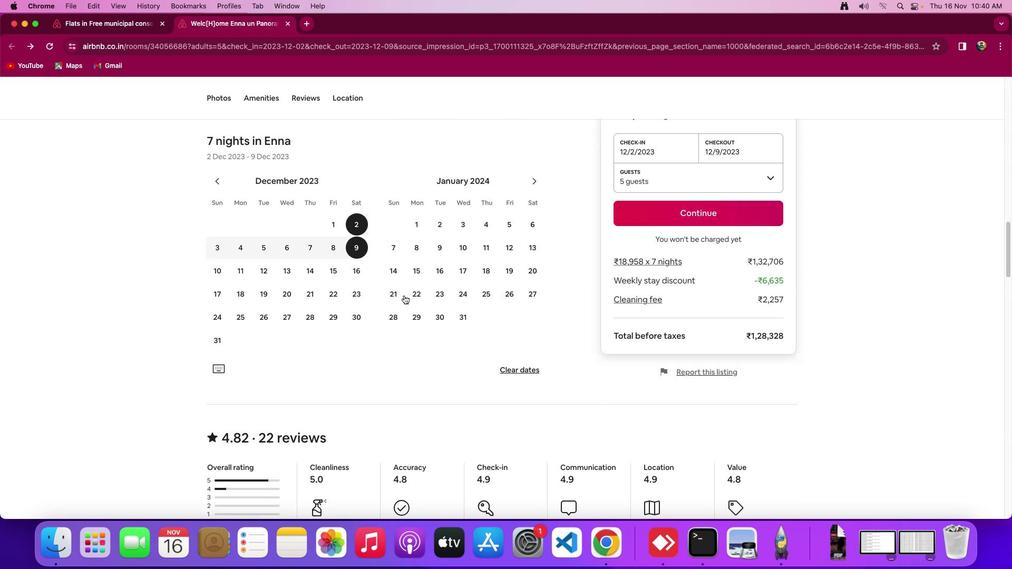 
Action: Mouse scrolled (402, 297) with delta (0, 0)
Screenshot: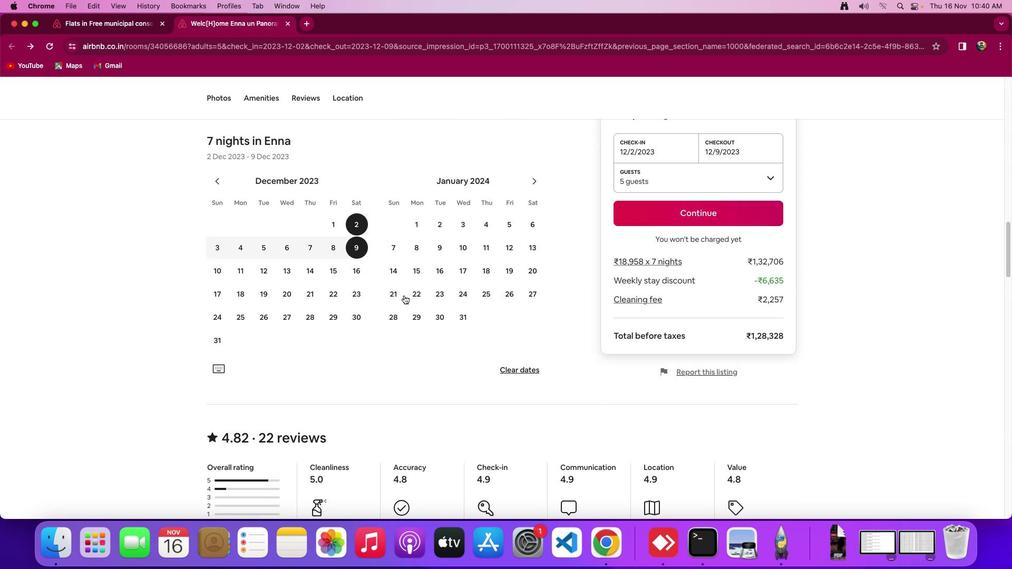 
Action: Mouse scrolled (402, 297) with delta (0, -2)
Screenshot: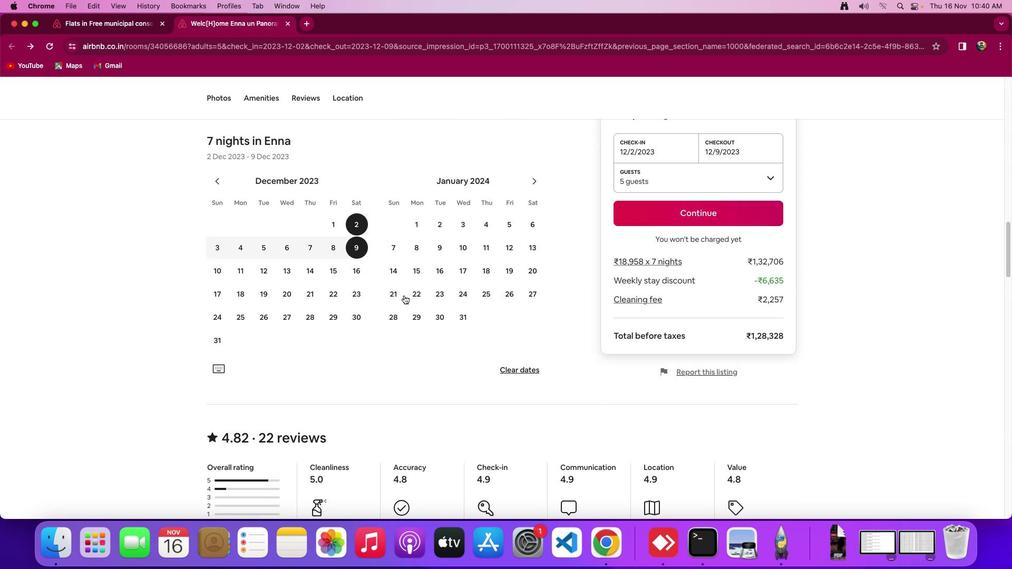 
Action: Mouse moved to (402, 297)
Screenshot: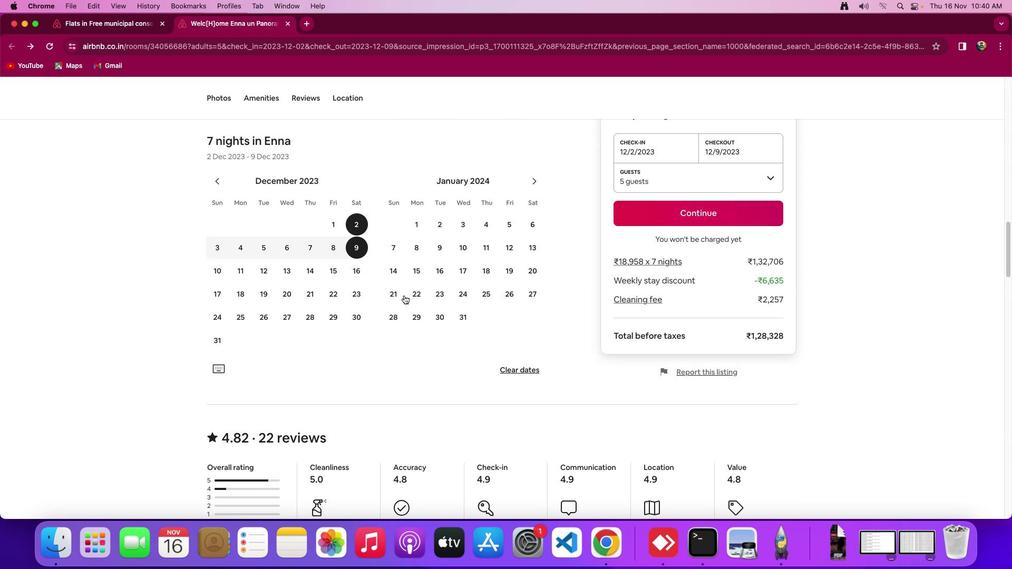 
Action: Mouse scrolled (402, 297) with delta (0, -3)
Screenshot: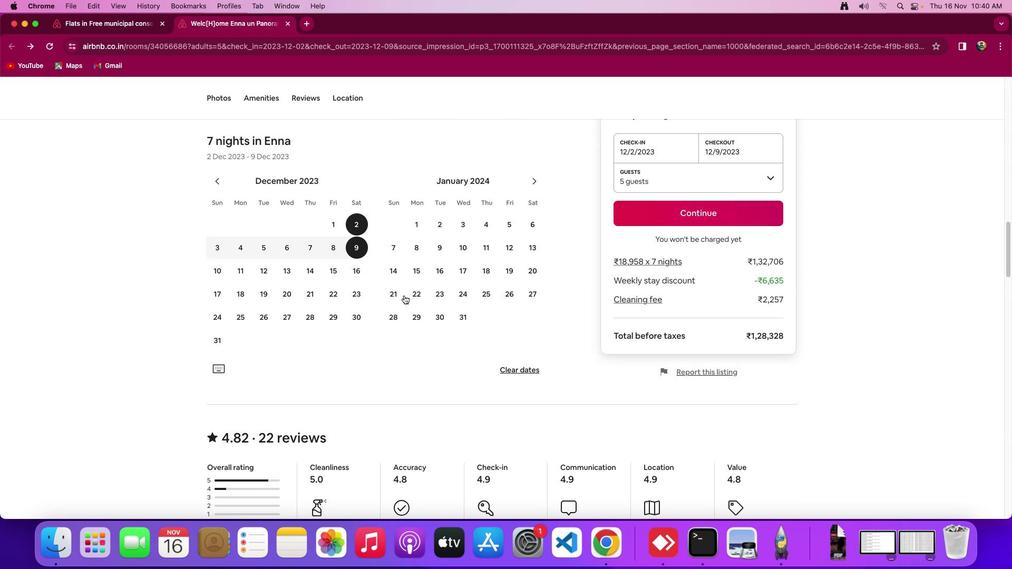 
Action: Mouse moved to (405, 294)
Screenshot: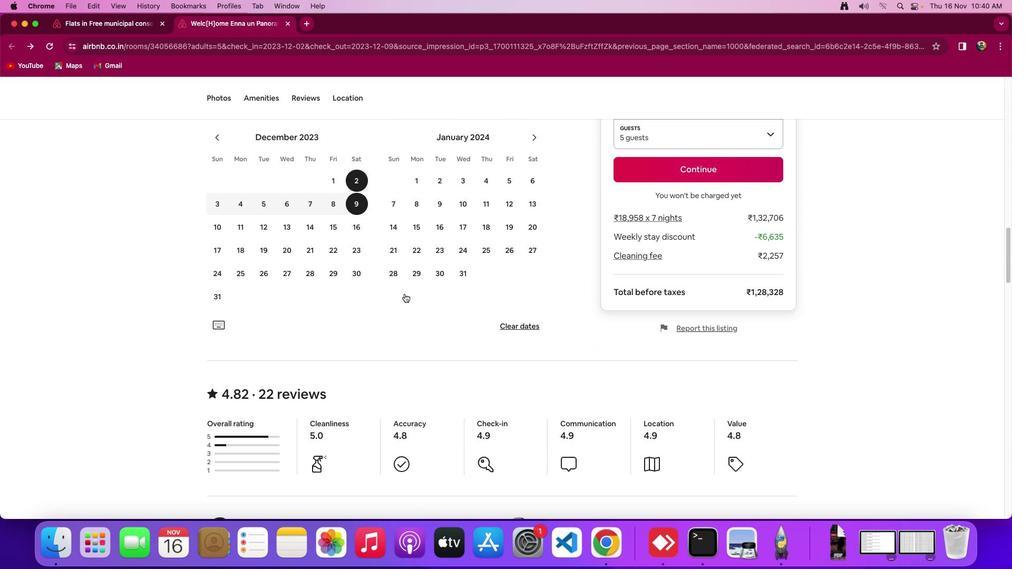 
Action: Mouse scrolled (405, 294) with delta (0, 0)
Screenshot: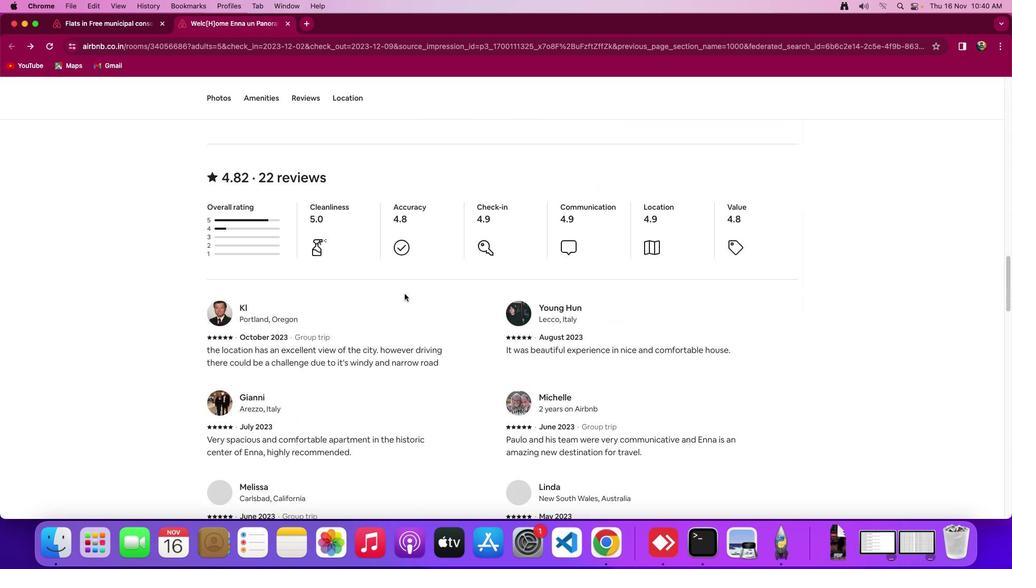 
Action: Mouse scrolled (405, 294) with delta (0, 0)
Screenshot: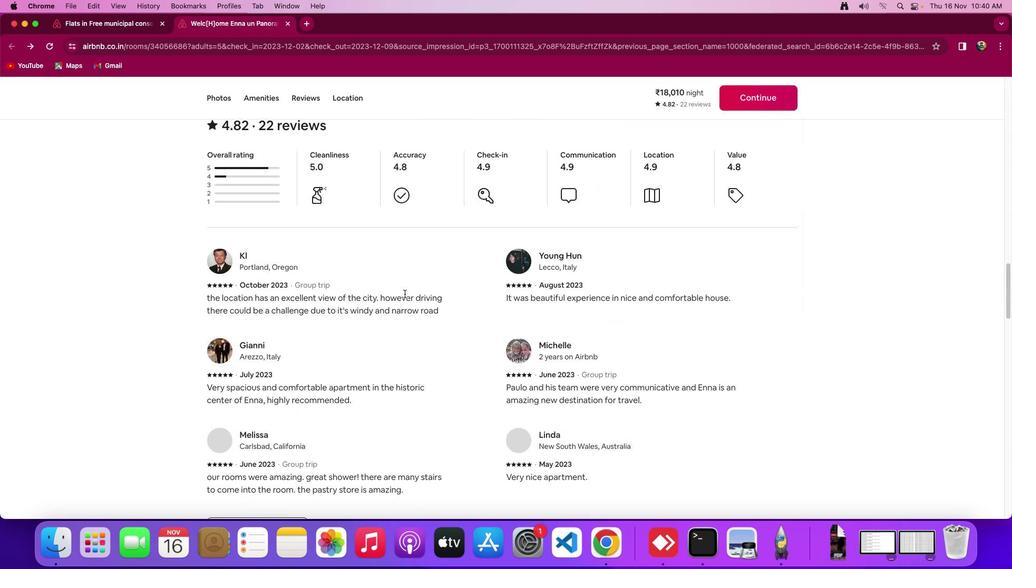
Action: Mouse moved to (405, 294)
Screenshot: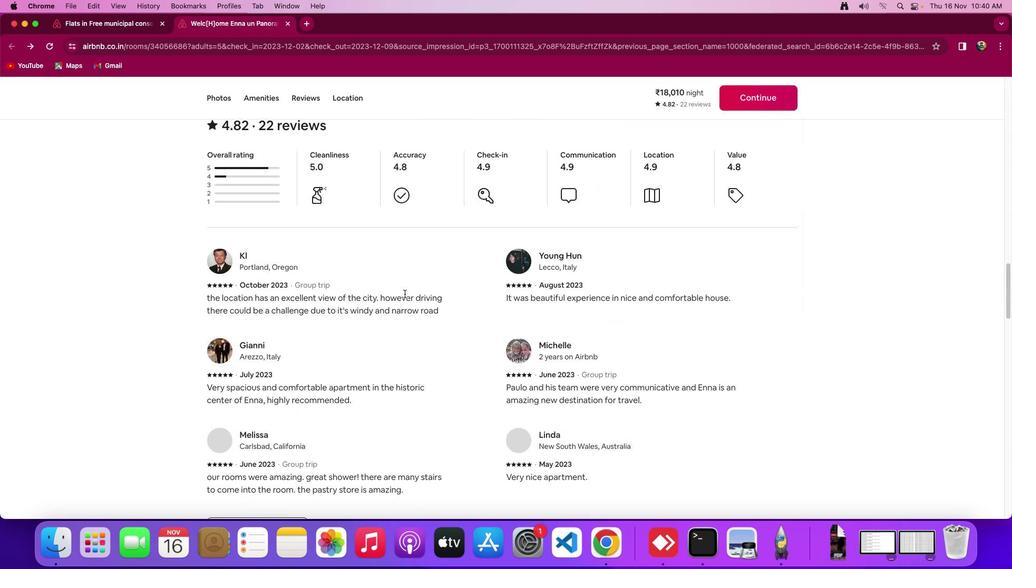 
Action: Mouse scrolled (405, 294) with delta (0, -2)
Screenshot: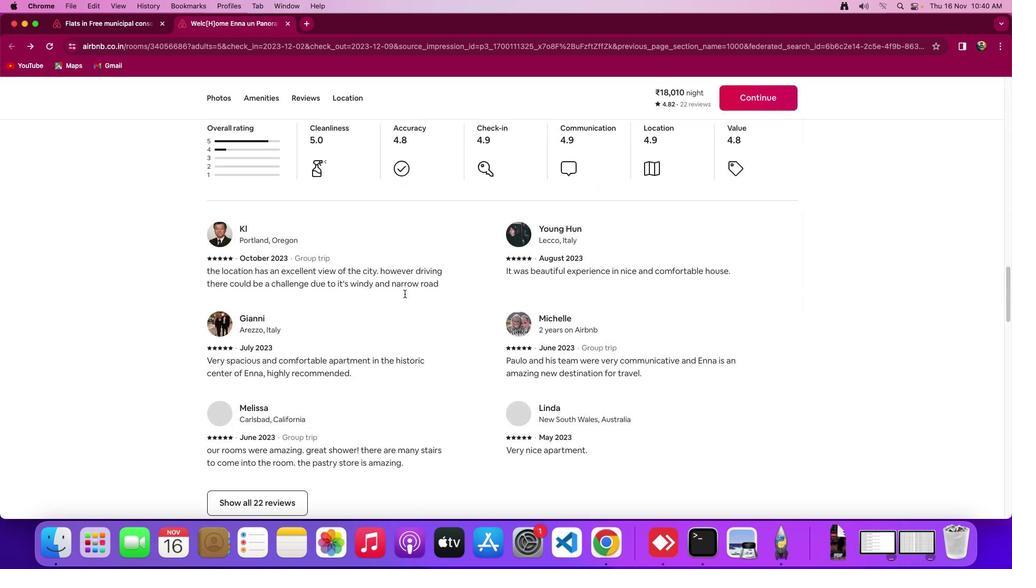 
Action: Mouse scrolled (405, 294) with delta (0, -3)
Screenshot: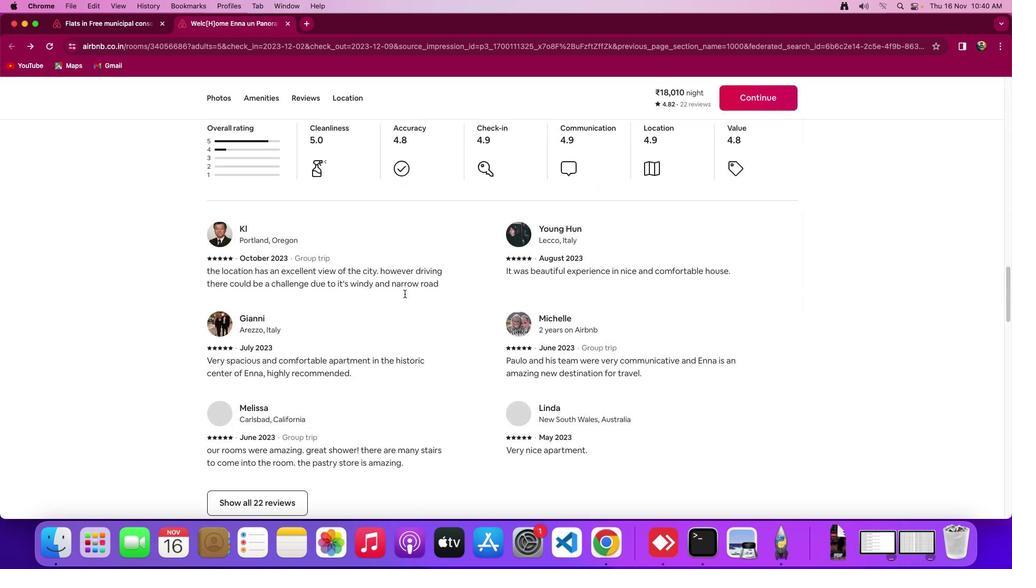 
Action: Mouse scrolled (405, 294) with delta (0, -3)
Screenshot: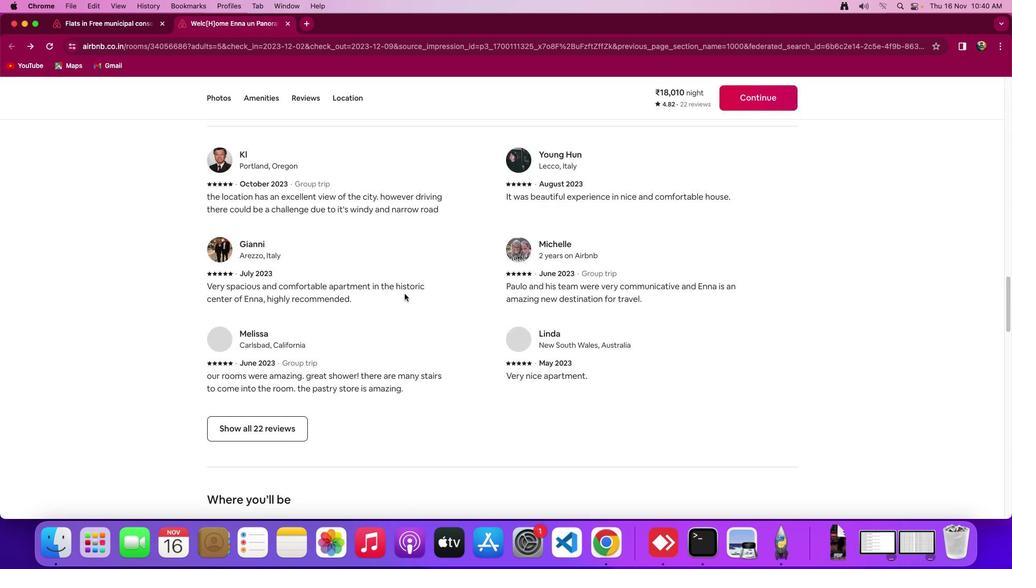 
Action: Mouse moved to (405, 294)
Screenshot: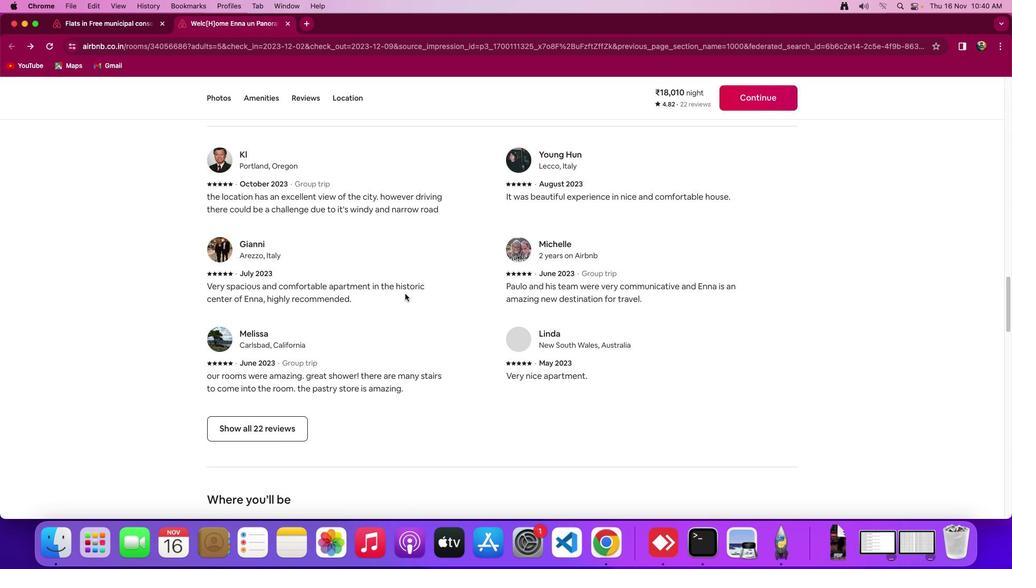
Action: Mouse scrolled (405, 294) with delta (0, 0)
Screenshot: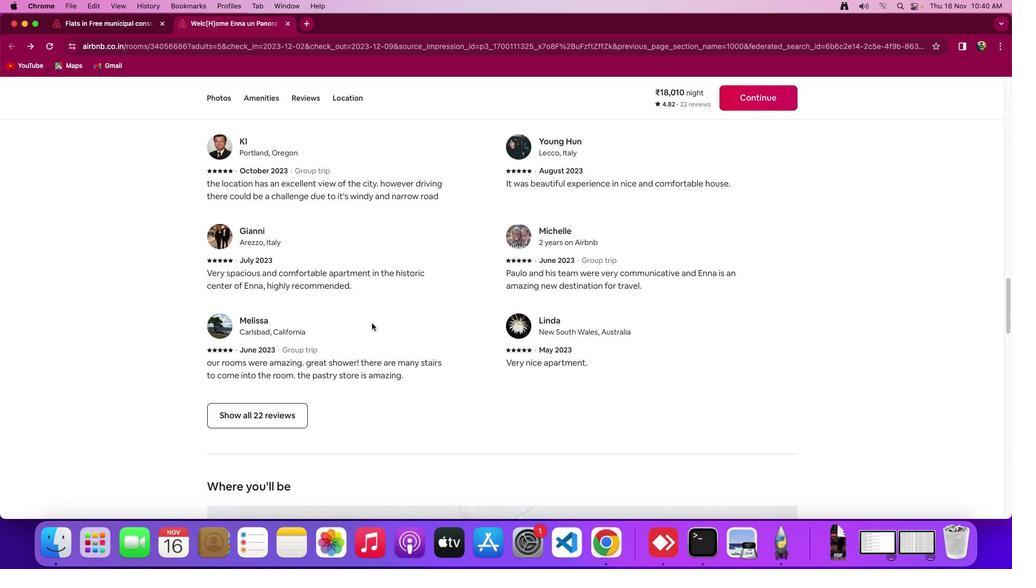
Action: Mouse moved to (405, 294)
Screenshot: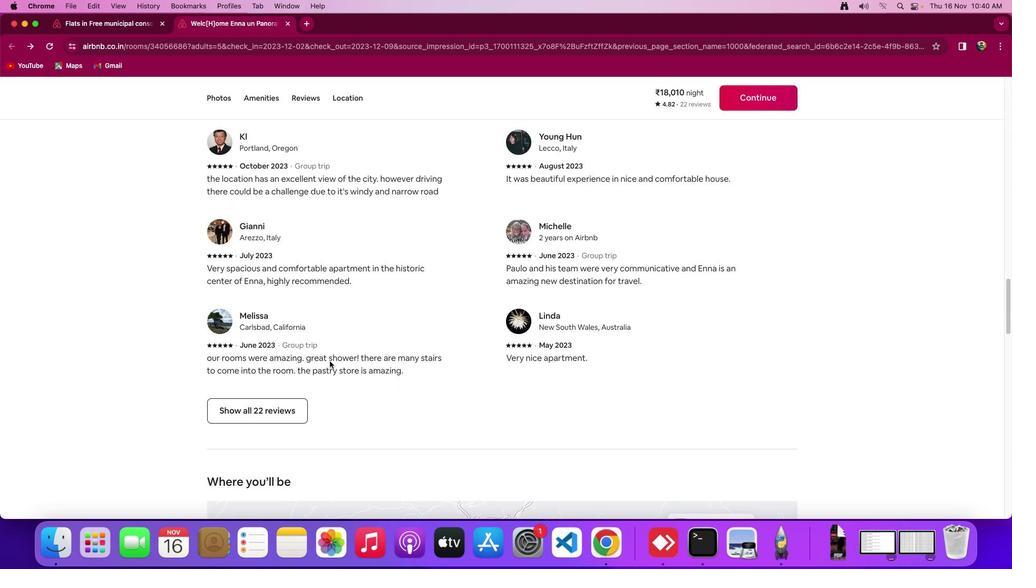 
Action: Mouse scrolled (405, 294) with delta (0, 0)
Screenshot: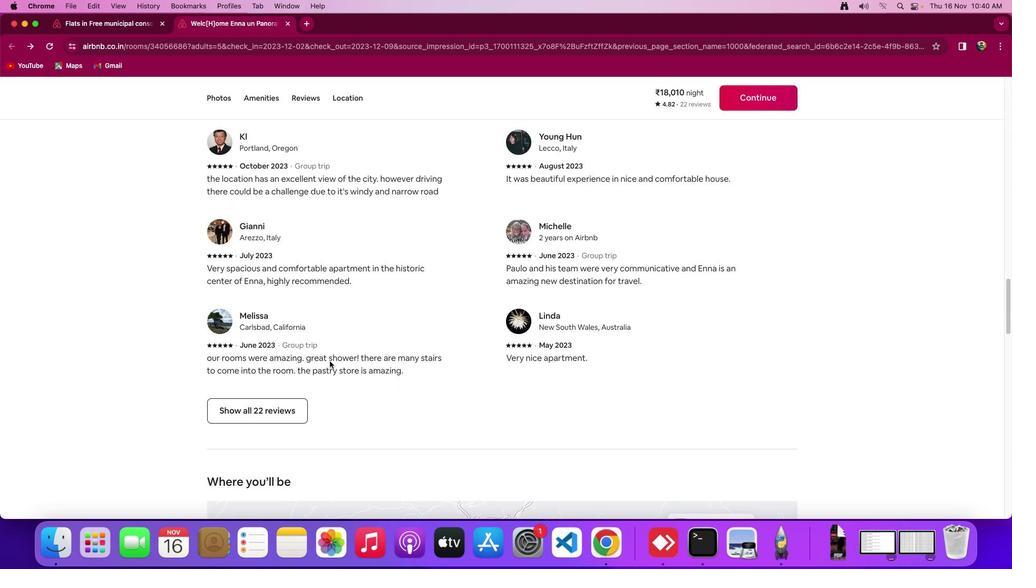 
Action: Mouse moved to (264, 403)
Screenshot: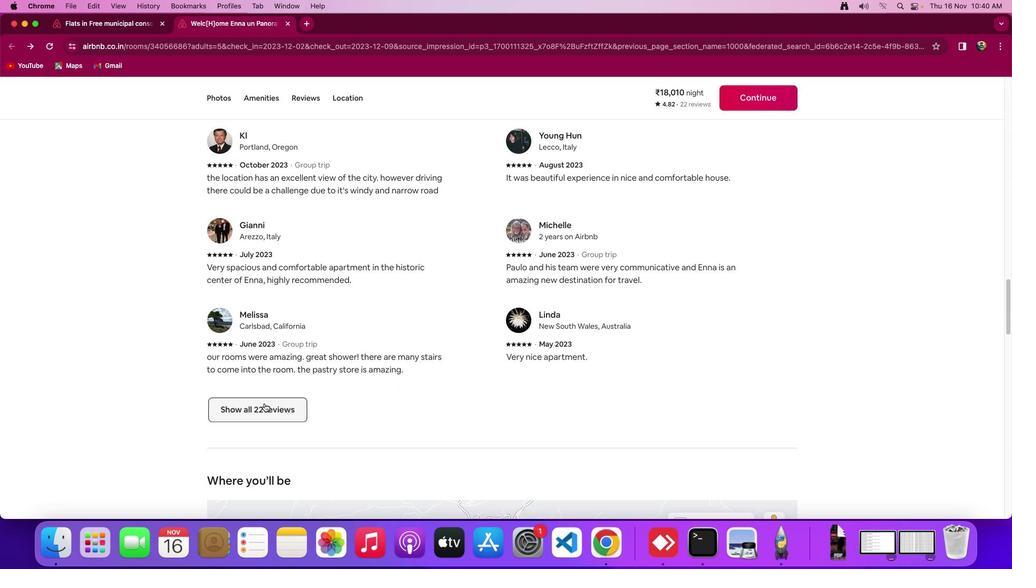 
Action: Mouse pressed left at (264, 403)
Screenshot: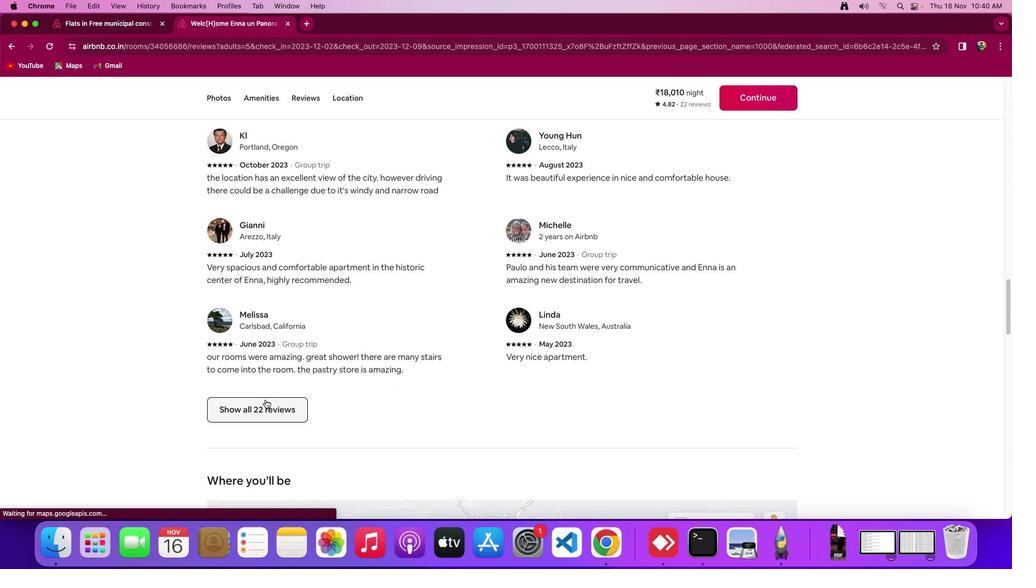 
Action: Mouse moved to (399, 349)
Screenshot: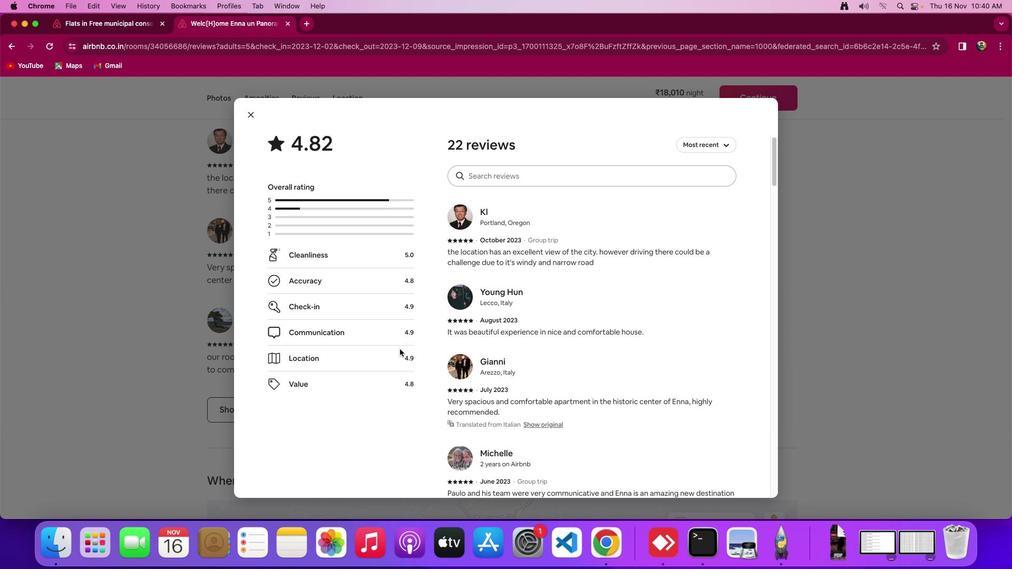 
Action: Mouse scrolled (399, 349) with delta (0, 0)
